 Task: Look for space in Cesano Maderno, Italy from 24th August, 2023 to 10th September, 2023 for 8 adults in price range Rs.12000 to Rs.15000. Place can be entire place or shared room with 4 bedrooms having 8 beds and 4 bathrooms. Property type can be house, flat, guest house. Amenities needed are: wifi, TV, free parkinig on premises, gym, breakfast. Booking option can be shelf check-in. Required host language is English.
Action: Mouse moved to (604, 128)
Screenshot: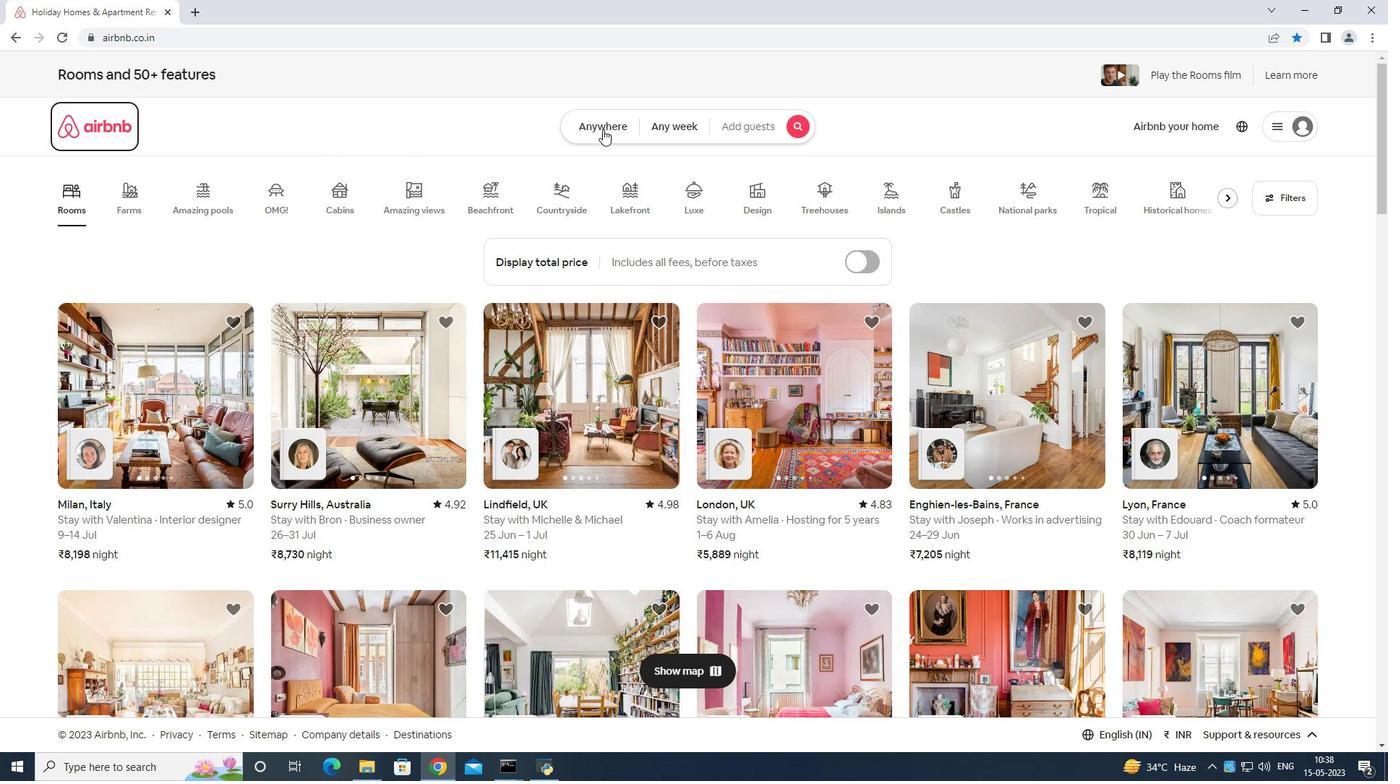 
Action: Mouse pressed left at (603, 128)
Screenshot: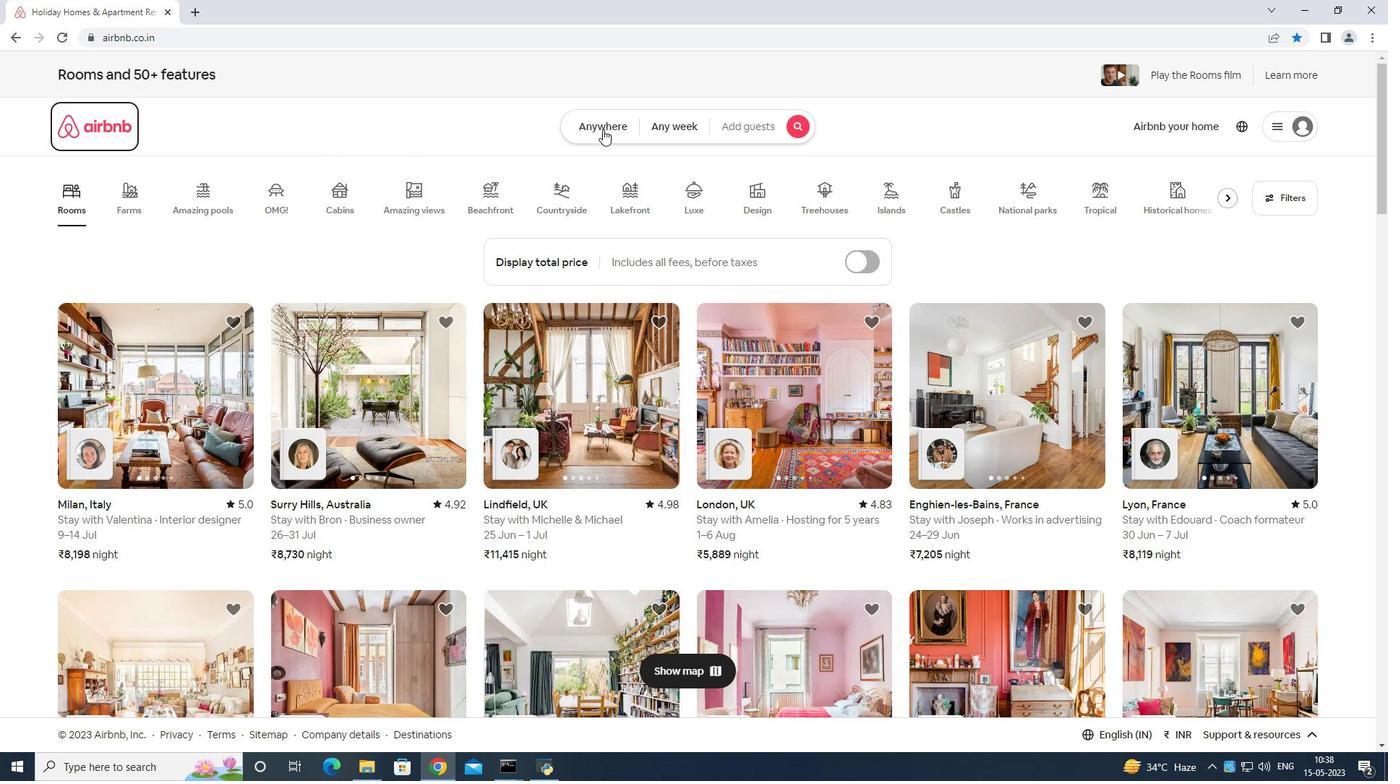 
Action: Mouse moved to (559, 177)
Screenshot: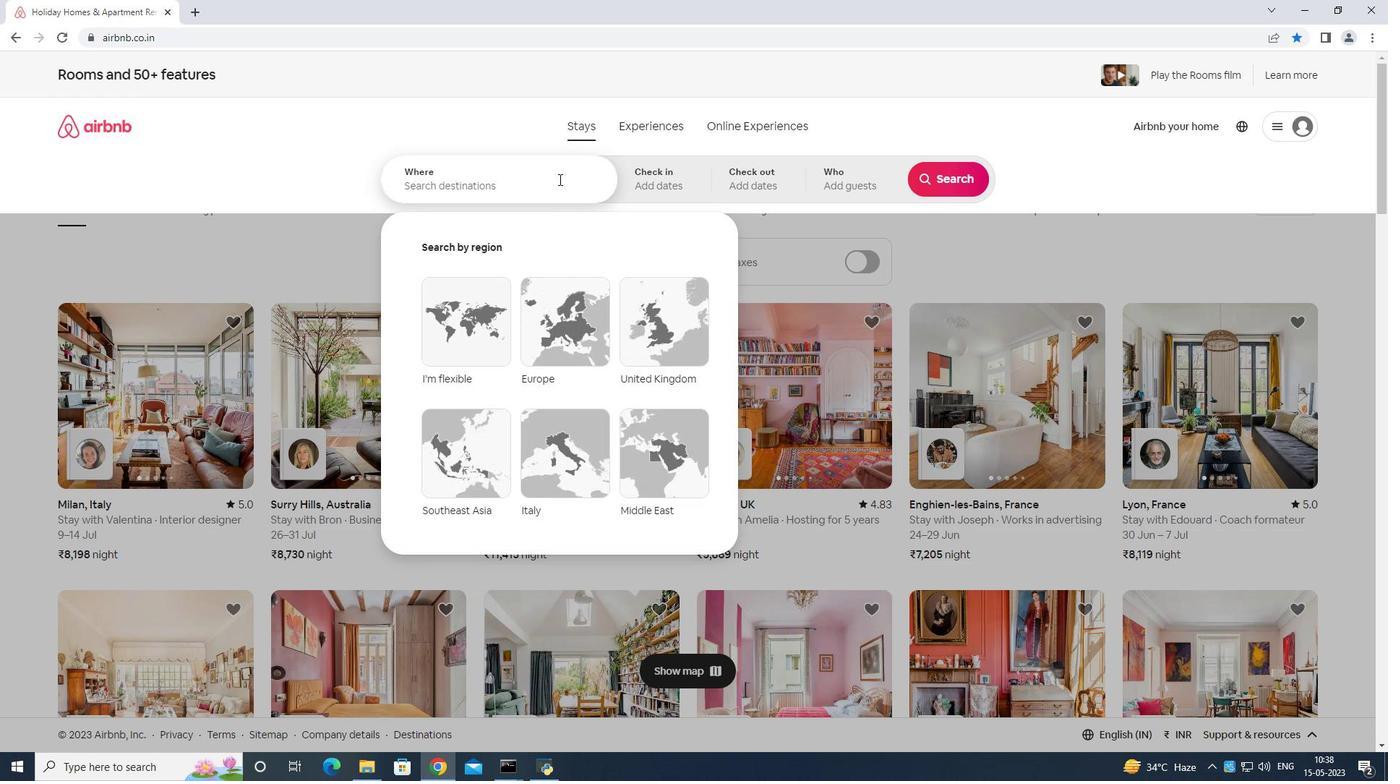 
Action: Mouse pressed left at (559, 177)
Screenshot: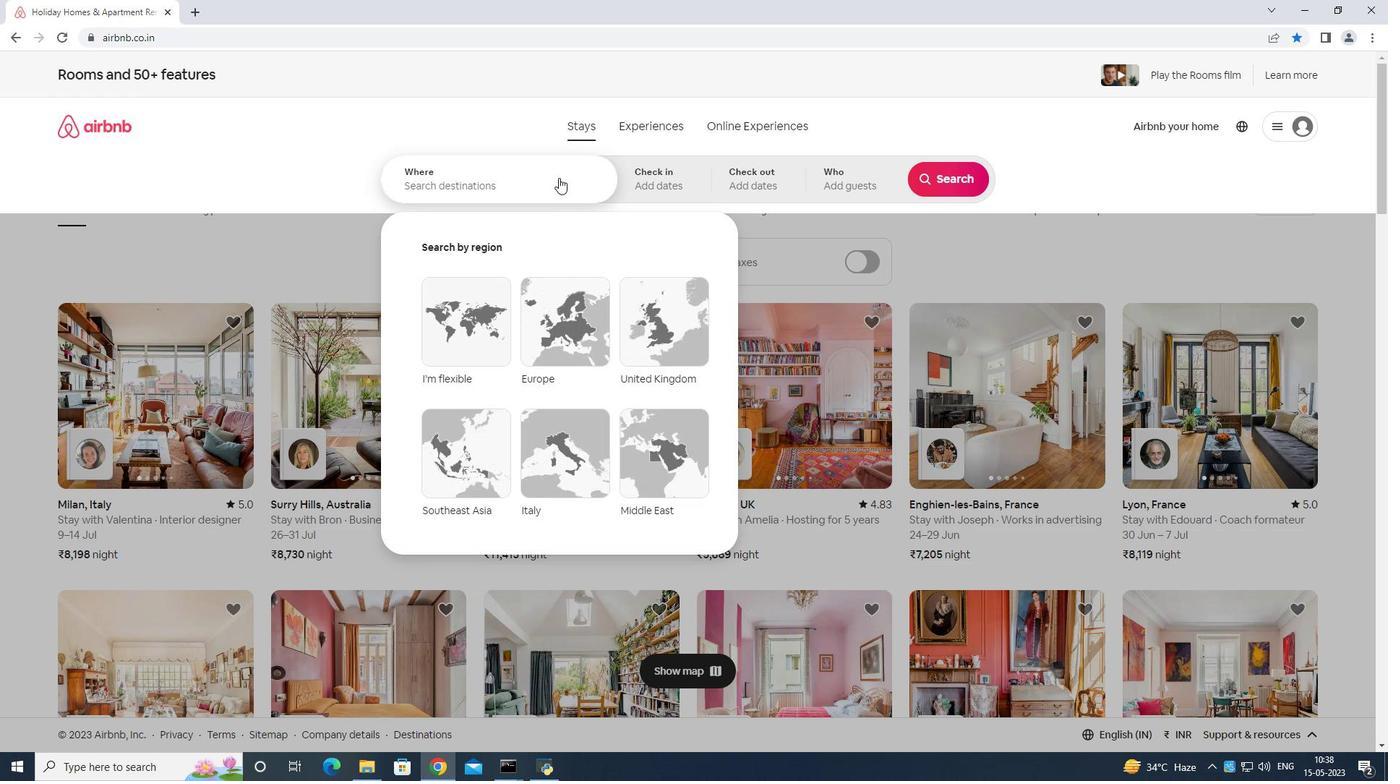 
Action: Mouse moved to (571, 162)
Screenshot: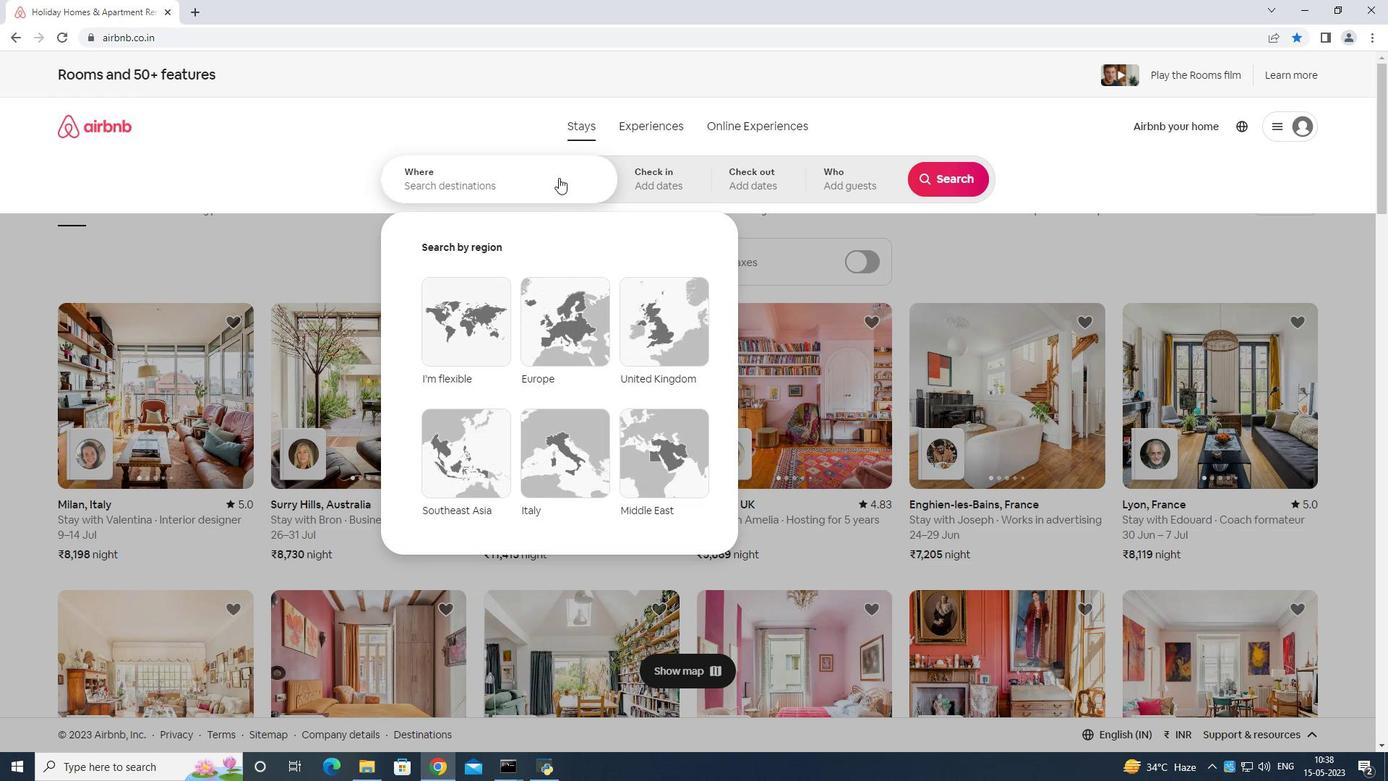 
Action: Key pressed <Key.shift>C
Screenshot: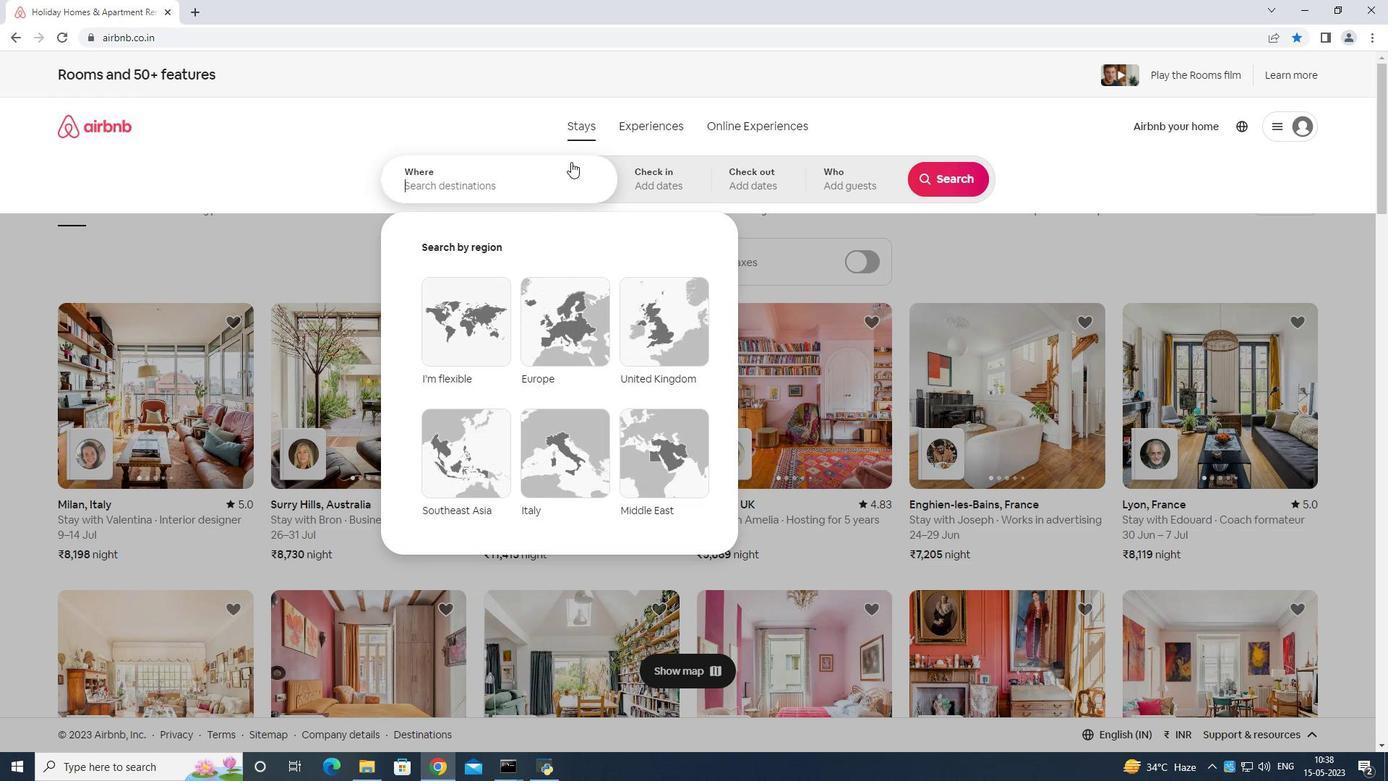 
Action: Mouse moved to (571, 162)
Screenshot: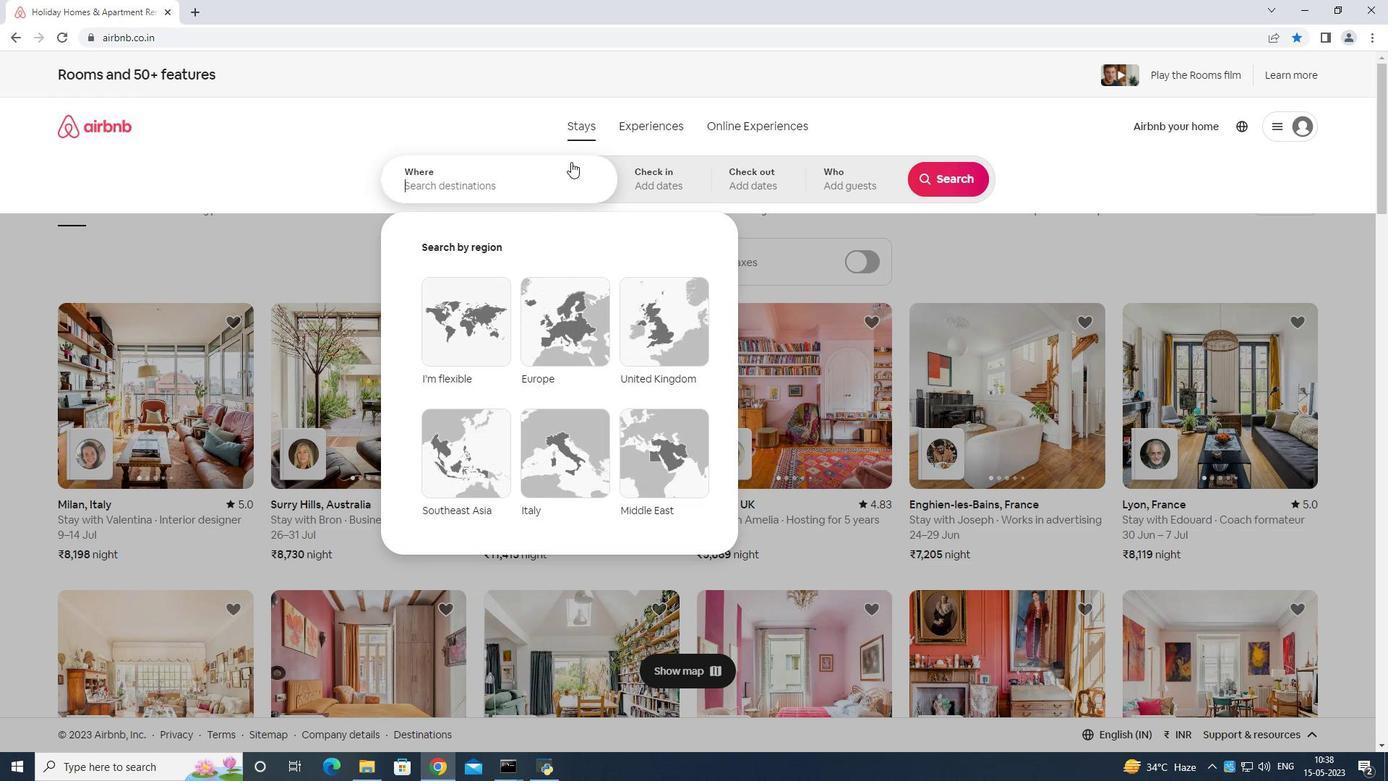 
Action: Key pressed esano<Key.space>maderno<Key.space><Key.shift>Italy<Key.enter>
Screenshot: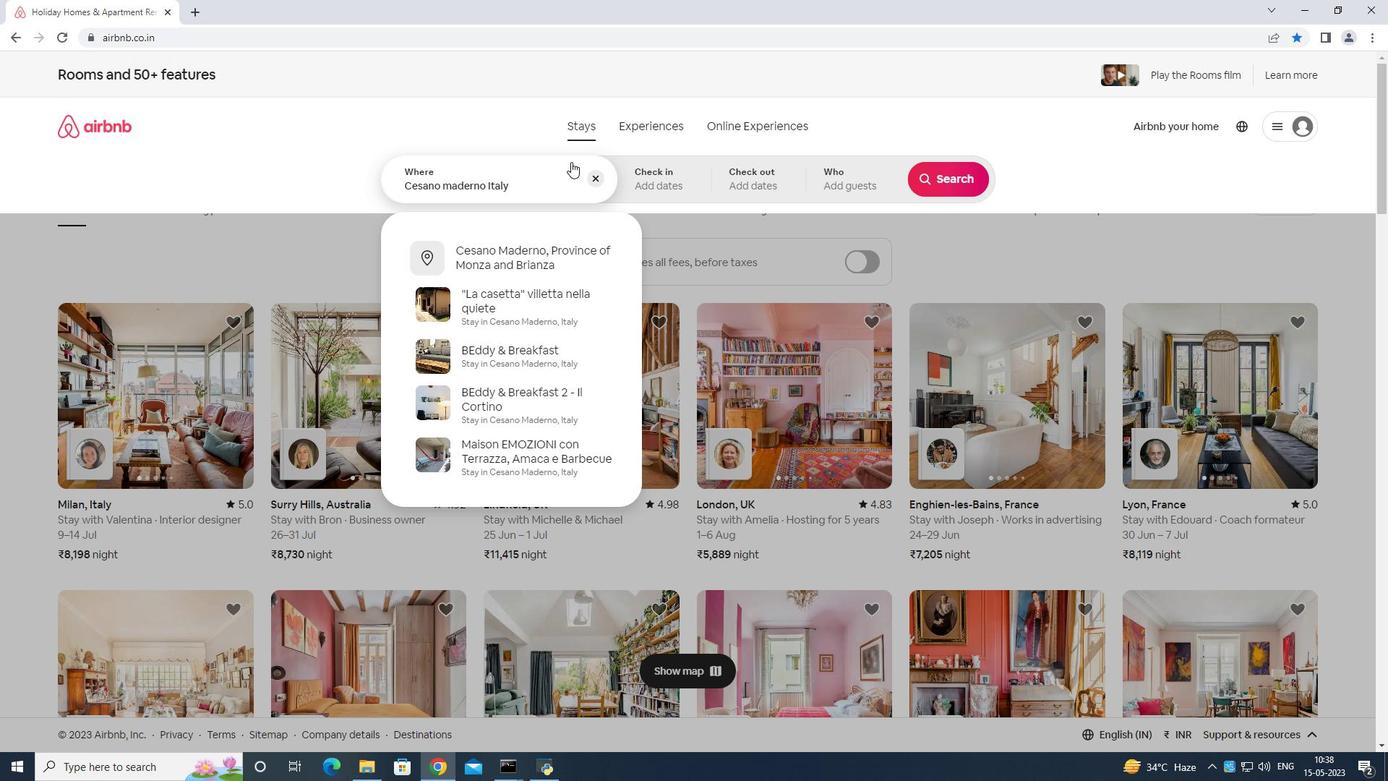 
Action: Mouse moved to (930, 296)
Screenshot: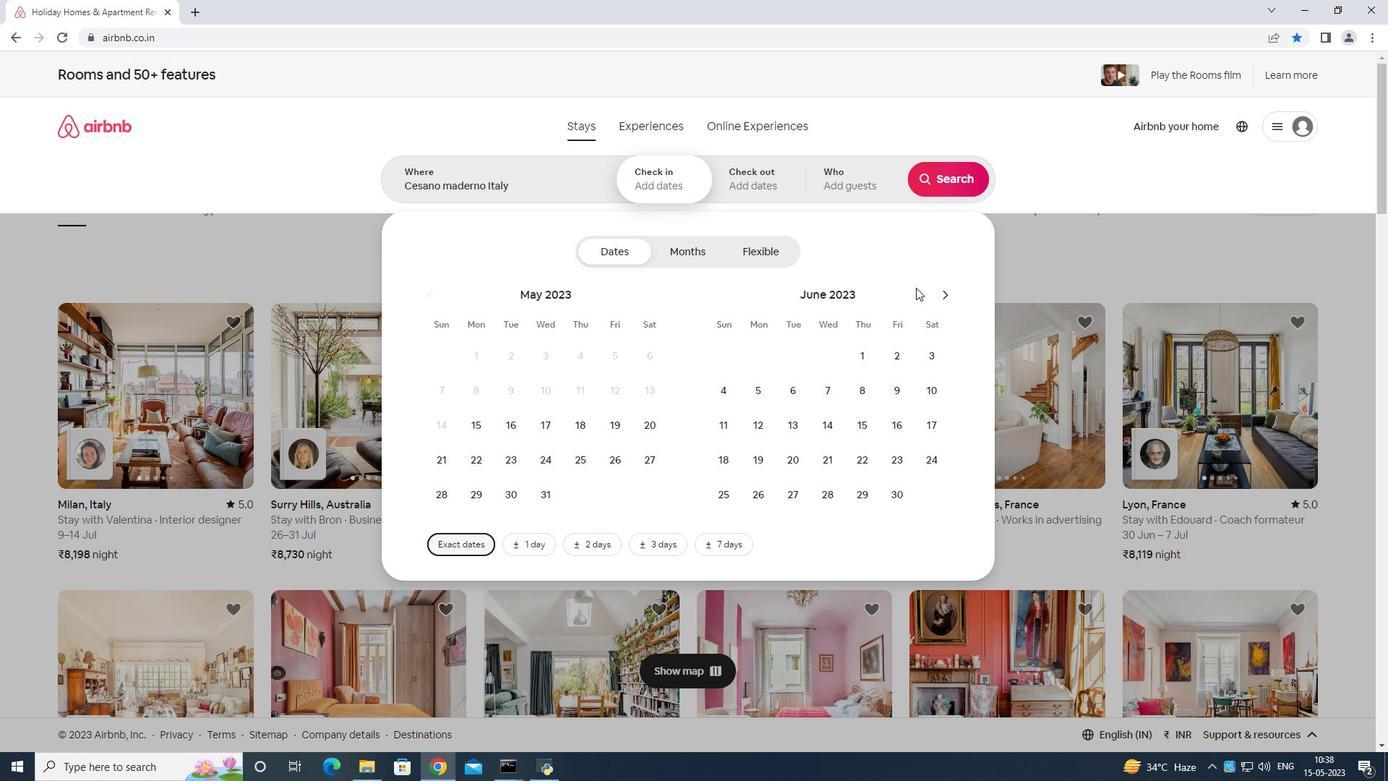 
Action: Mouse pressed left at (930, 296)
Screenshot: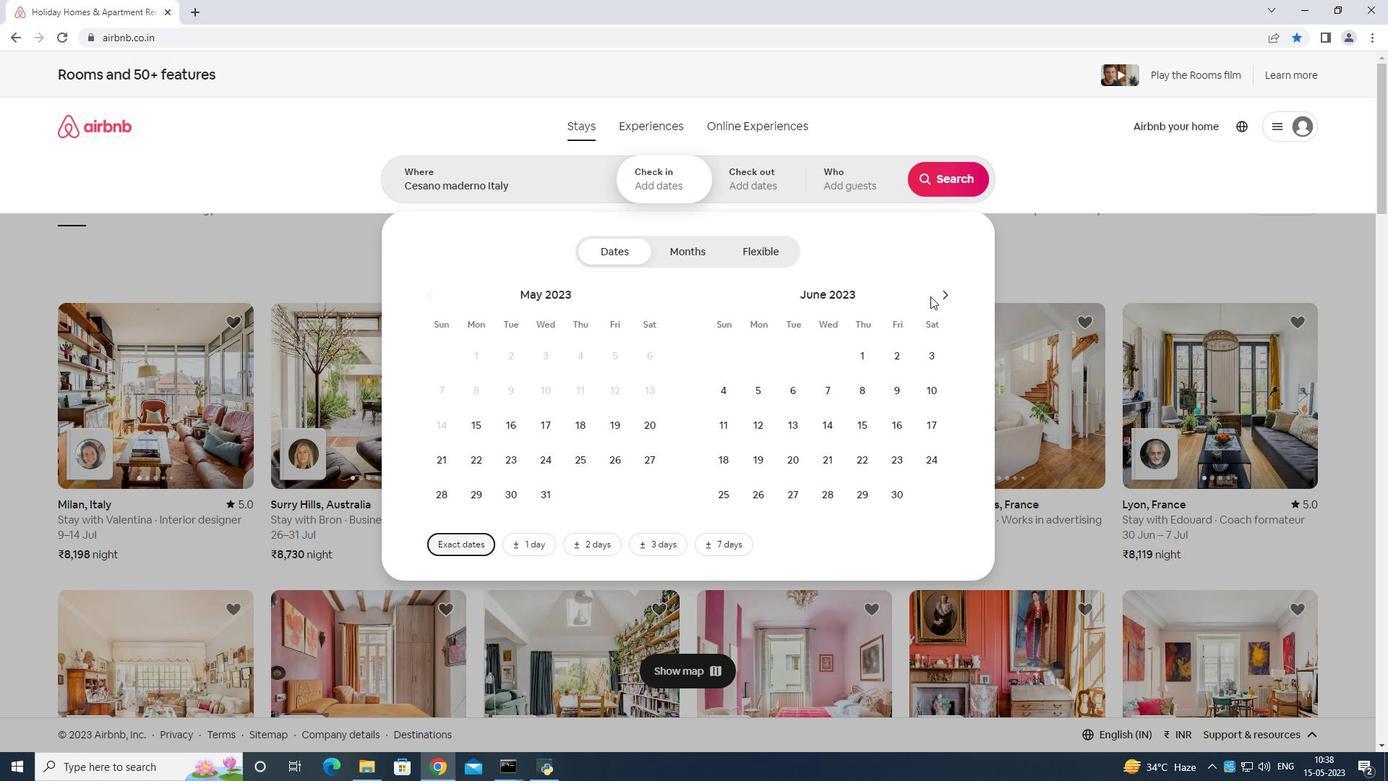
Action: Mouse pressed left at (930, 296)
Screenshot: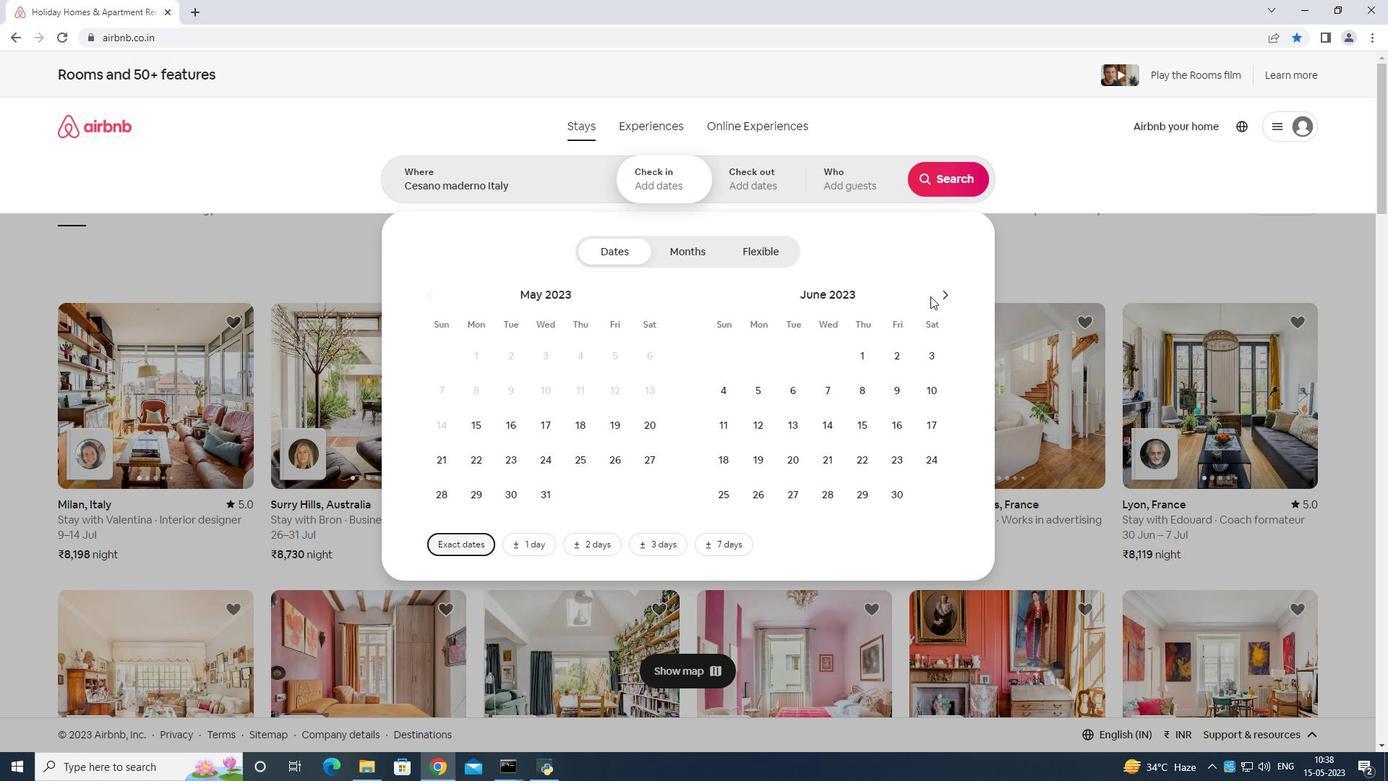 
Action: Mouse moved to (945, 297)
Screenshot: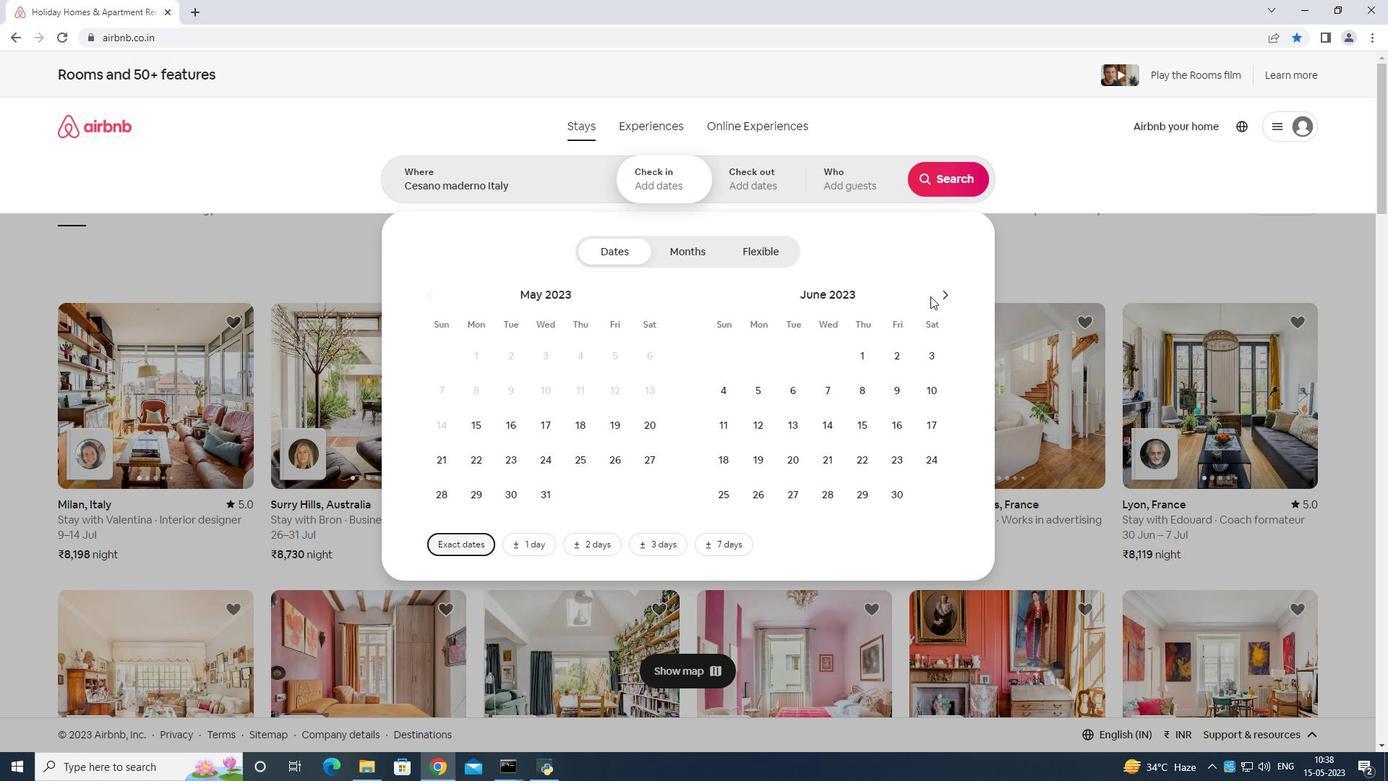 
Action: Mouse pressed left at (945, 297)
Screenshot: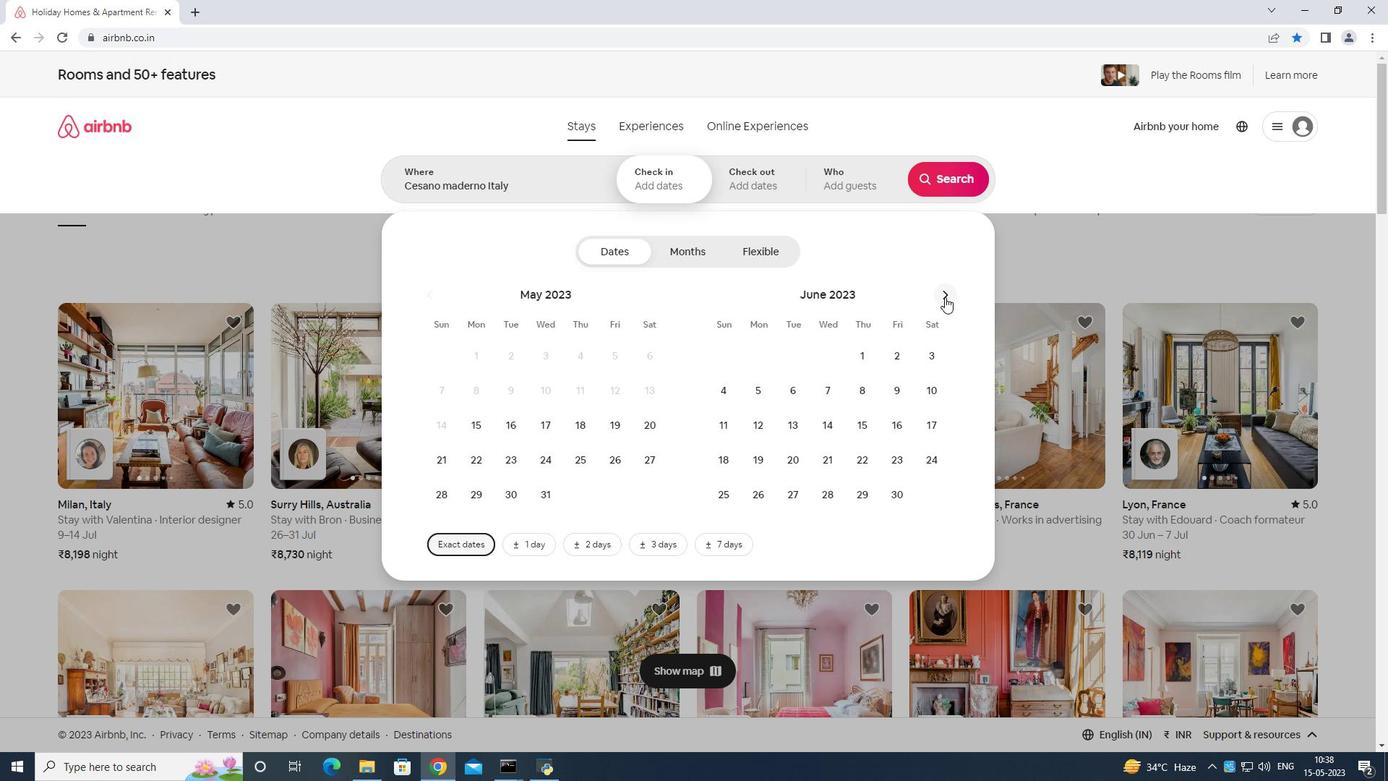 
Action: Mouse moved to (946, 297)
Screenshot: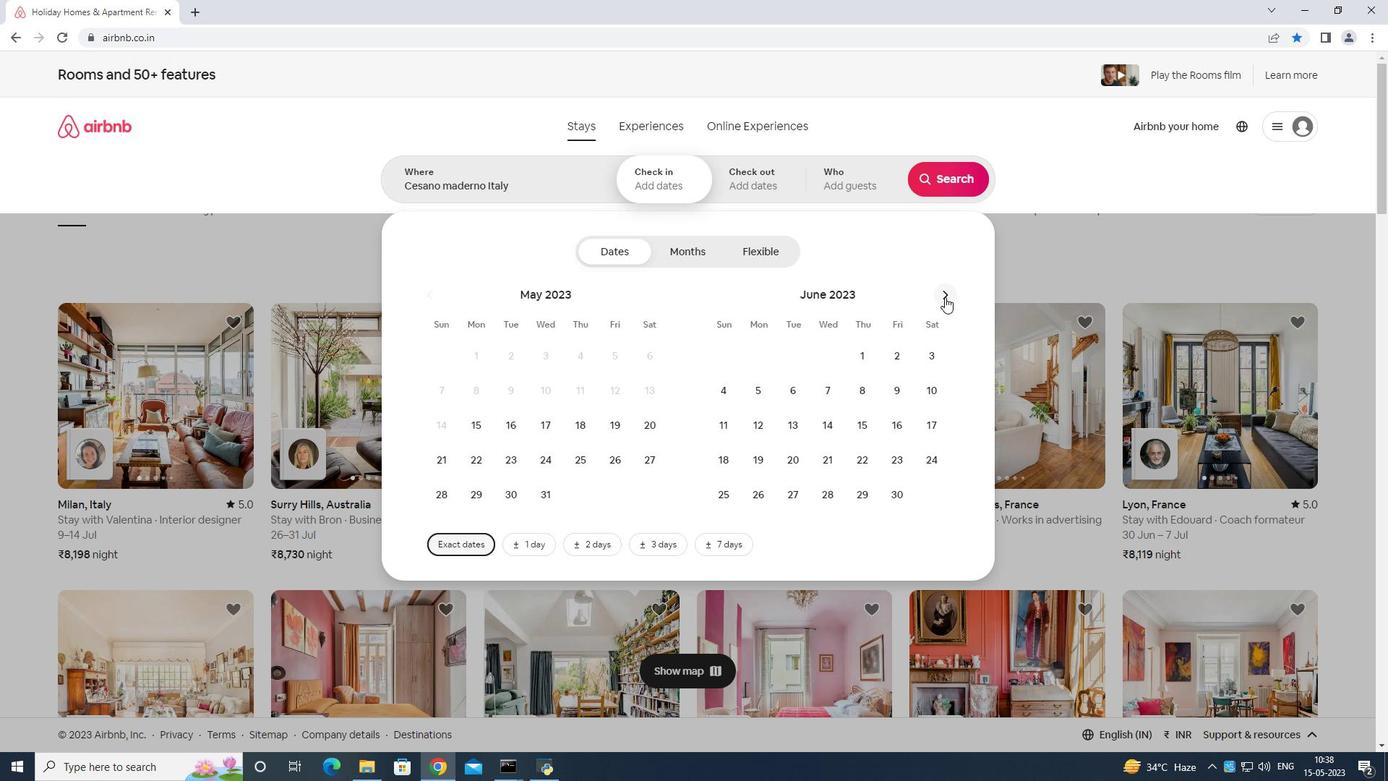 
Action: Mouse pressed left at (946, 297)
Screenshot: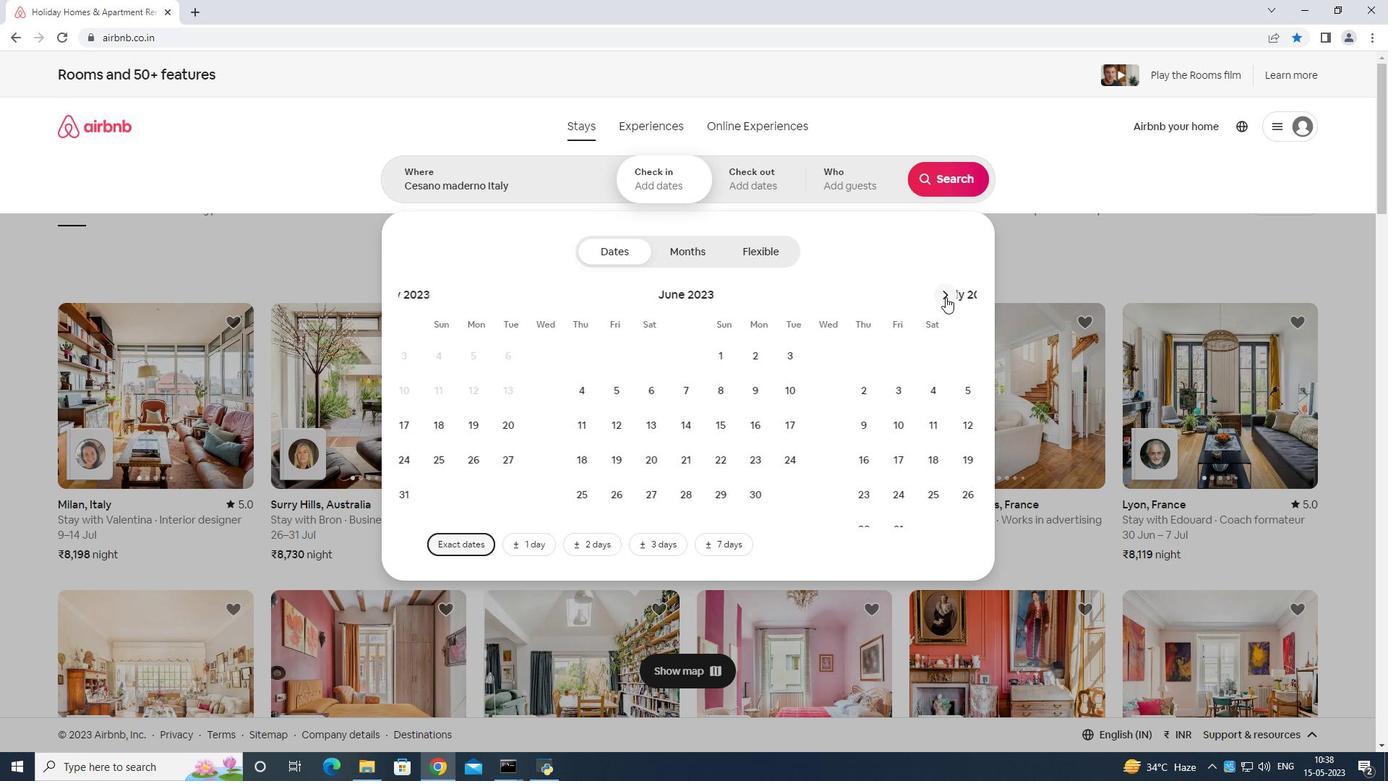 
Action: Mouse moved to (862, 457)
Screenshot: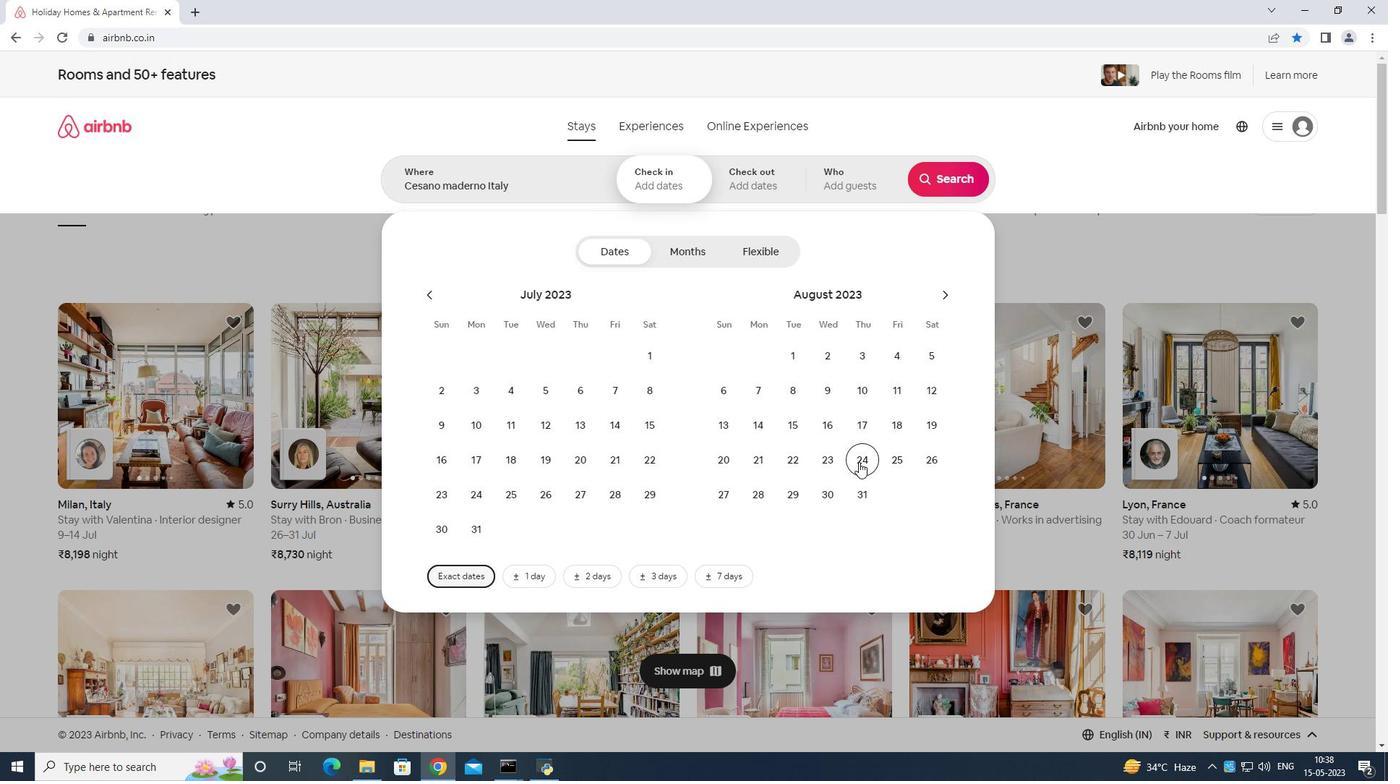
Action: Mouse pressed left at (862, 457)
Screenshot: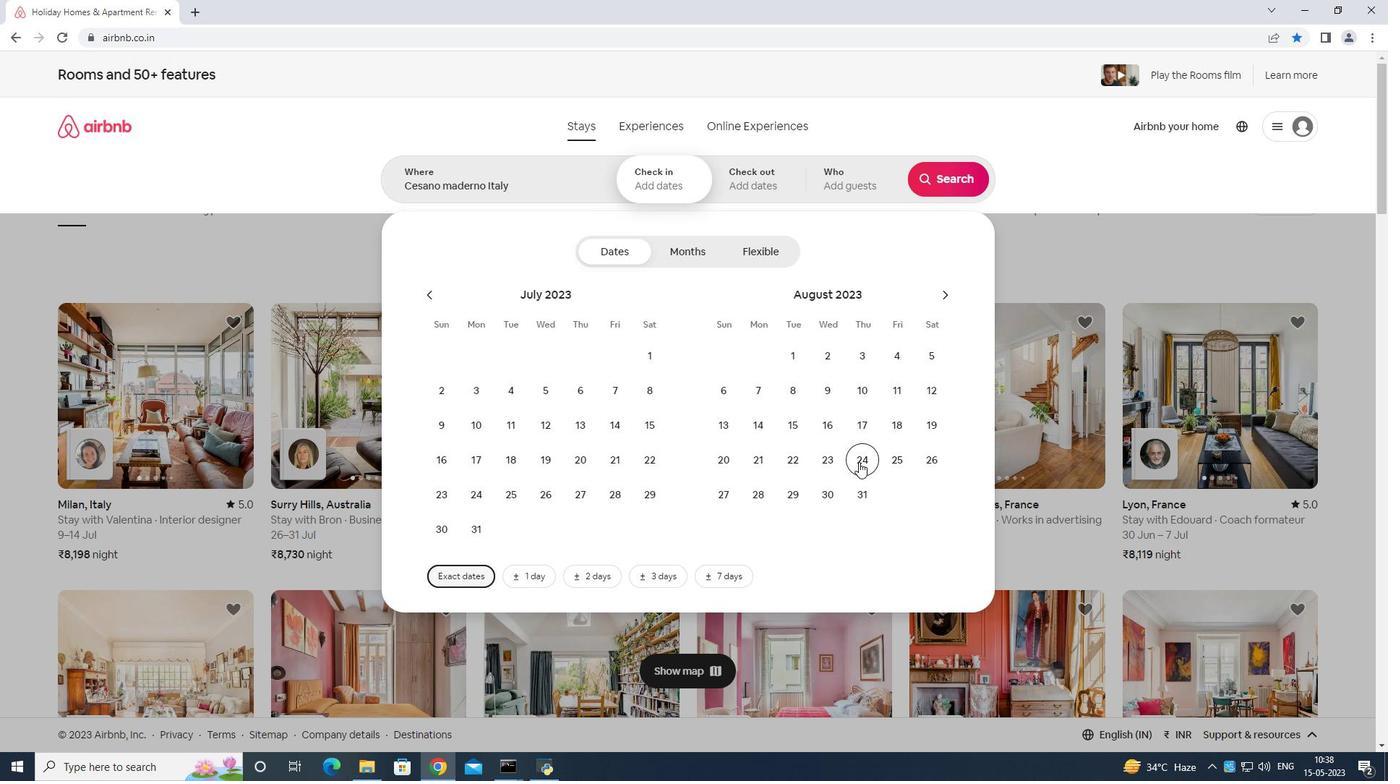 
Action: Mouse moved to (939, 290)
Screenshot: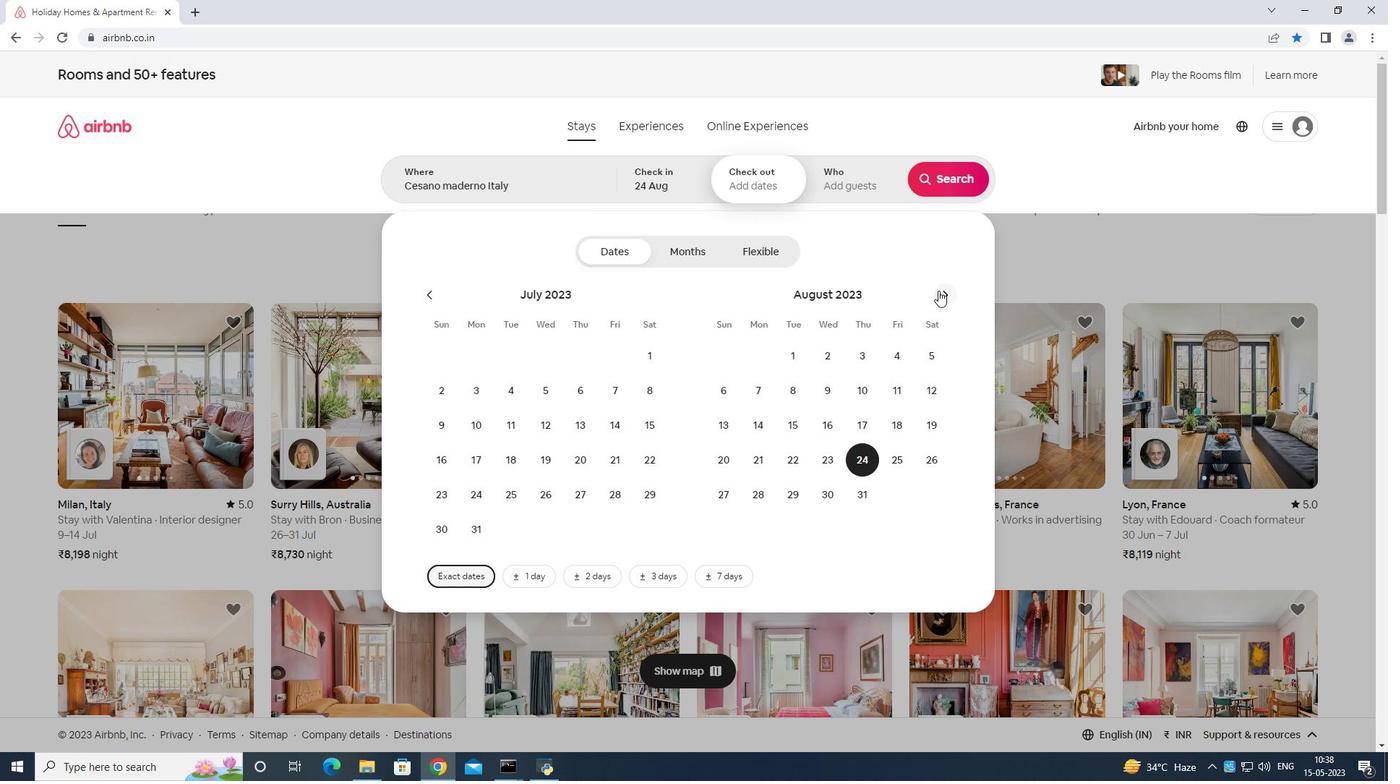 
Action: Mouse pressed left at (939, 290)
Screenshot: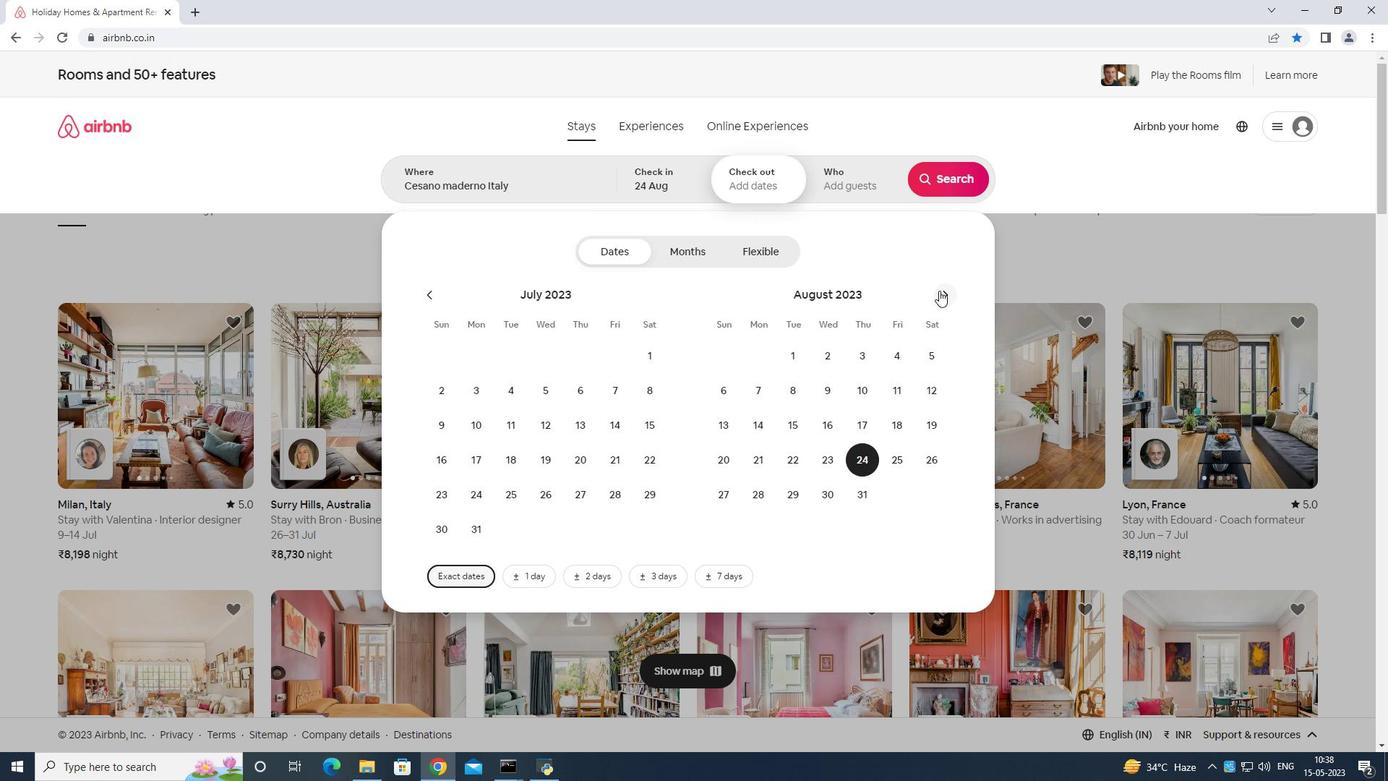 
Action: Mouse moved to (725, 421)
Screenshot: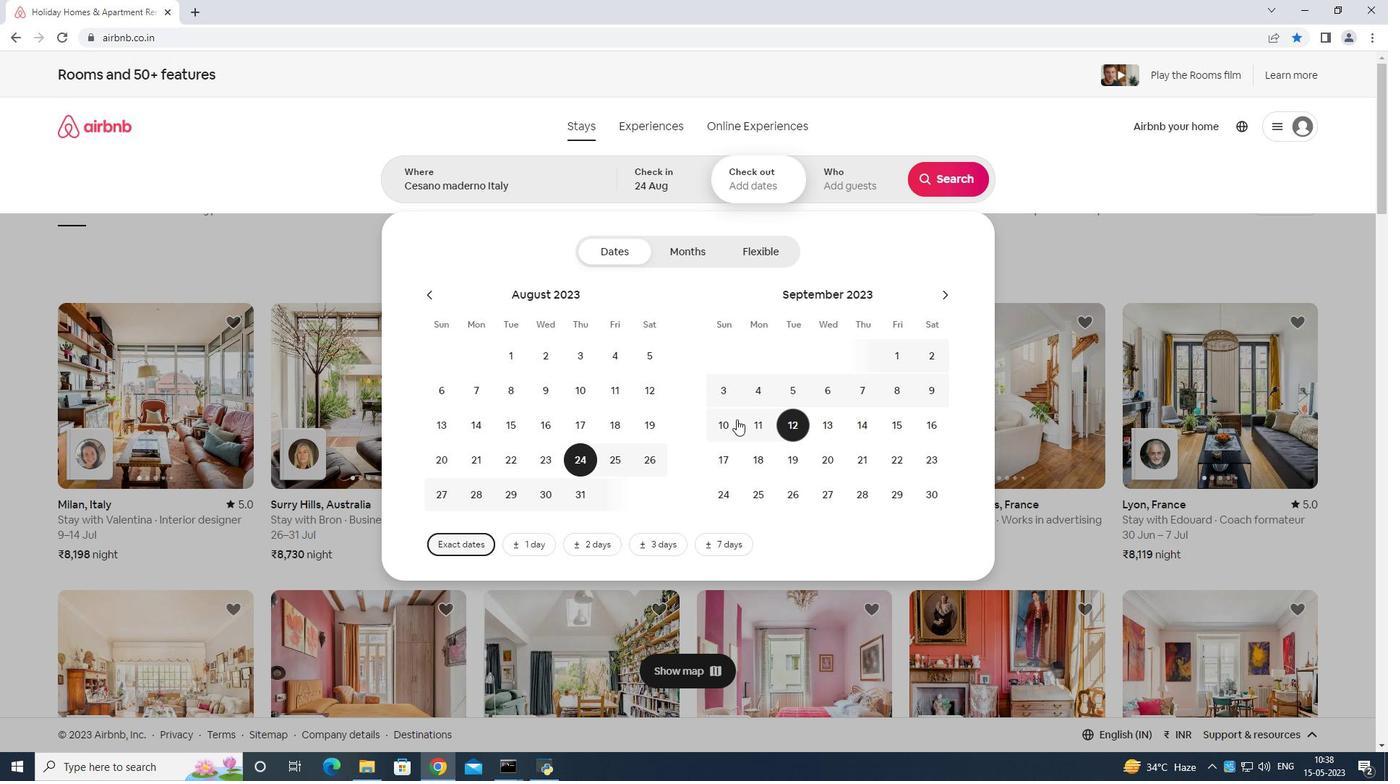 
Action: Mouse pressed left at (725, 421)
Screenshot: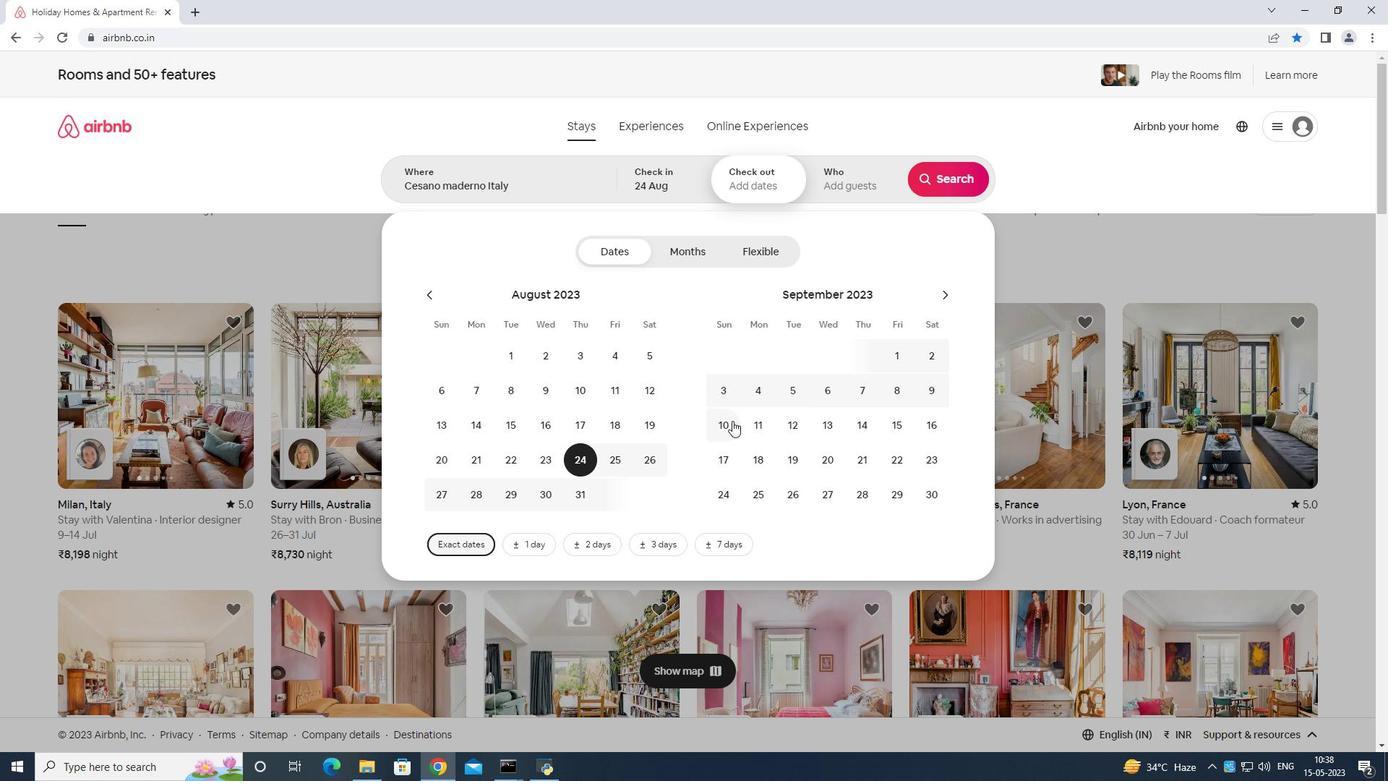 
Action: Mouse moved to (854, 175)
Screenshot: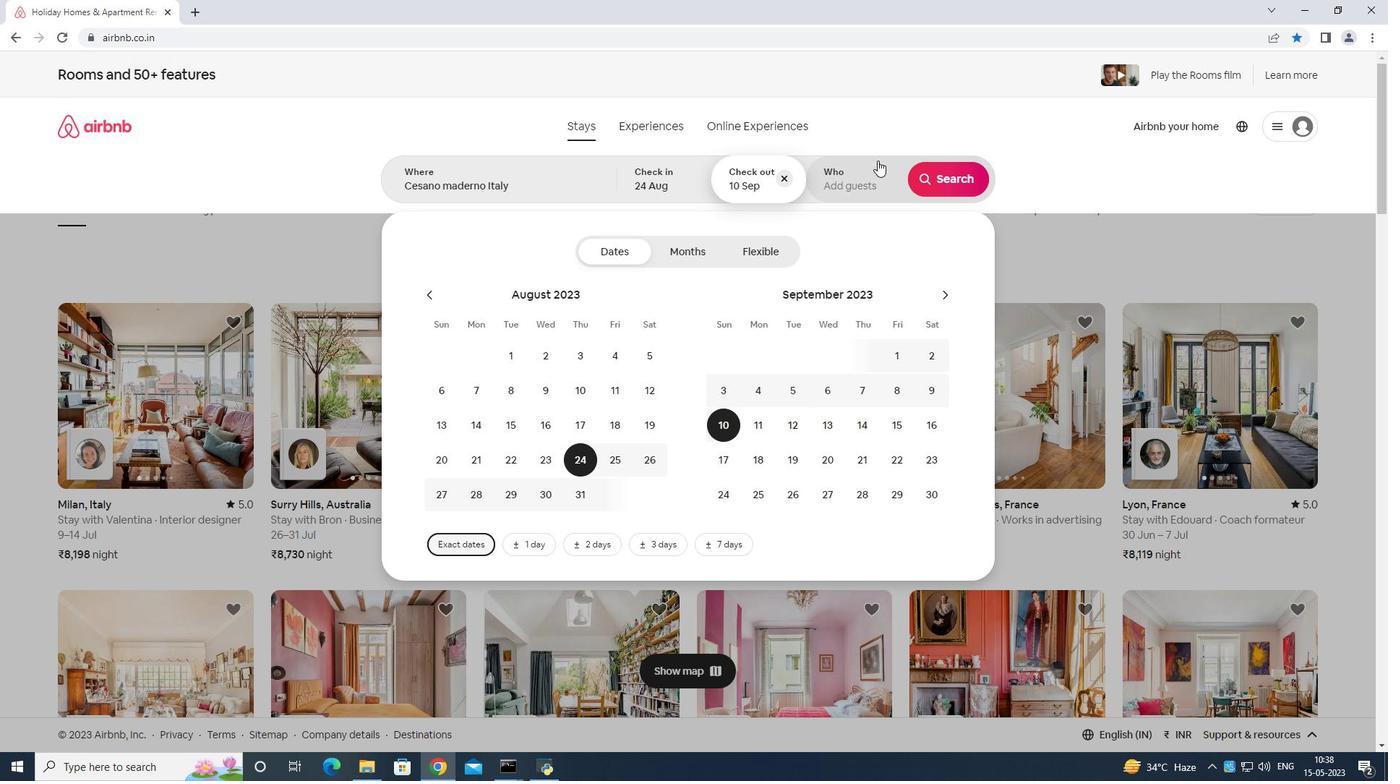
Action: Mouse pressed left at (854, 175)
Screenshot: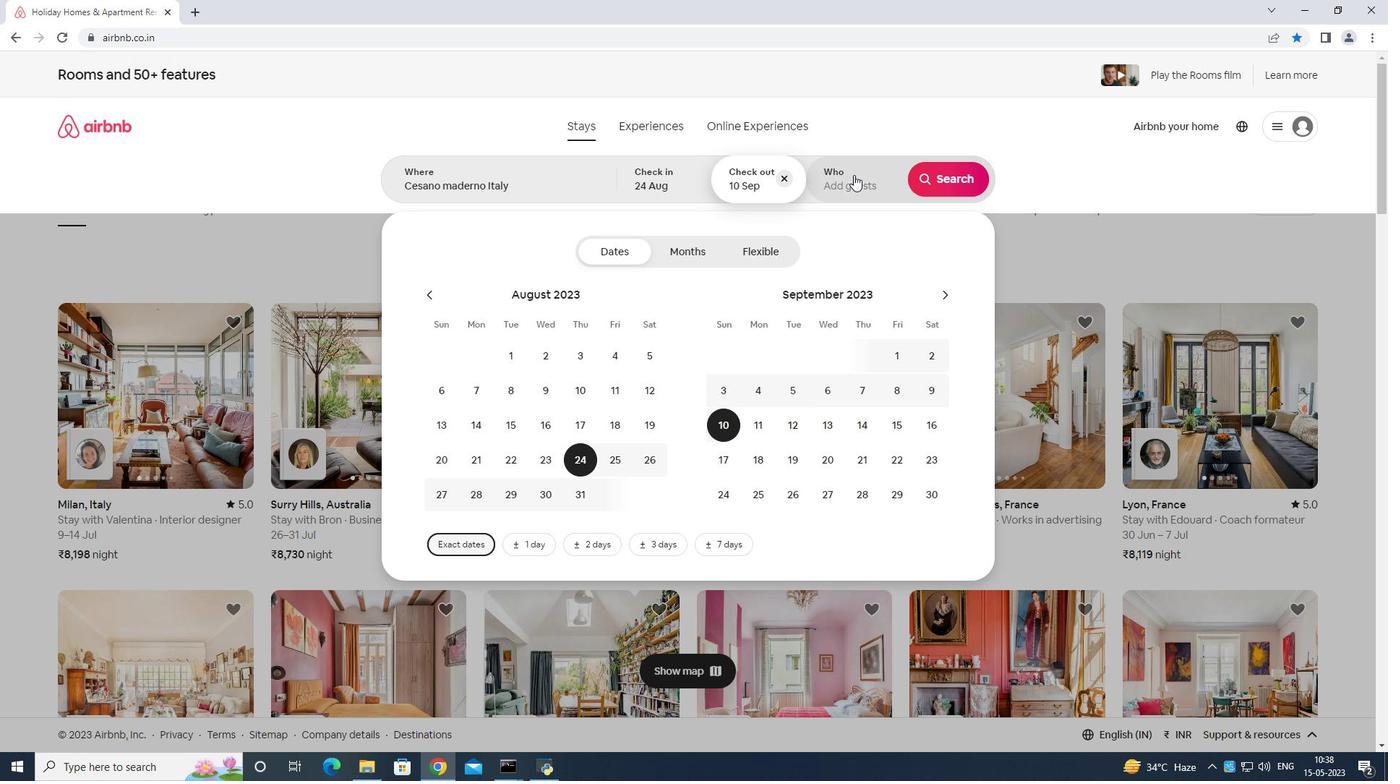 
Action: Mouse moved to (949, 253)
Screenshot: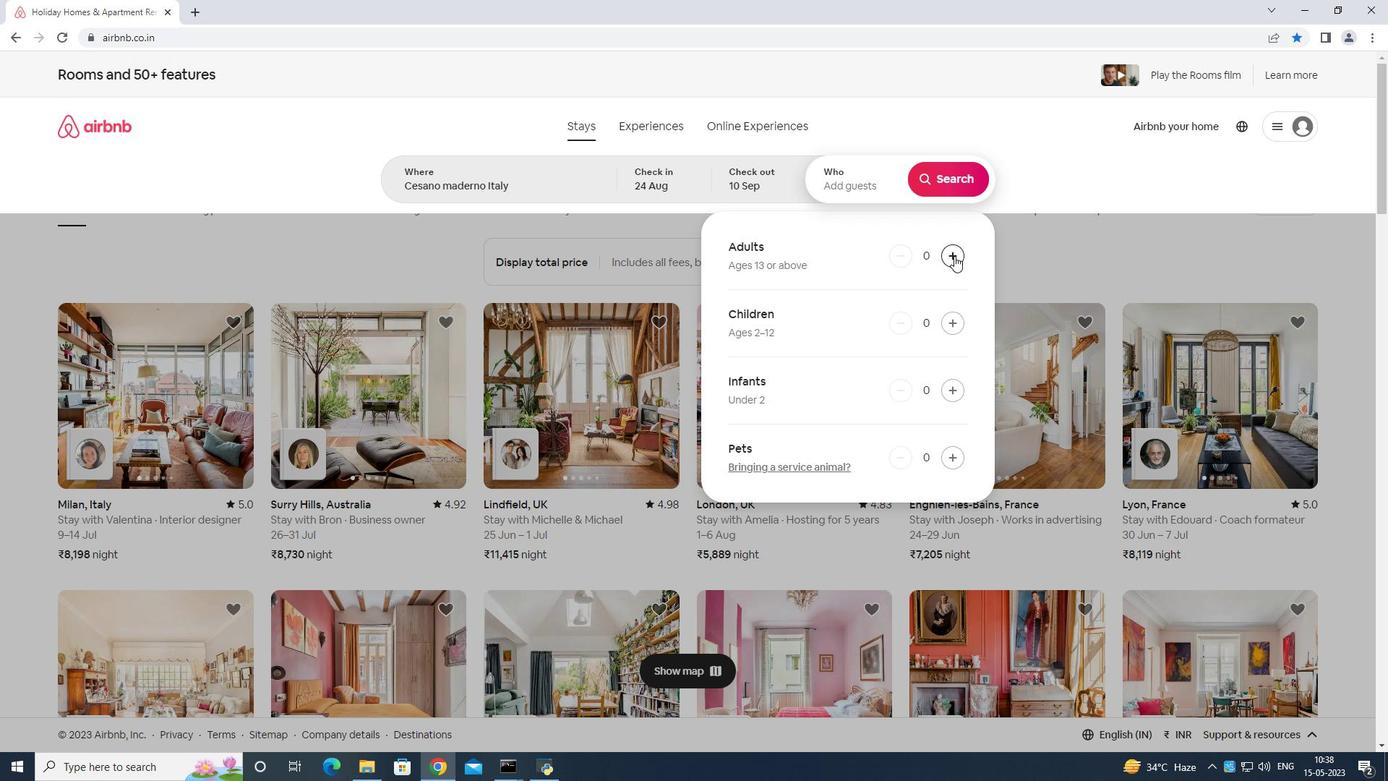 
Action: Mouse pressed left at (949, 253)
Screenshot: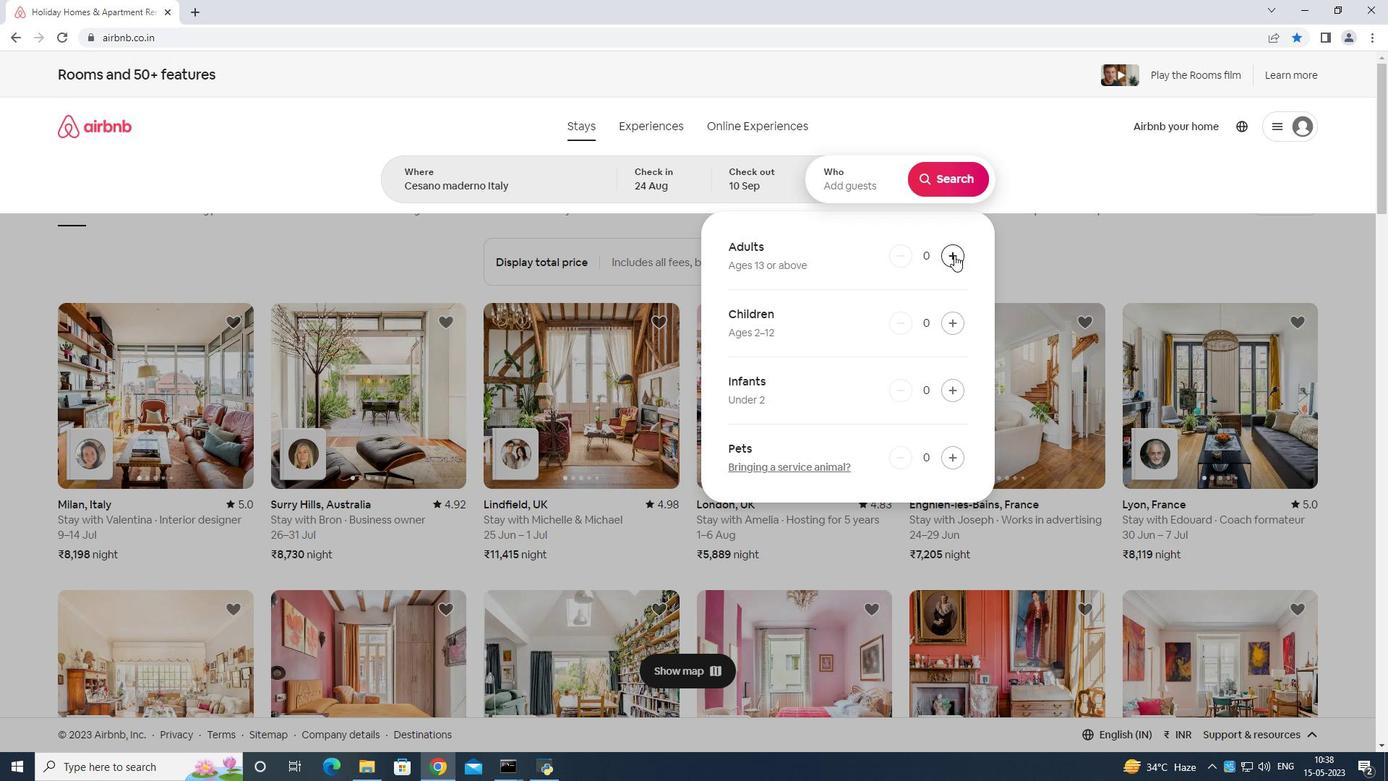 
Action: Mouse pressed left at (949, 253)
Screenshot: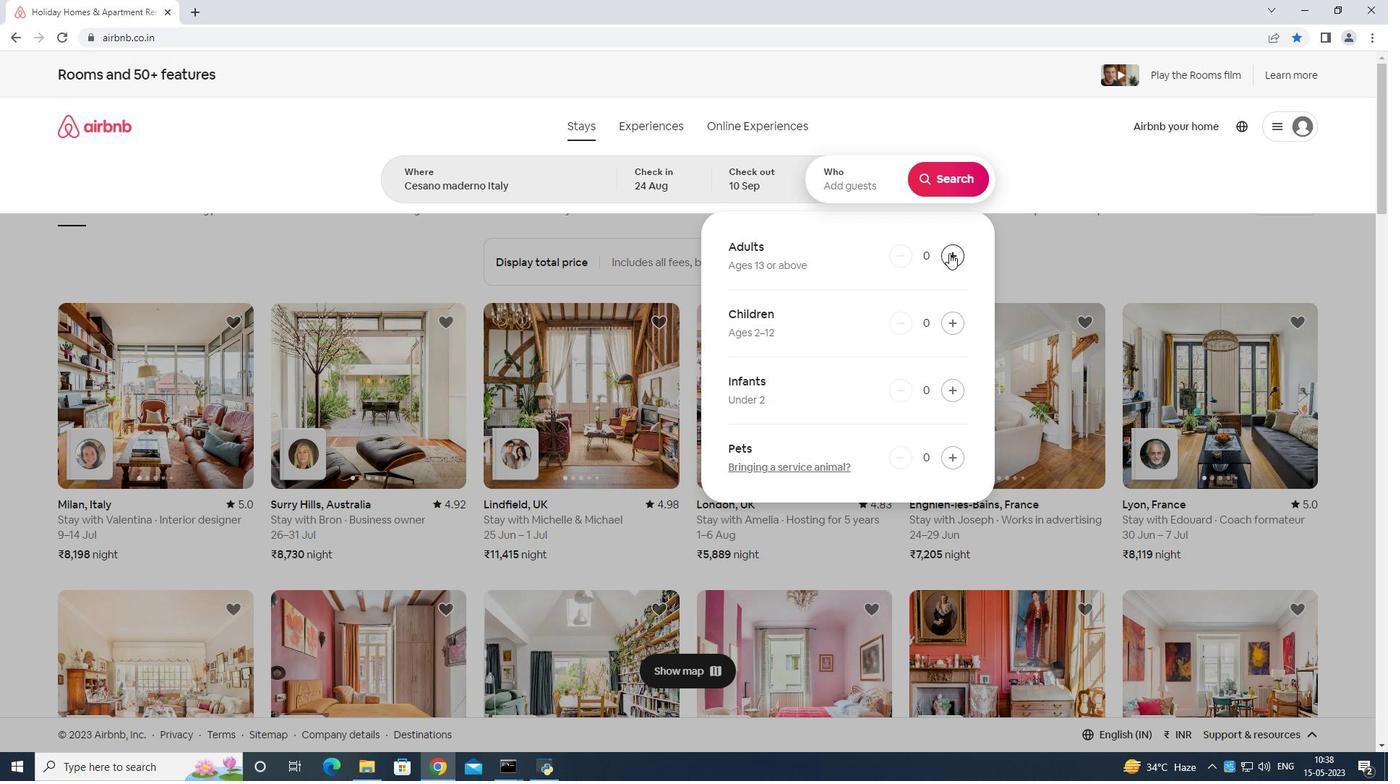 
Action: Mouse pressed left at (949, 253)
Screenshot: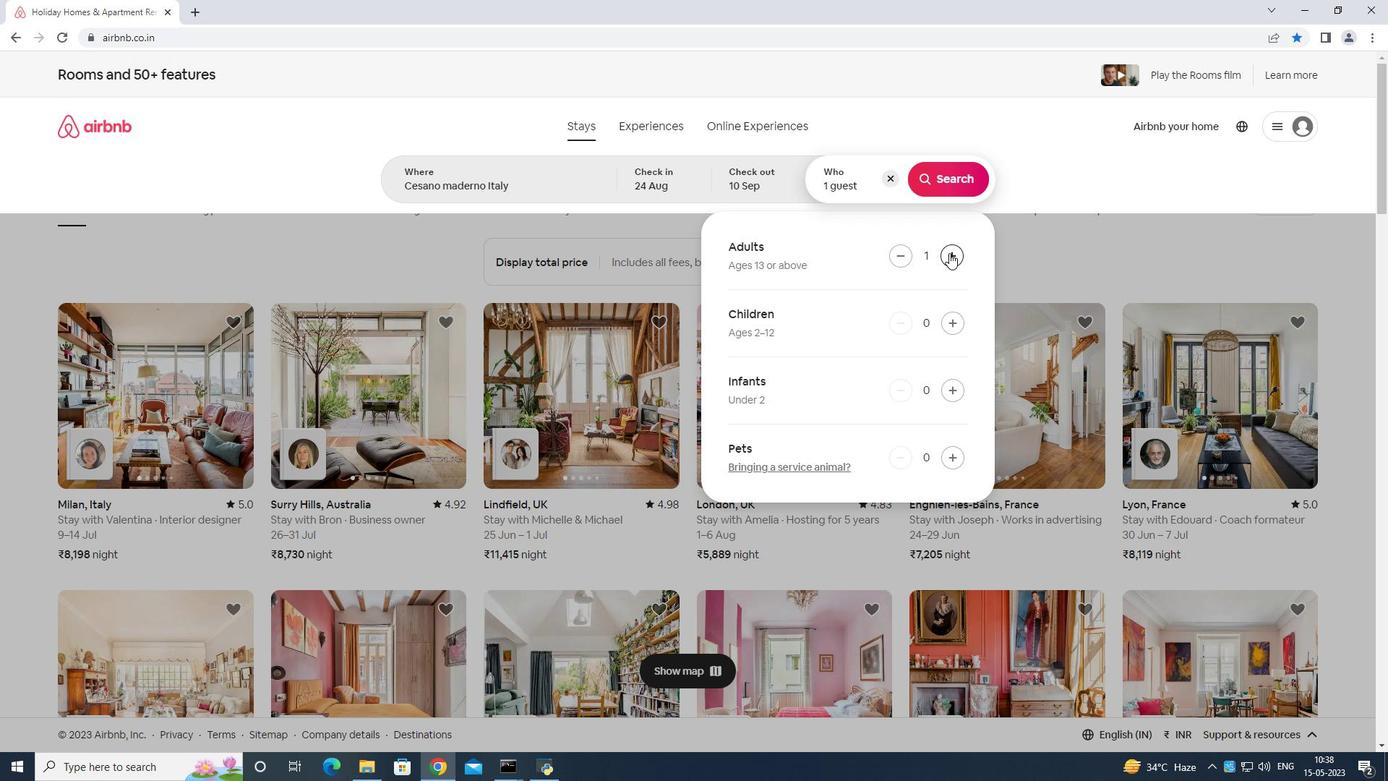 
Action: Mouse pressed left at (949, 253)
Screenshot: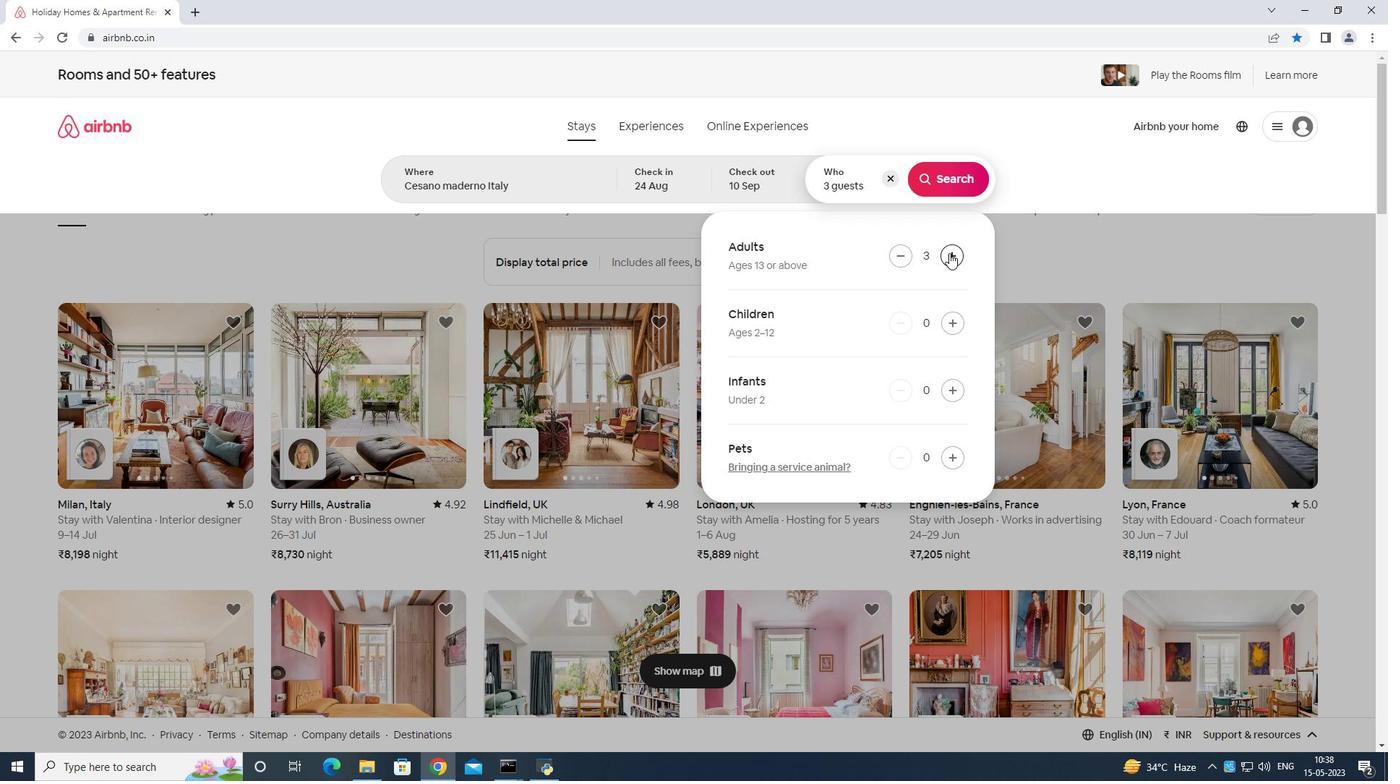 
Action: Mouse pressed left at (949, 253)
Screenshot: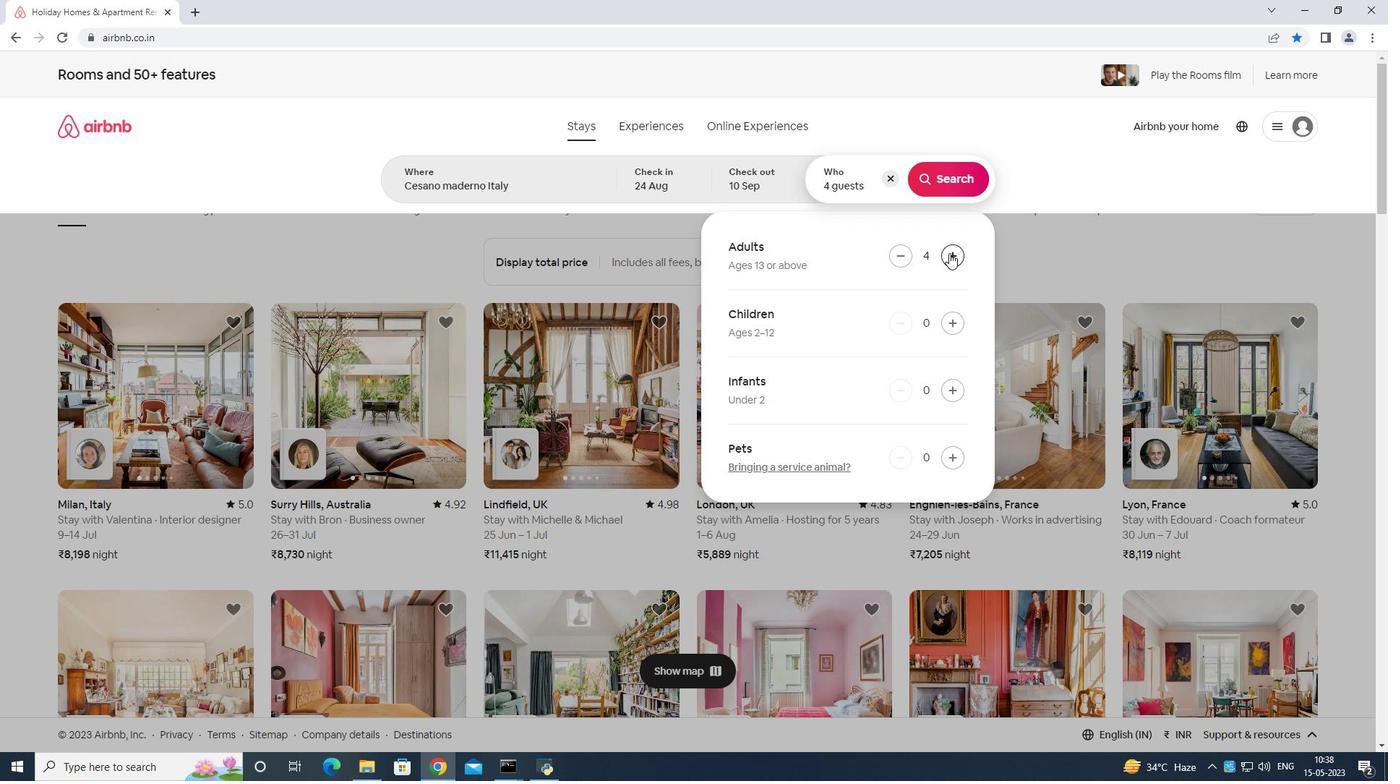 
Action: Mouse pressed left at (949, 253)
Screenshot: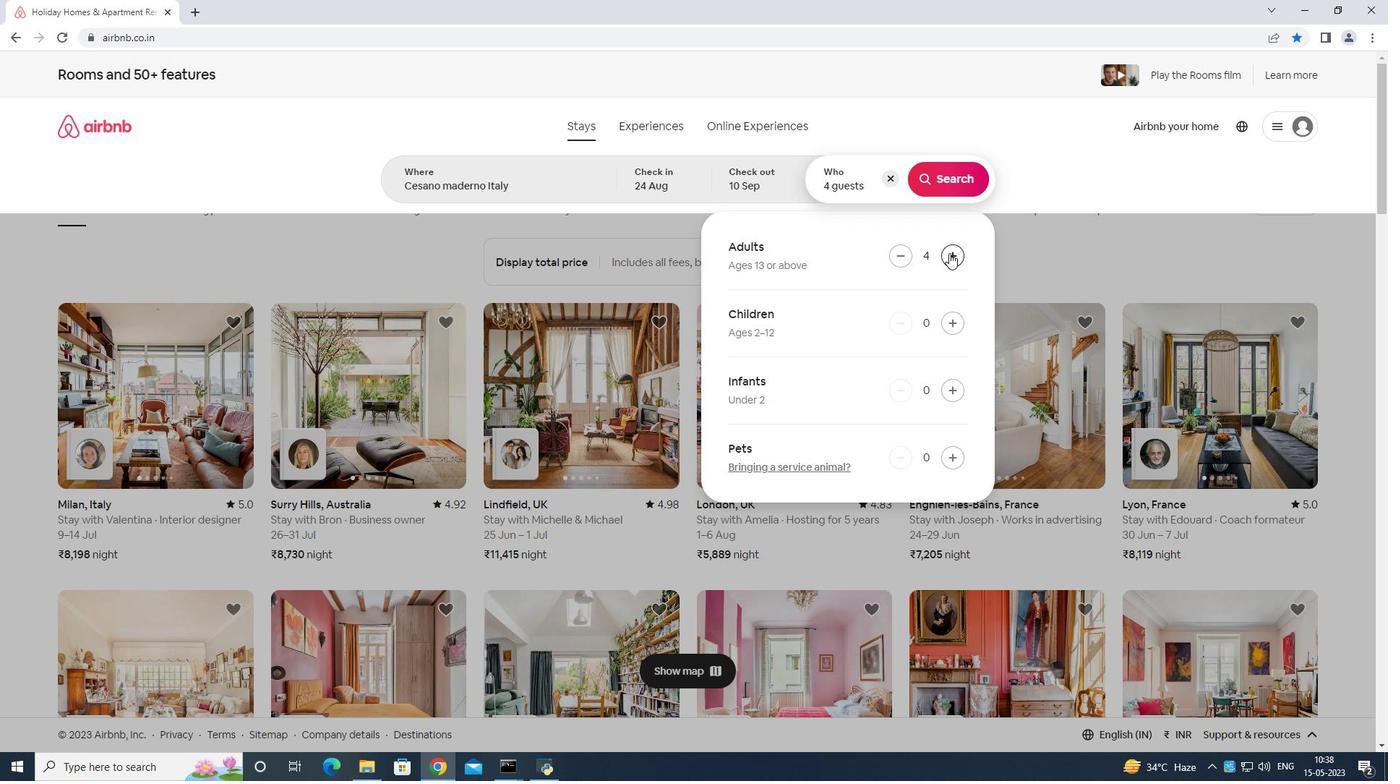 
Action: Mouse pressed left at (949, 253)
Screenshot: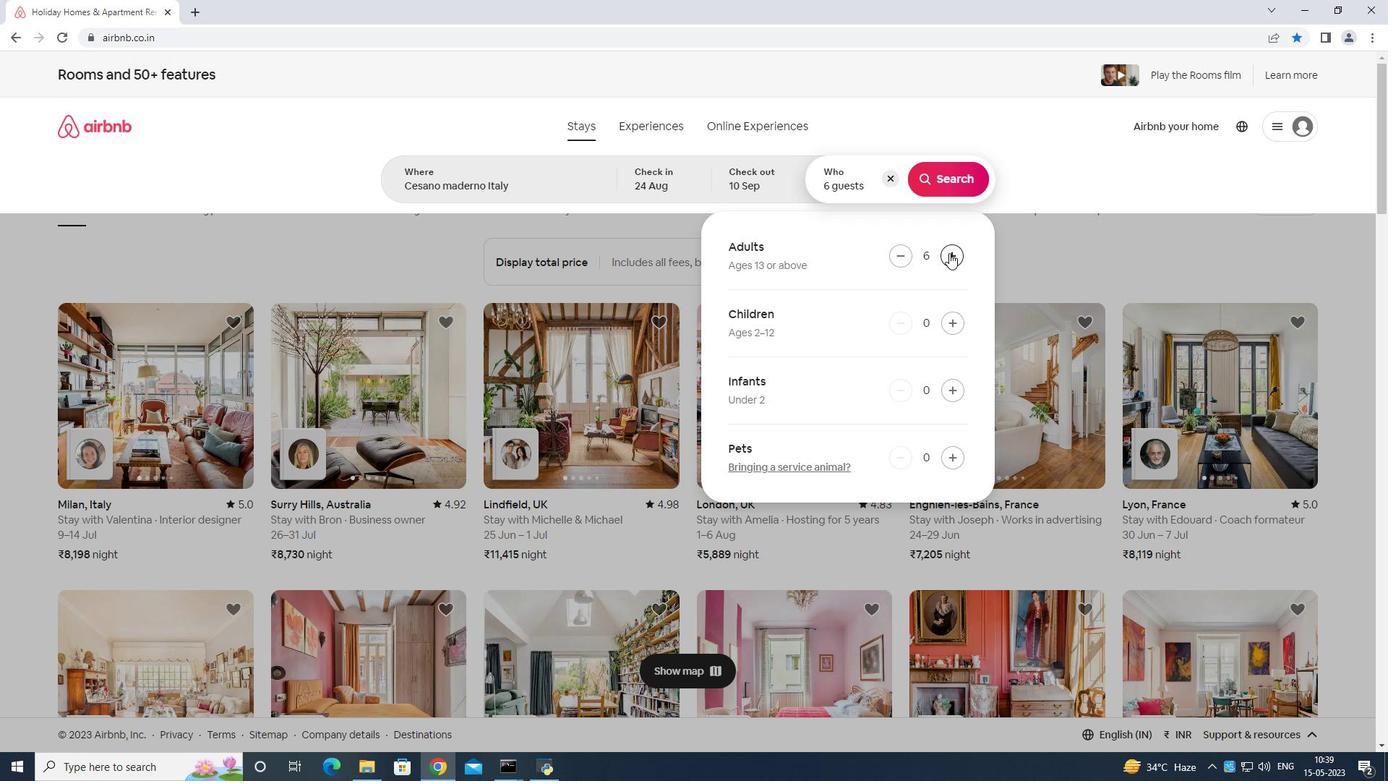 
Action: Mouse pressed left at (949, 253)
Screenshot: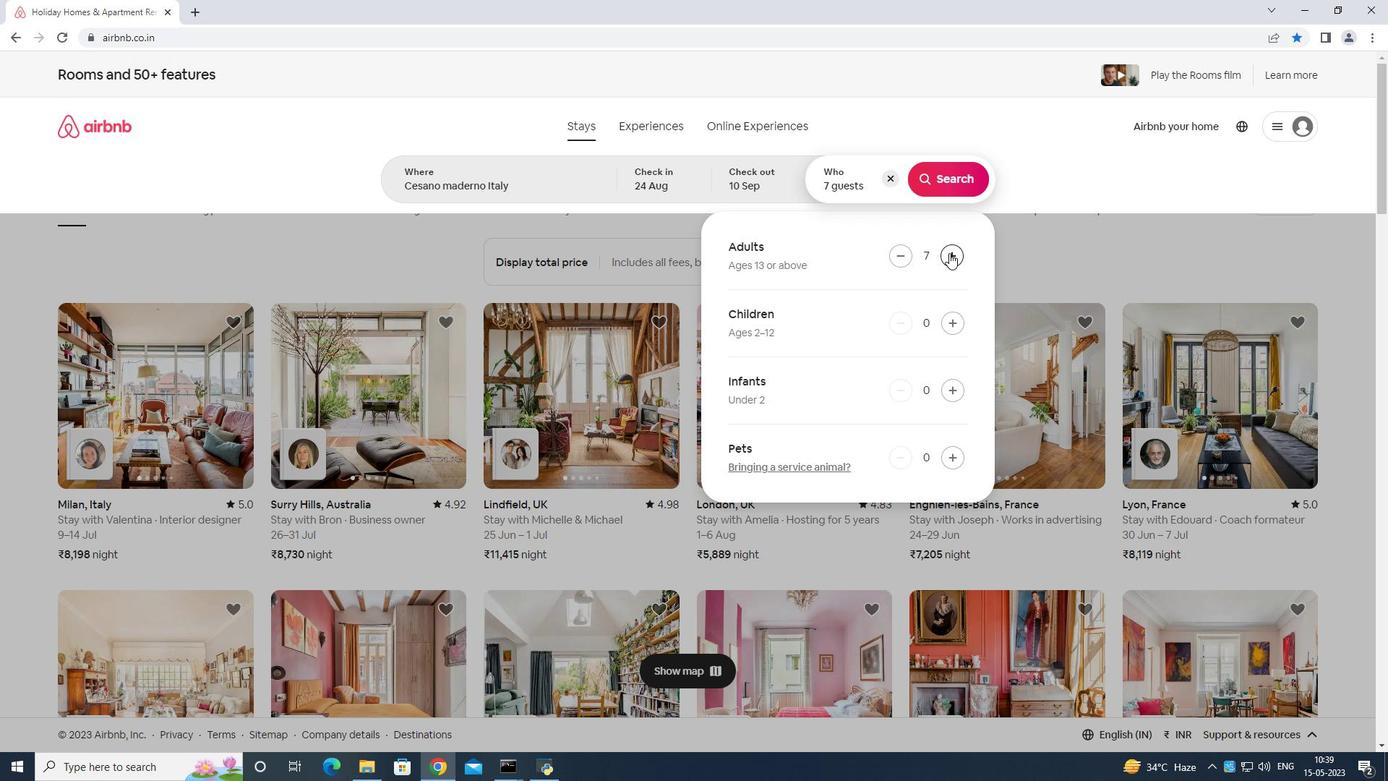 
Action: Mouse moved to (960, 177)
Screenshot: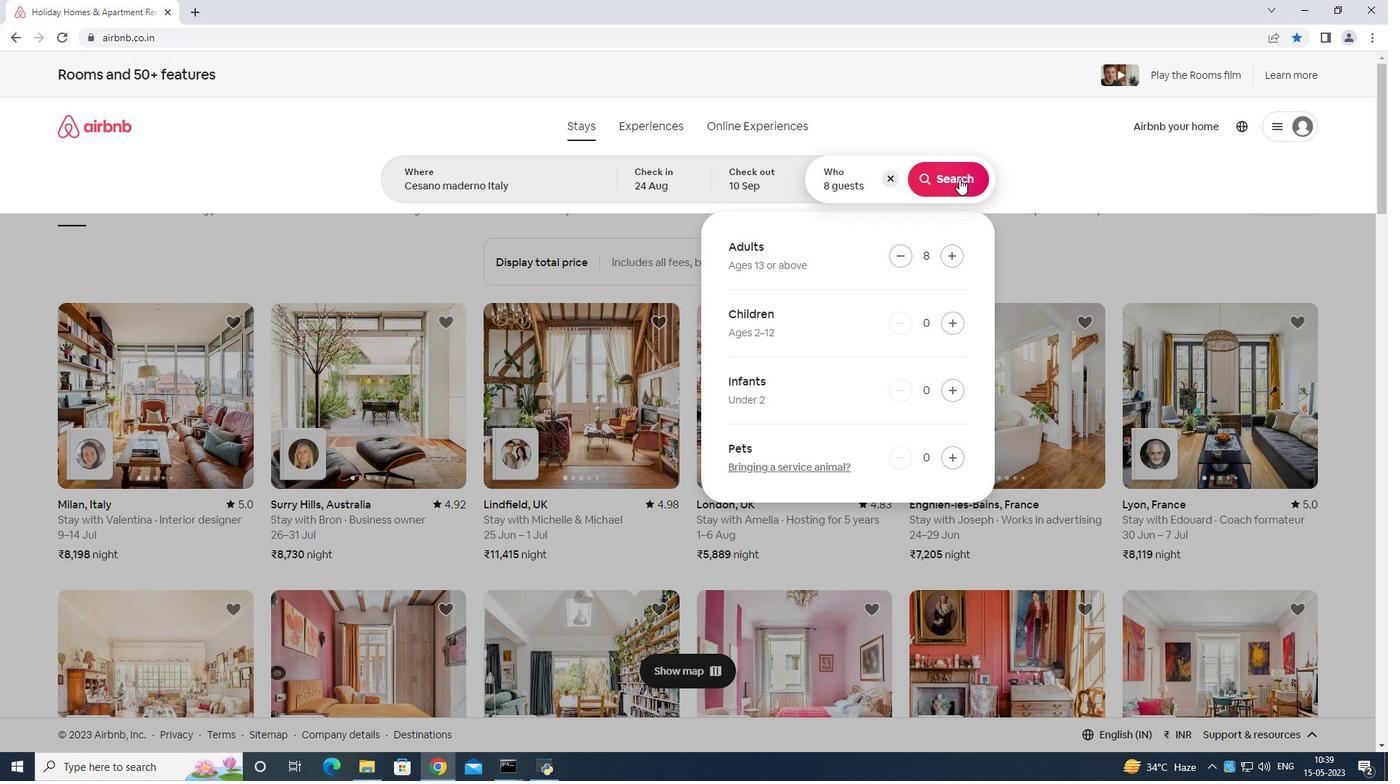 
Action: Mouse pressed left at (960, 177)
Screenshot: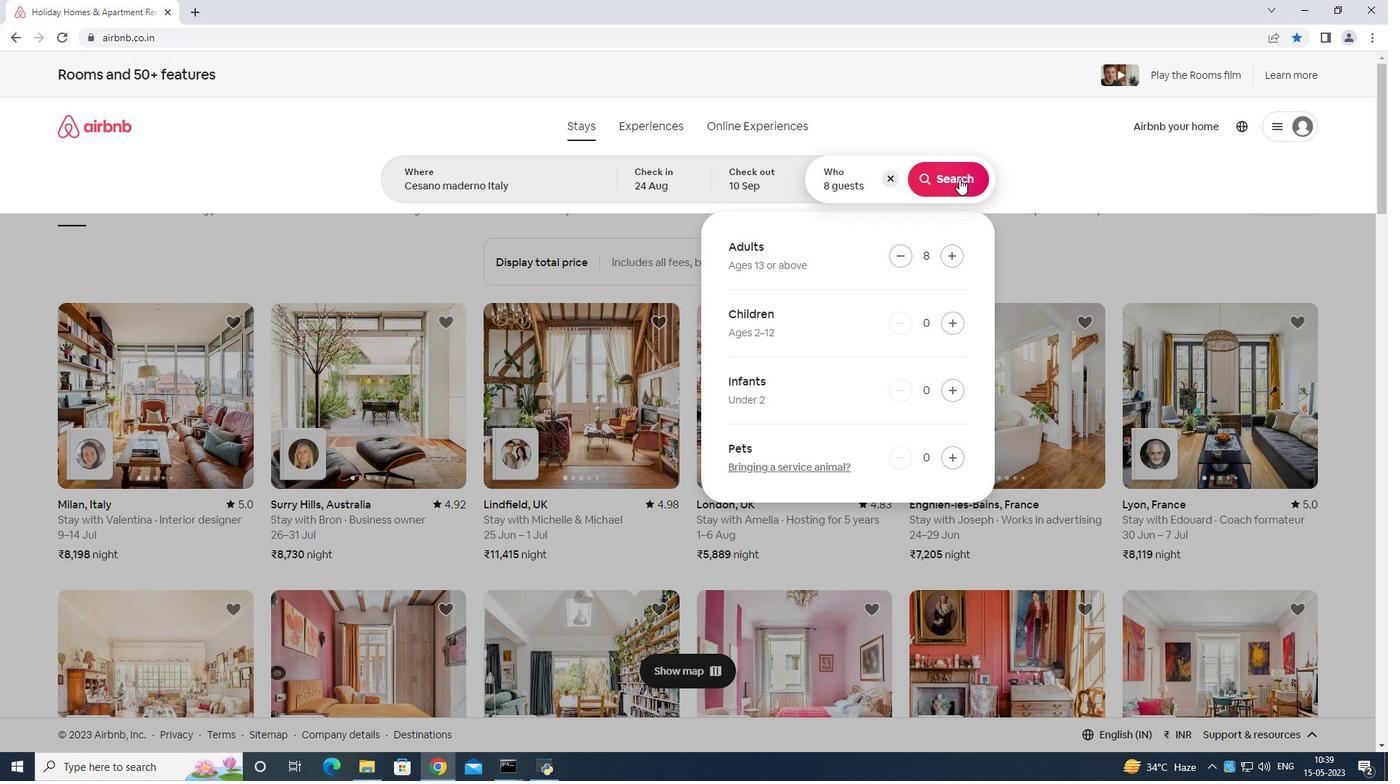 
Action: Mouse moved to (1328, 134)
Screenshot: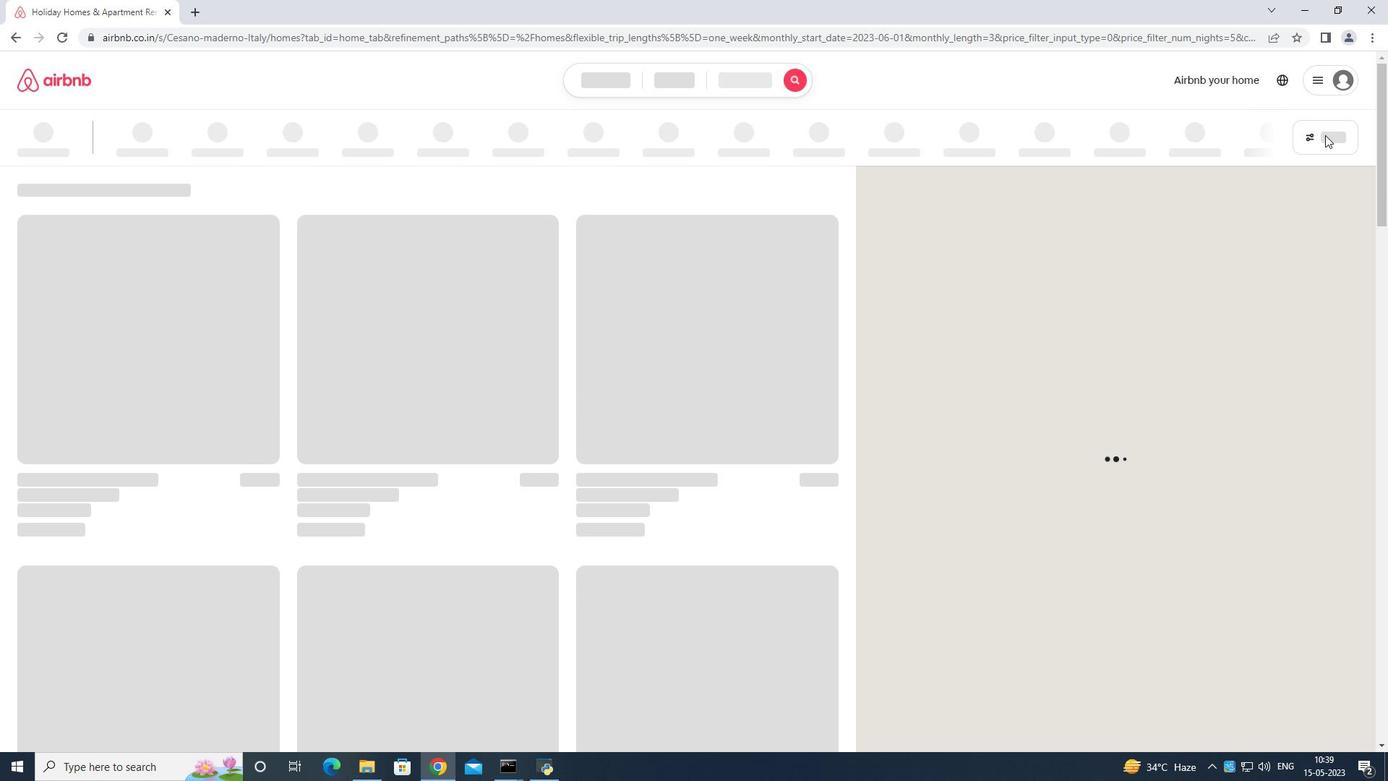 
Action: Mouse pressed left at (1328, 134)
Screenshot: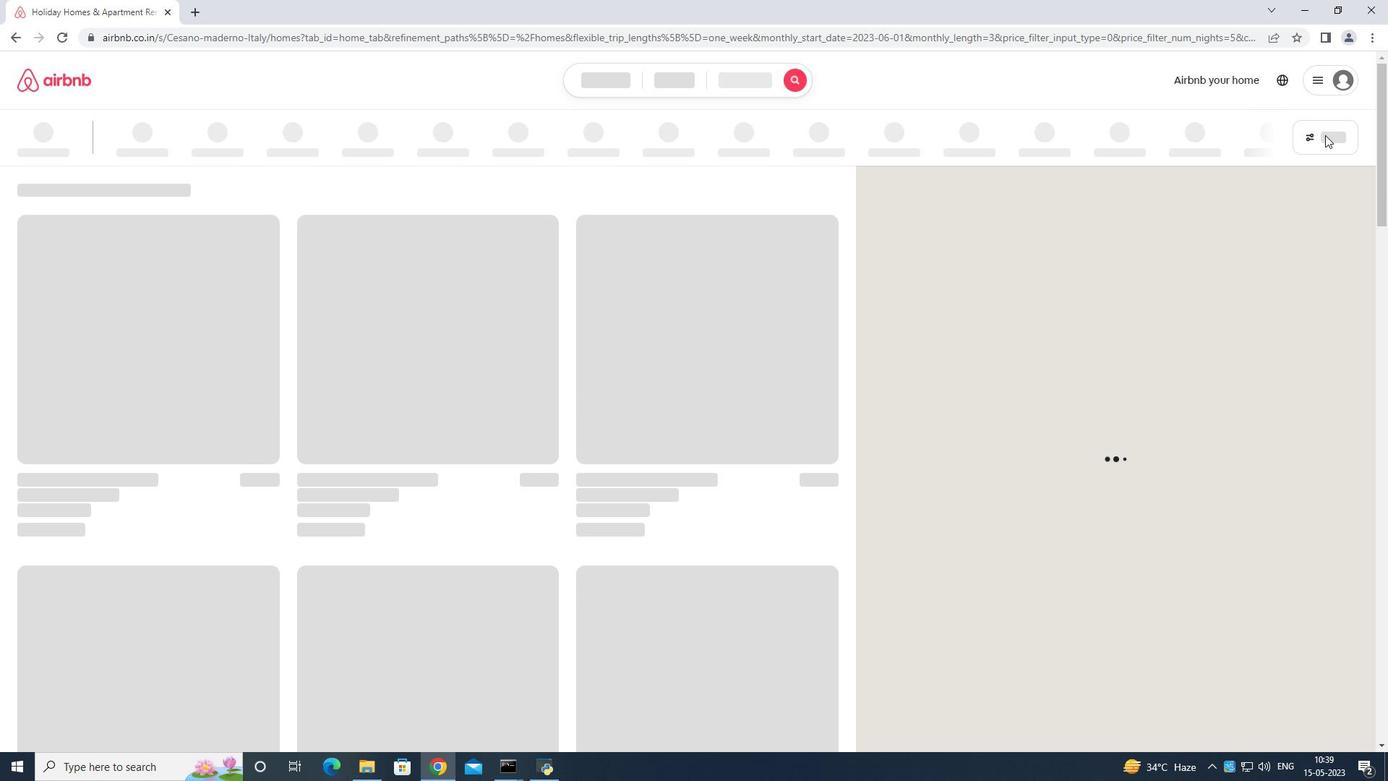 
Action: Mouse moved to (603, 481)
Screenshot: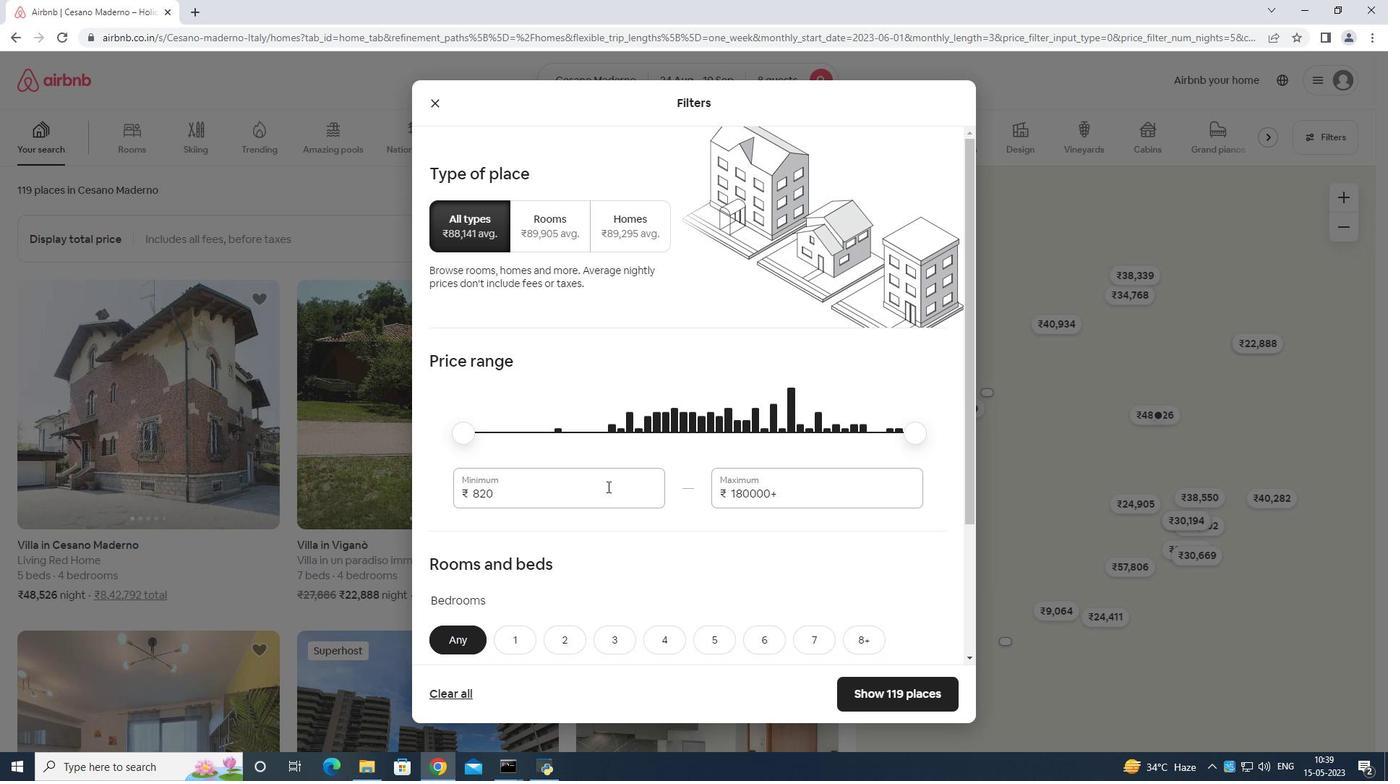 
Action: Mouse pressed left at (603, 481)
Screenshot: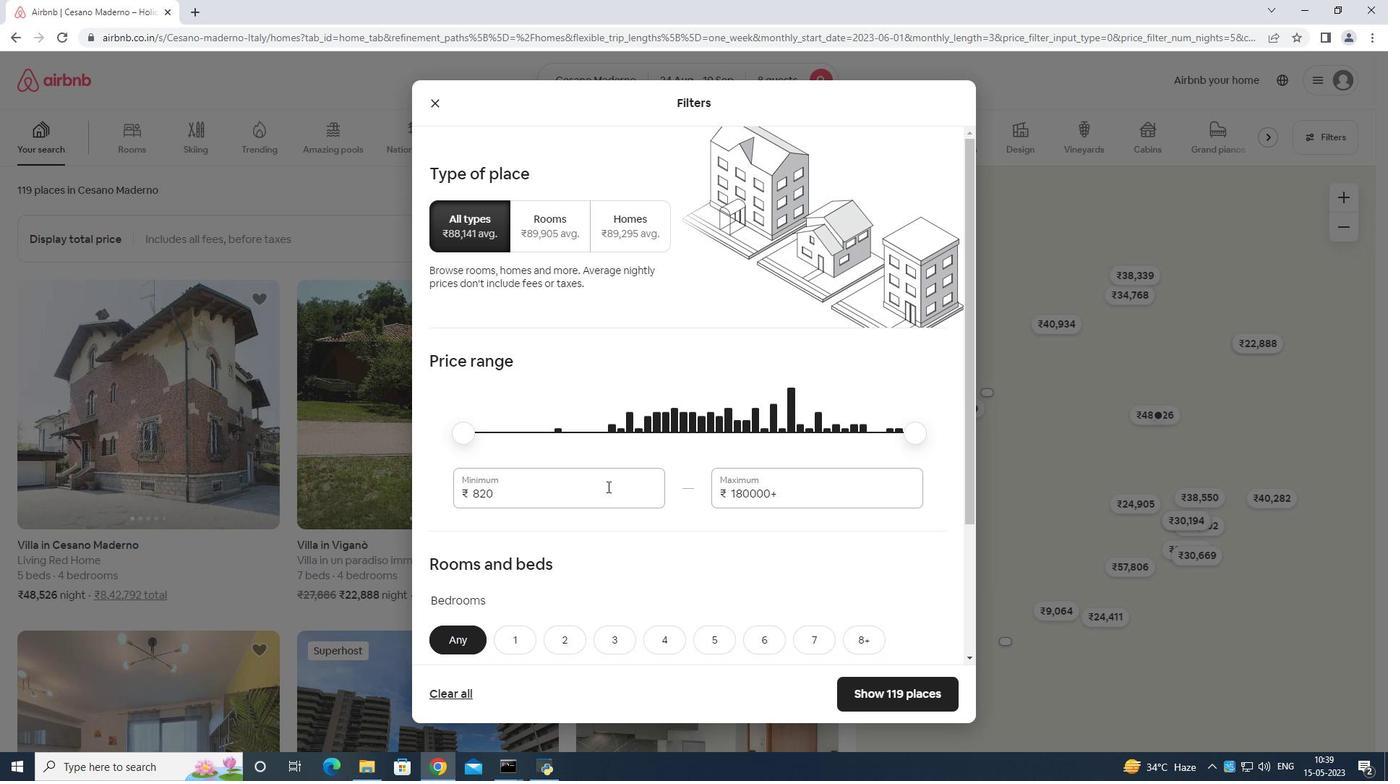 
Action: Mouse moved to (598, 469)
Screenshot: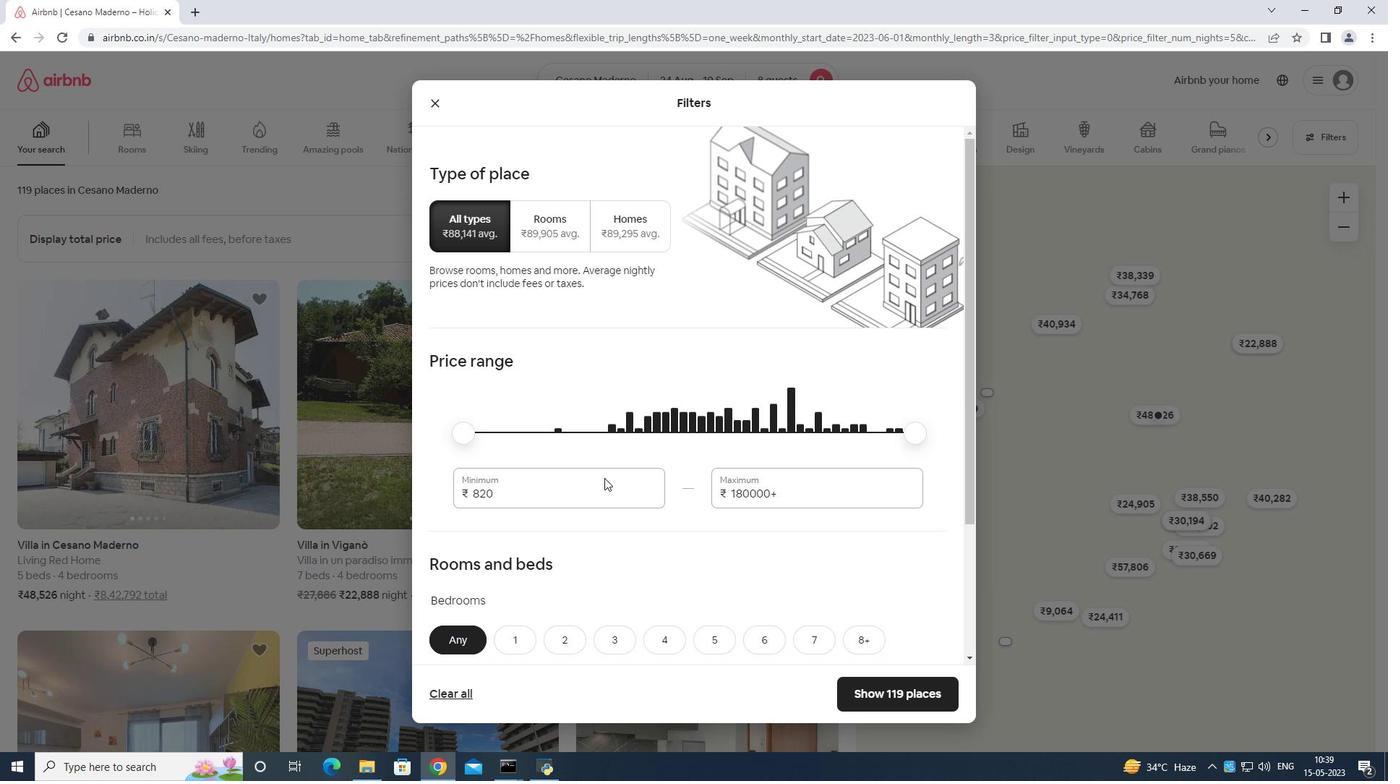 
Action: Key pressed <Key.backspace>
Screenshot: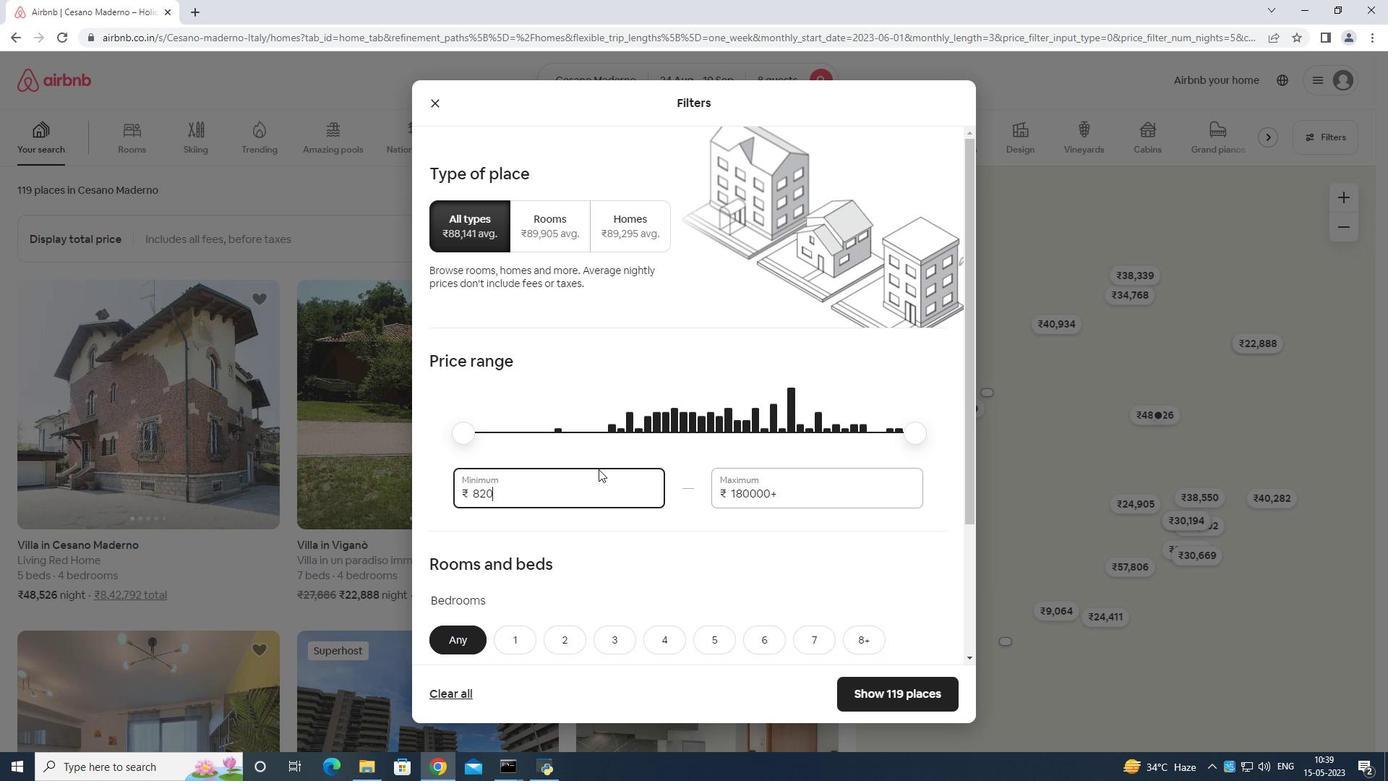 
Action: Mouse moved to (598, 462)
Screenshot: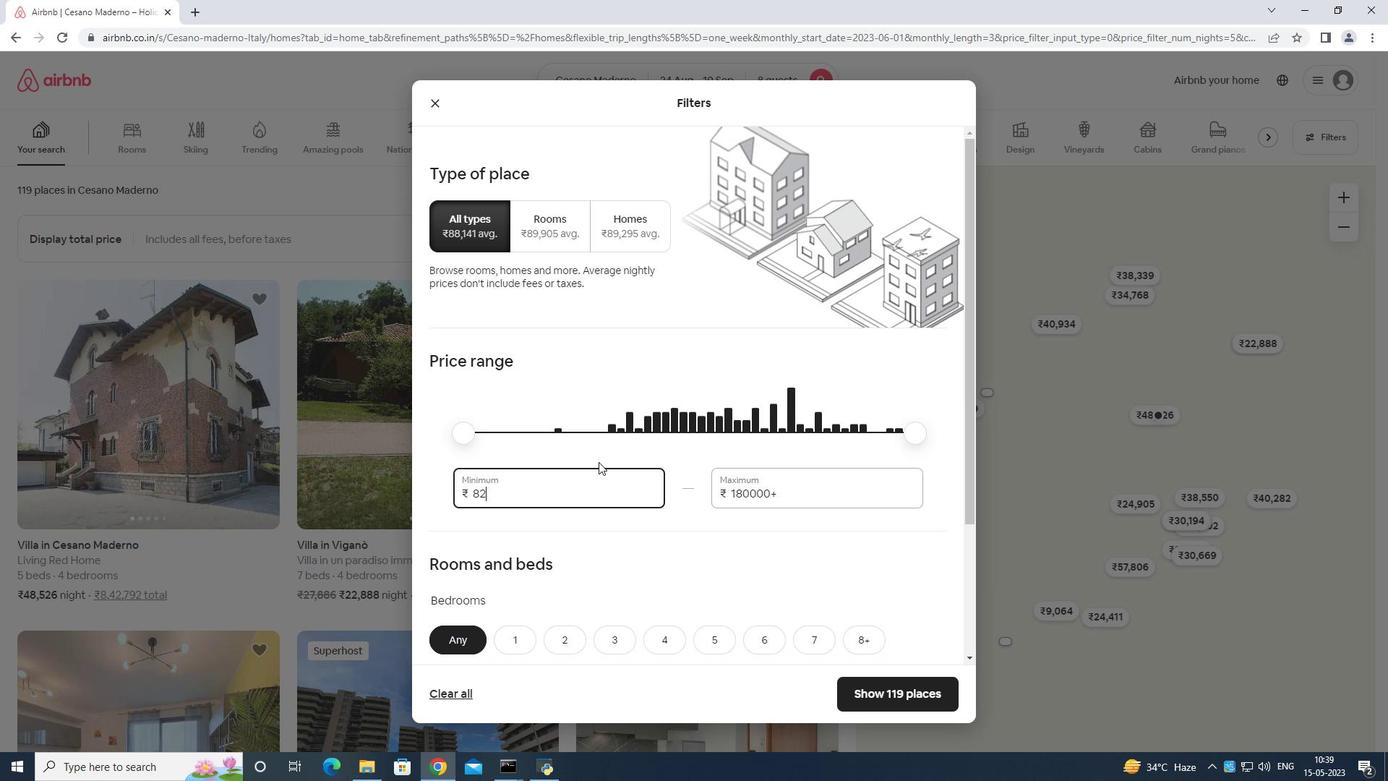 
Action: Key pressed <Key.backspace><Key.backspace>
Screenshot: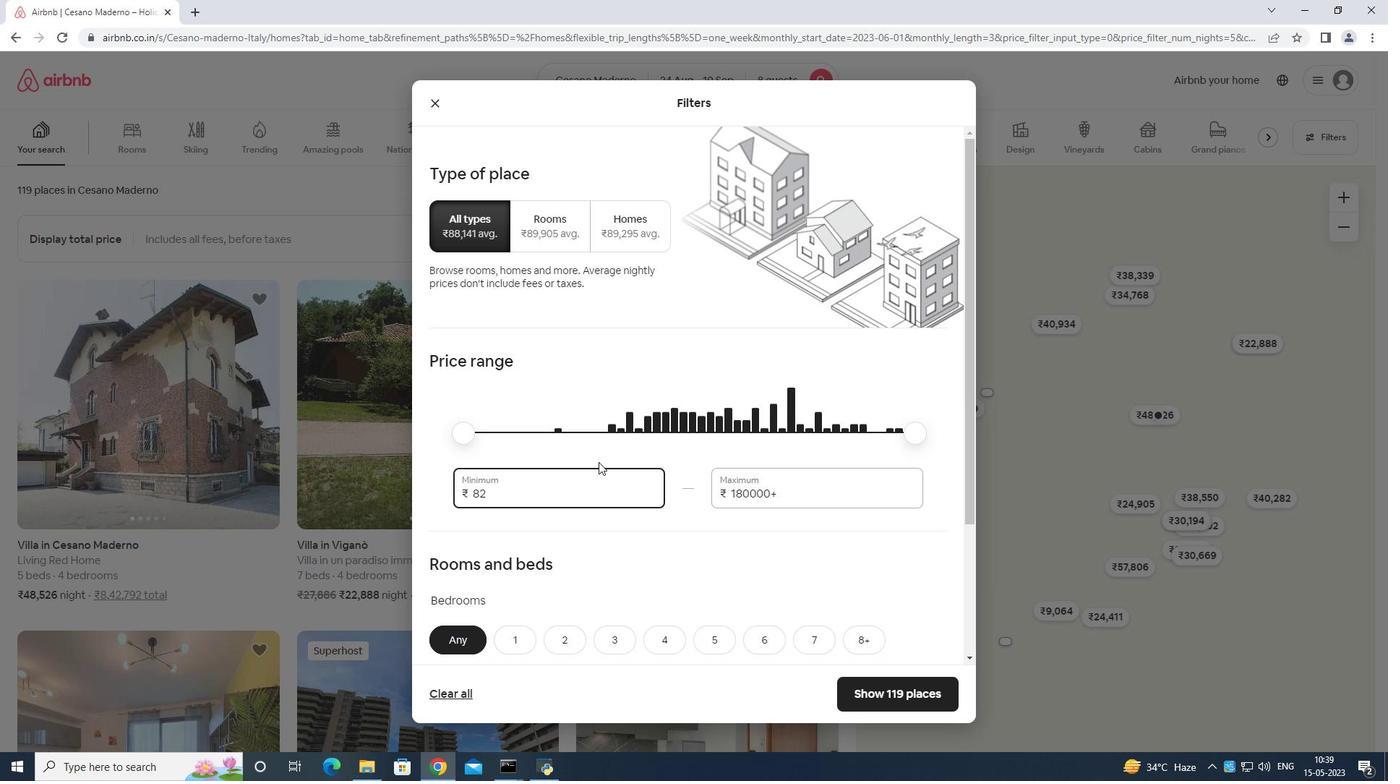 
Action: Mouse moved to (598, 461)
Screenshot: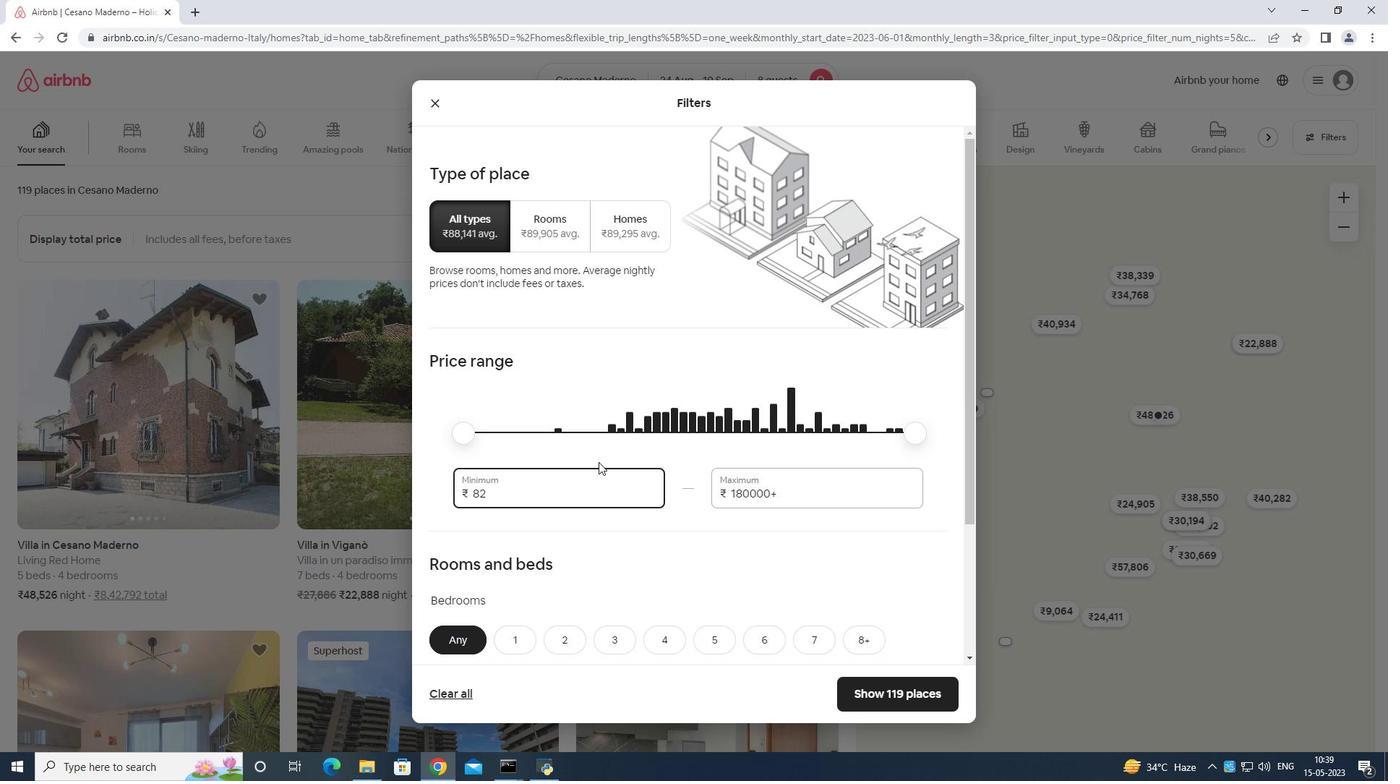 
Action: Key pressed <Key.backspace>
Screenshot: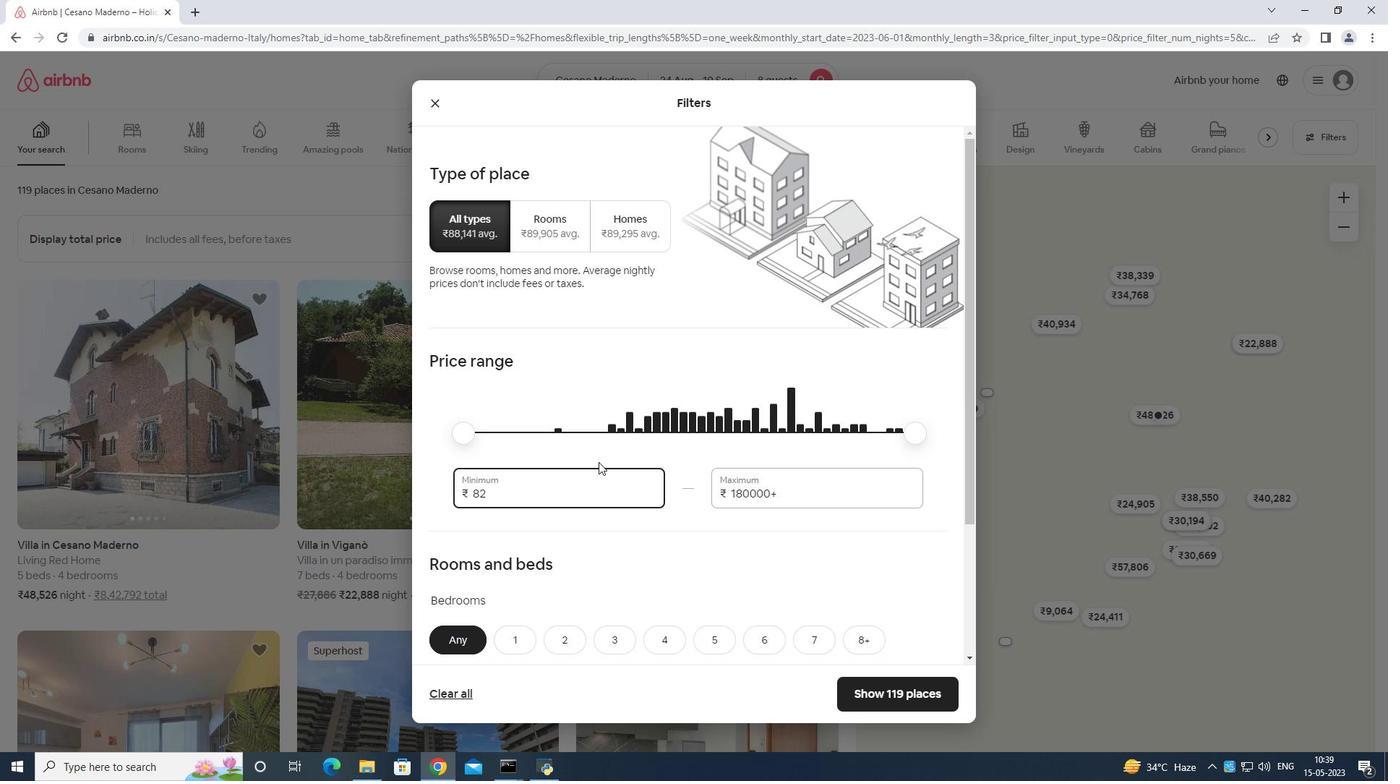 
Action: Mouse moved to (598, 460)
Screenshot: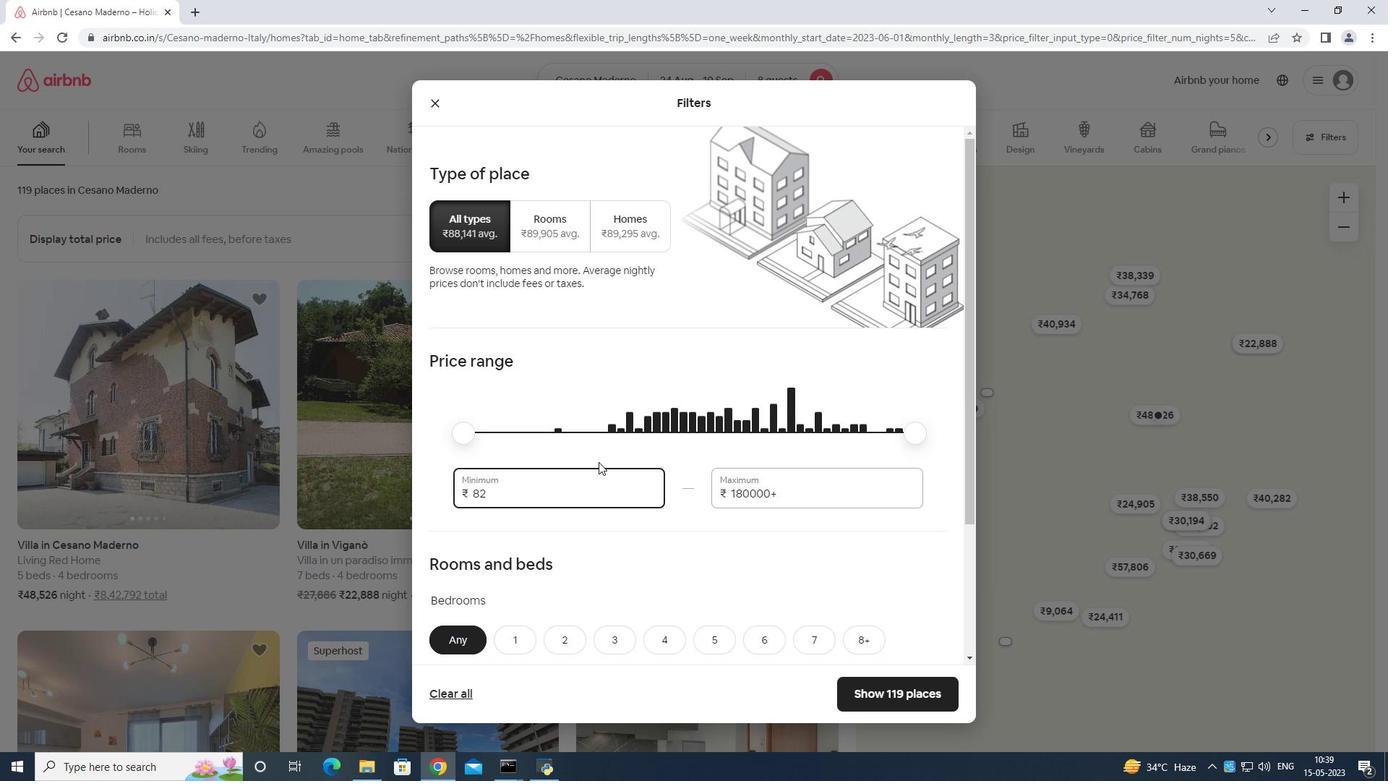 
Action: Key pressed <Key.backspace>
Screenshot: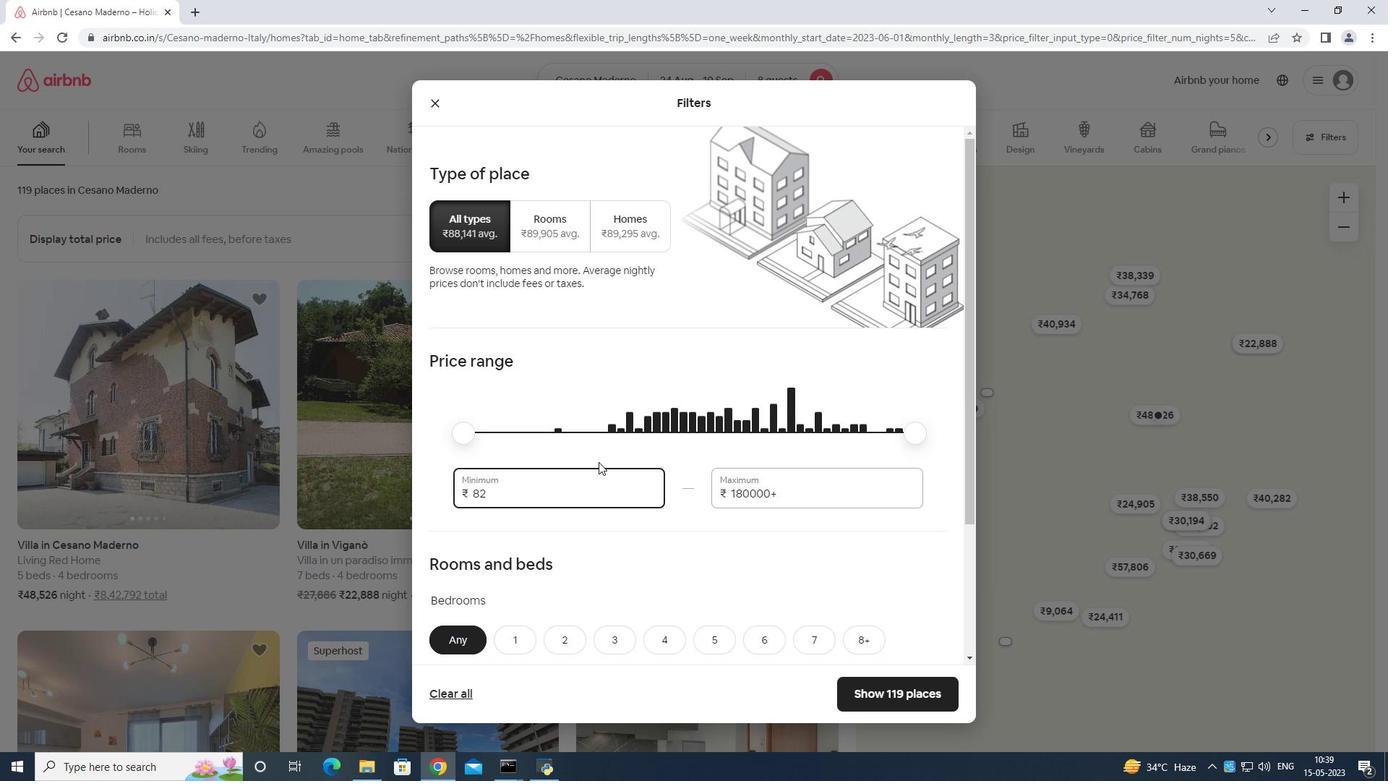 
Action: Mouse moved to (598, 457)
Screenshot: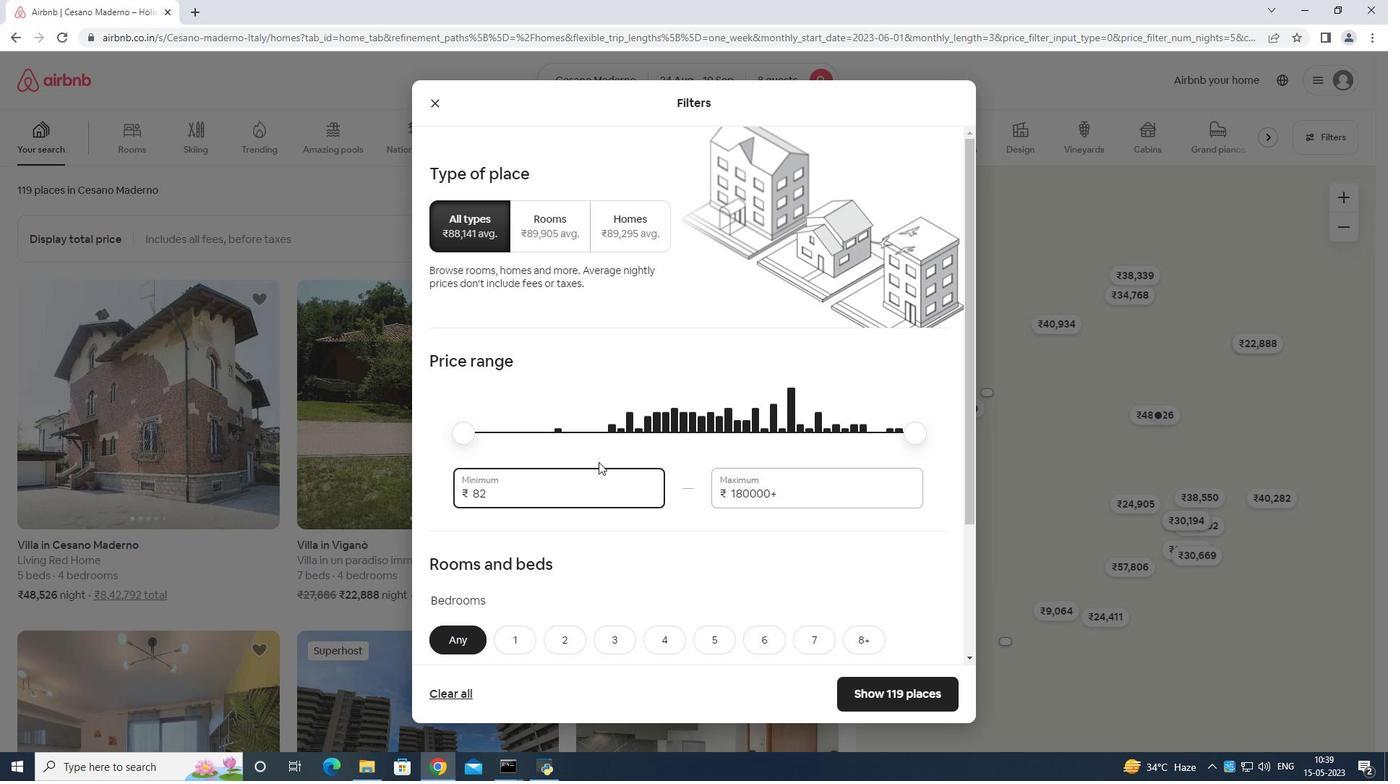 
Action: Key pressed <Key.backspace>
Screenshot: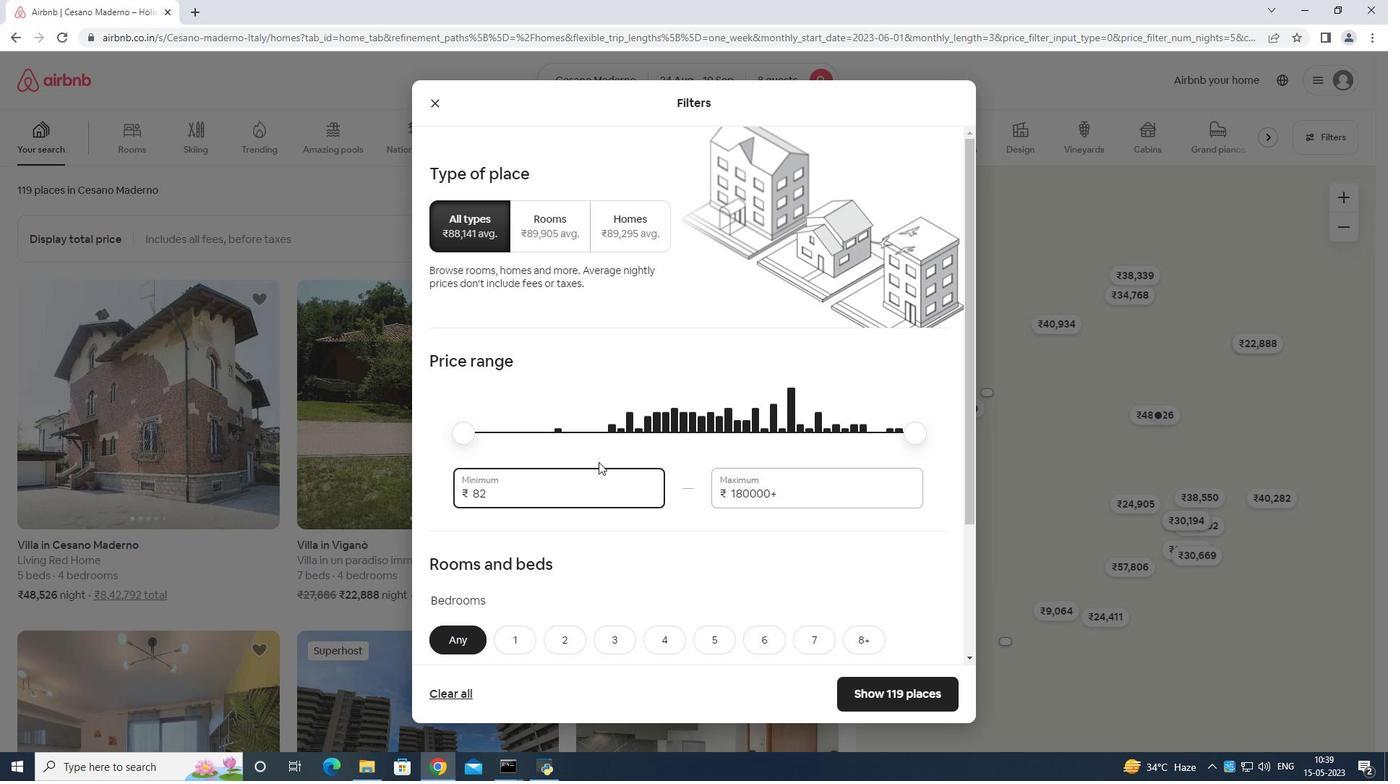 
Action: Mouse moved to (602, 454)
Screenshot: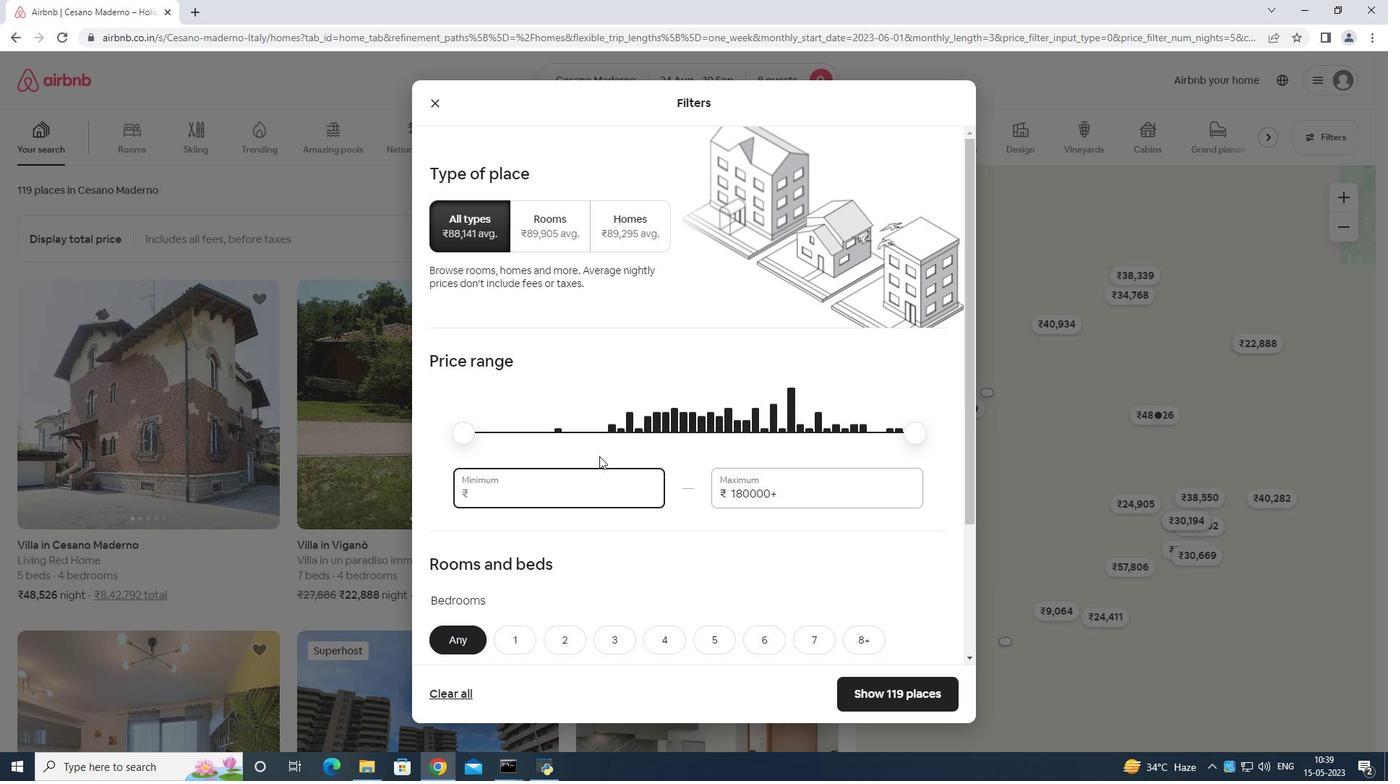 
Action: Key pressed 1
Screenshot: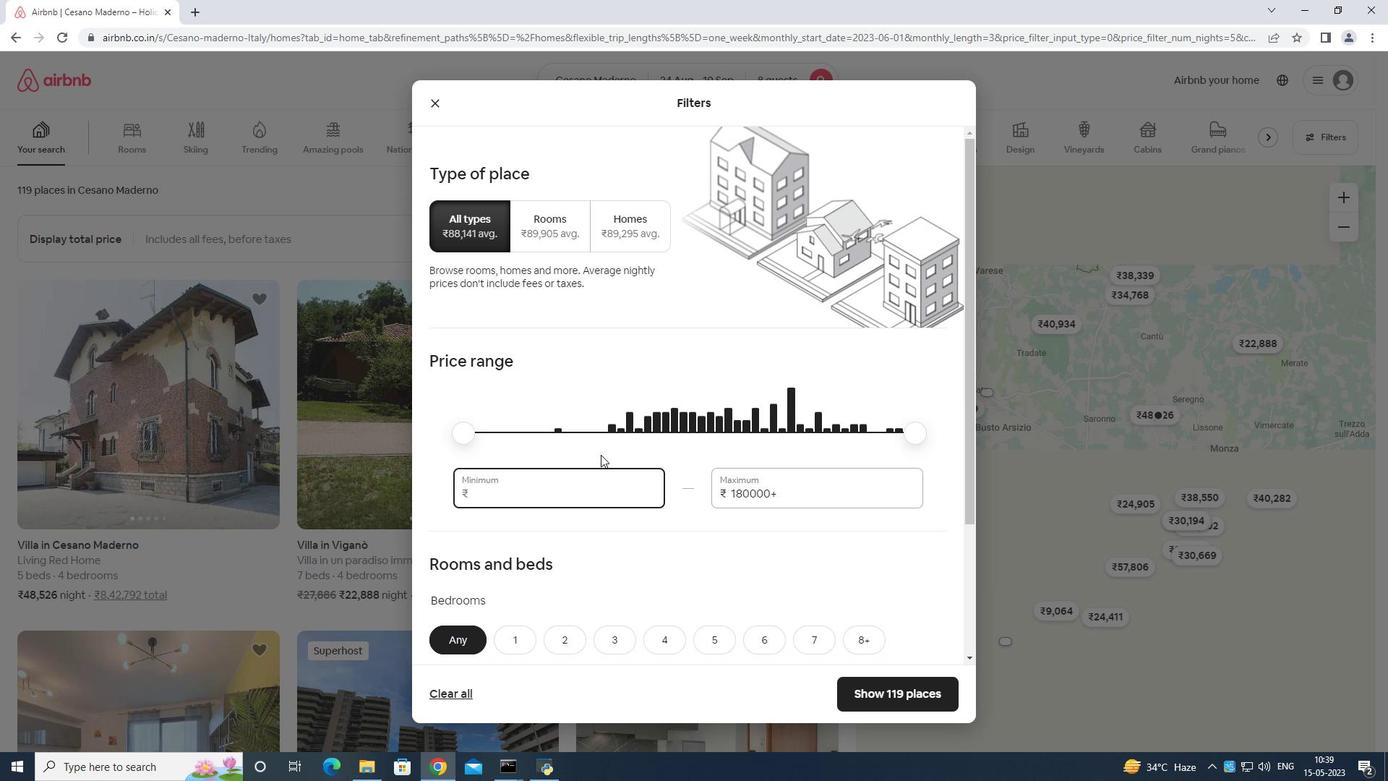 
Action: Mouse moved to (605, 452)
Screenshot: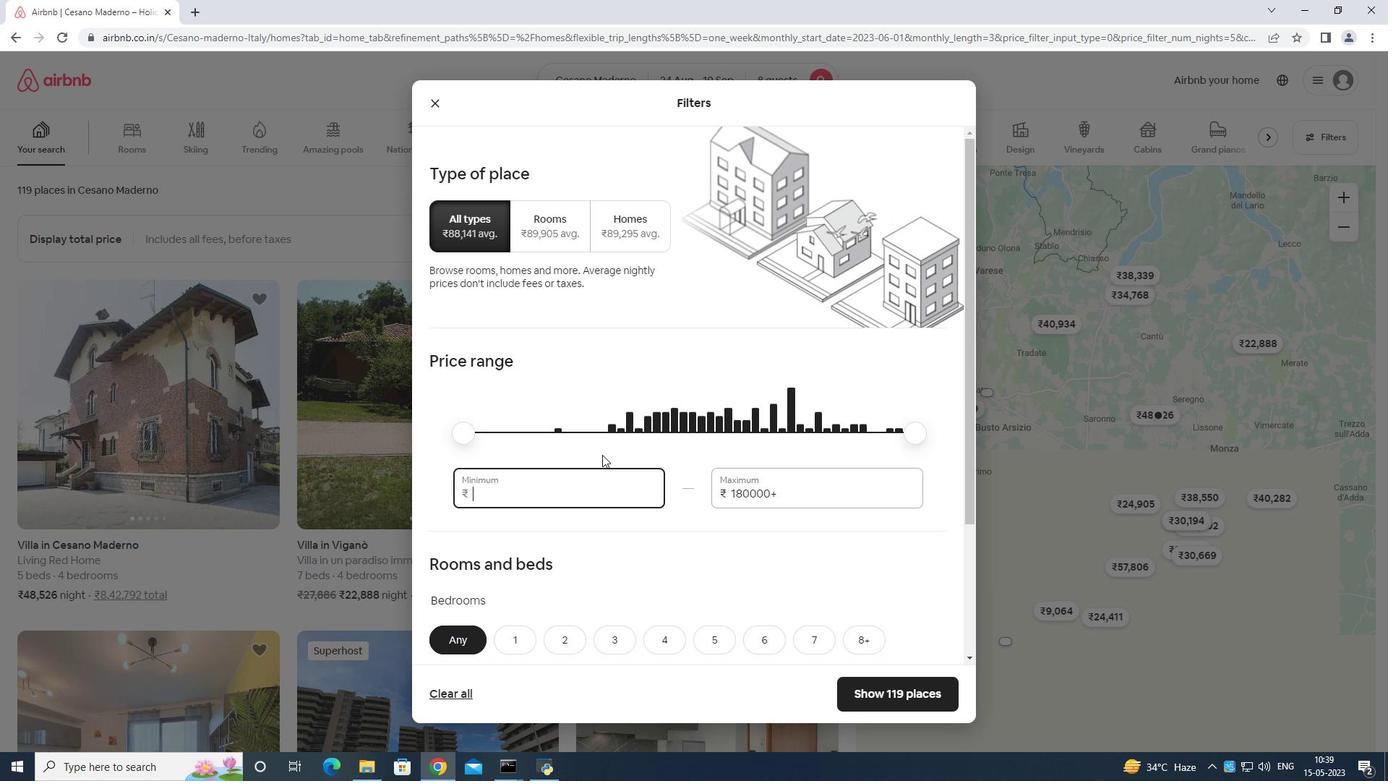 
Action: Key pressed 2
Screenshot: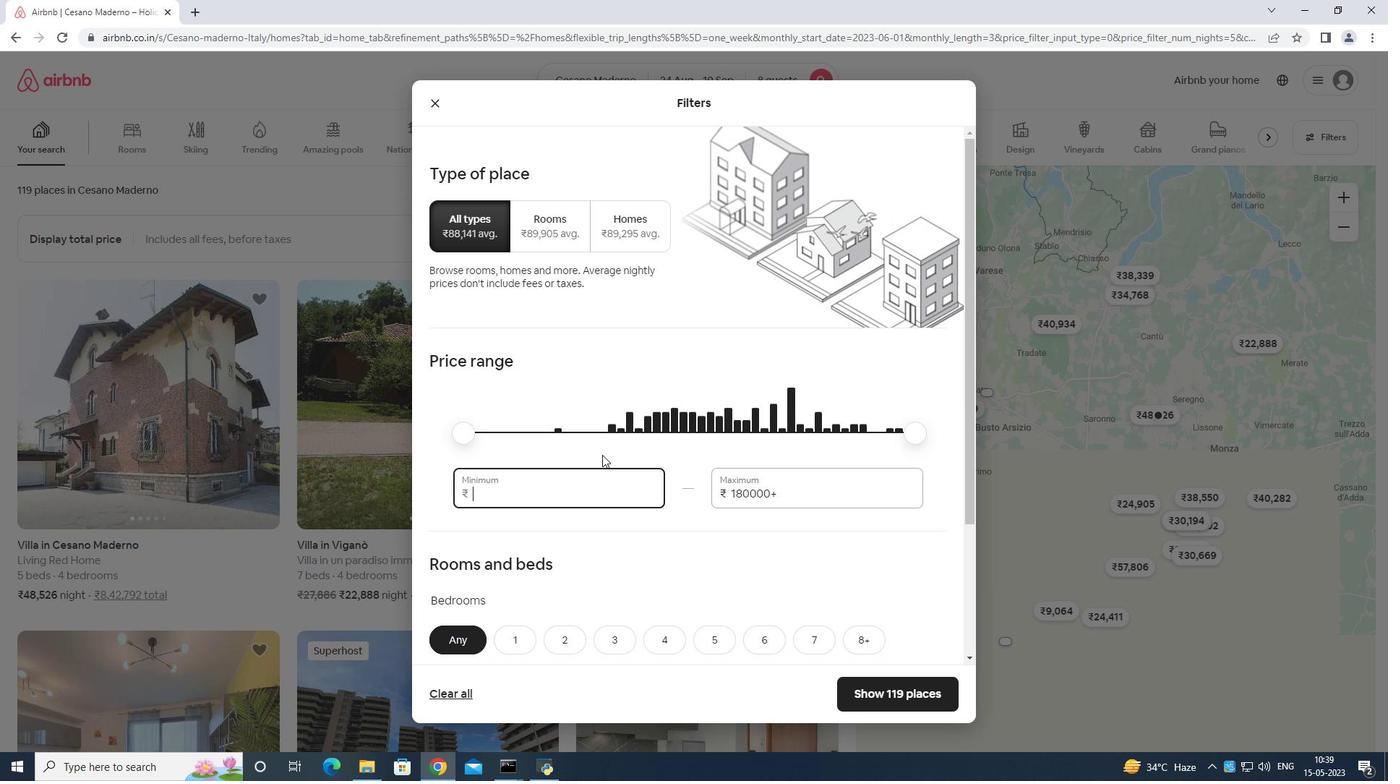 
Action: Mouse moved to (606, 452)
Screenshot: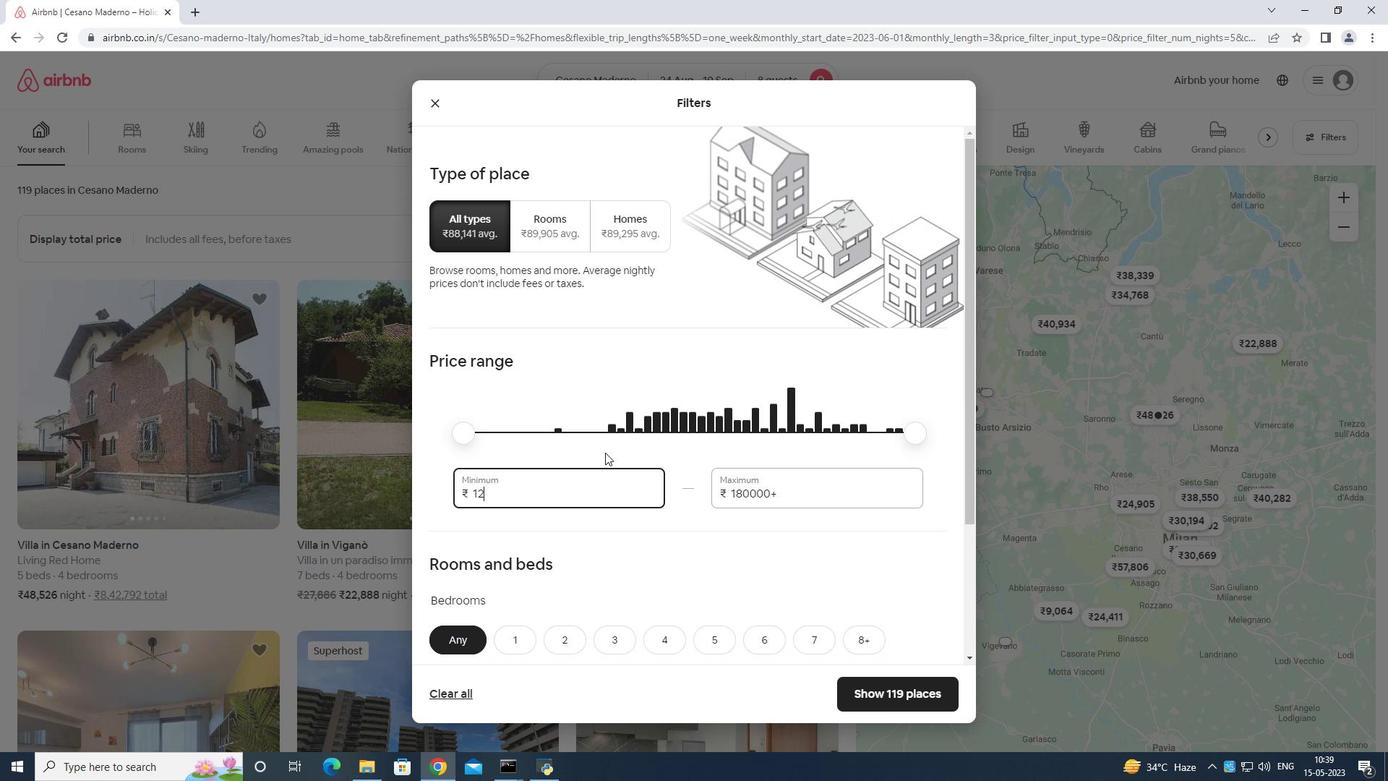 
Action: Key pressed 0
Screenshot: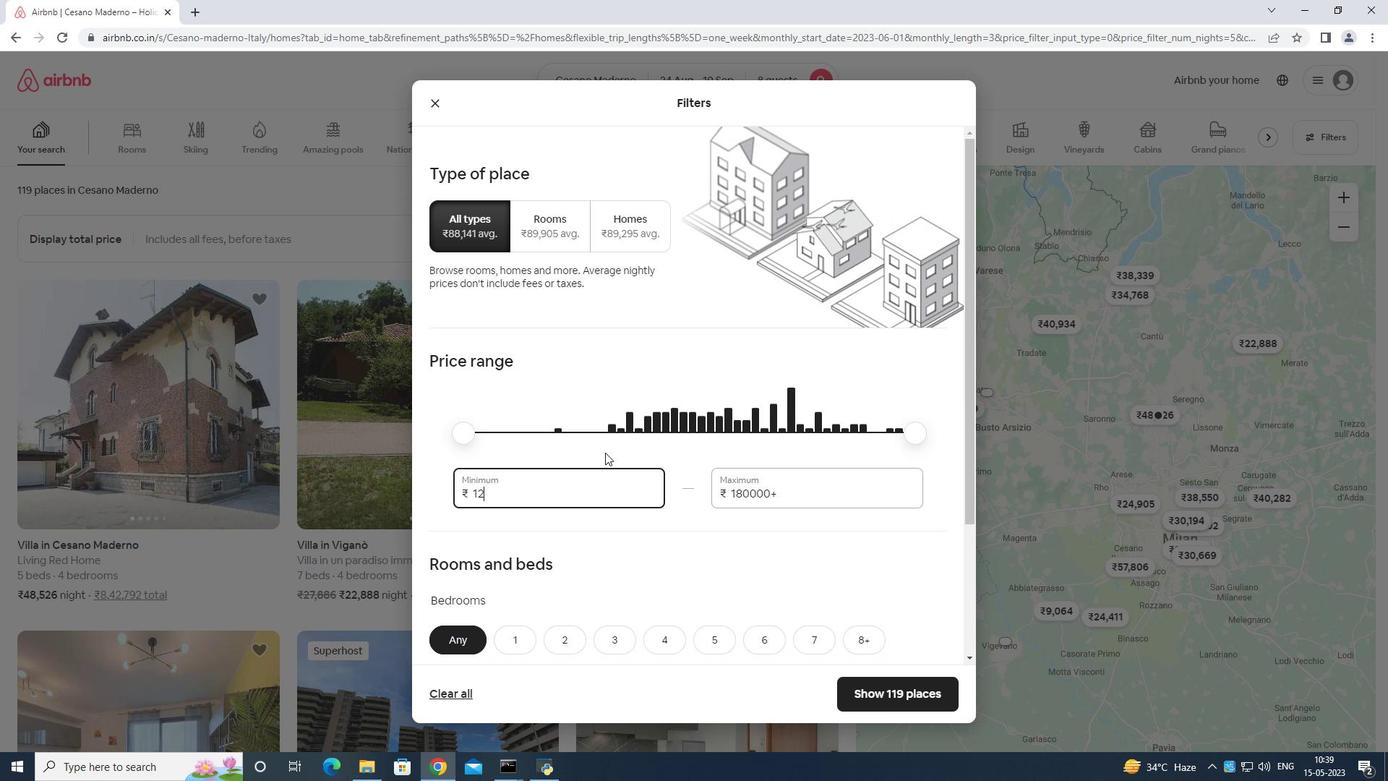 
Action: Mouse moved to (606, 452)
Screenshot: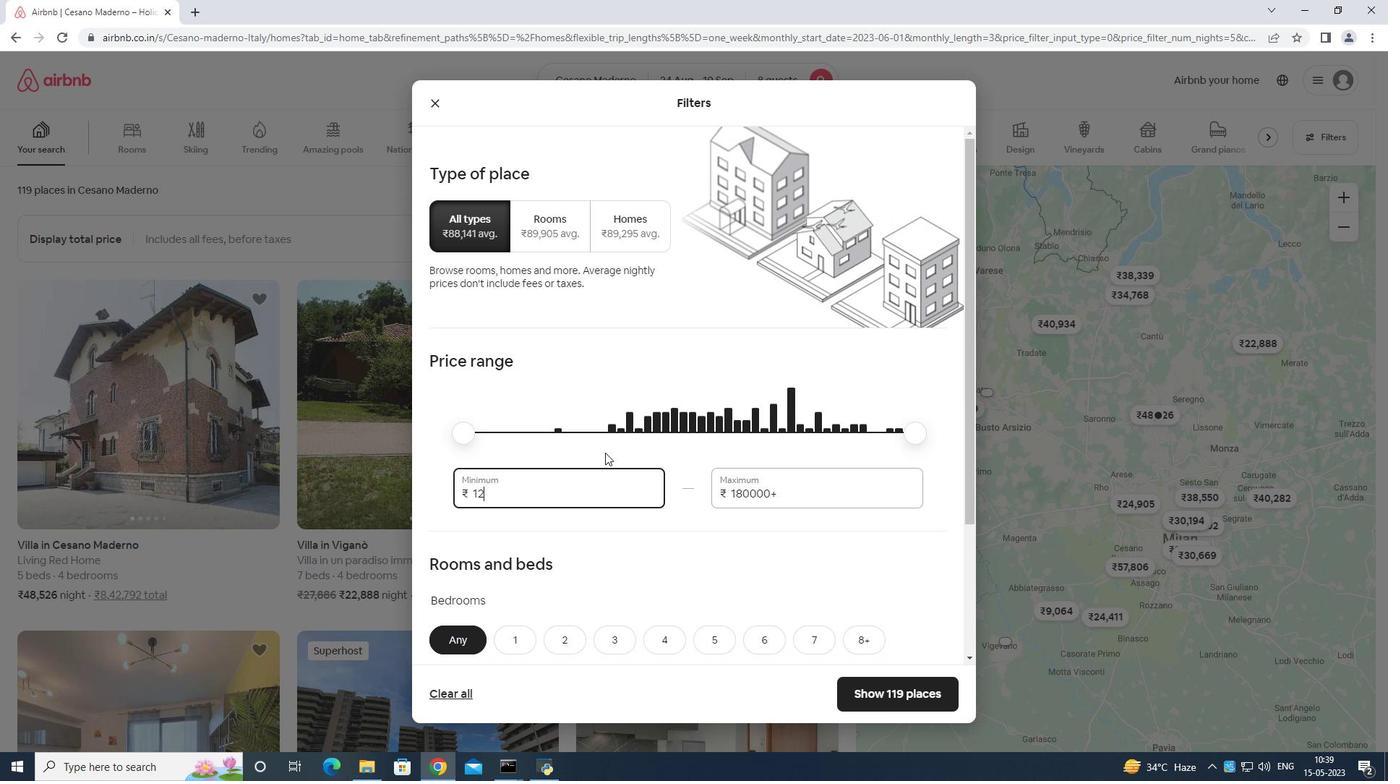 
Action: Key pressed 0
Screenshot: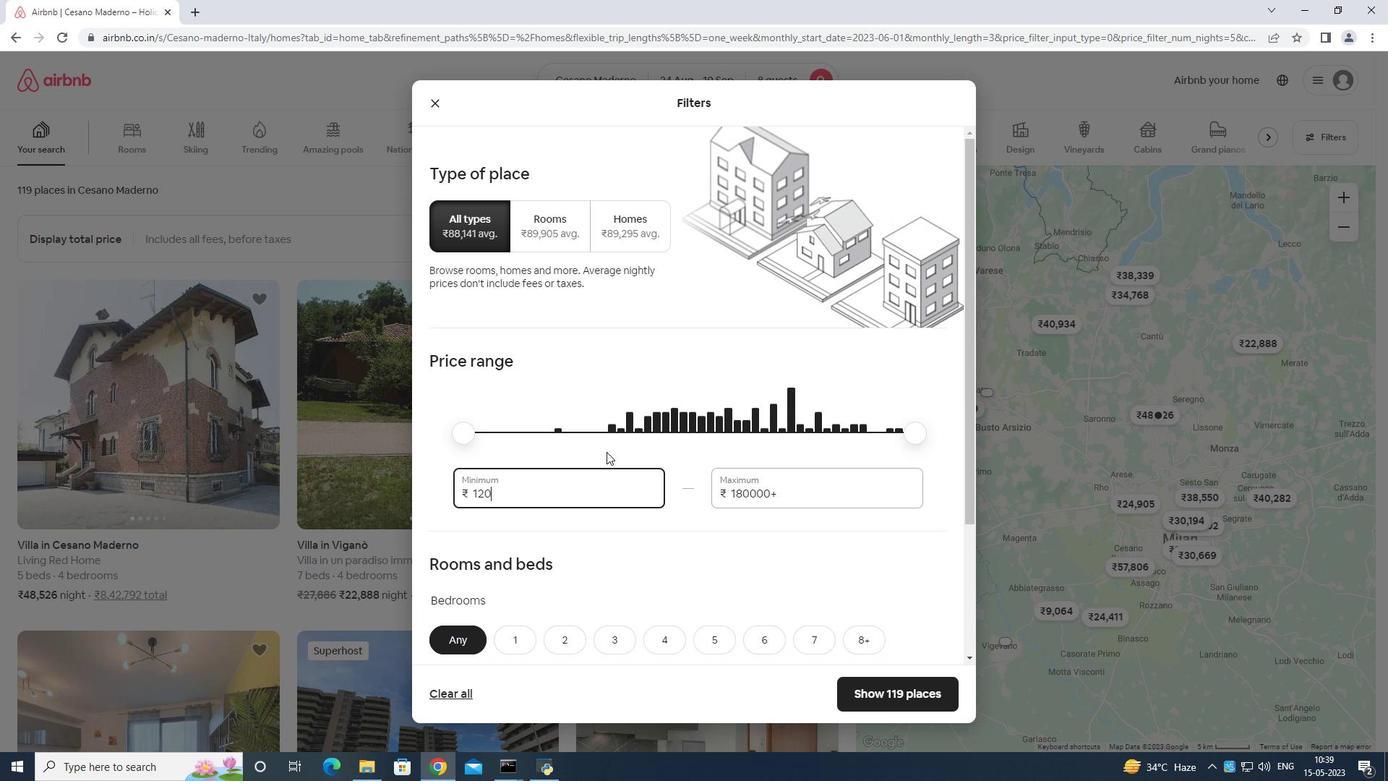 
Action: Mouse moved to (609, 451)
Screenshot: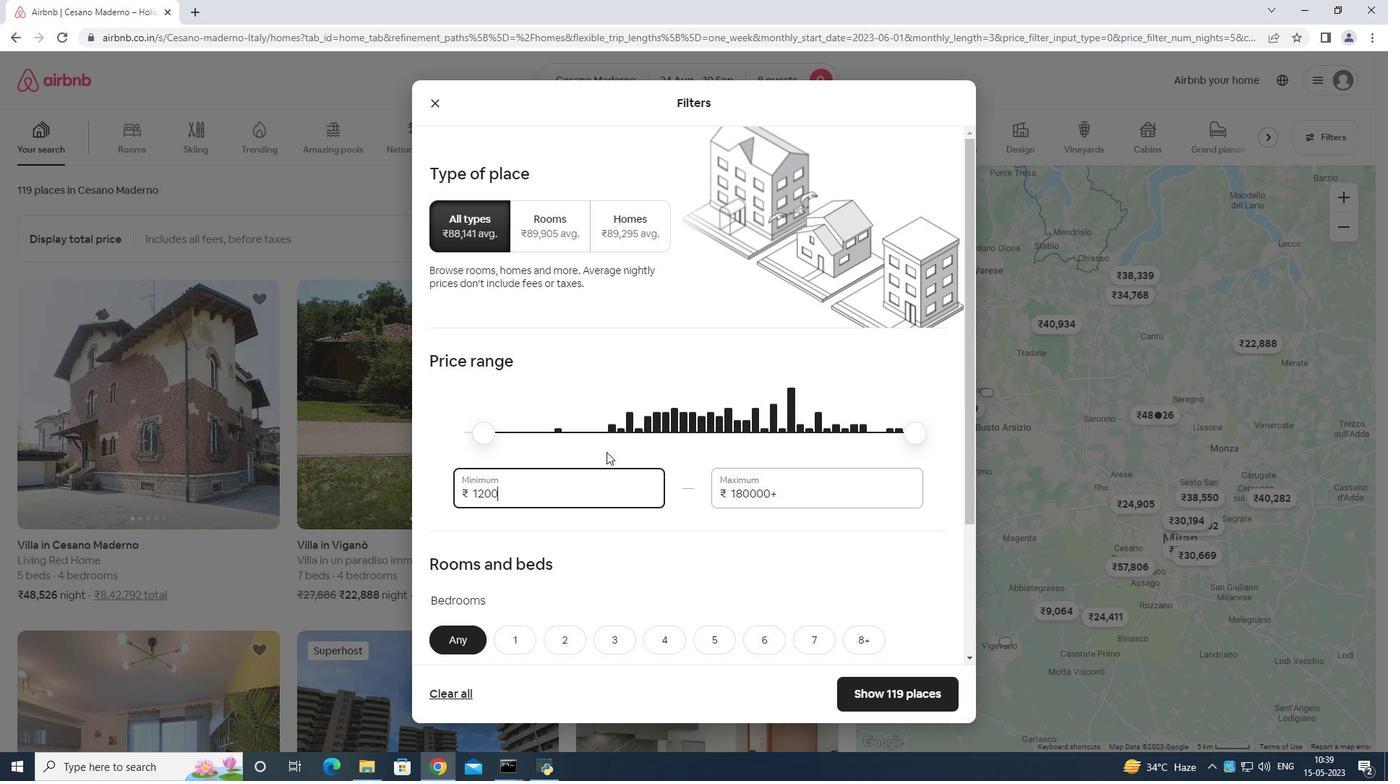 
Action: Key pressed 0
Screenshot: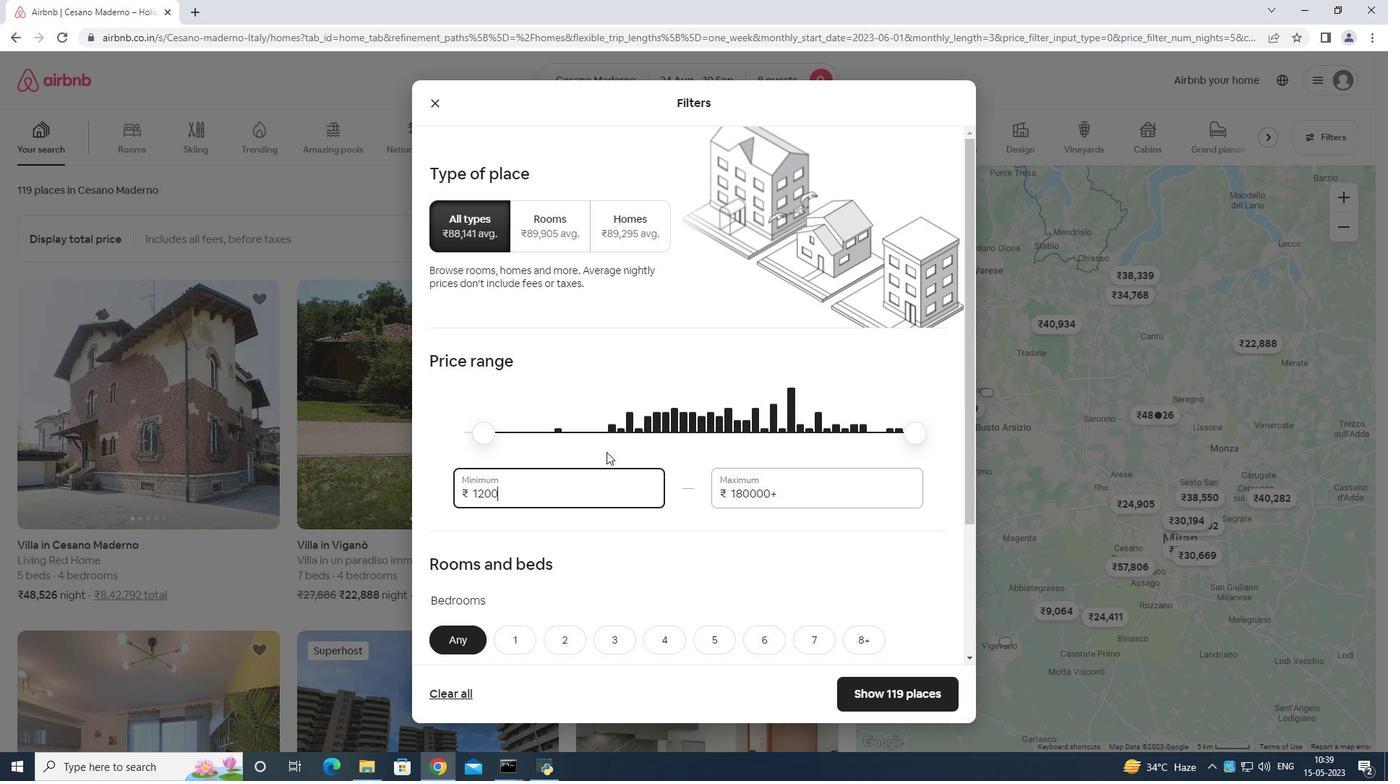 
Action: Mouse moved to (800, 478)
Screenshot: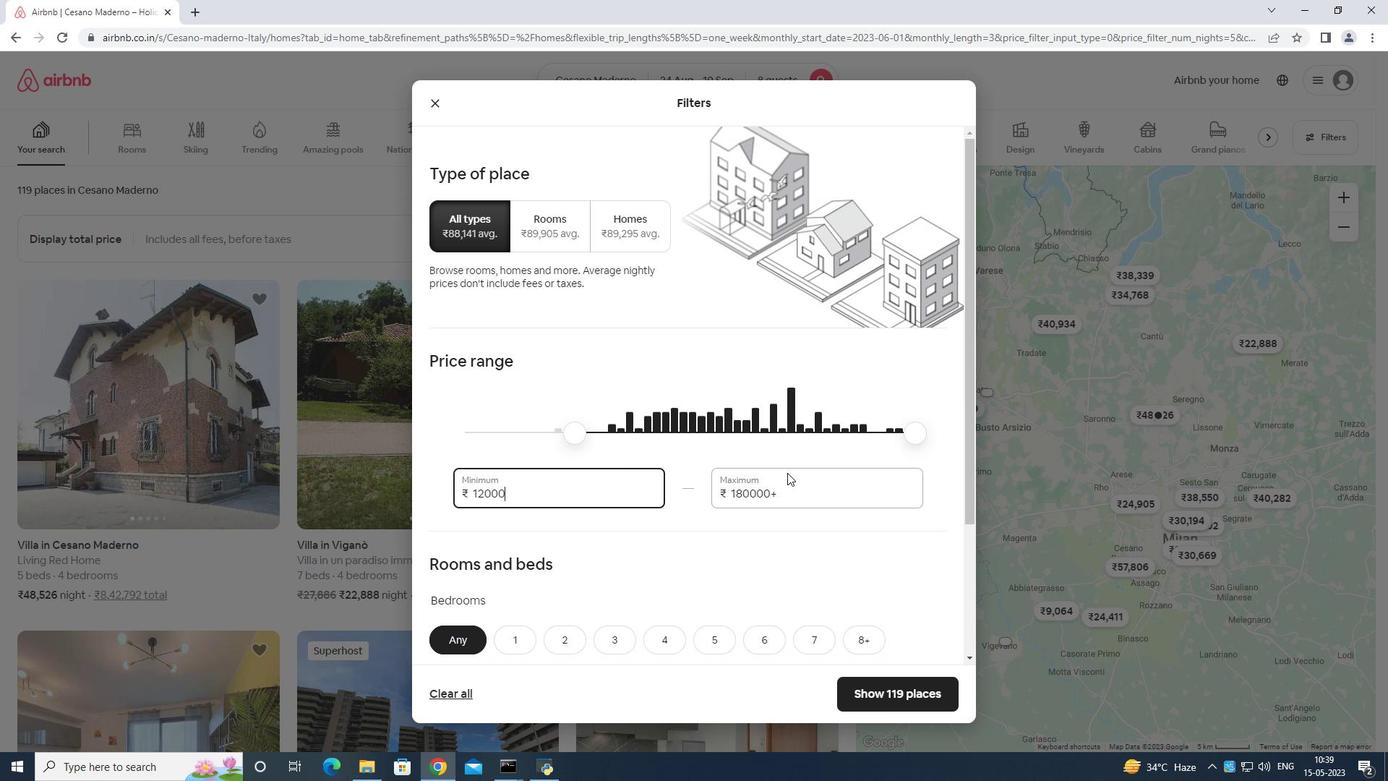 
Action: Mouse pressed left at (800, 478)
Screenshot: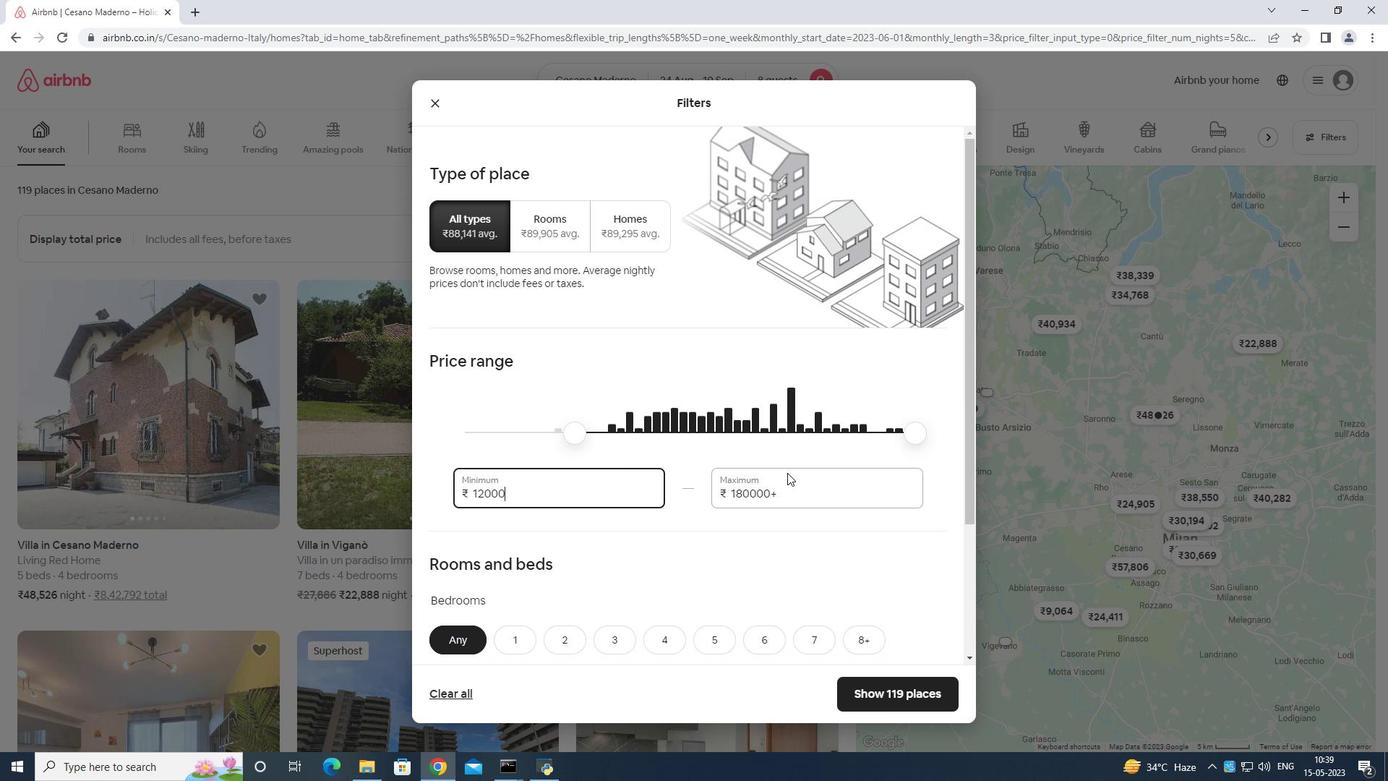 
Action: Mouse moved to (806, 477)
Screenshot: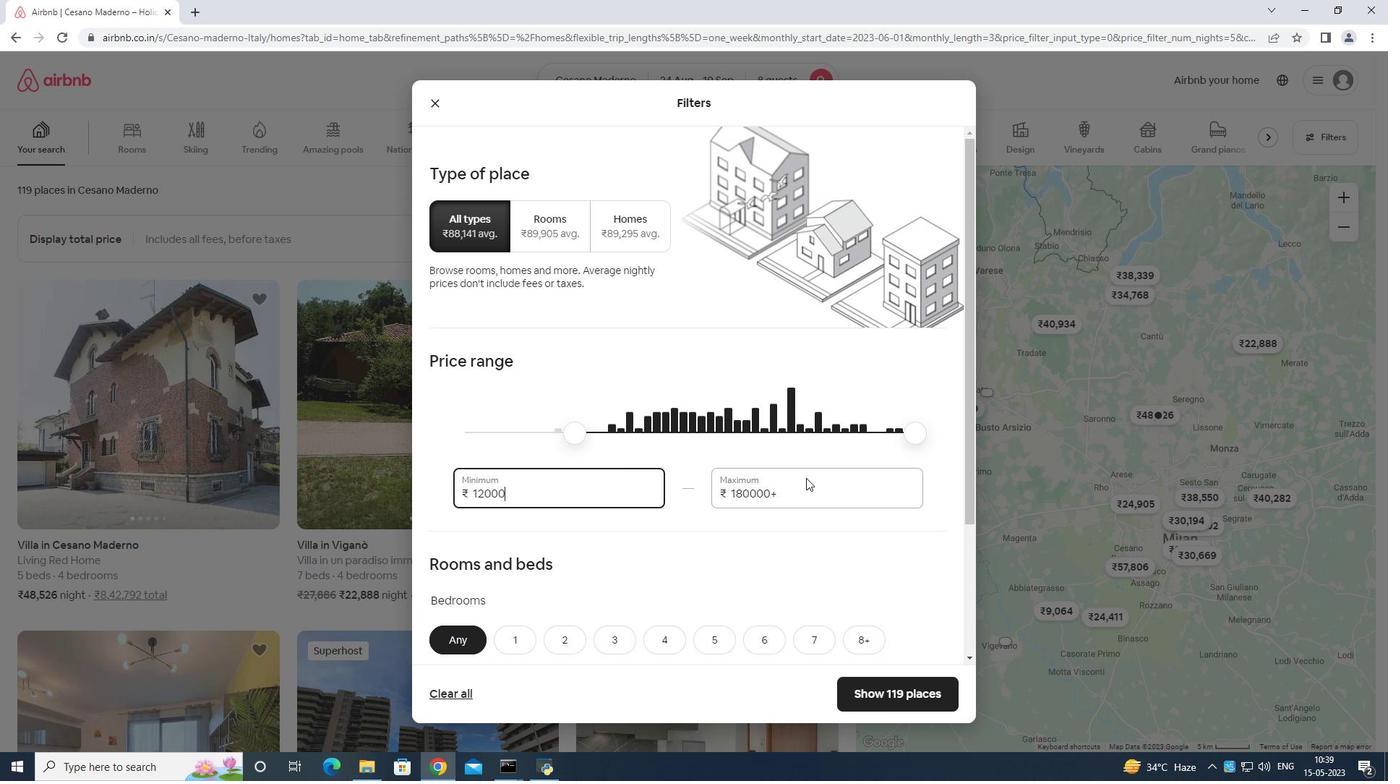 
Action: Key pressed <Key.backspace>
Screenshot: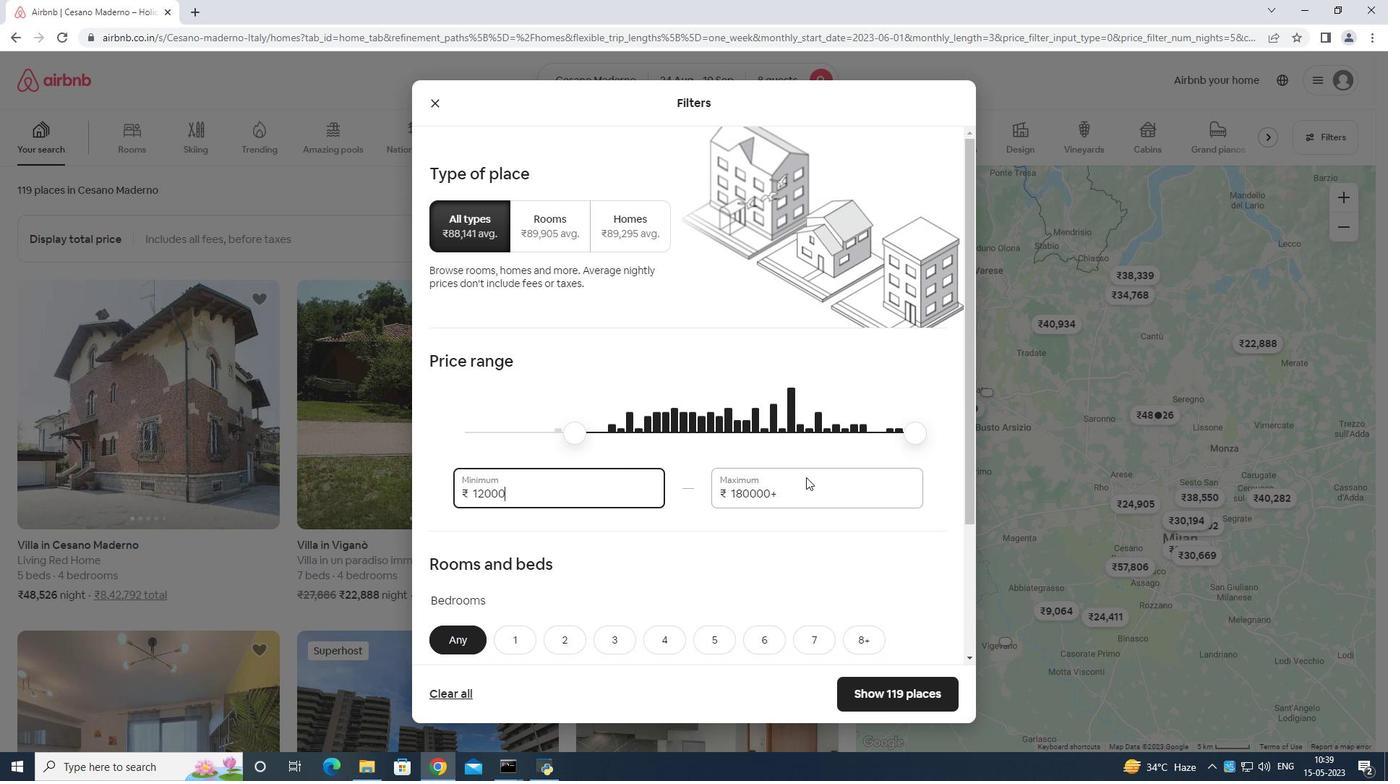 
Action: Mouse moved to (803, 477)
Screenshot: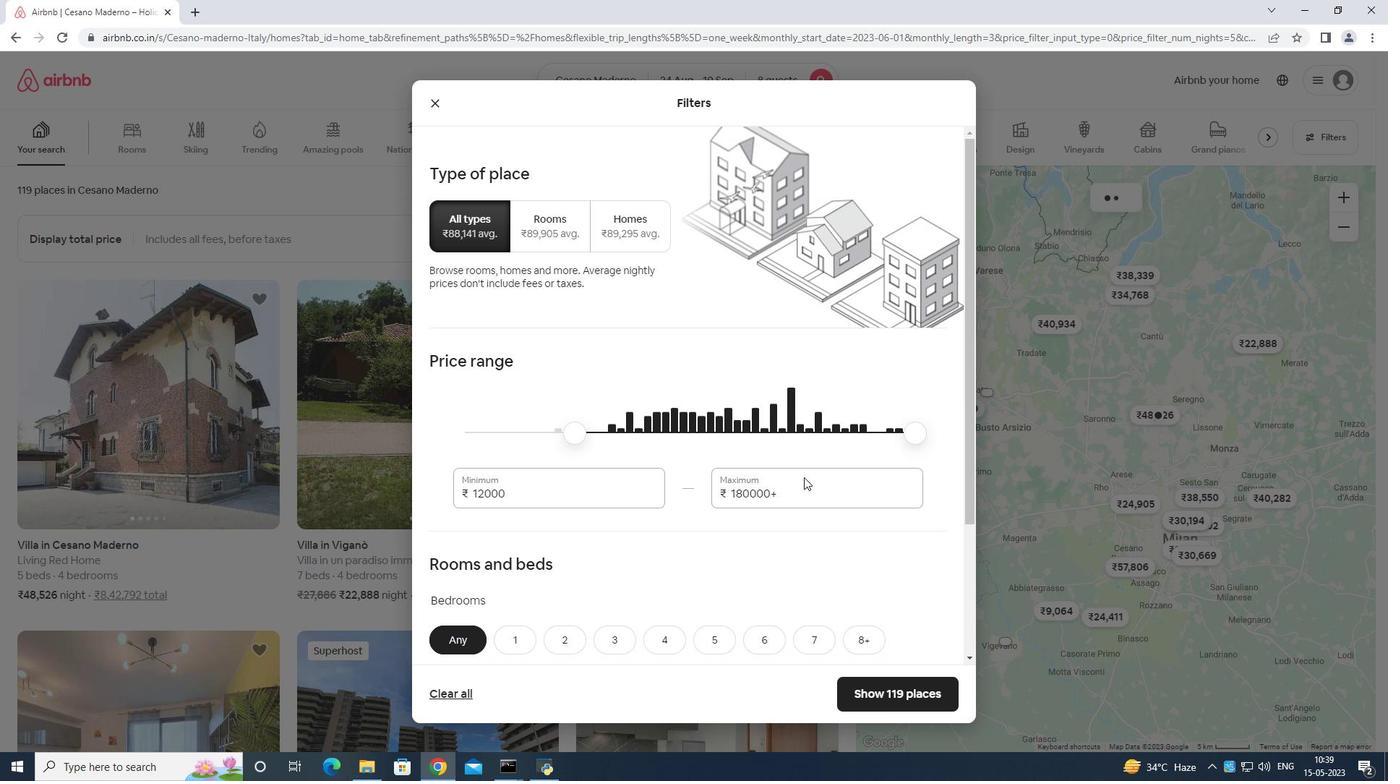 
Action: Key pressed <Key.backspace><Key.backspace><Key.backspace><Key.backspace><Key.backspace><Key.backspace><Key.backspace><Key.backspace><Key.backspace><Key.backspace><Key.backspace><Key.backspace><Key.backspace><Key.backspace><Key.backspace>15000
Screenshot: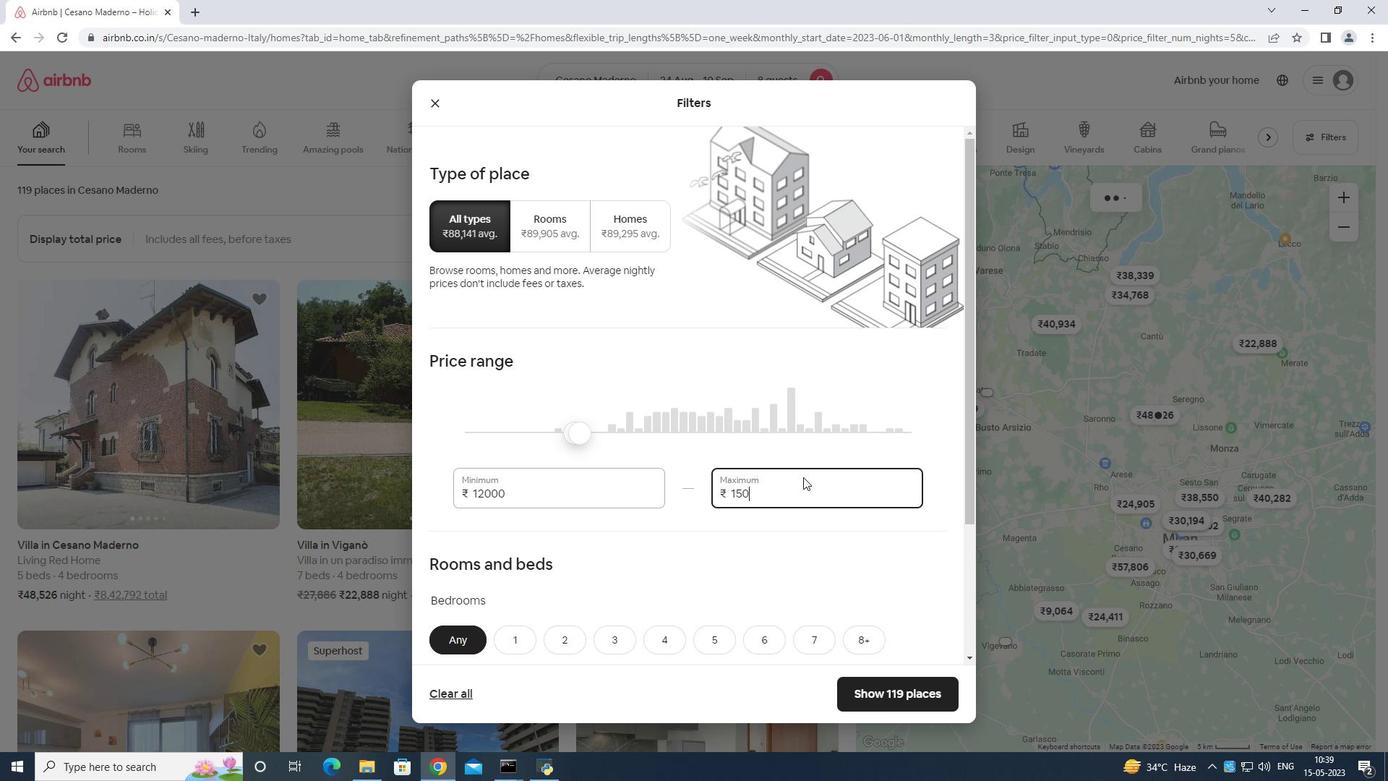 
Action: Mouse moved to (802, 475)
Screenshot: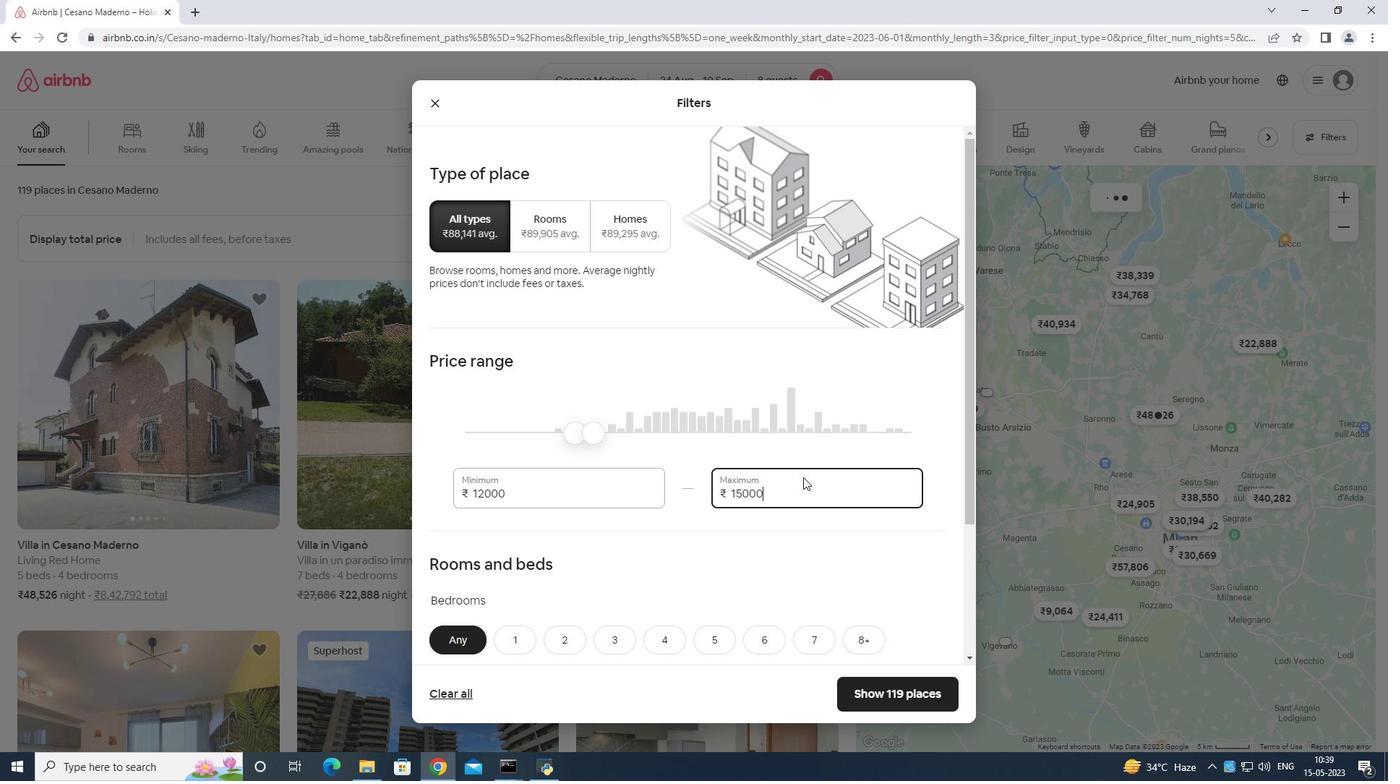 
Action: Mouse scrolled (802, 475) with delta (0, 0)
Screenshot: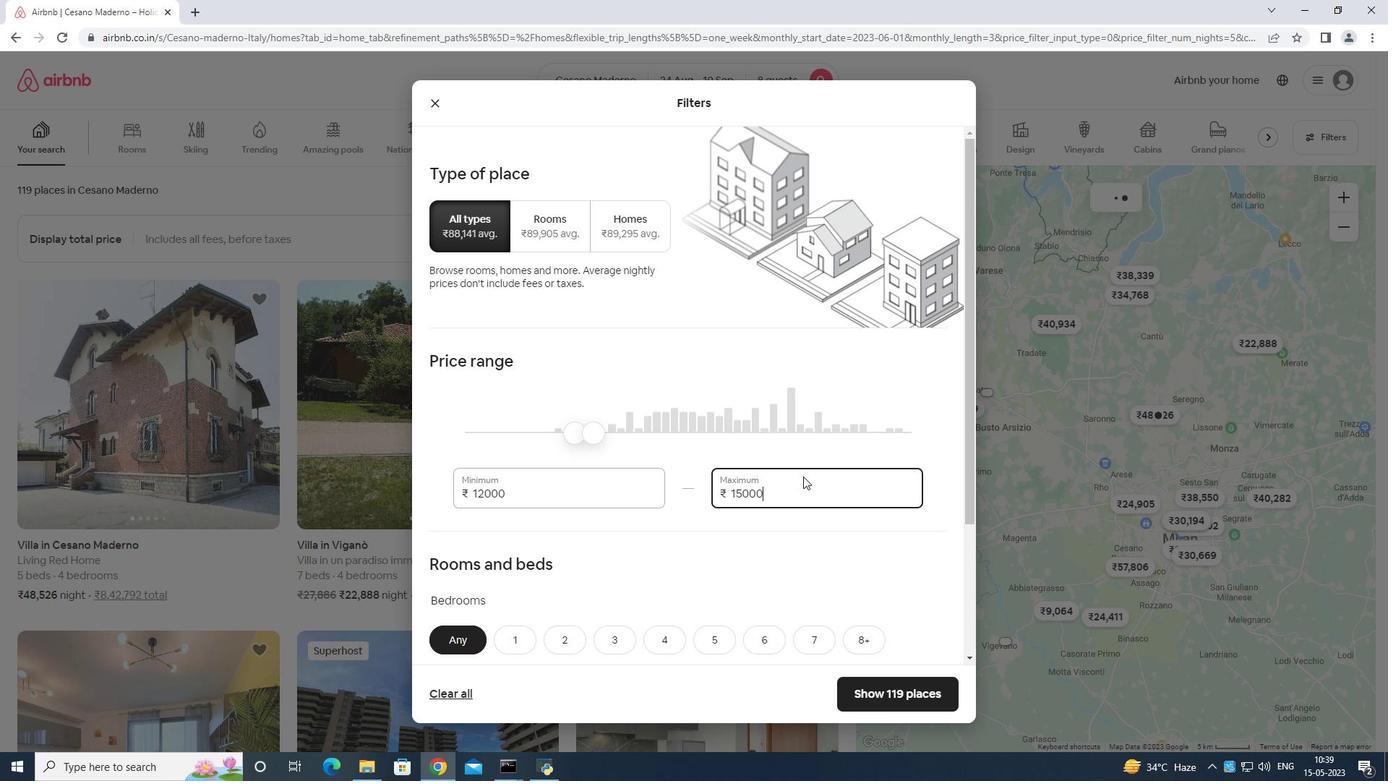 
Action: Mouse moved to (784, 478)
Screenshot: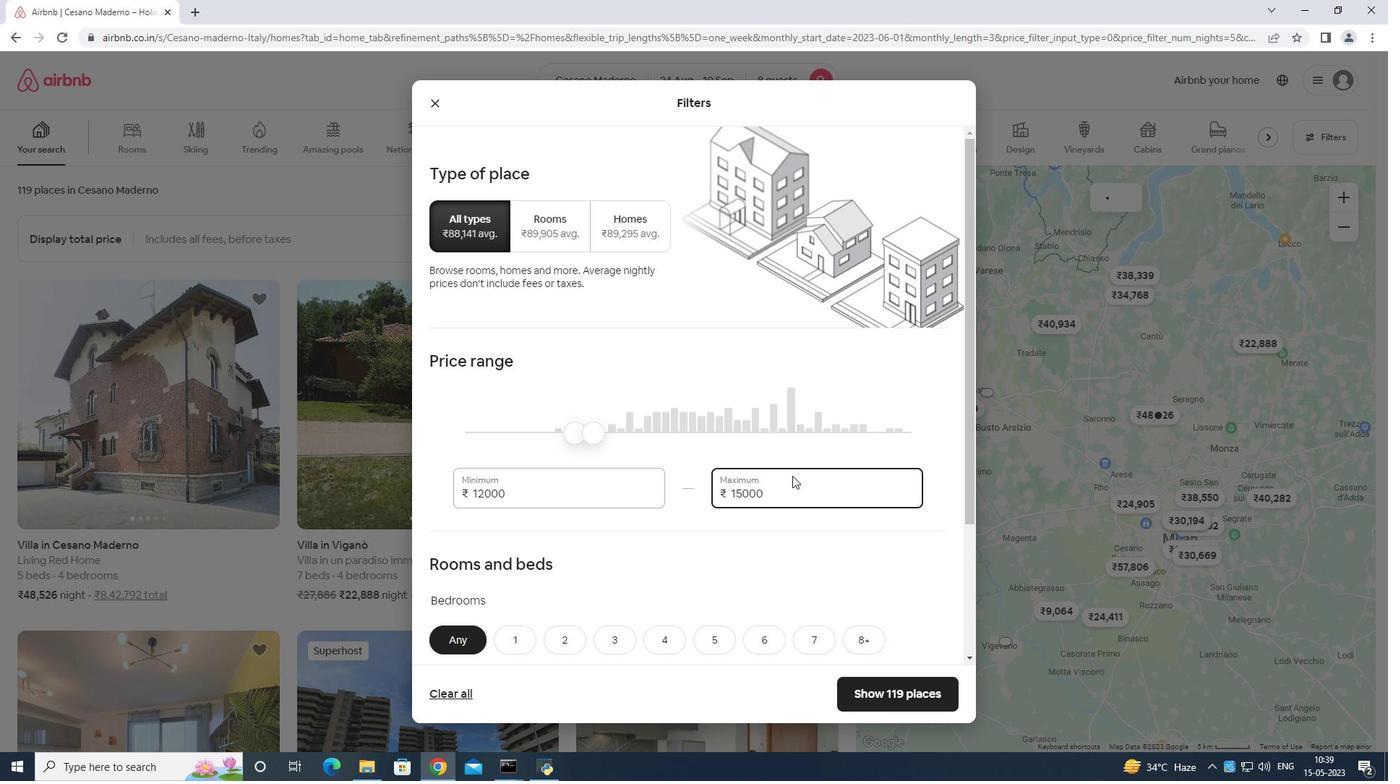 
Action: Mouse scrolled (784, 478) with delta (0, 0)
Screenshot: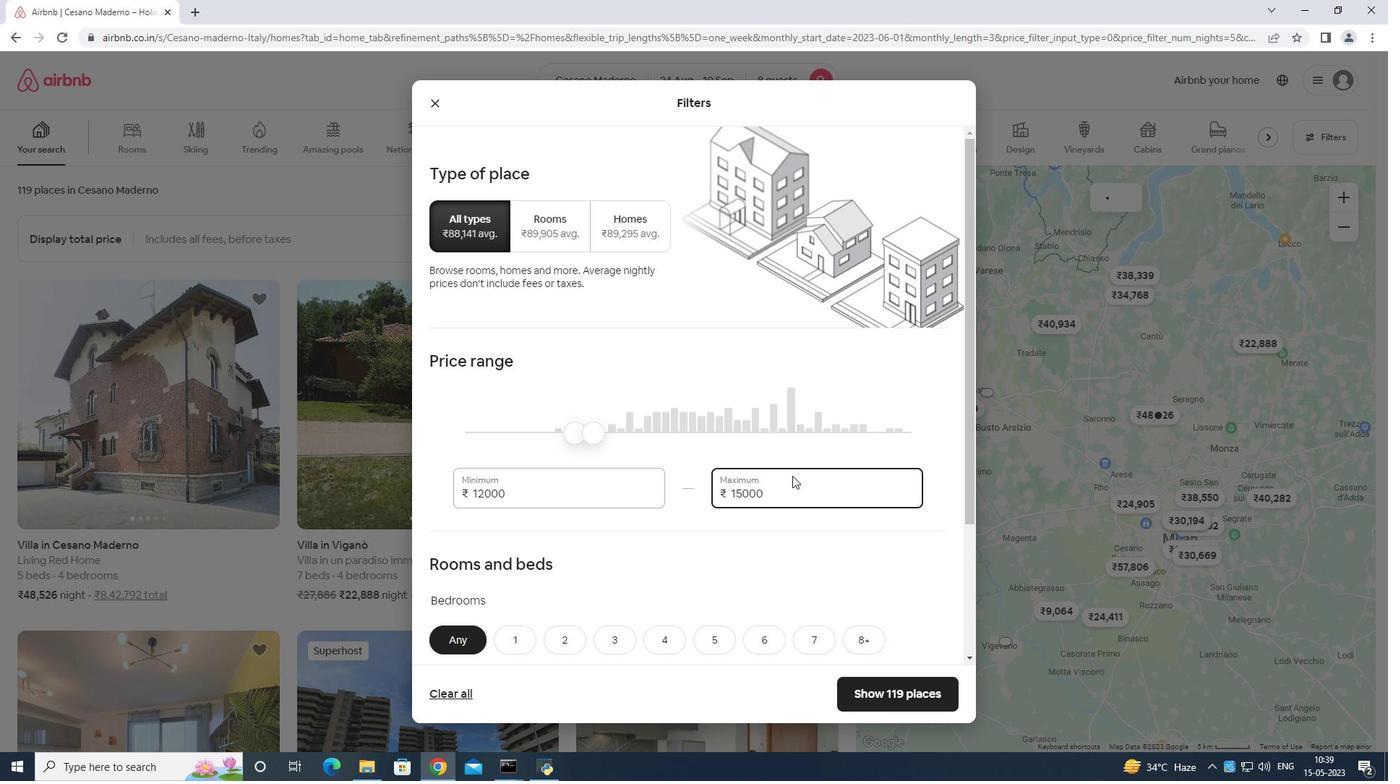 
Action: Mouse moved to (784, 478)
Screenshot: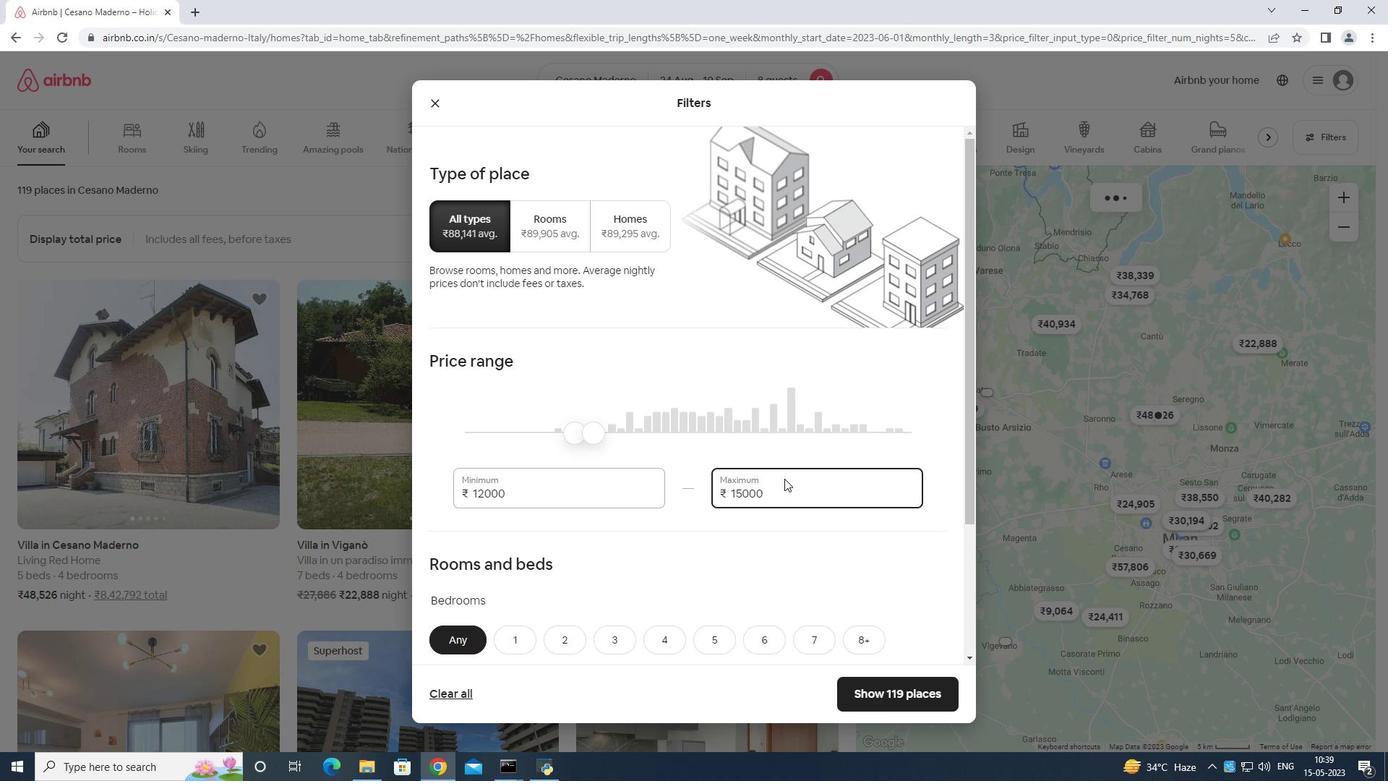 
Action: Mouse scrolled (784, 478) with delta (0, 0)
Screenshot: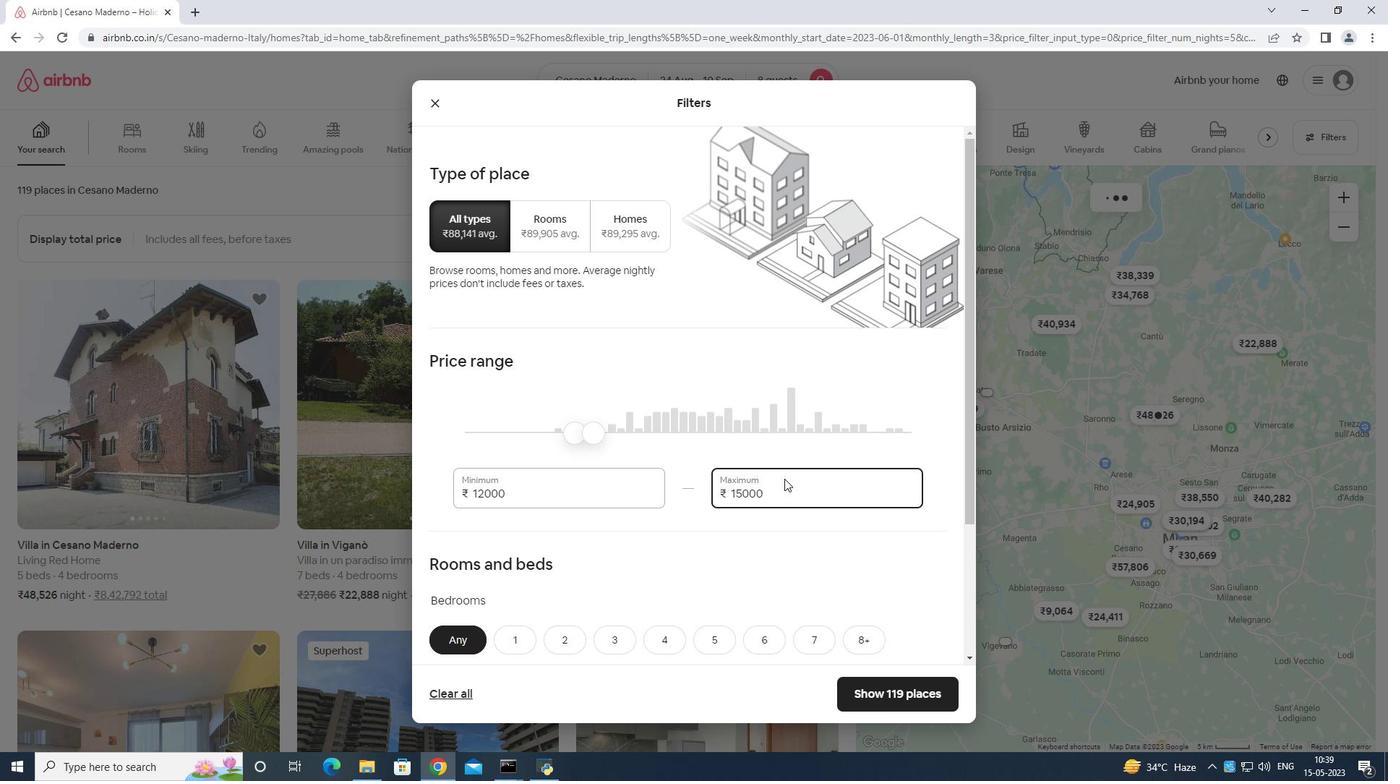
Action: Mouse moved to (721, 452)
Screenshot: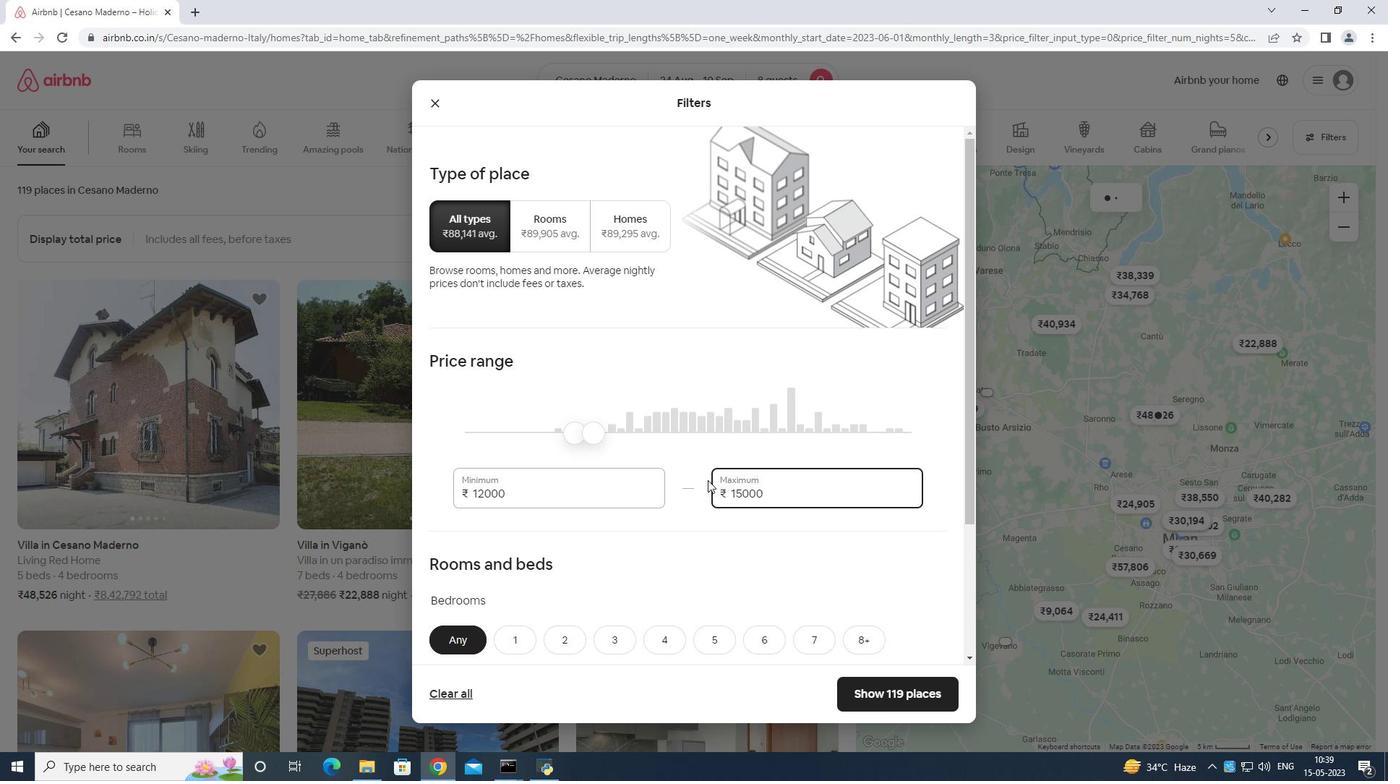 
Action: Mouse scrolled (721, 451) with delta (0, 0)
Screenshot: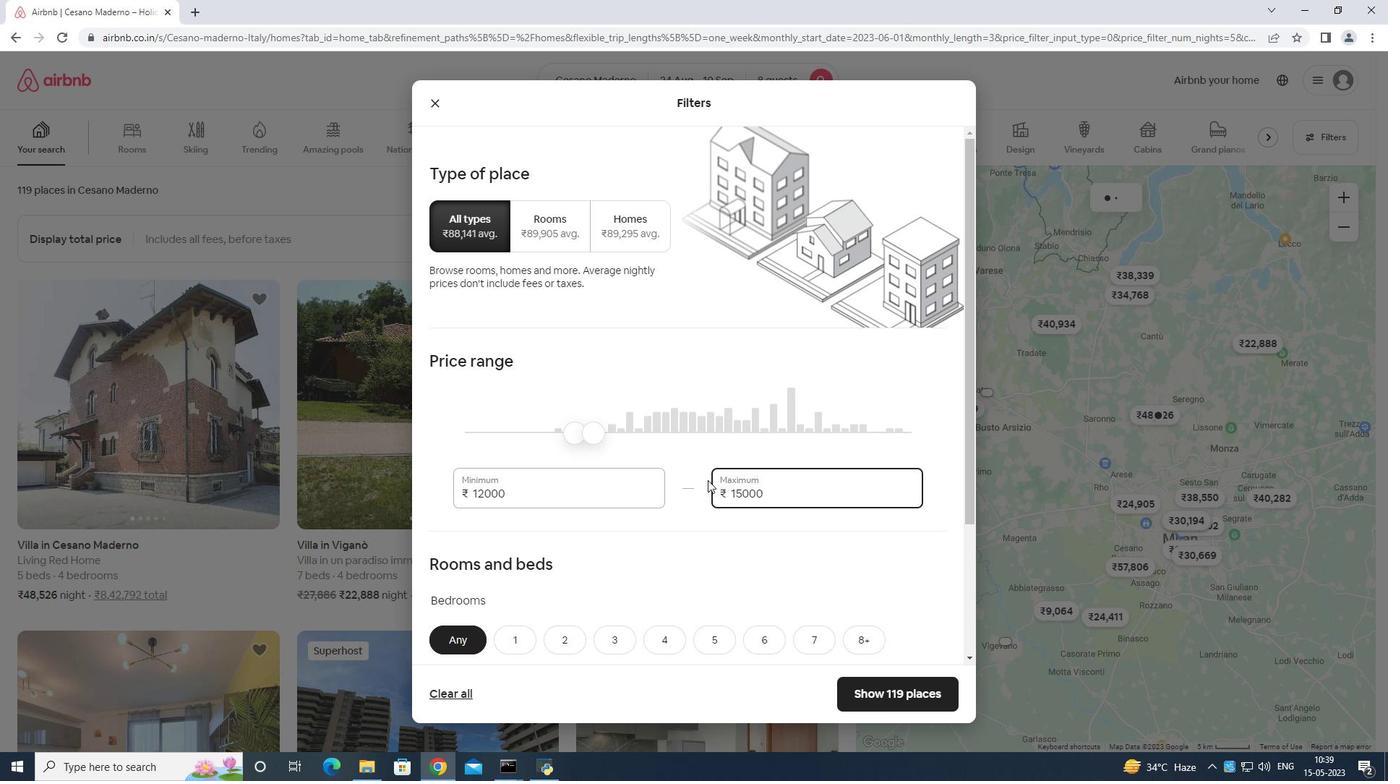 
Action: Mouse scrolled (721, 451) with delta (0, 0)
Screenshot: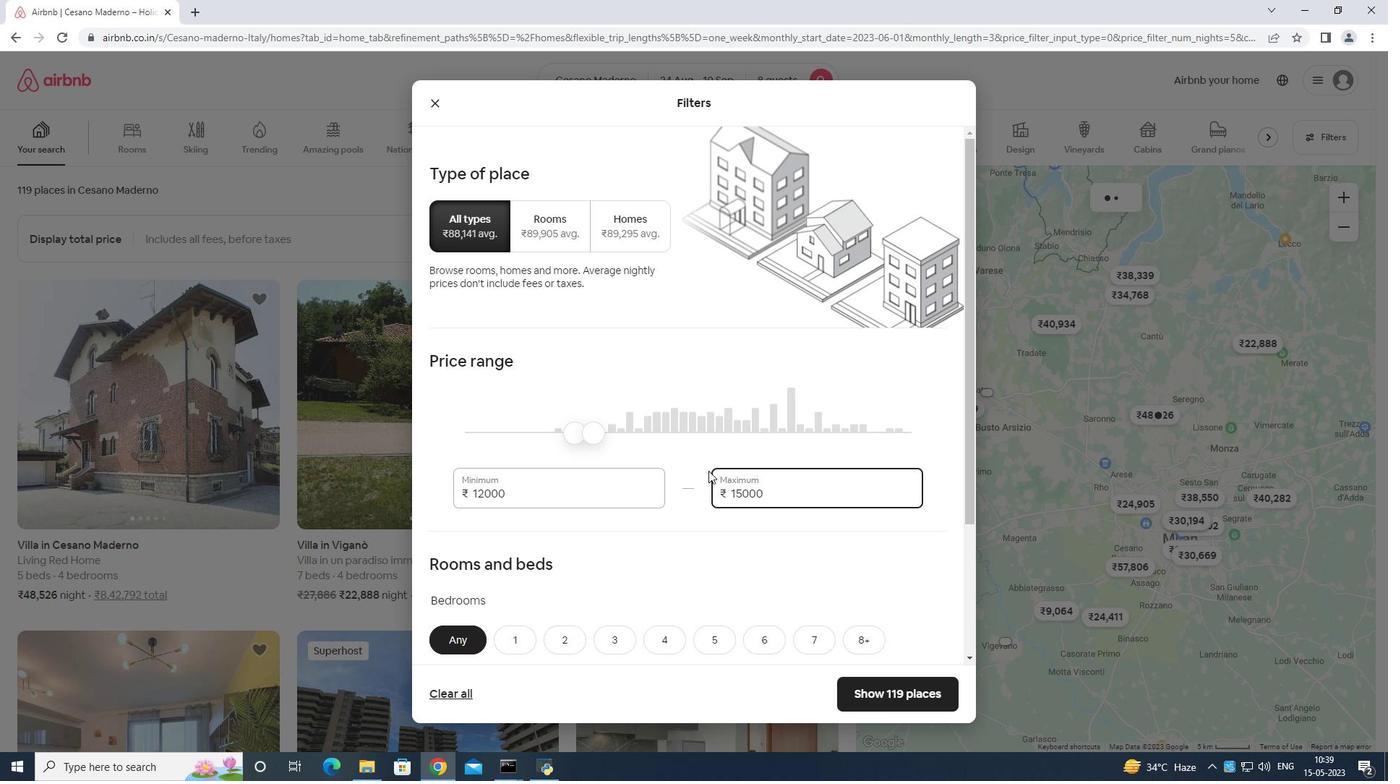 
Action: Mouse scrolled (721, 451) with delta (0, 0)
Screenshot: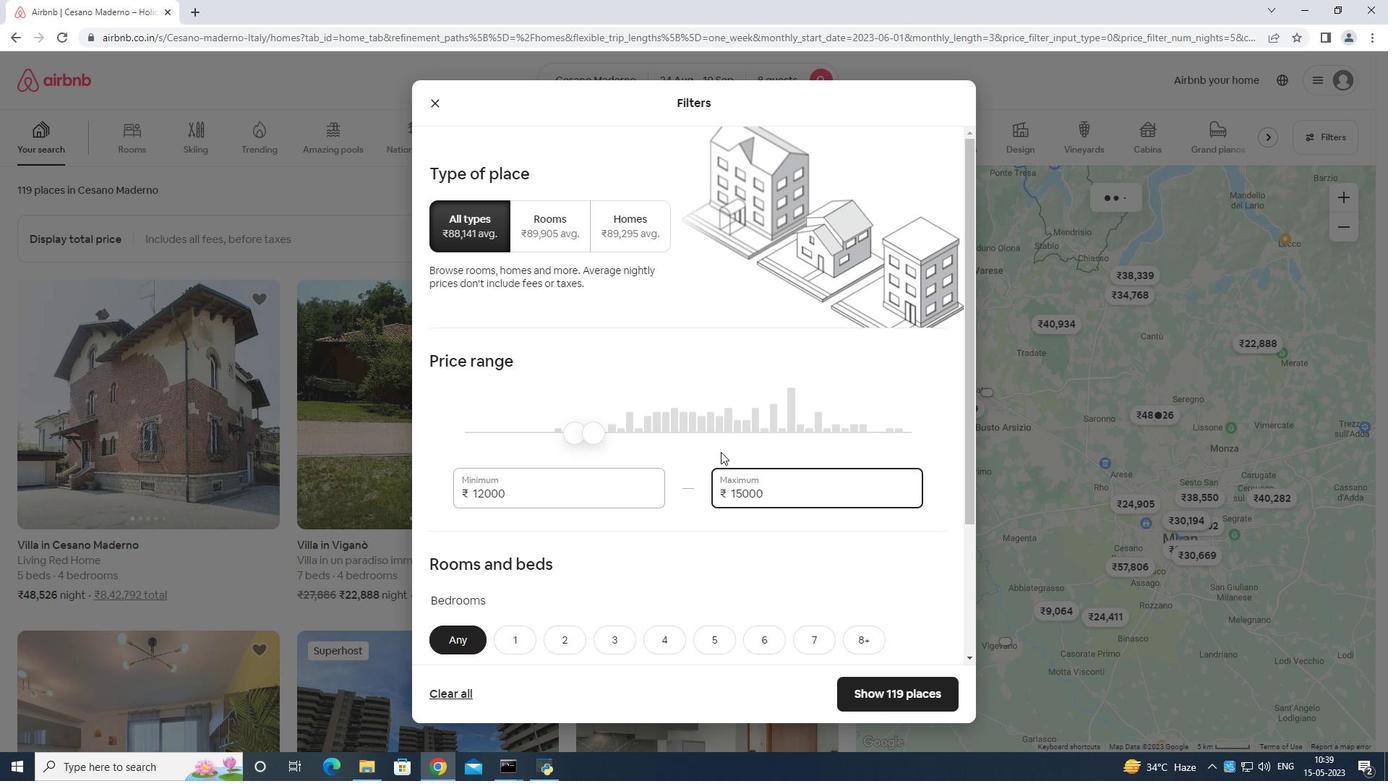 
Action: Mouse moved to (722, 438)
Screenshot: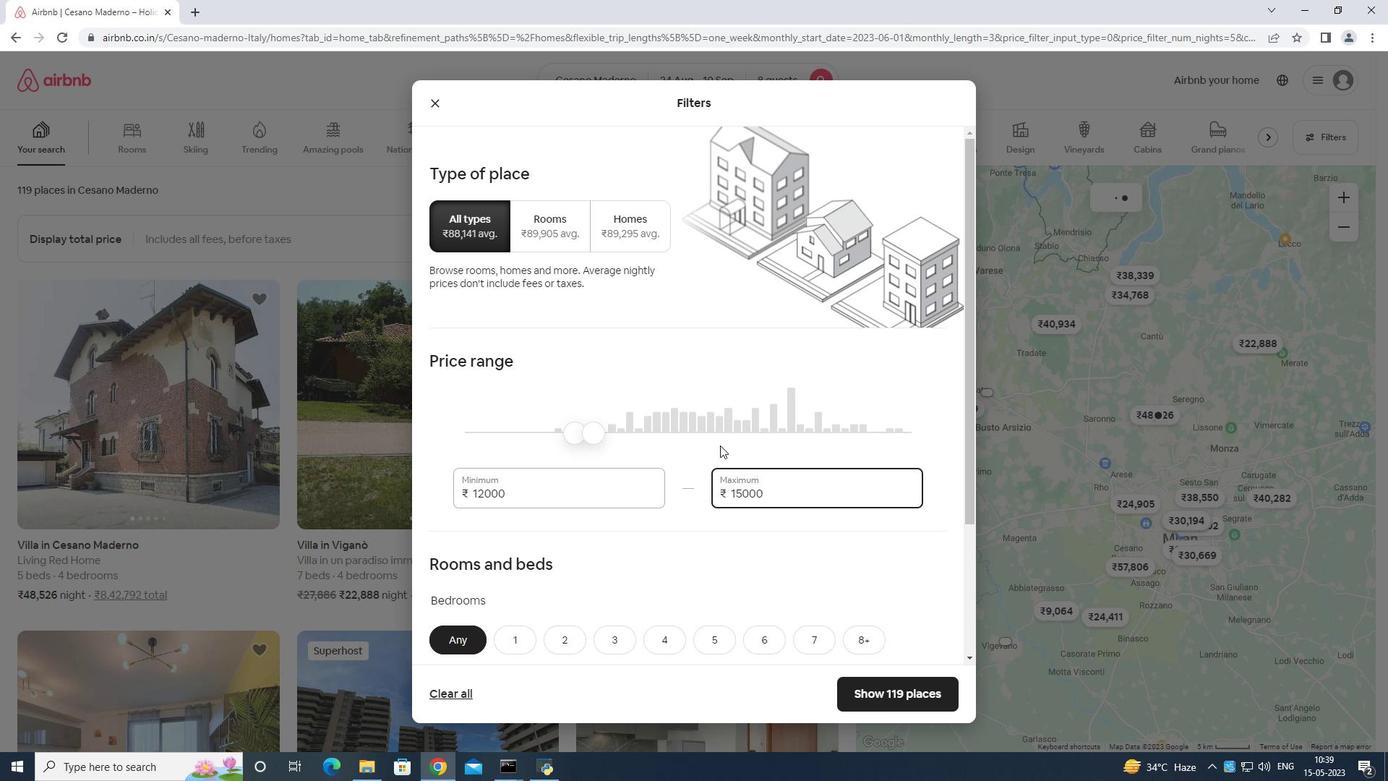 
Action: Mouse scrolled (722, 437) with delta (0, 0)
Screenshot: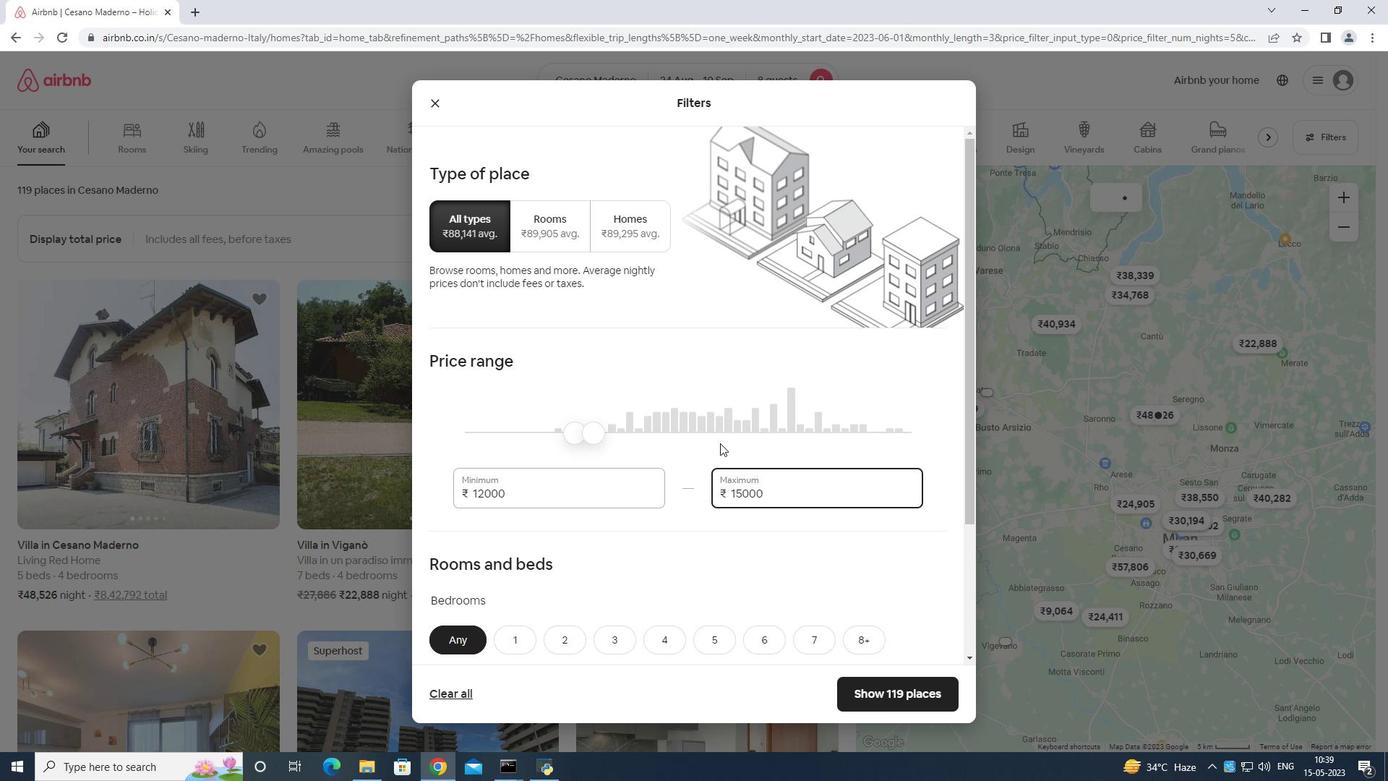 
Action: Mouse moved to (722, 439)
Screenshot: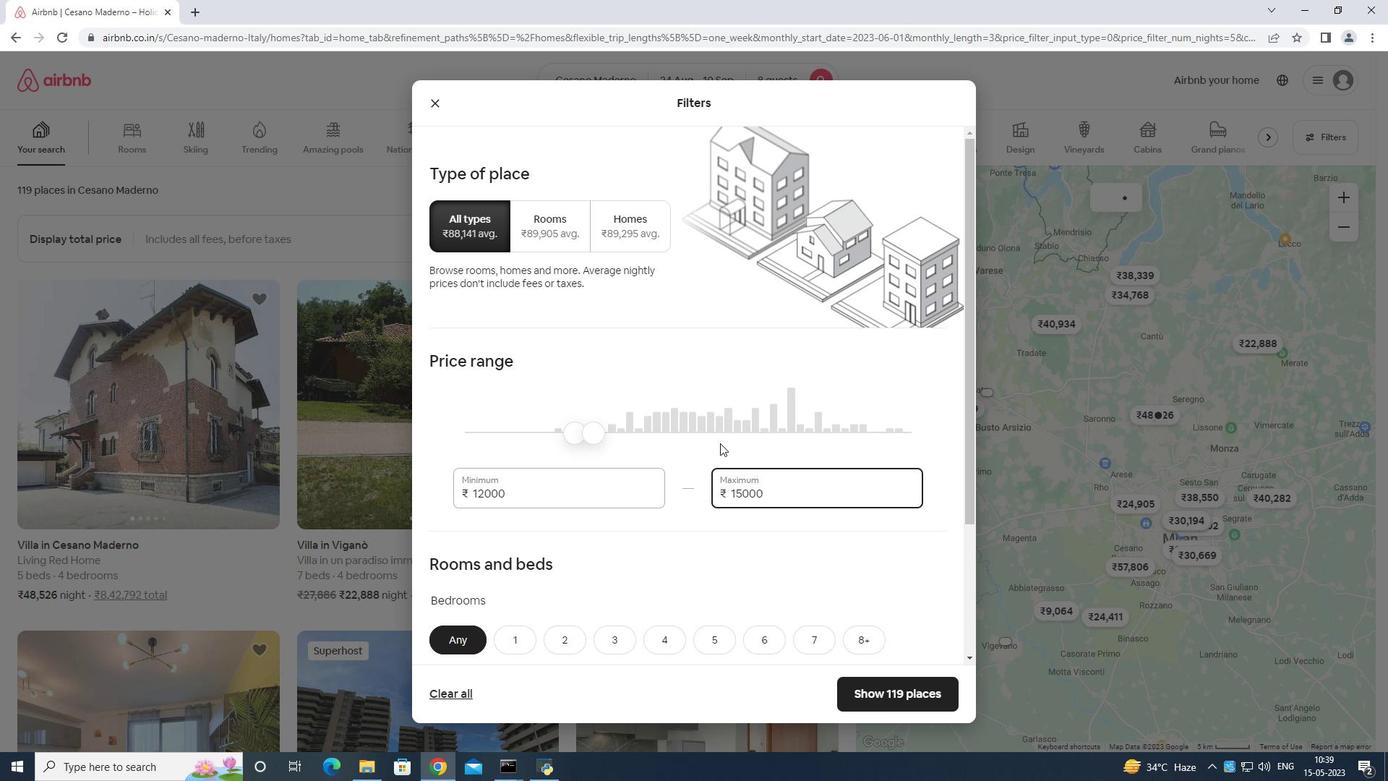 
Action: Mouse scrolled (722, 438) with delta (0, 0)
Screenshot: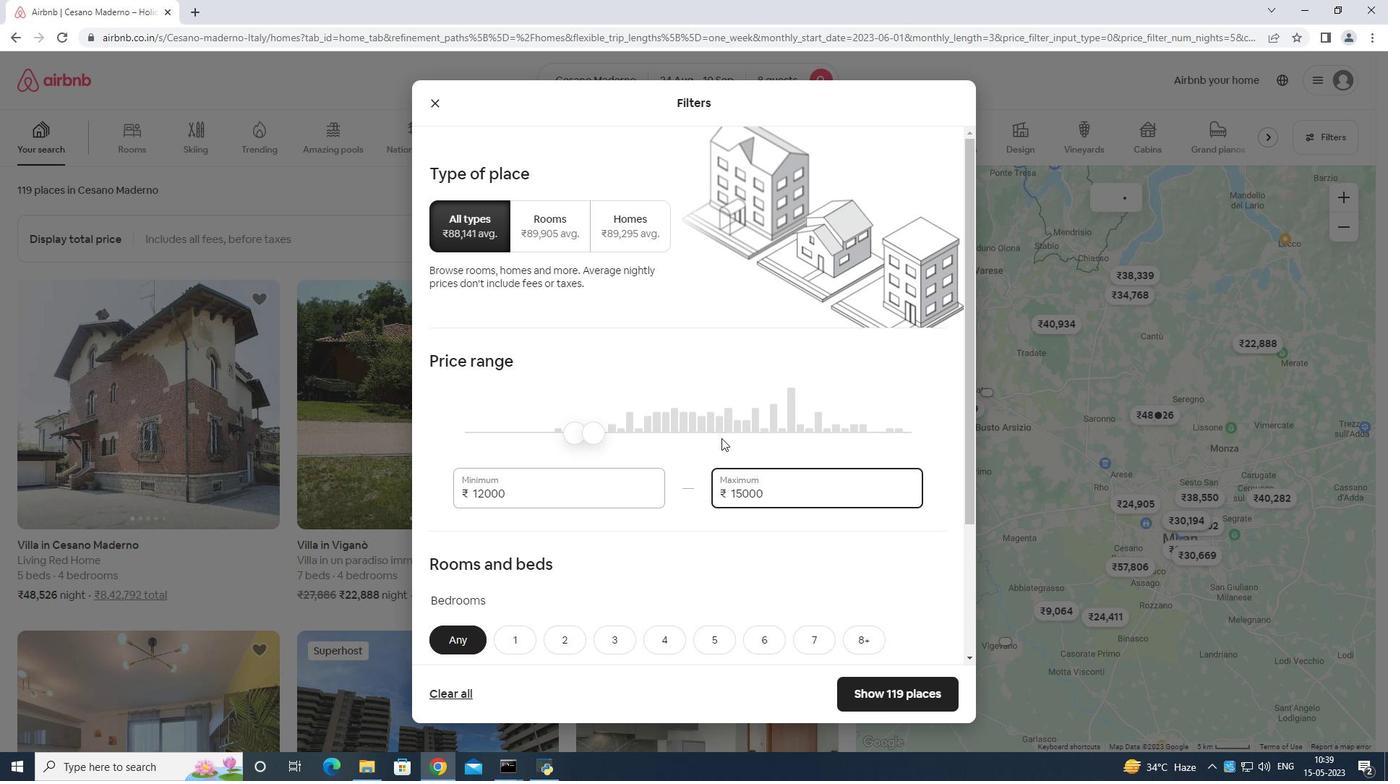 
Action: Mouse moved to (722, 441)
Screenshot: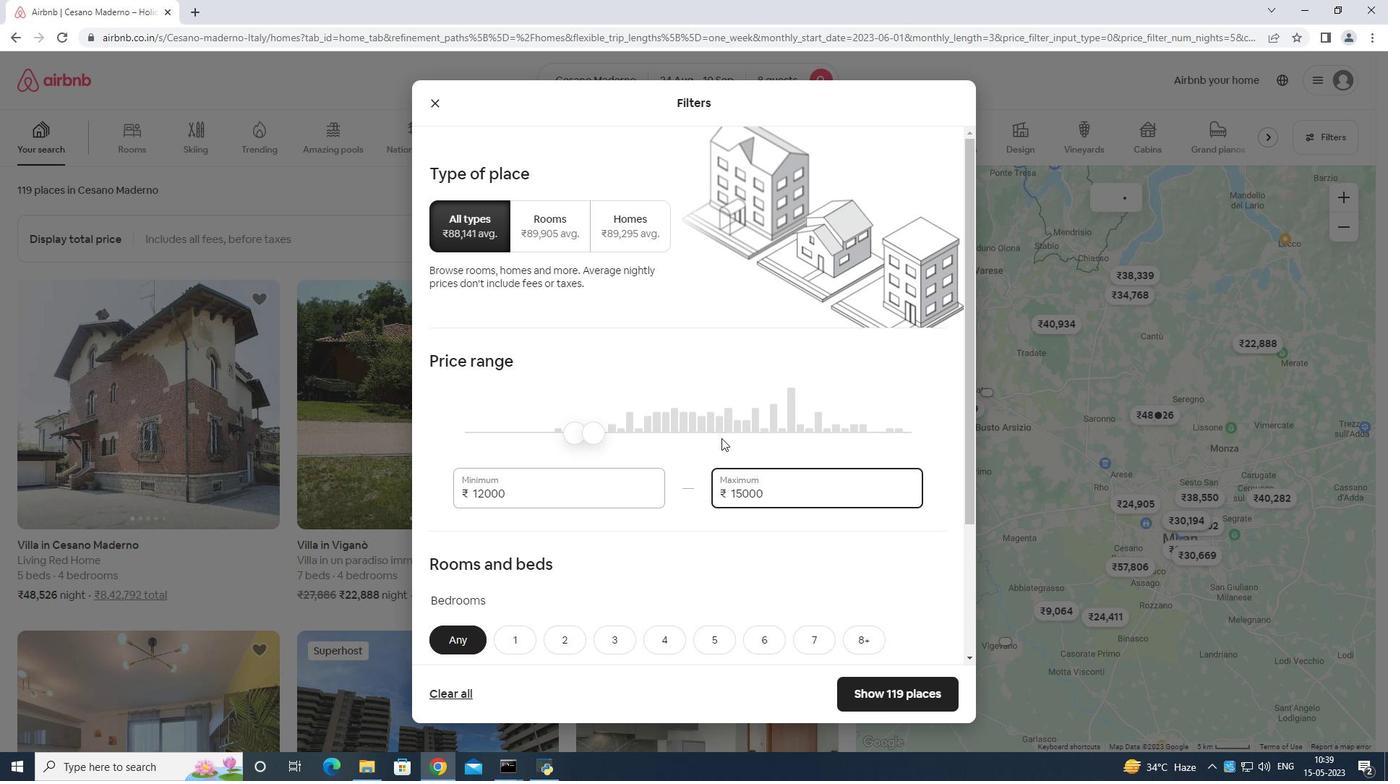 
Action: Mouse scrolled (722, 441) with delta (0, 0)
Screenshot: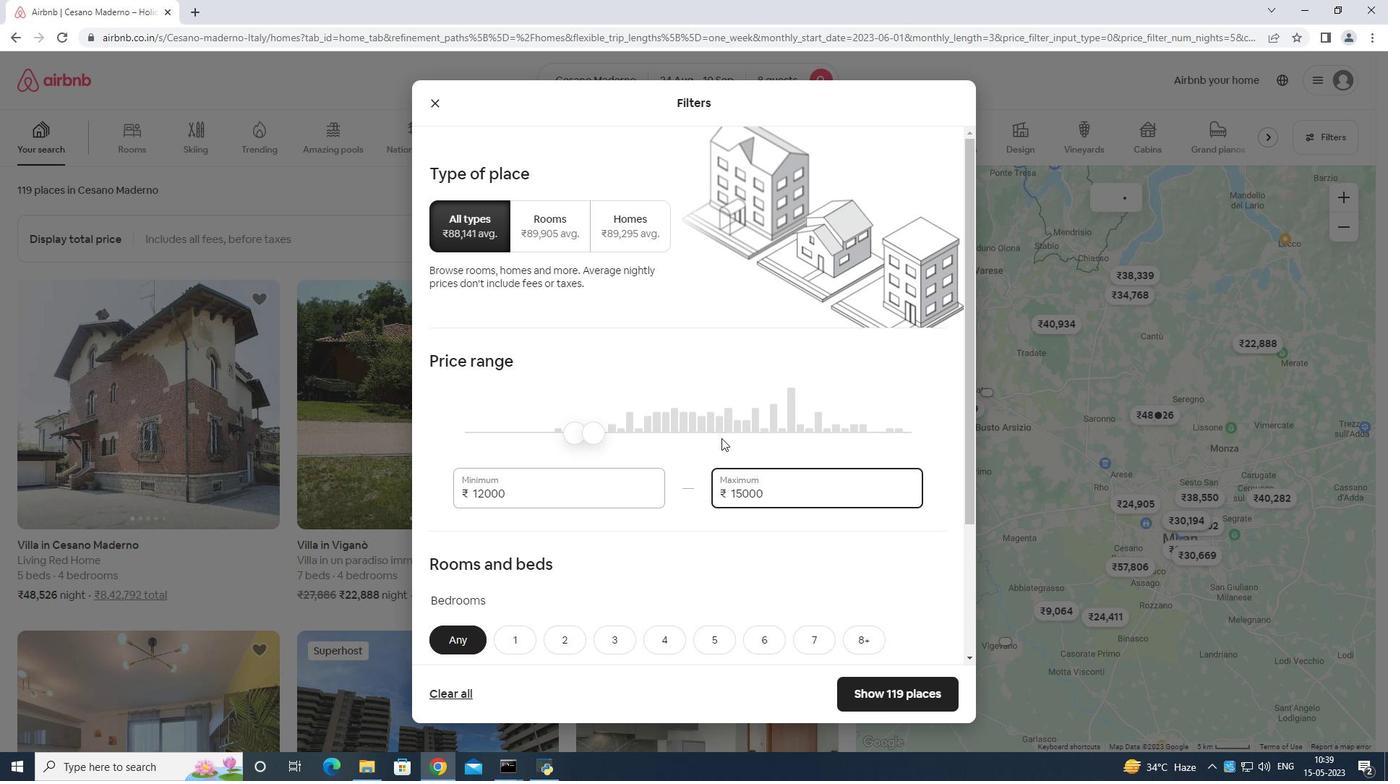 
Action: Mouse moved to (722, 444)
Screenshot: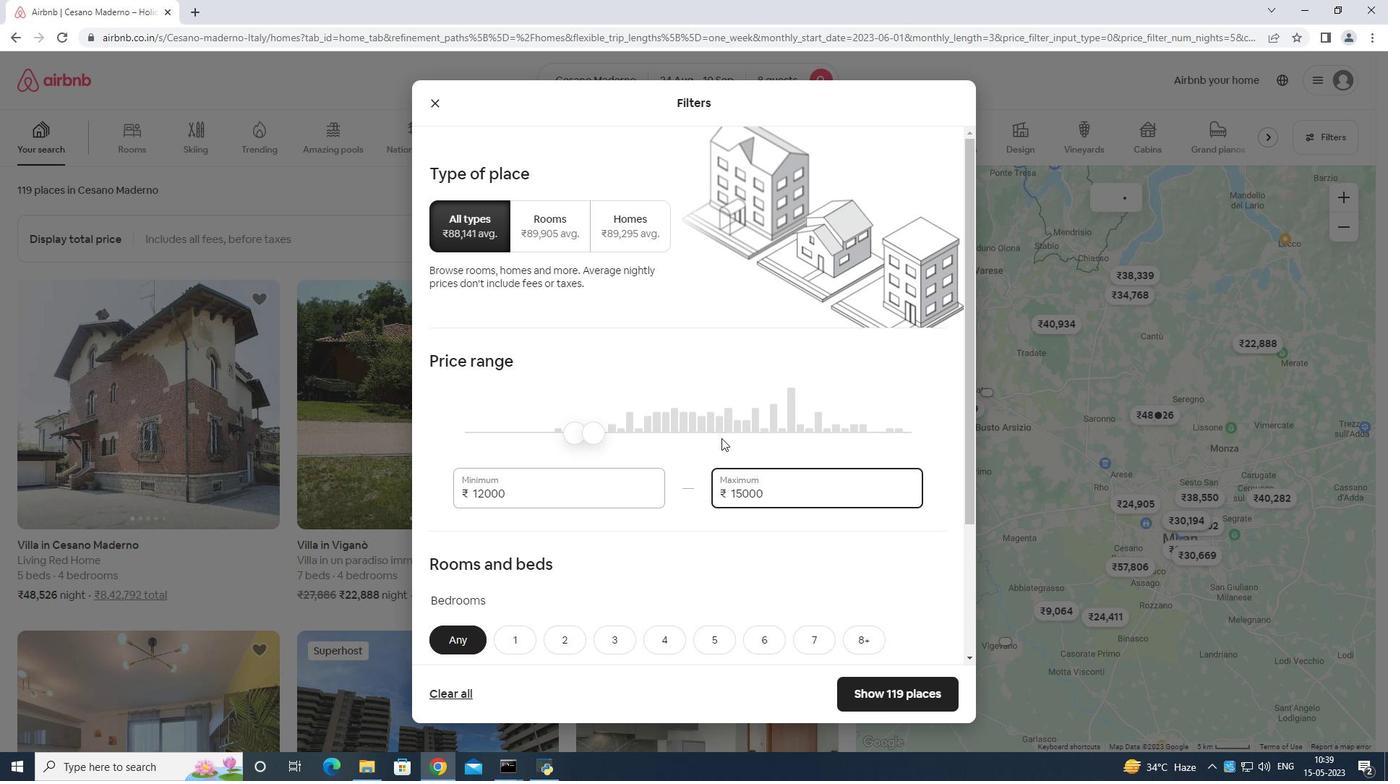 
Action: Mouse scrolled (722, 443) with delta (0, 0)
Screenshot: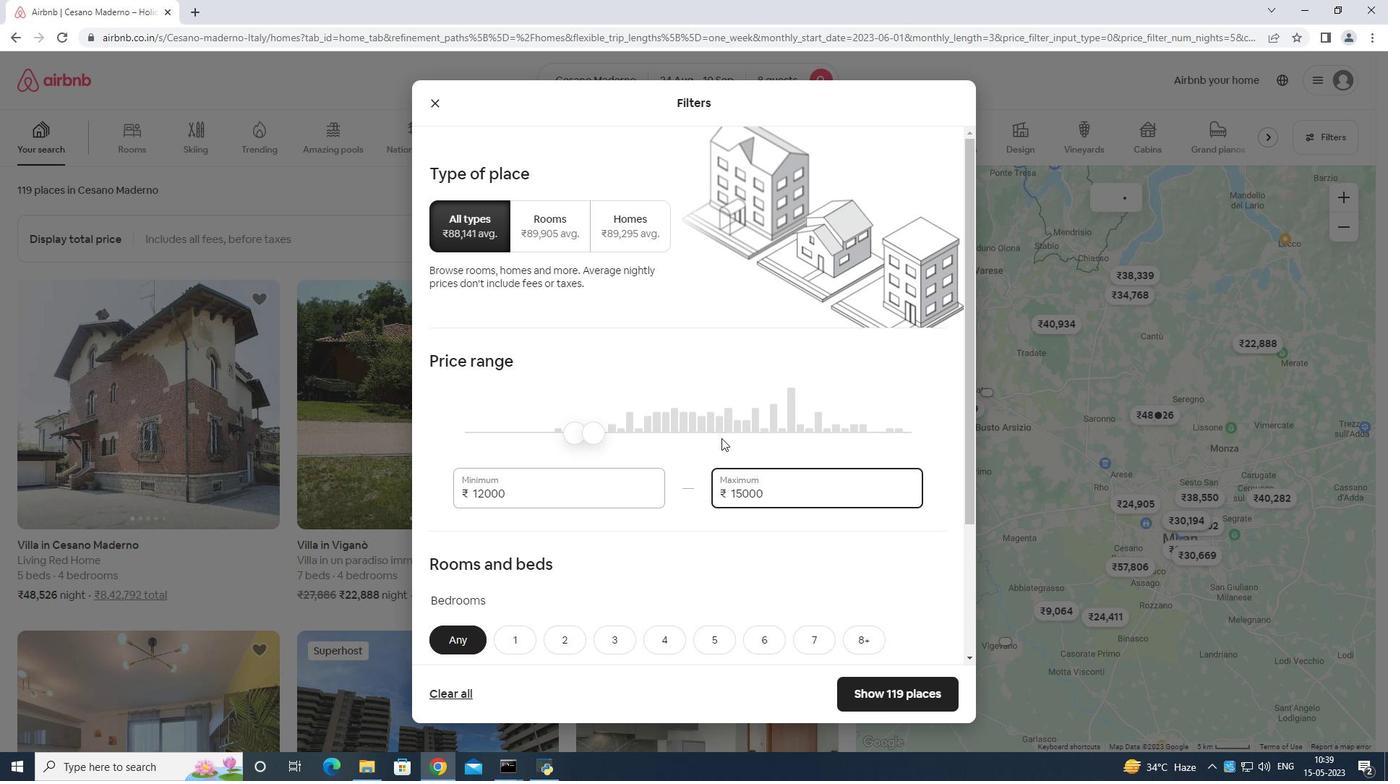 
Action: Mouse moved to (722, 445)
Screenshot: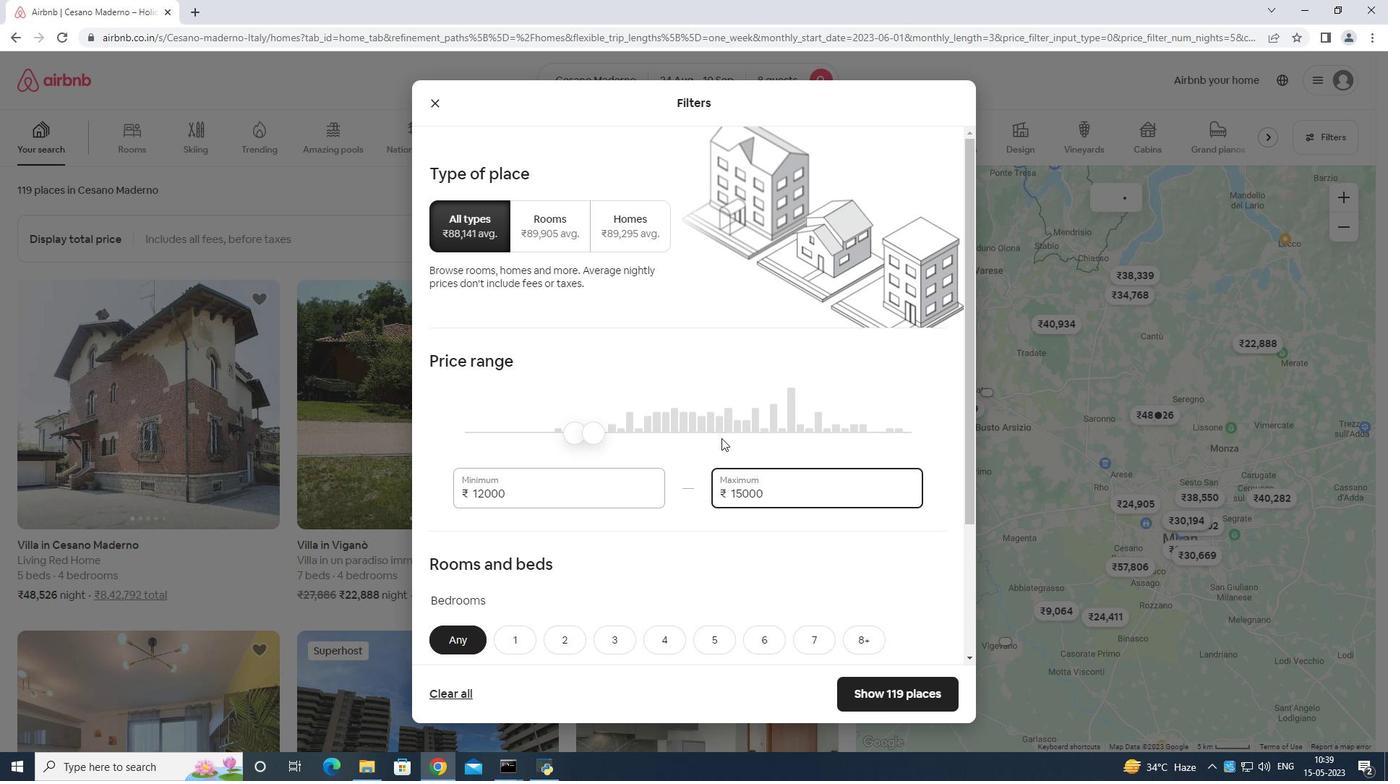 
Action: Mouse scrolled (722, 444) with delta (0, 0)
Screenshot: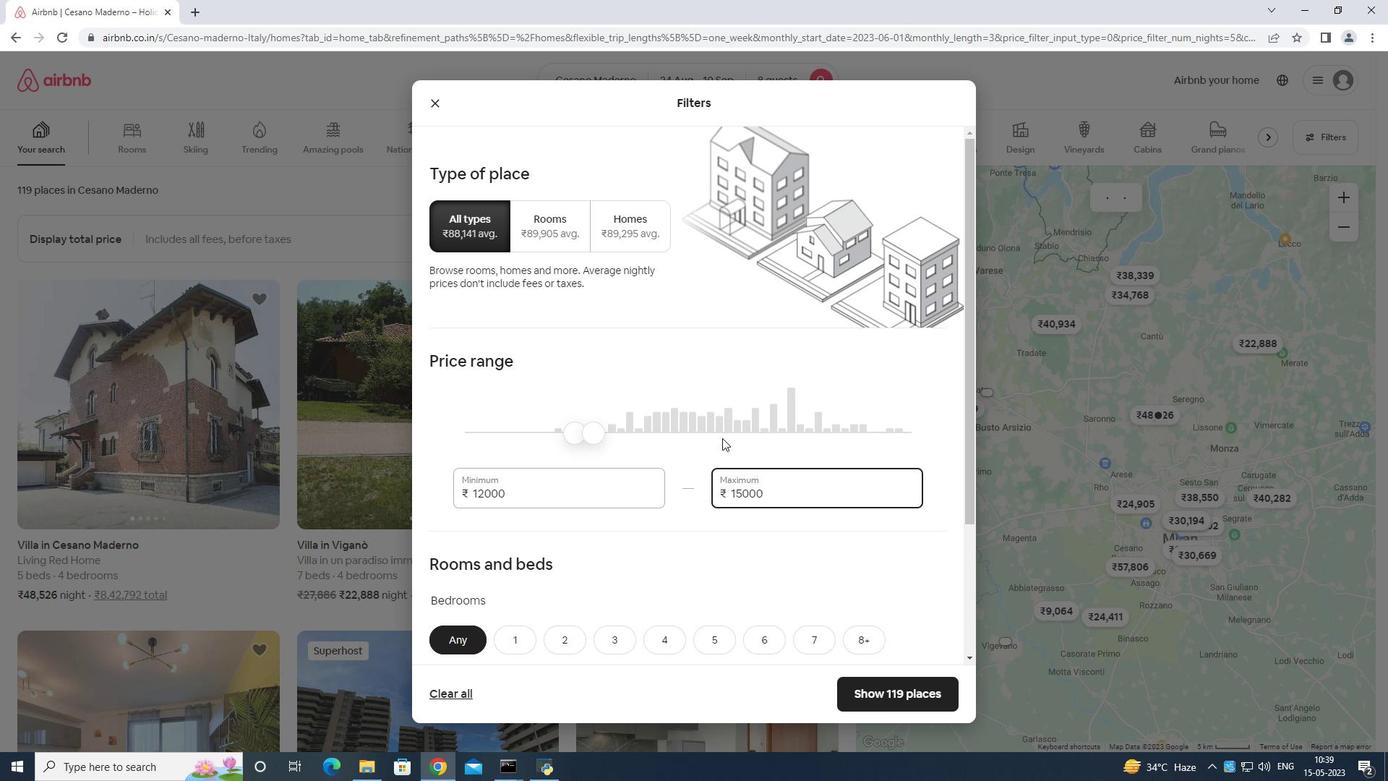 
Action: Mouse moved to (726, 442)
Screenshot: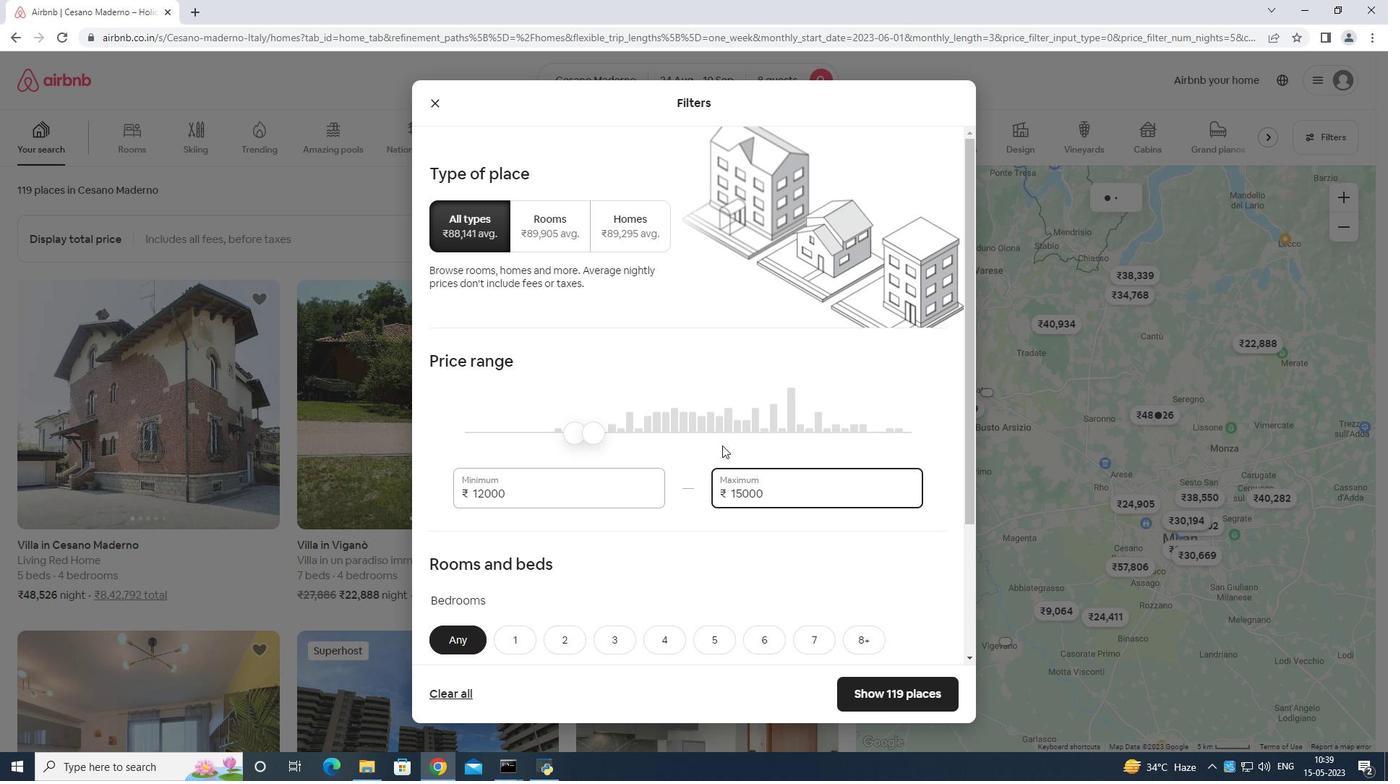 
Action: Mouse scrolled (726, 441) with delta (0, 0)
Screenshot: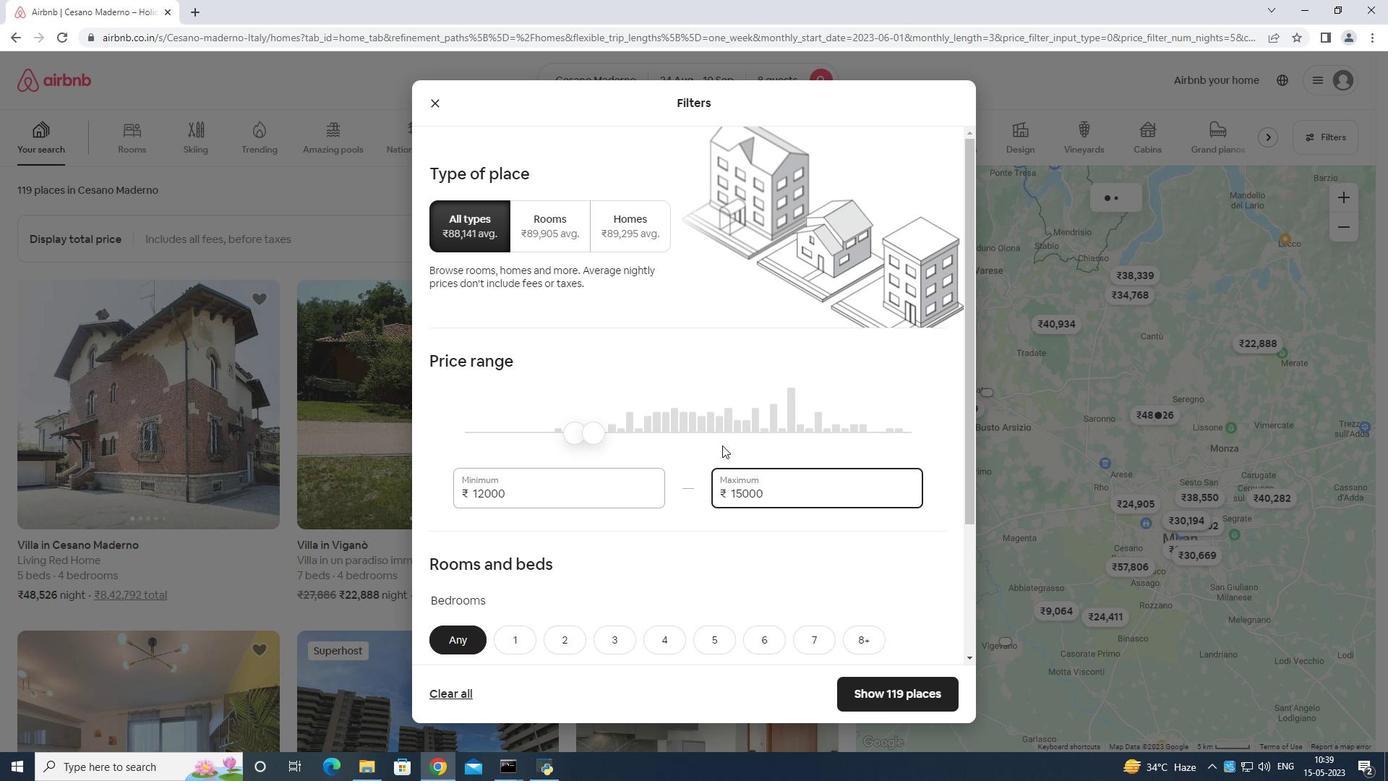 
Action: Mouse moved to (727, 448)
Screenshot: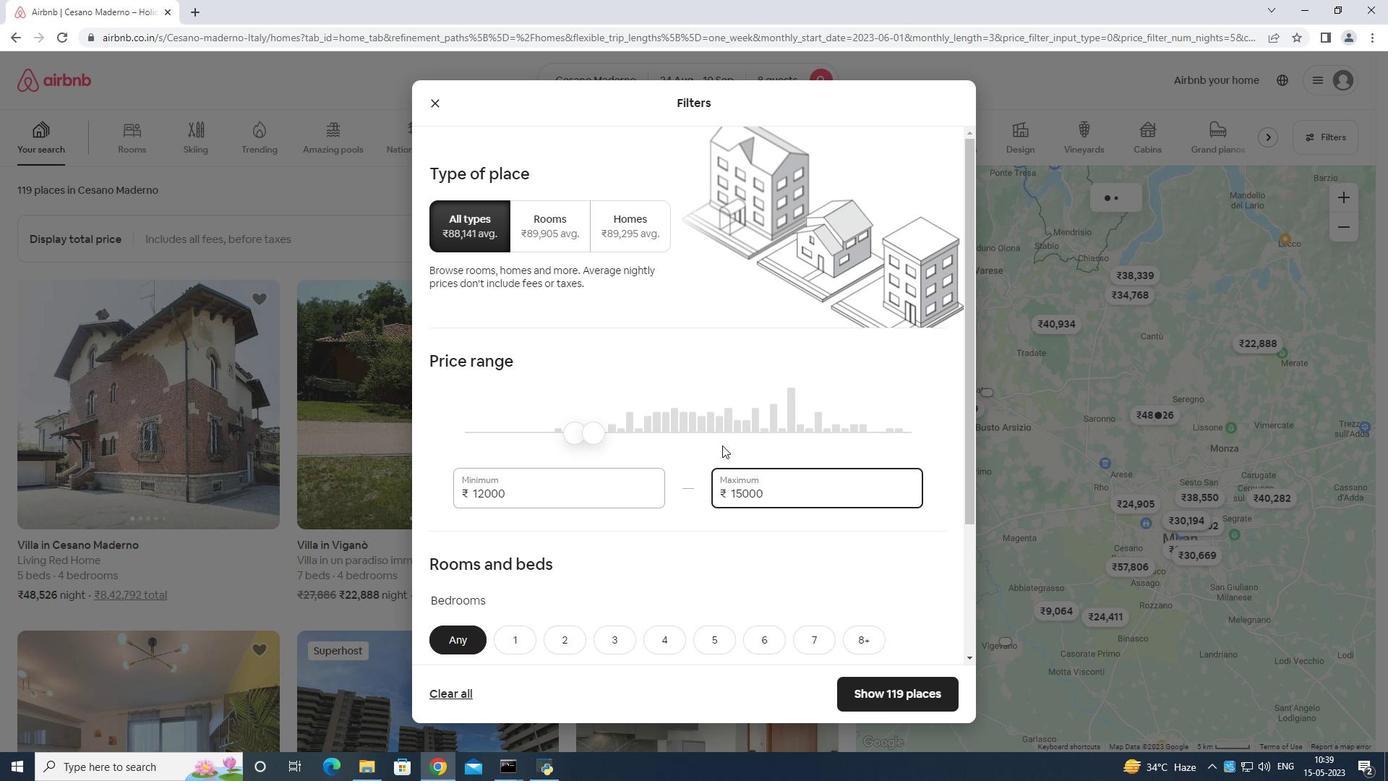 
Action: Mouse scrolled (727, 447) with delta (0, 0)
Screenshot: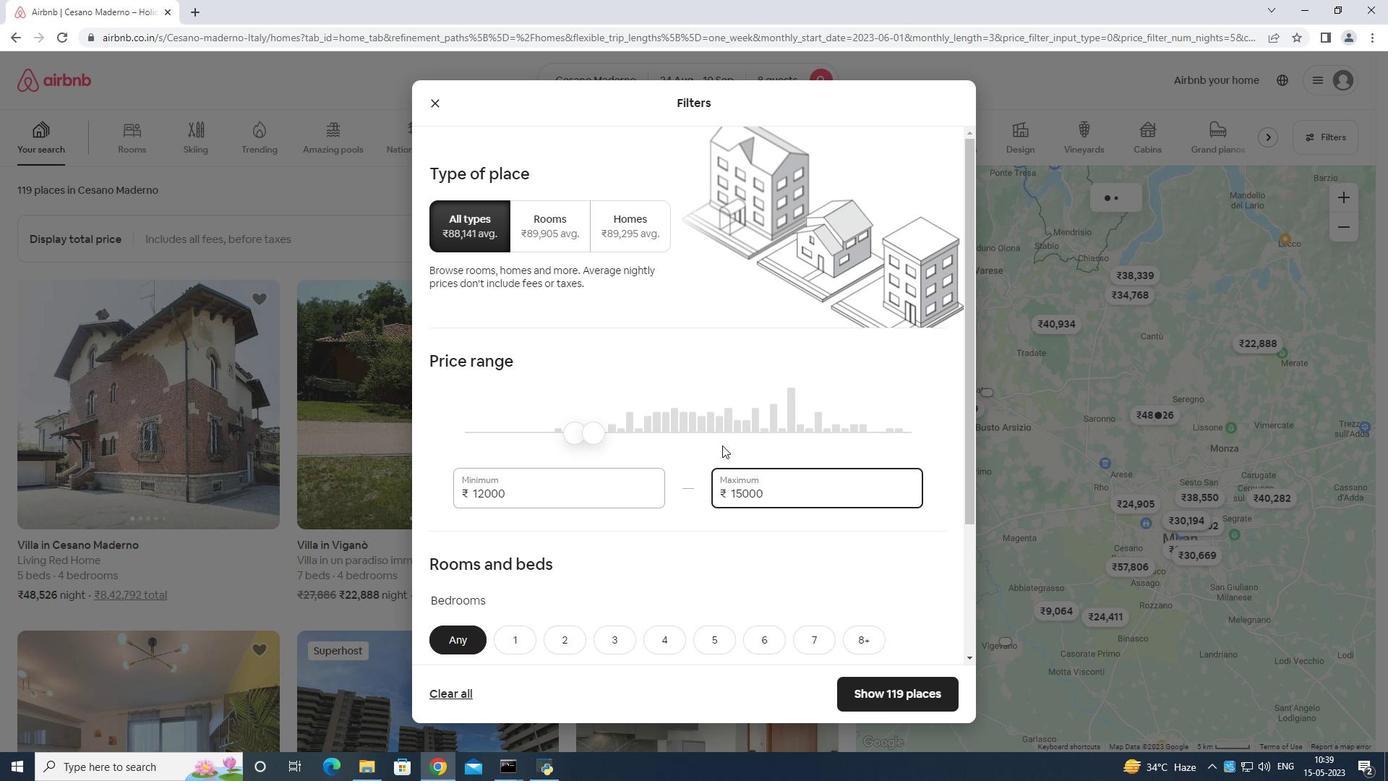 
Action: Mouse moved to (727, 451)
Screenshot: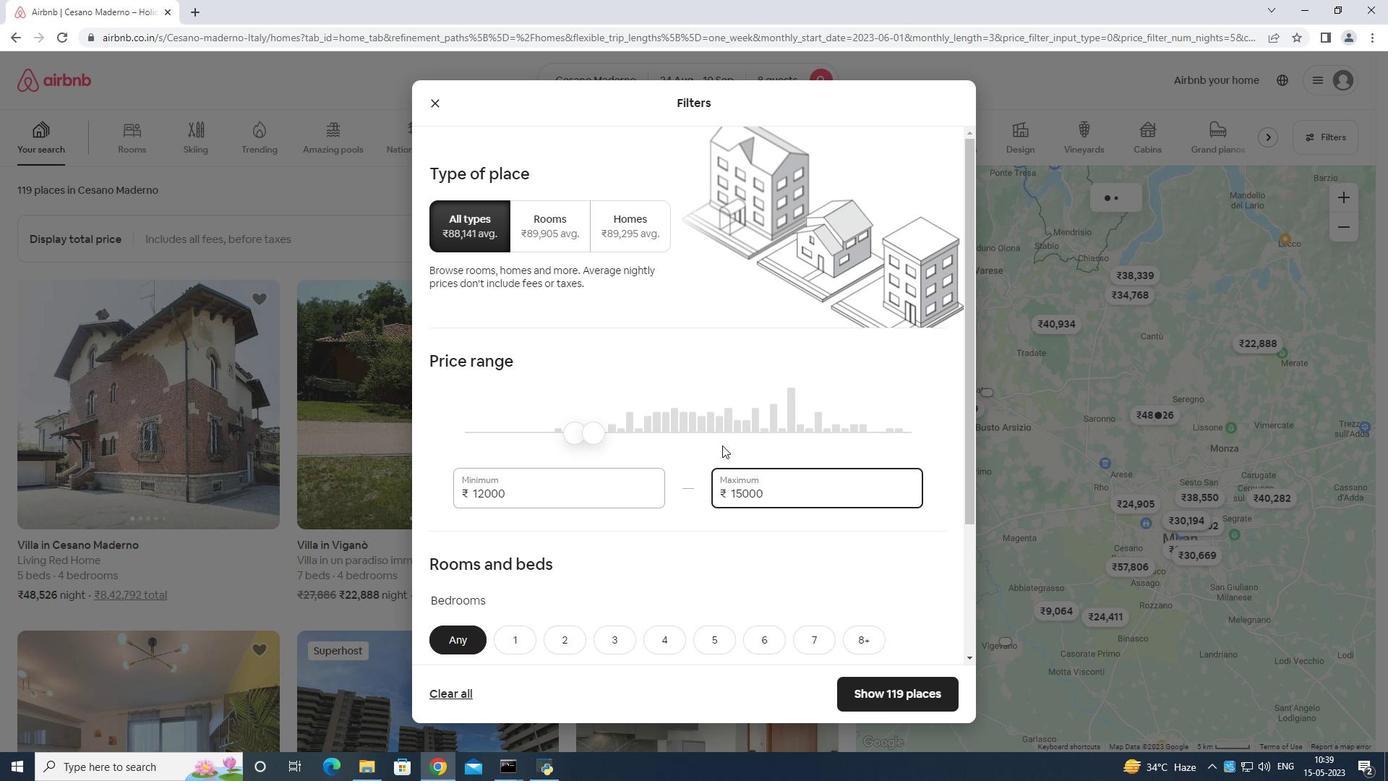 
Action: Mouse scrolled (727, 450) with delta (0, 0)
Screenshot: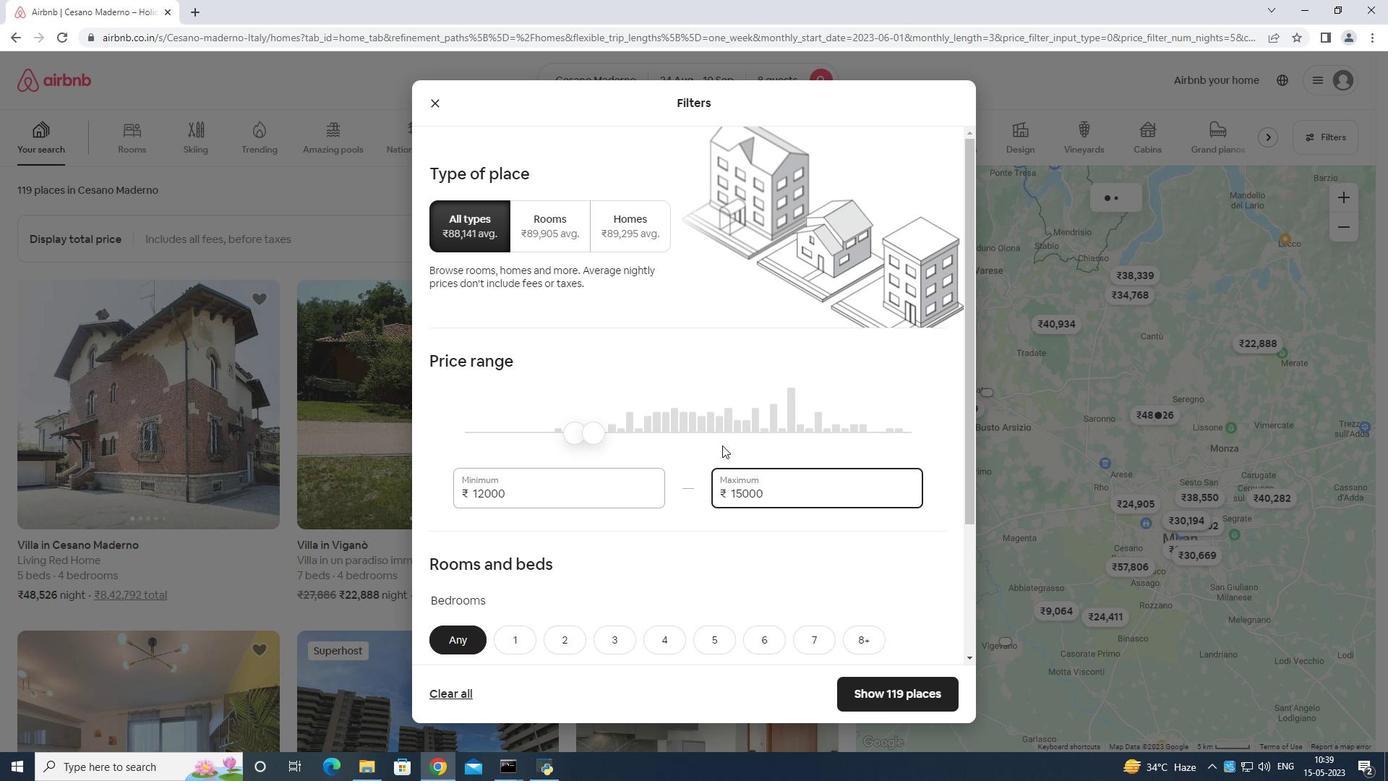 
Action: Mouse moved to (727, 454)
Screenshot: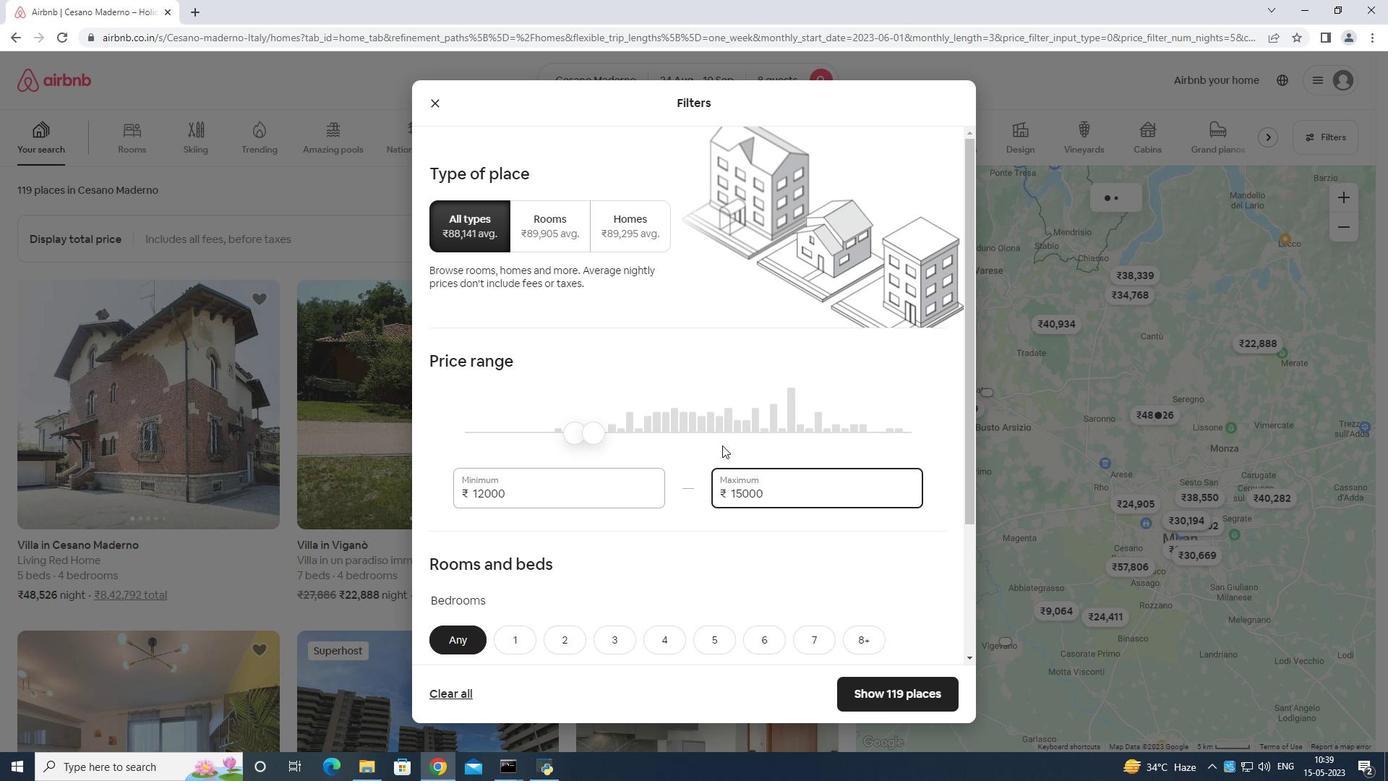 
Action: Mouse scrolled (727, 453) with delta (0, 0)
Screenshot: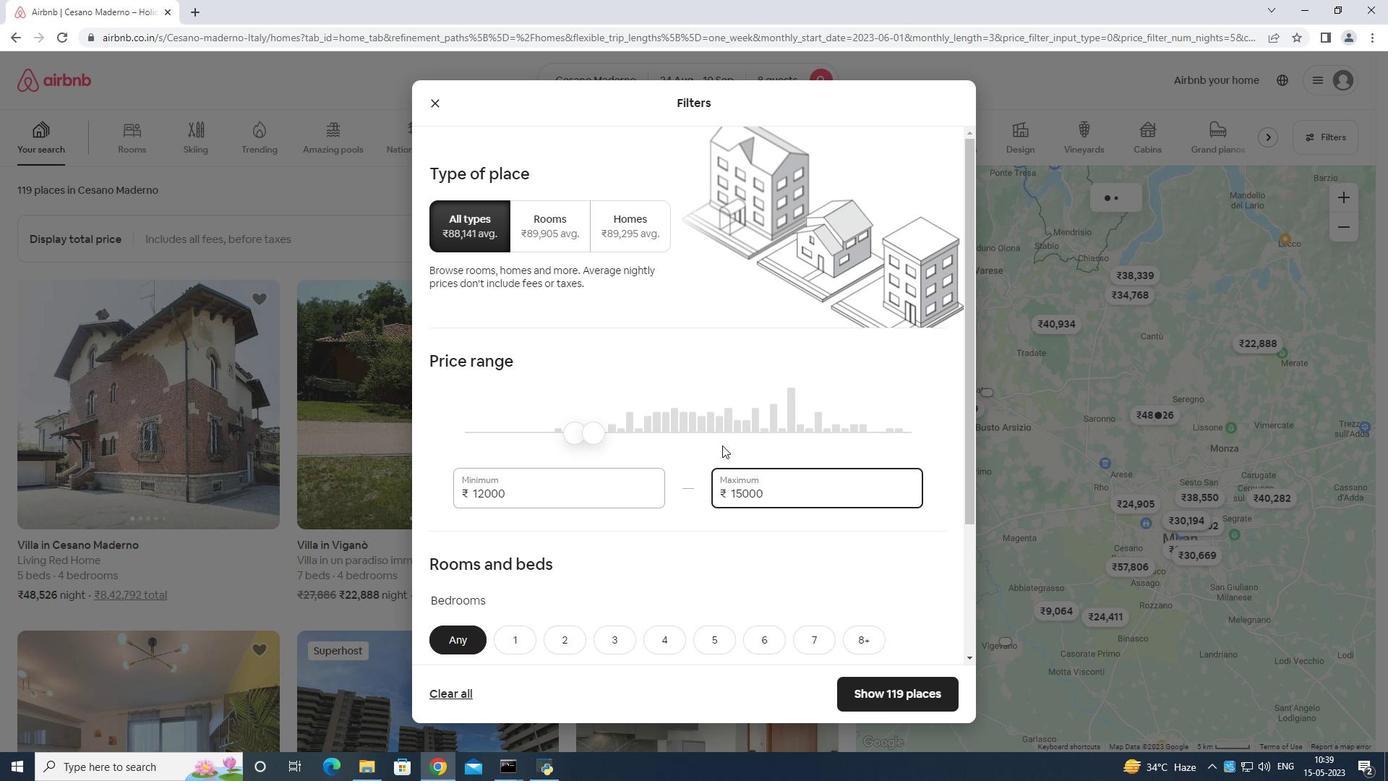 
Action: Mouse moved to (729, 456)
Screenshot: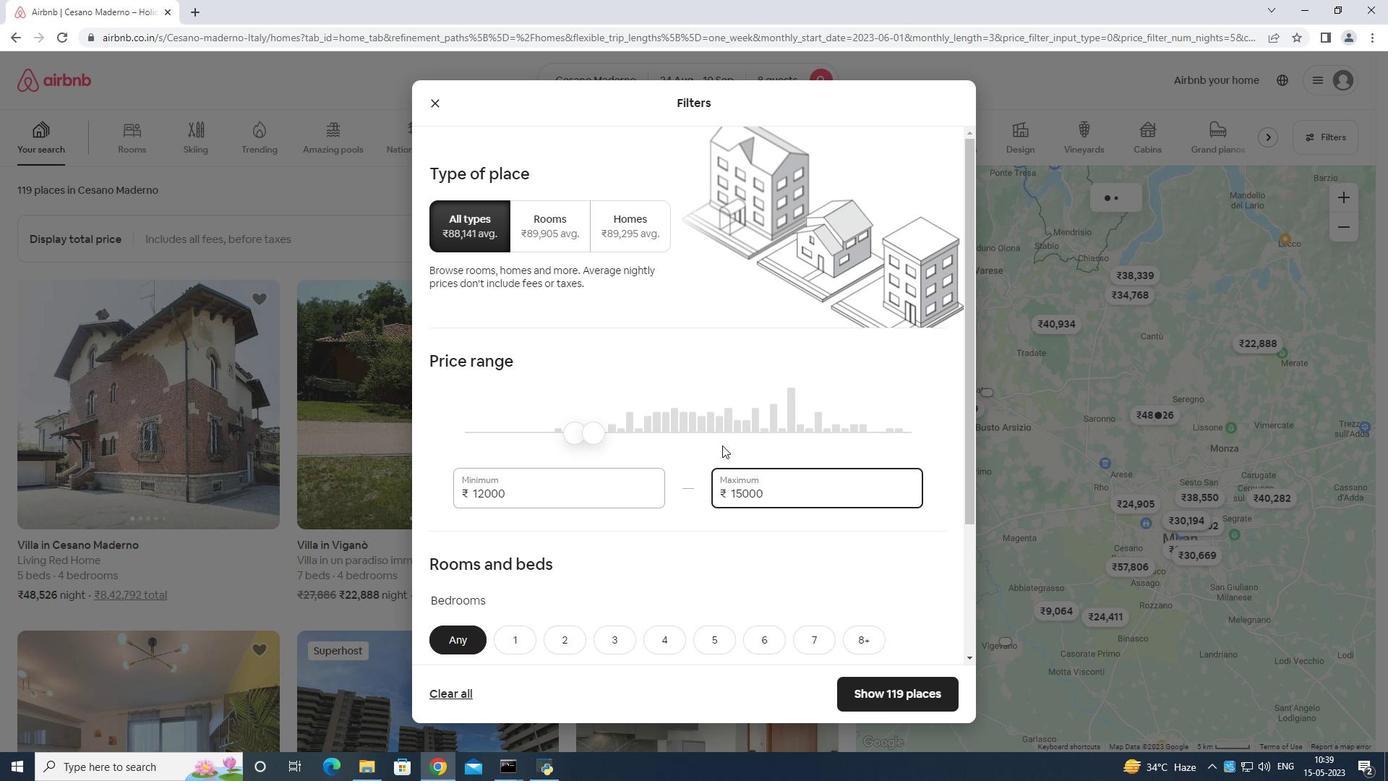 
Action: Mouse scrolled (729, 455) with delta (0, 0)
Screenshot: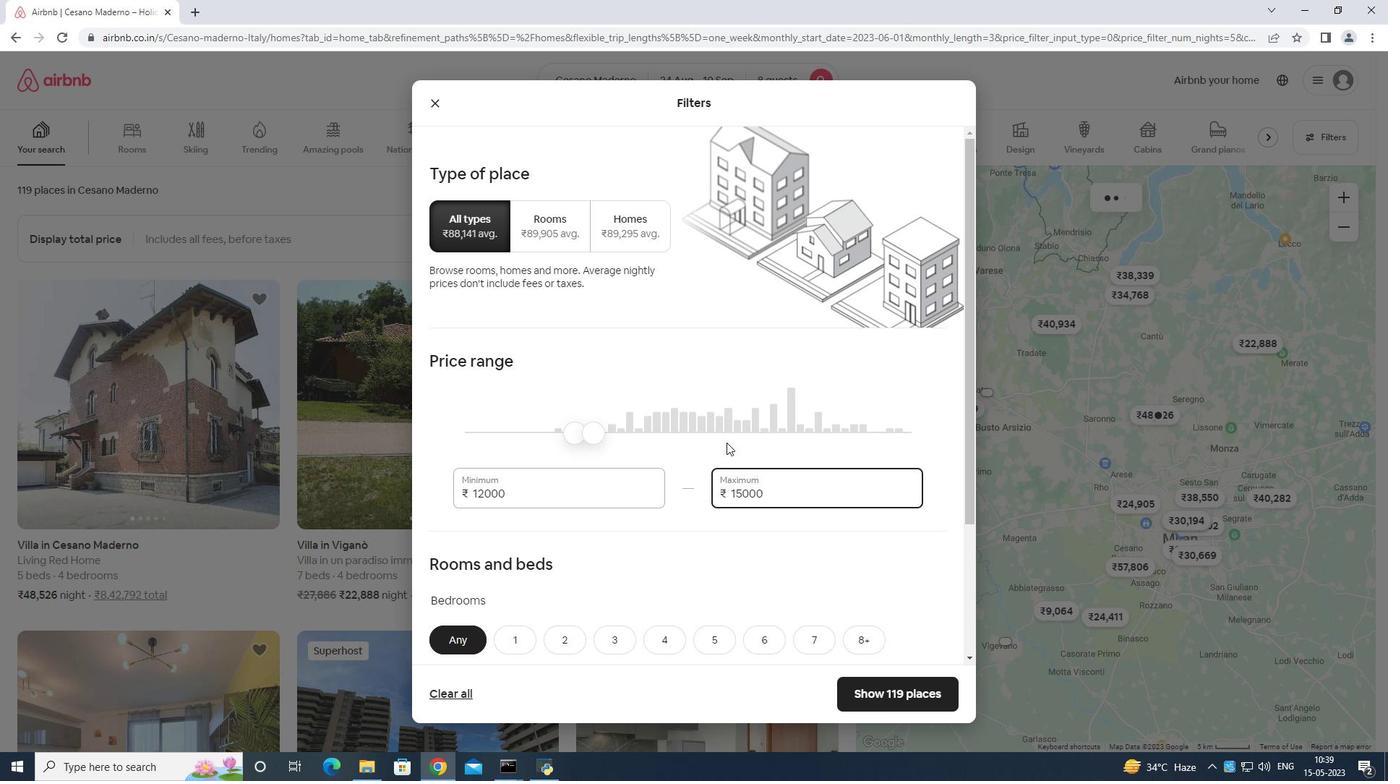 
Action: Mouse moved to (739, 465)
Screenshot: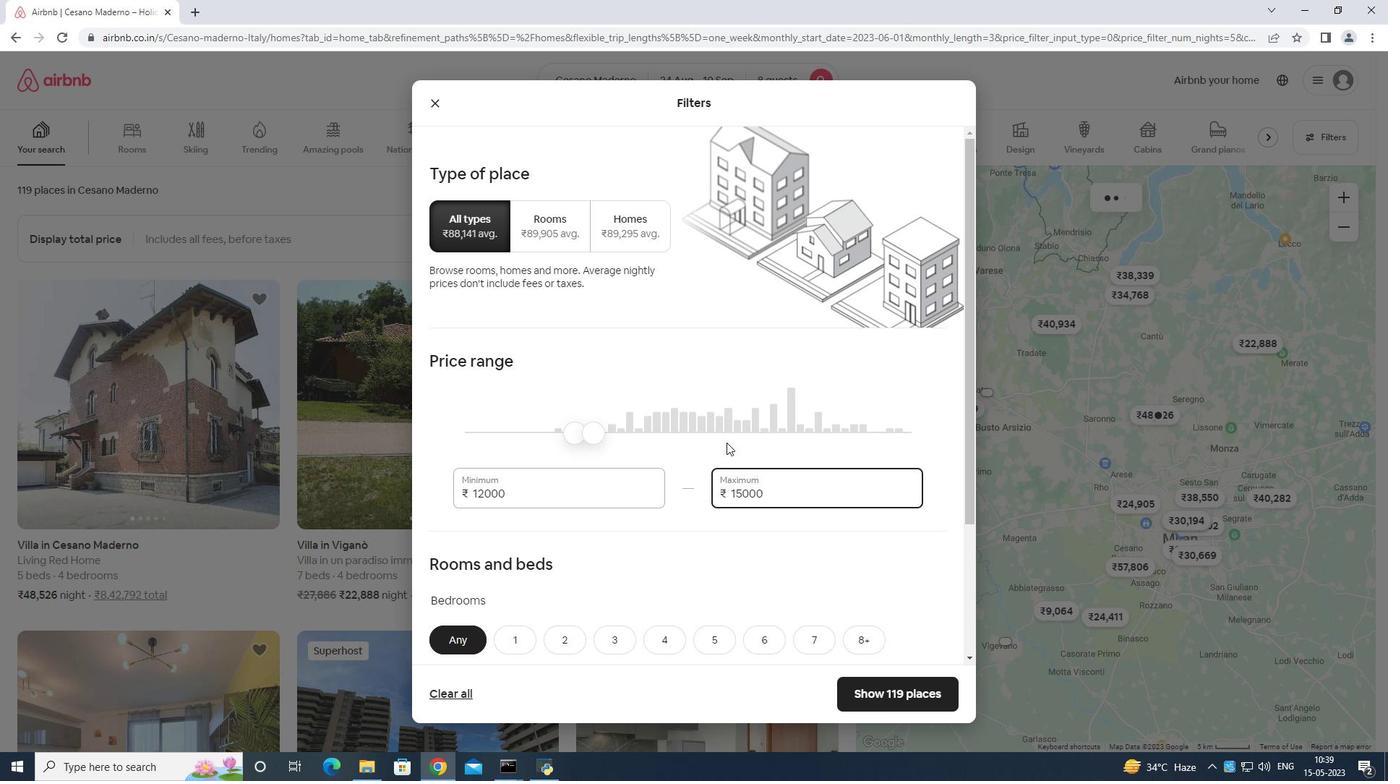 
Action: Mouse scrolled (739, 464) with delta (0, 0)
Screenshot: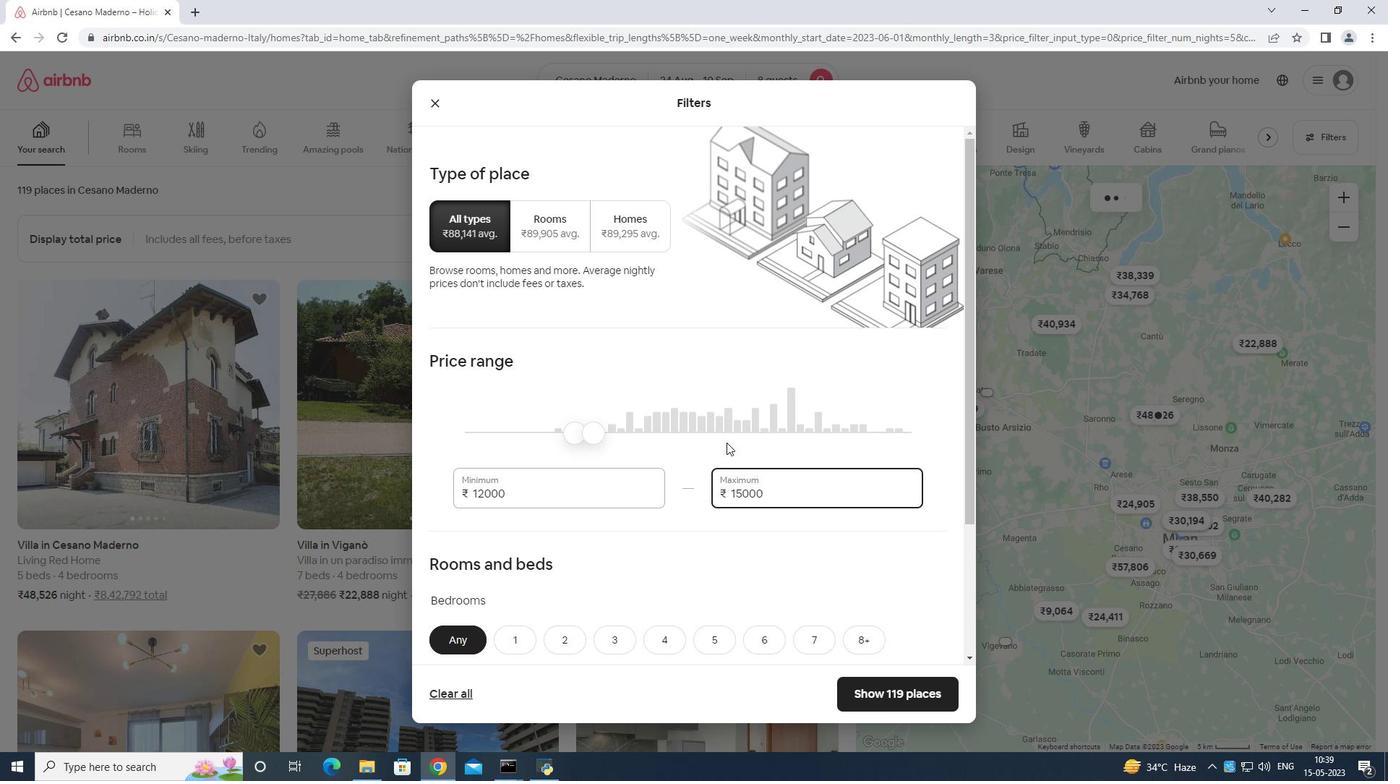 
Action: Mouse moved to (763, 444)
Screenshot: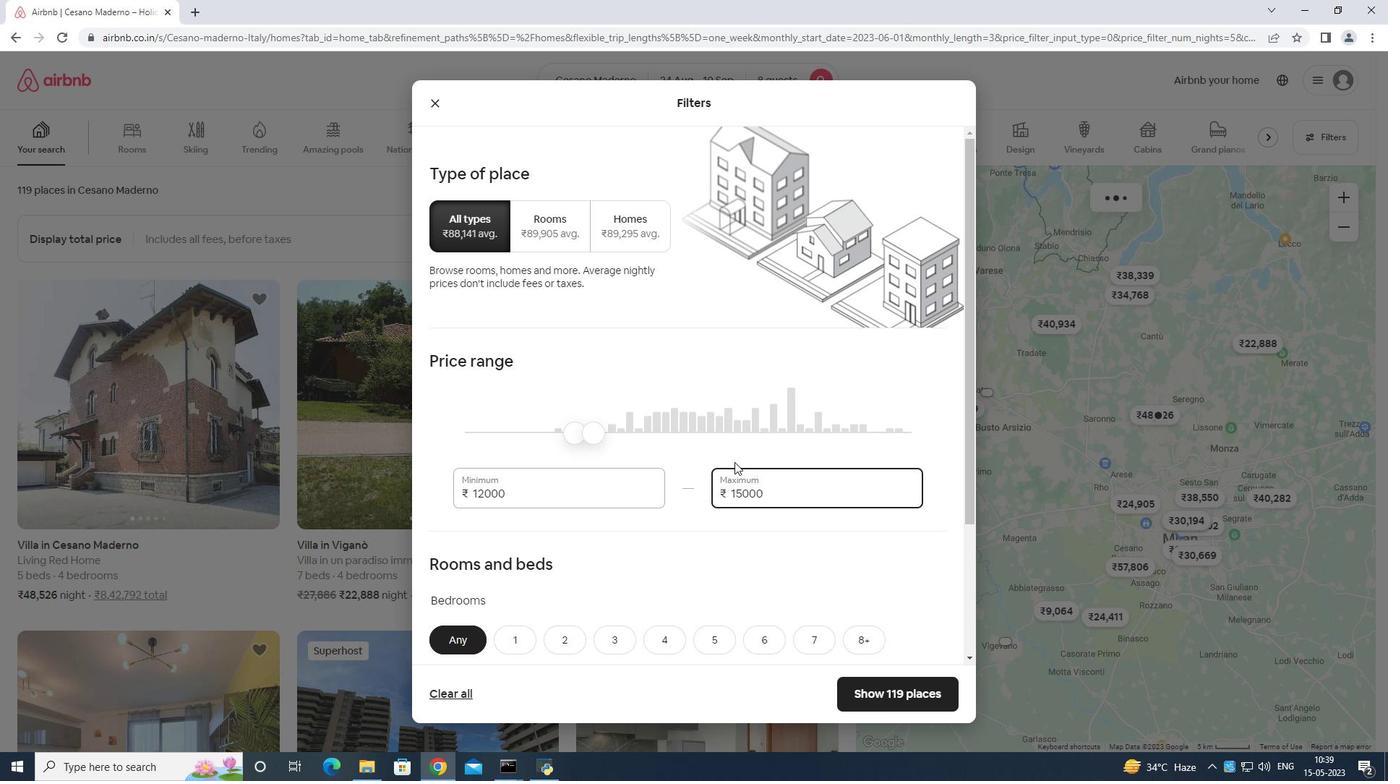 
Action: Mouse scrolled (763, 443) with delta (0, 0)
Screenshot: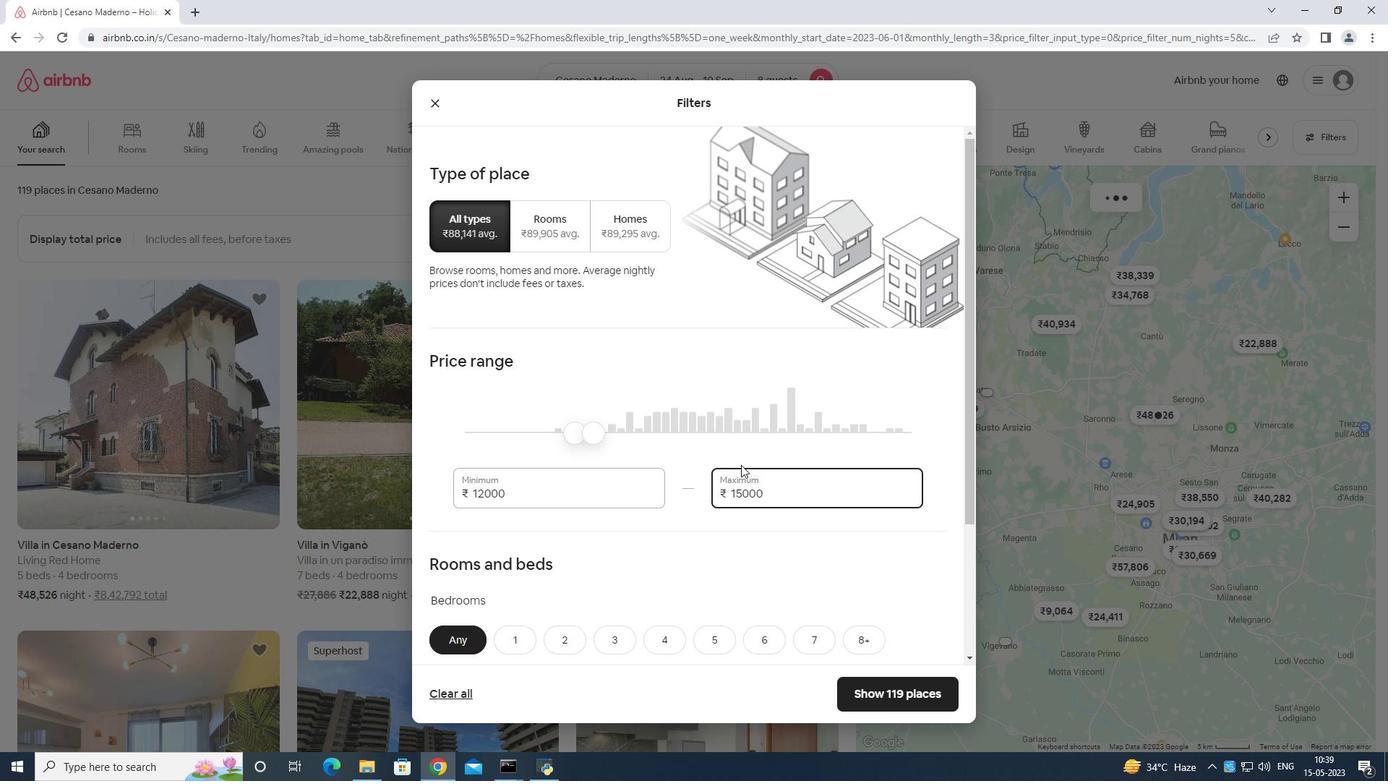 
Action: Mouse moved to (764, 444)
Screenshot: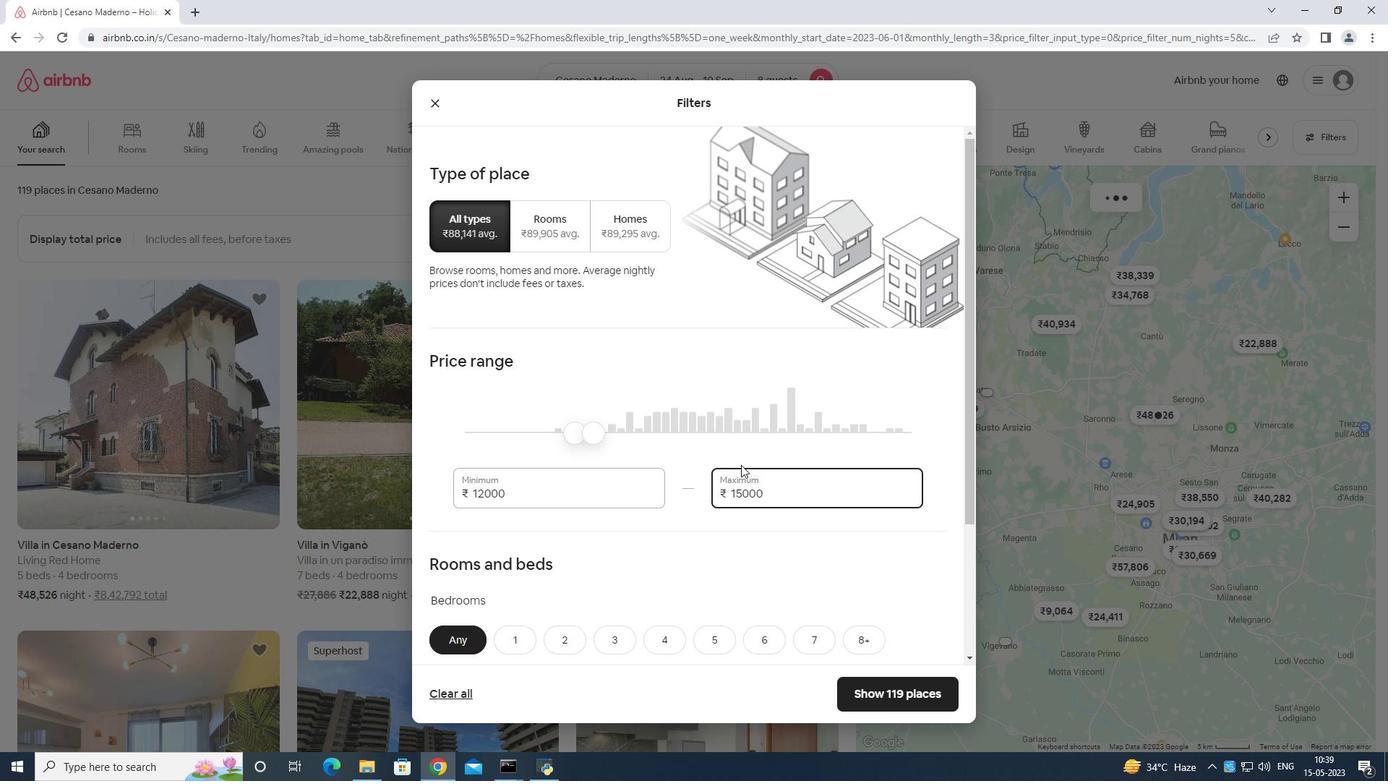
Action: Mouse scrolled (764, 443) with delta (0, 0)
Screenshot: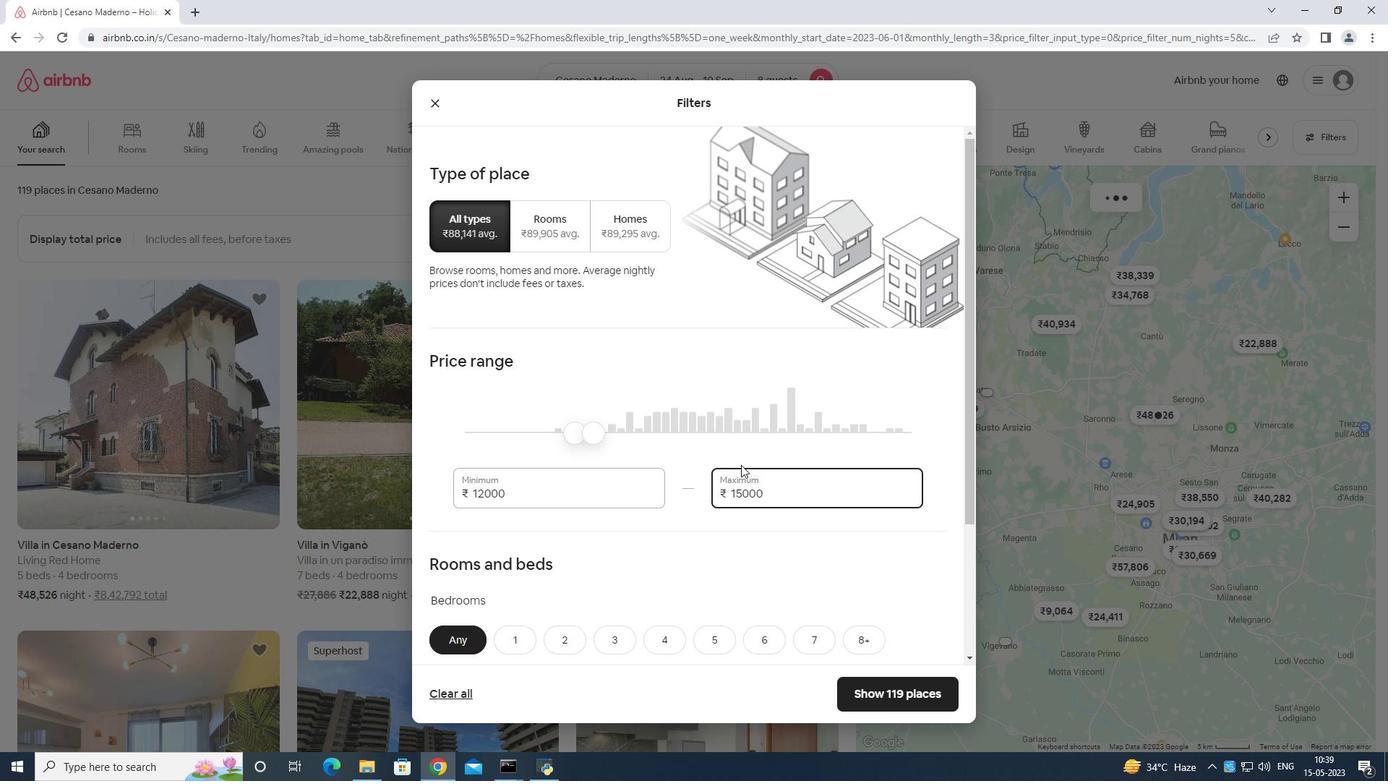 
Action: Mouse moved to (765, 447)
Screenshot: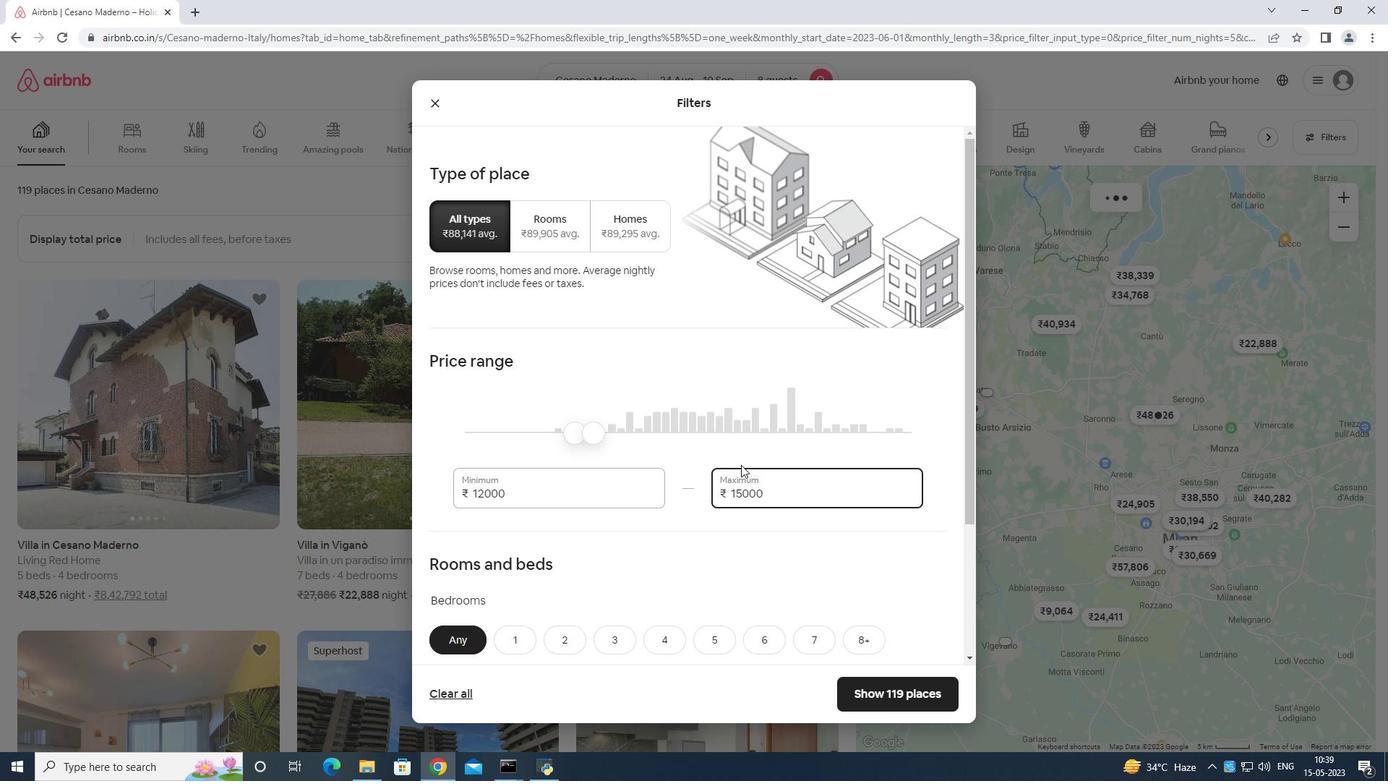 
Action: Mouse scrolled (765, 446) with delta (0, 0)
Screenshot: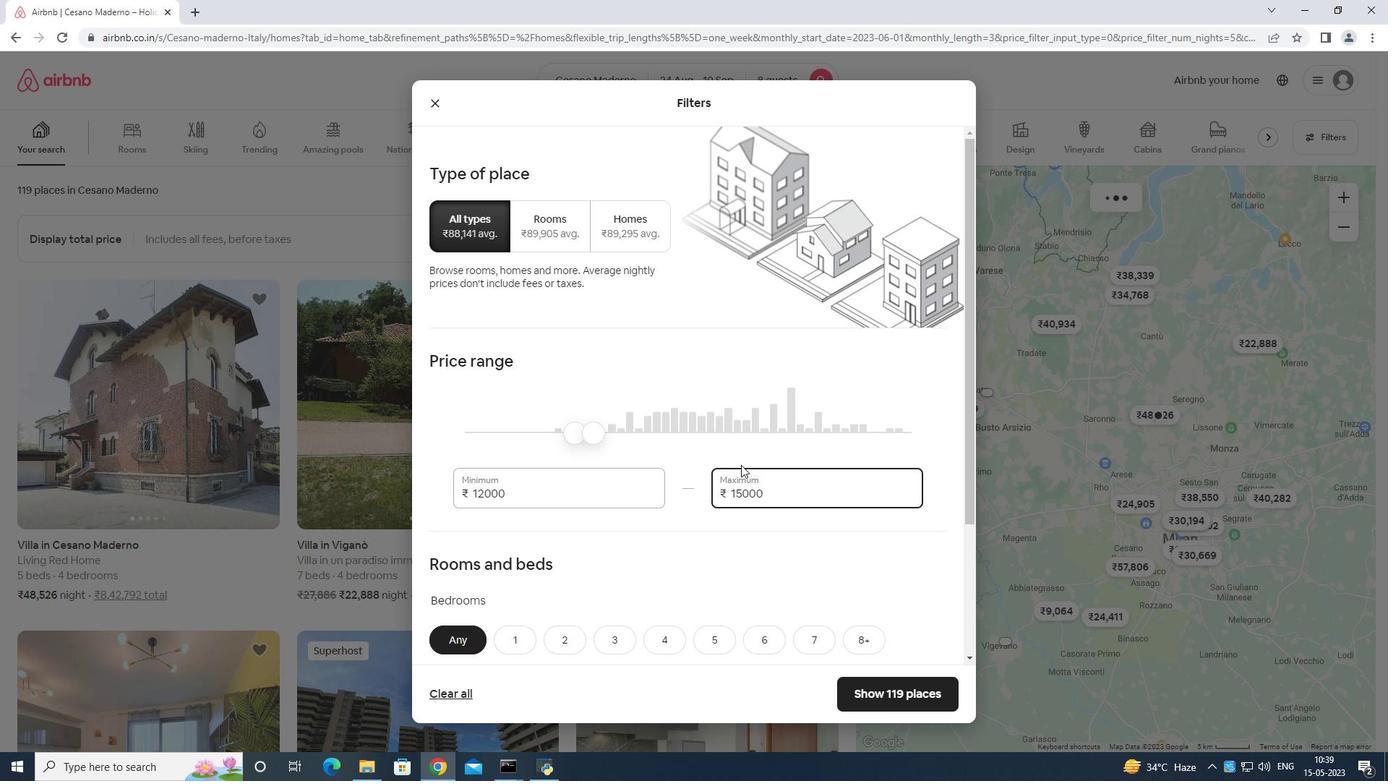 
Action: Mouse moved to (765, 448)
Screenshot: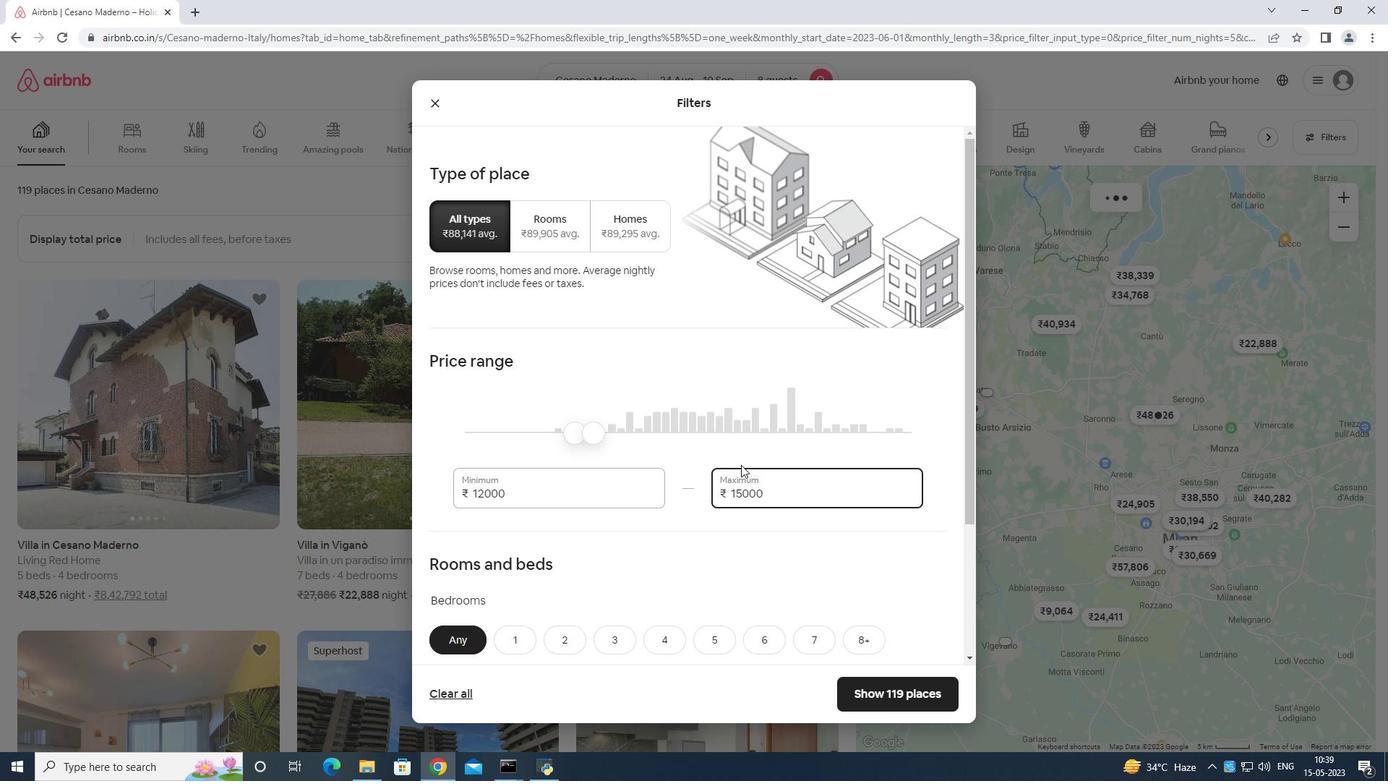 
Action: Mouse scrolled (765, 447) with delta (0, 0)
Screenshot: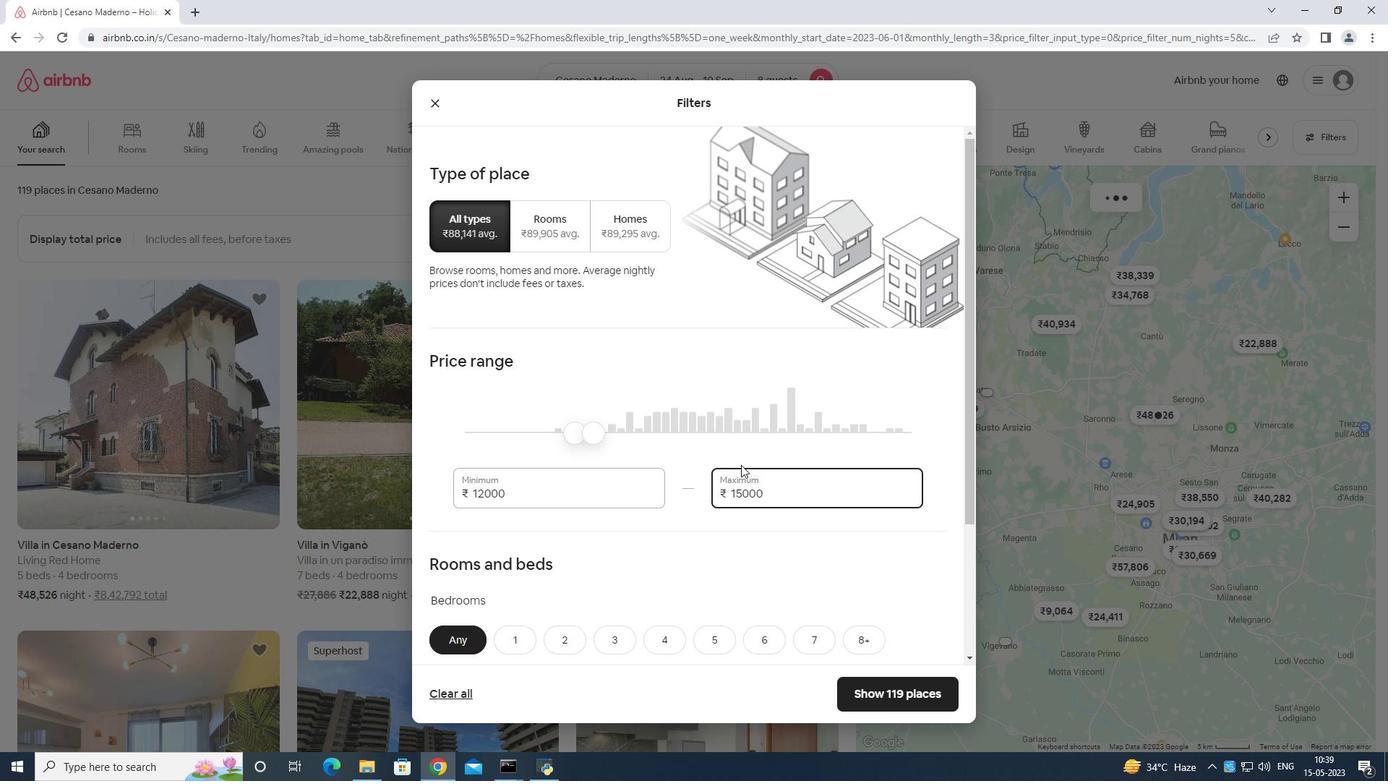 
Action: Mouse moved to (674, 456)
Screenshot: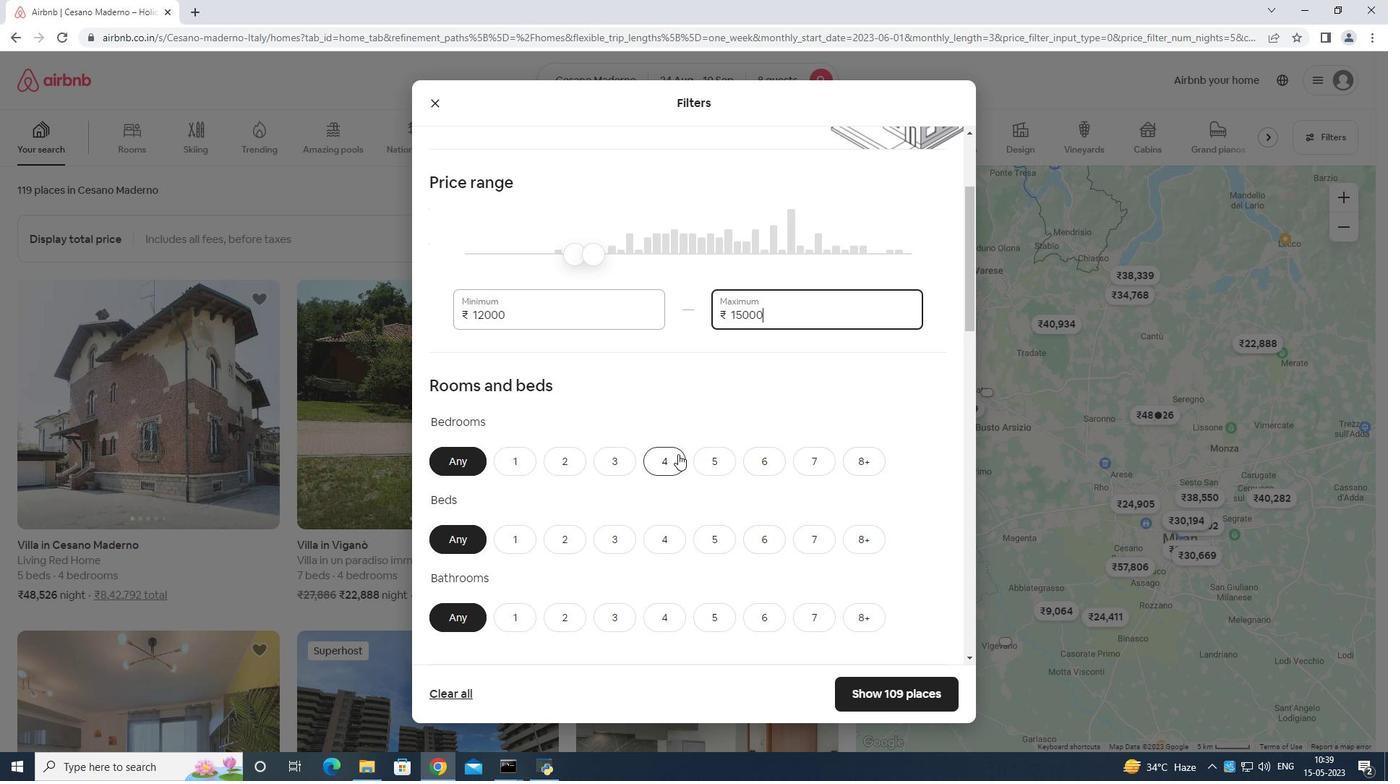 
Action: Mouse pressed left at (674, 456)
Screenshot: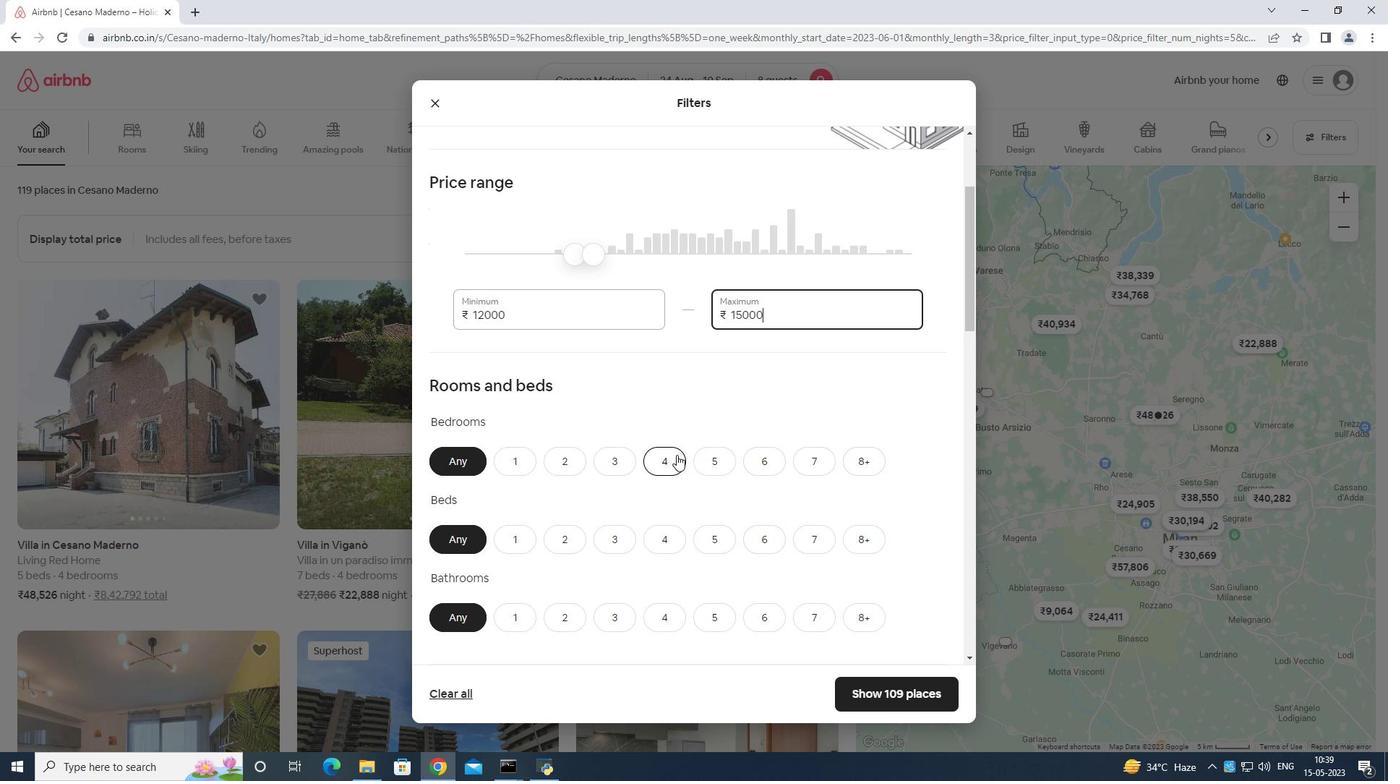 
Action: Mouse moved to (861, 535)
Screenshot: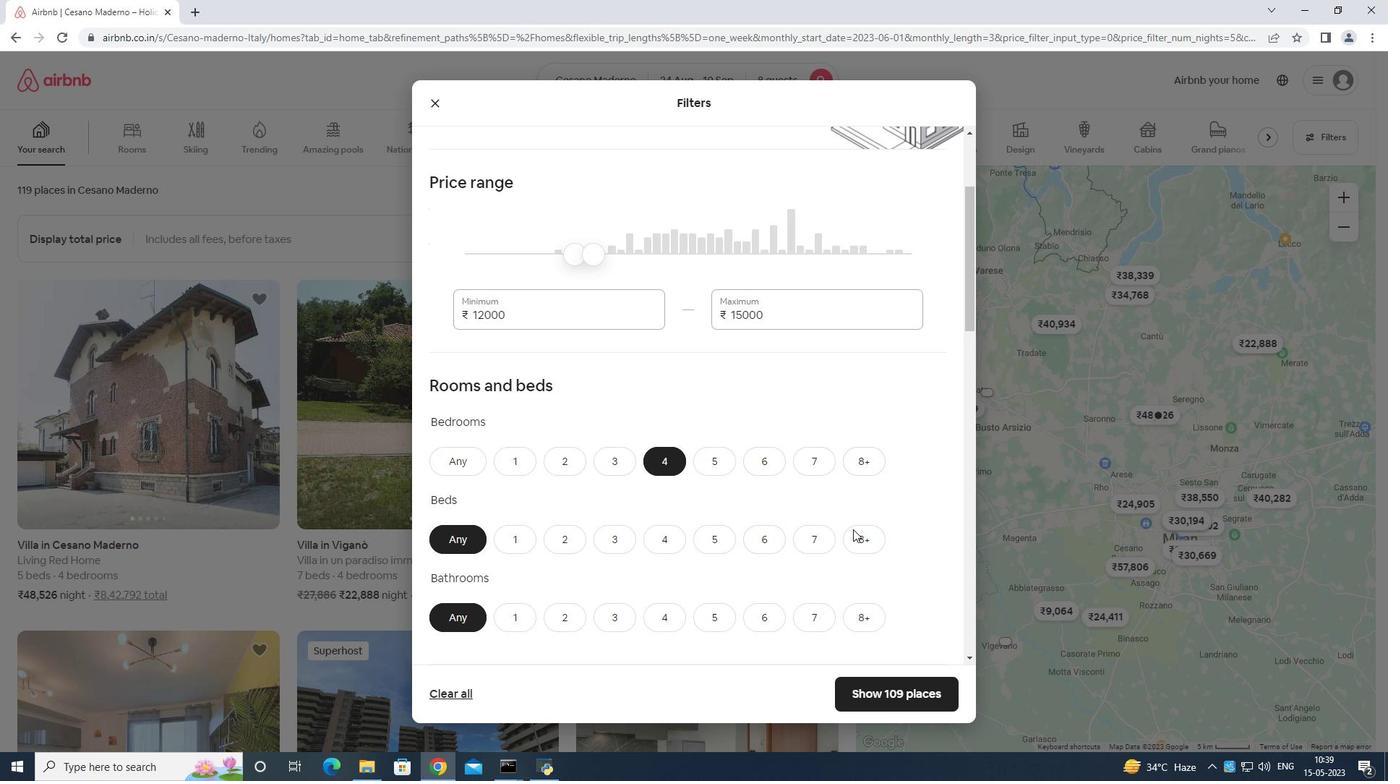 
Action: Mouse pressed left at (861, 535)
Screenshot: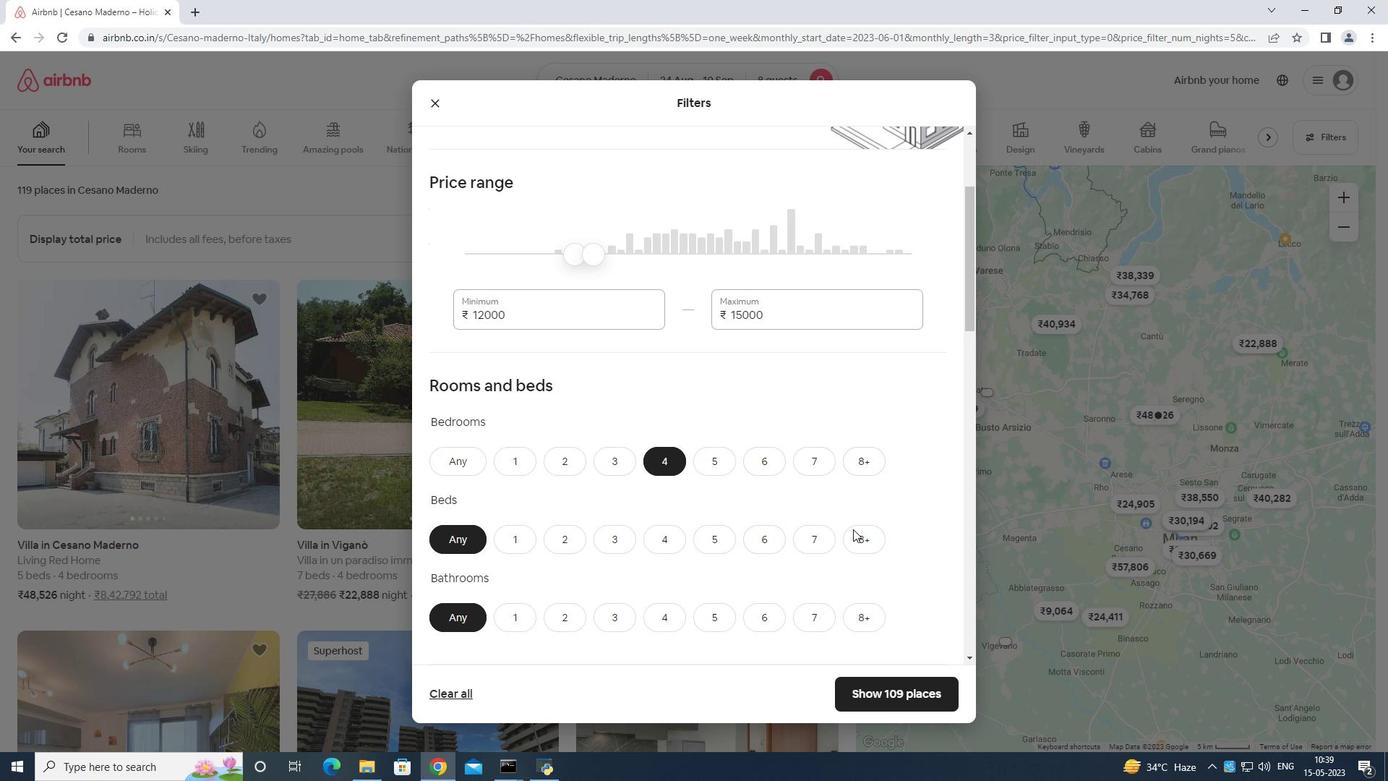 
Action: Mouse moved to (675, 616)
Screenshot: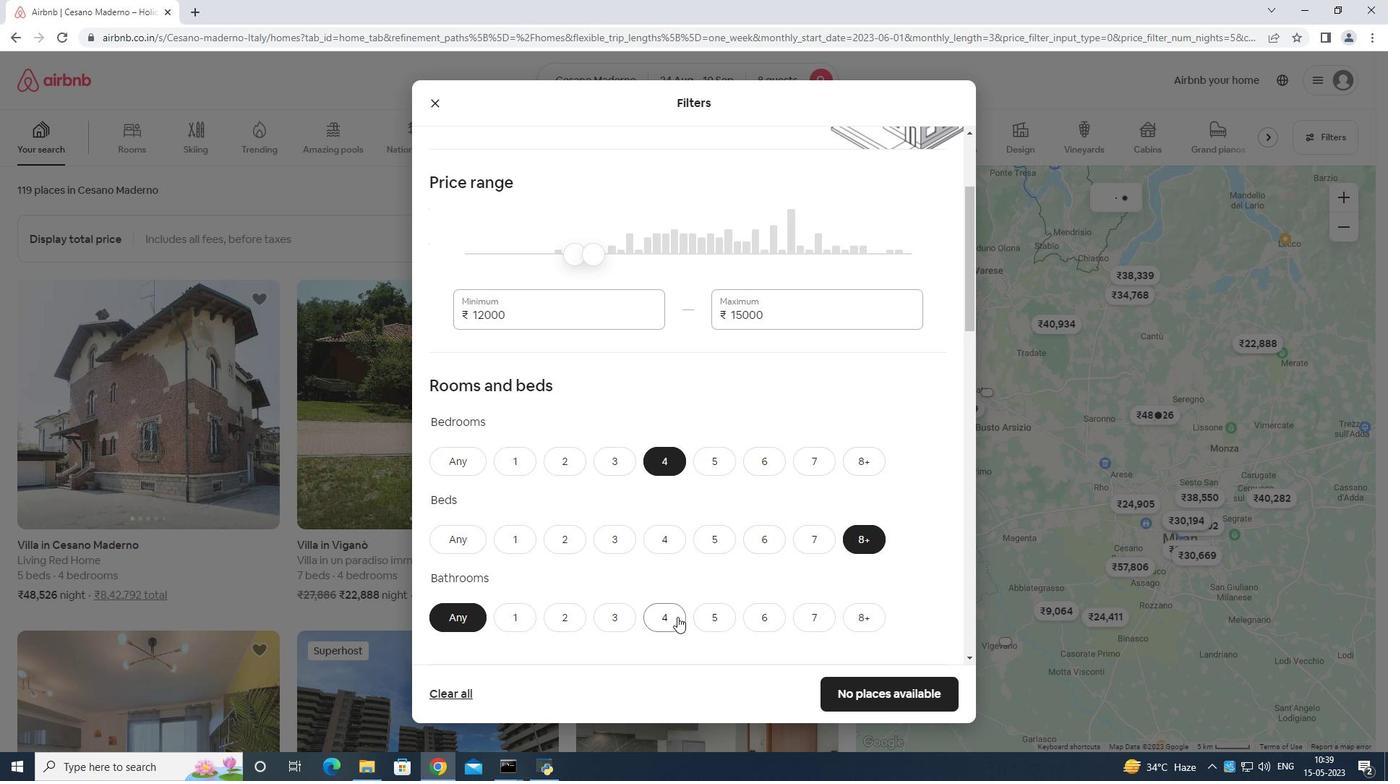 
Action: Mouse pressed left at (675, 616)
Screenshot: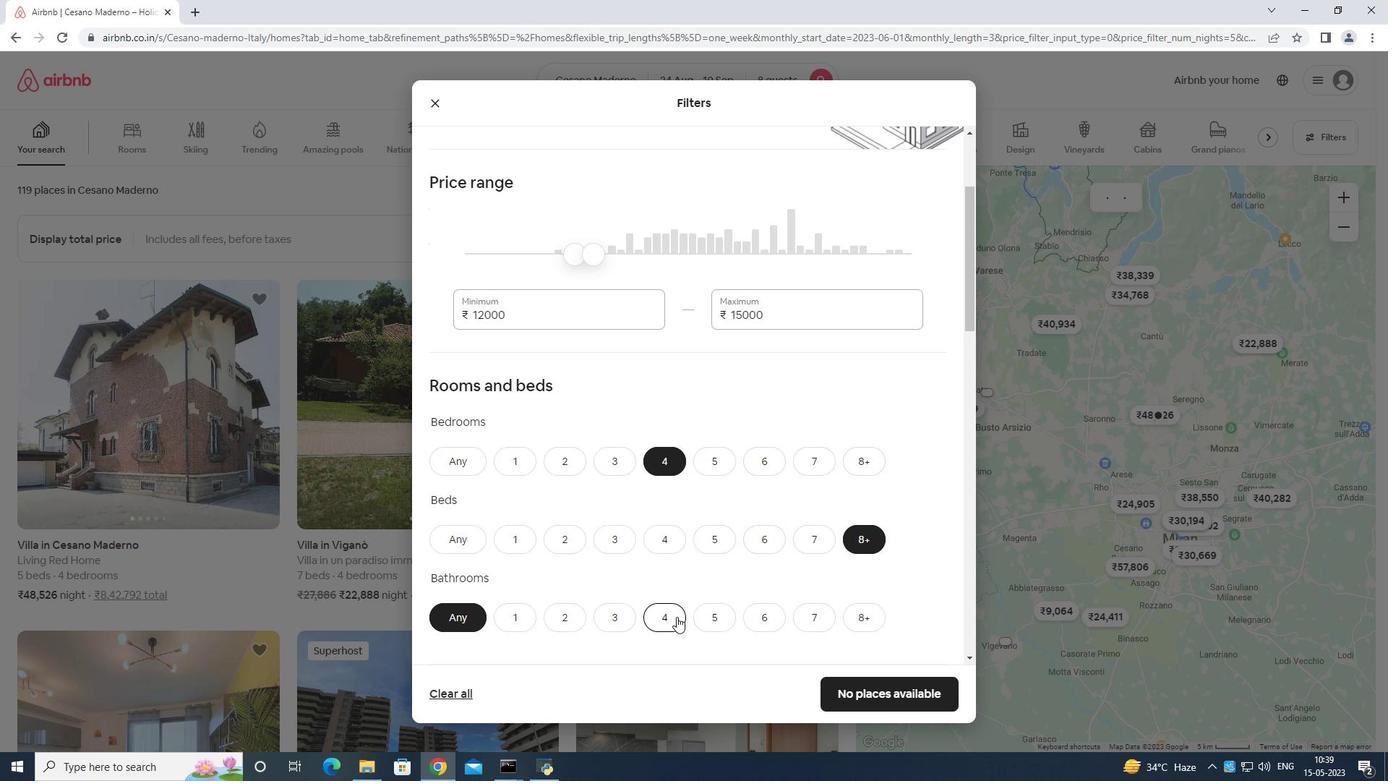 
Action: Mouse moved to (708, 494)
Screenshot: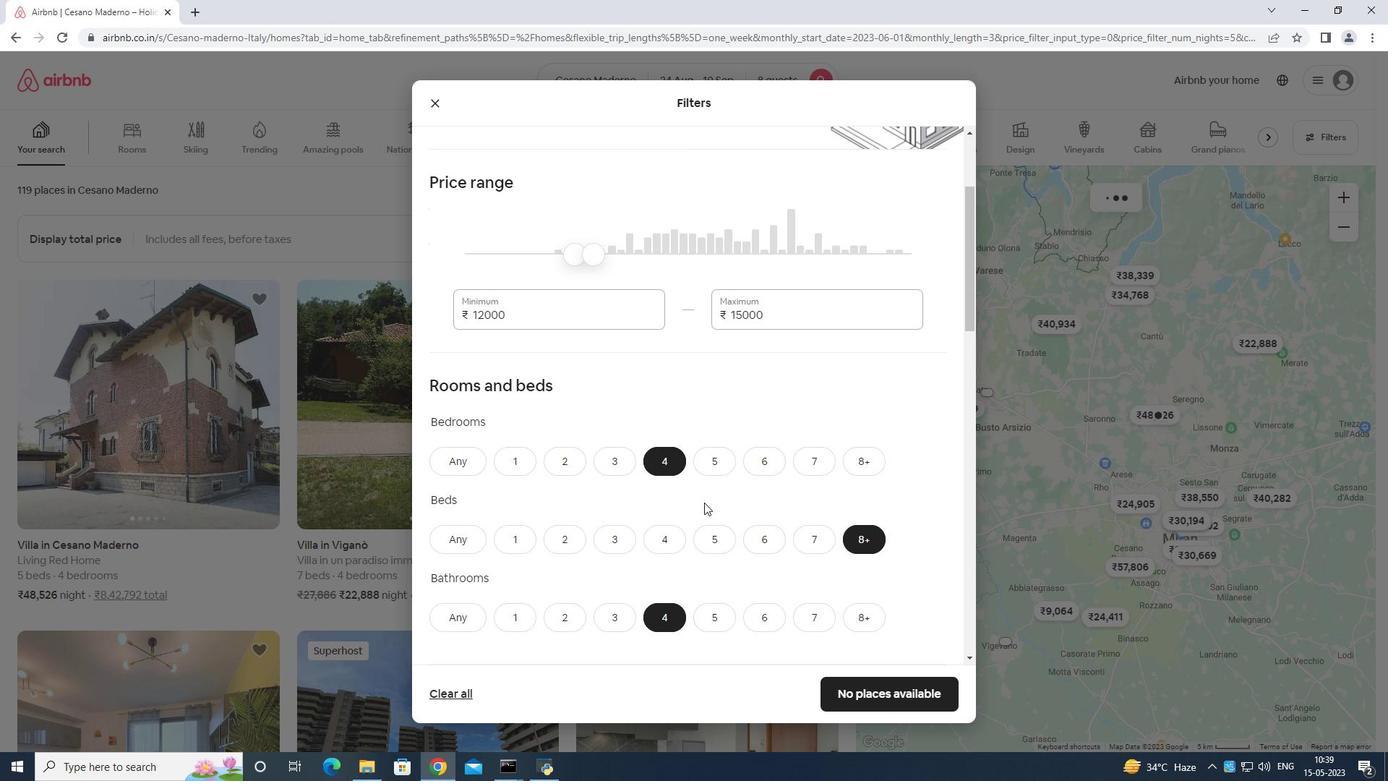 
Action: Mouse scrolled (708, 493) with delta (0, 0)
Screenshot: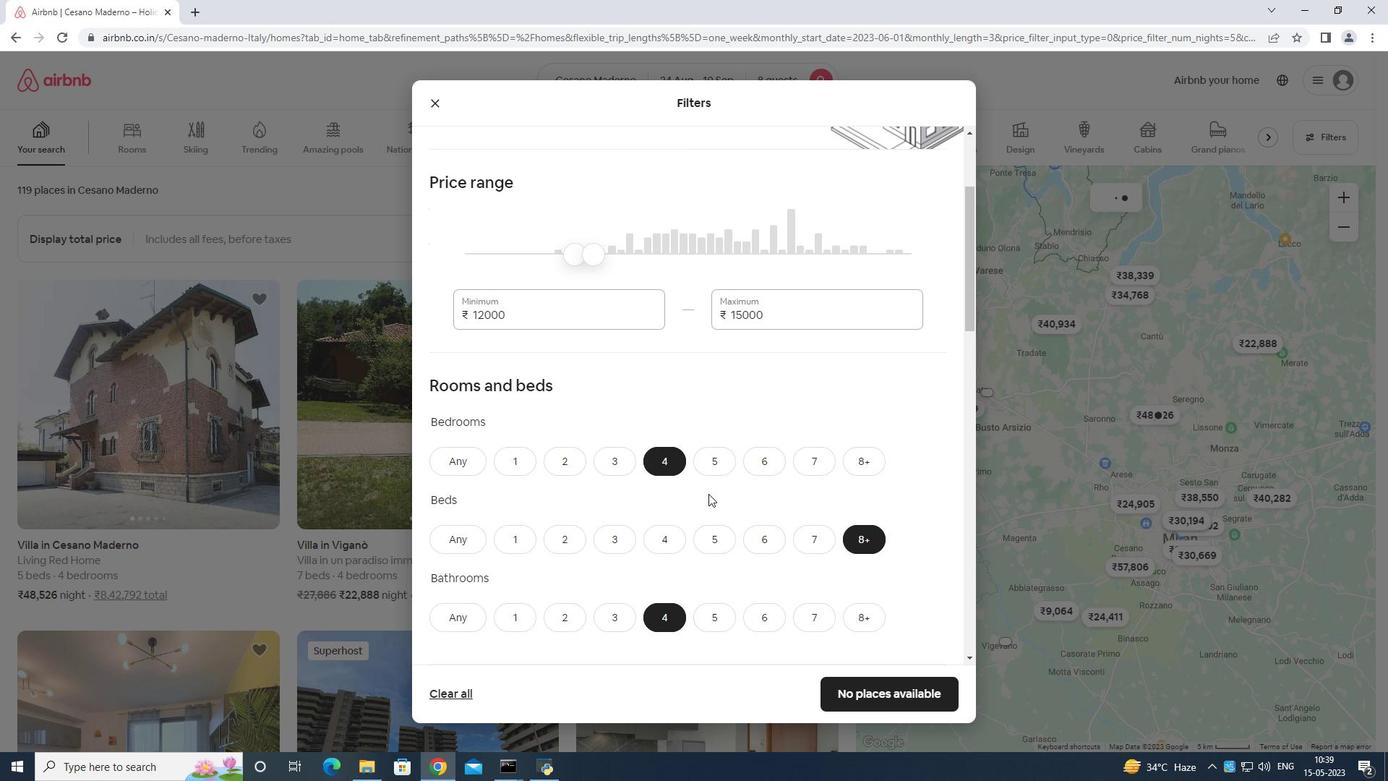 
Action: Mouse scrolled (708, 493) with delta (0, 0)
Screenshot: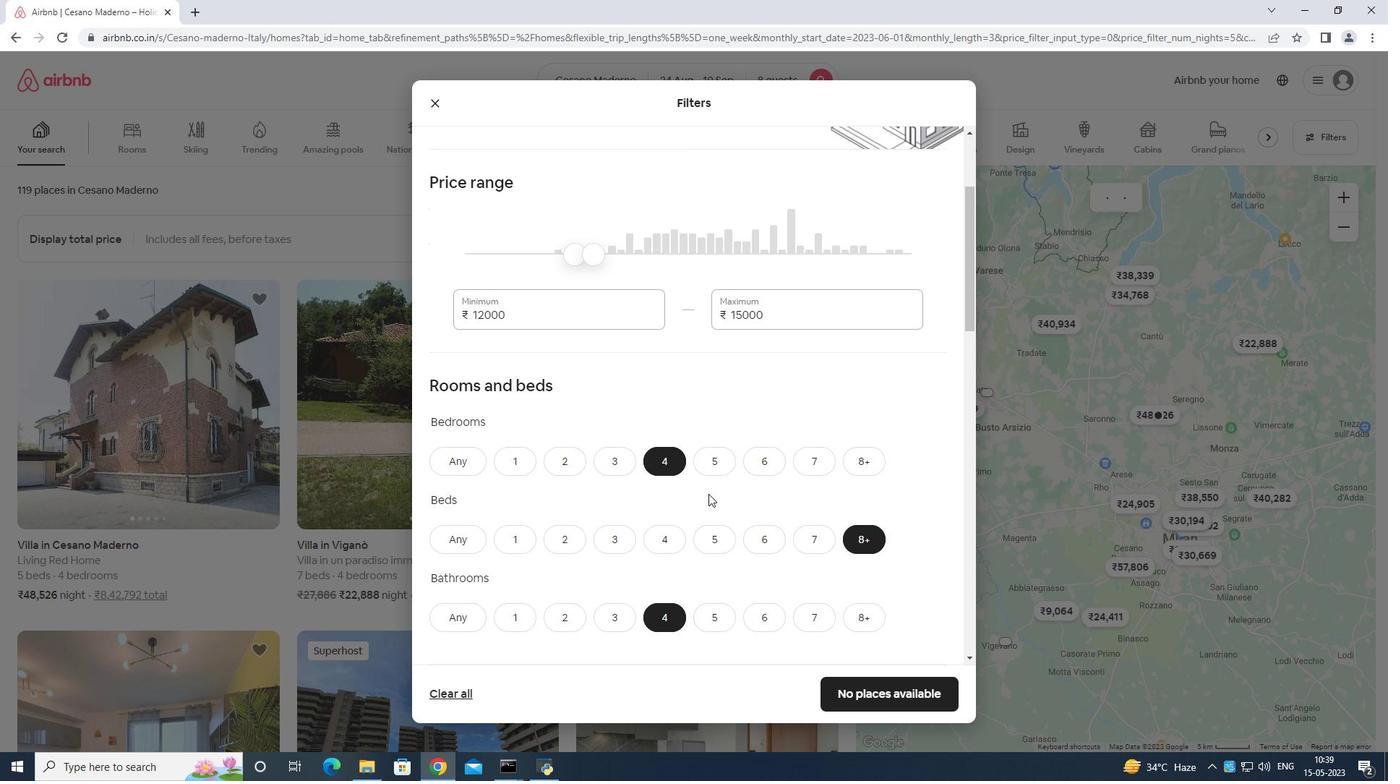 
Action: Mouse moved to (703, 496)
Screenshot: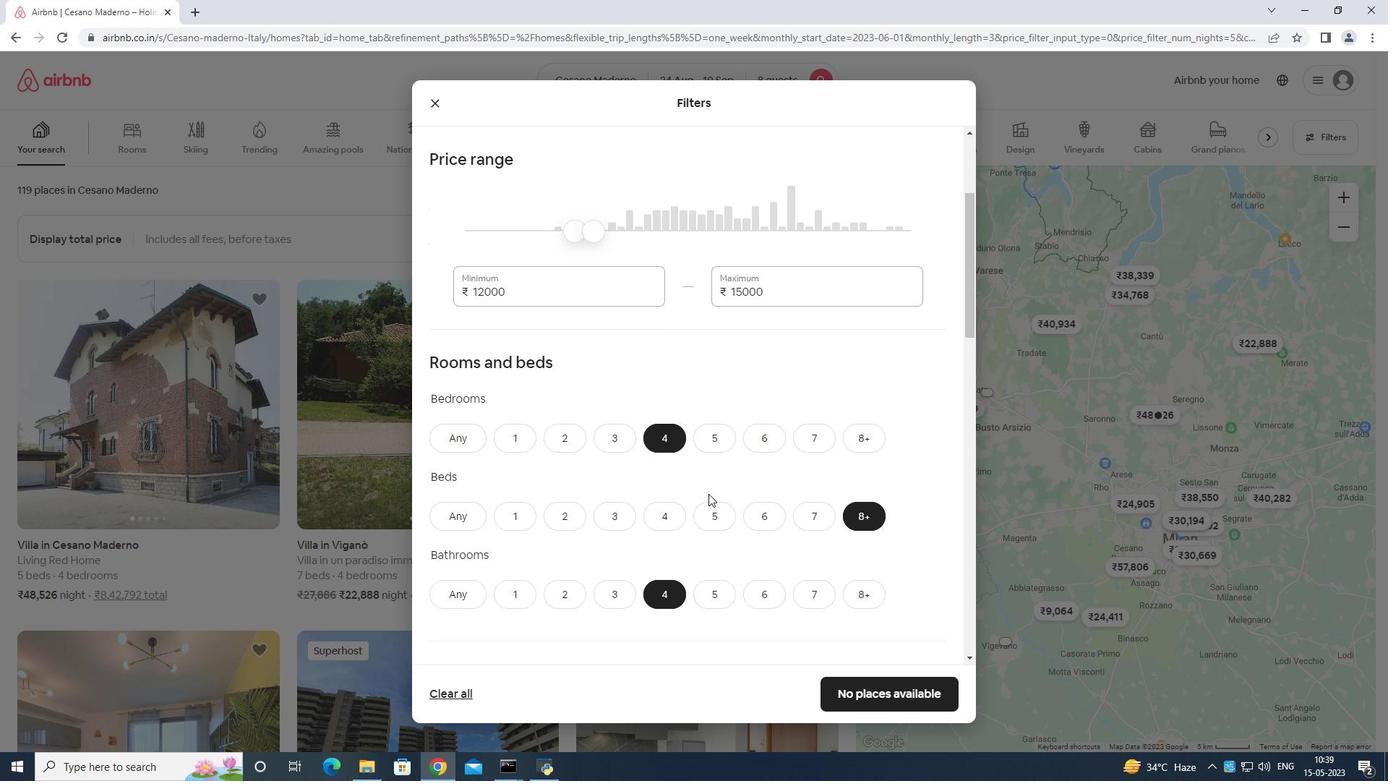 
Action: Mouse scrolled (703, 495) with delta (0, 0)
Screenshot: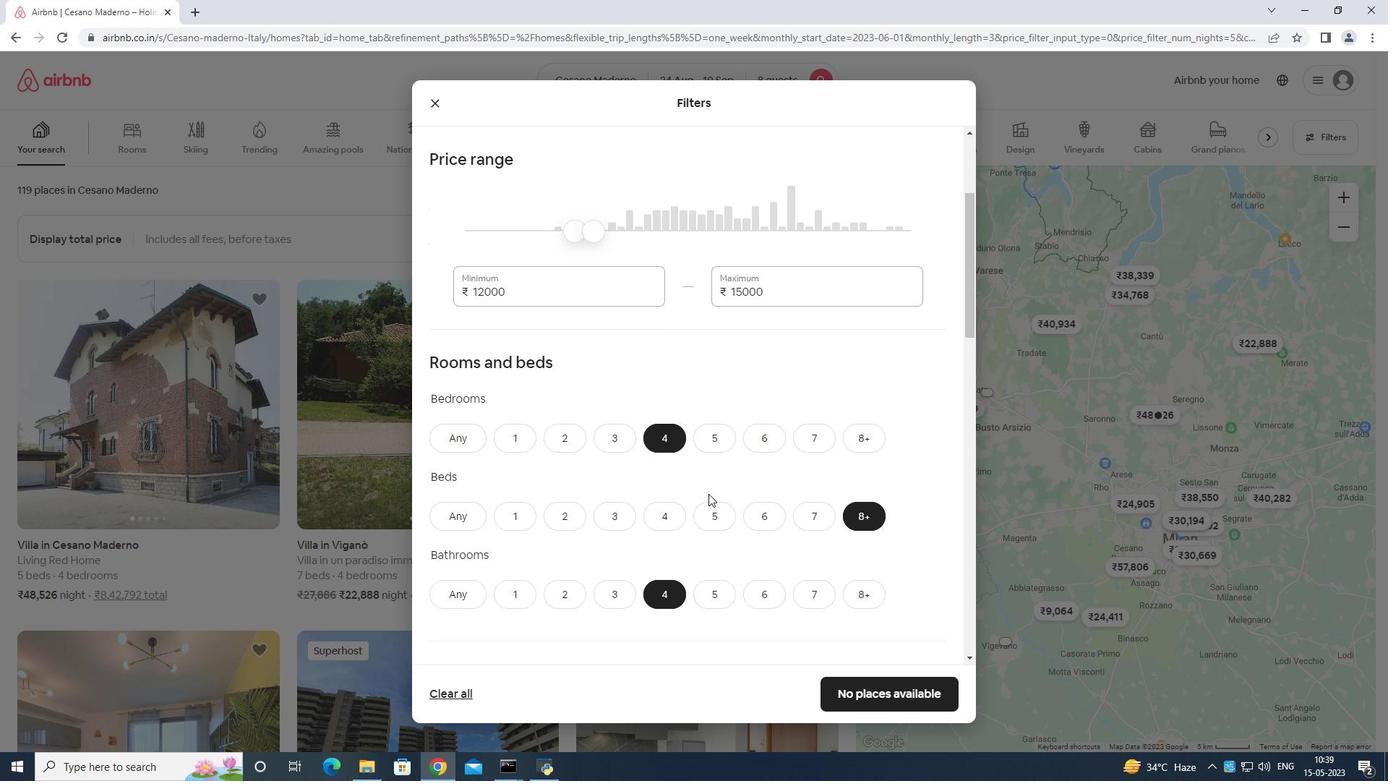 
Action: Mouse moved to (692, 496)
Screenshot: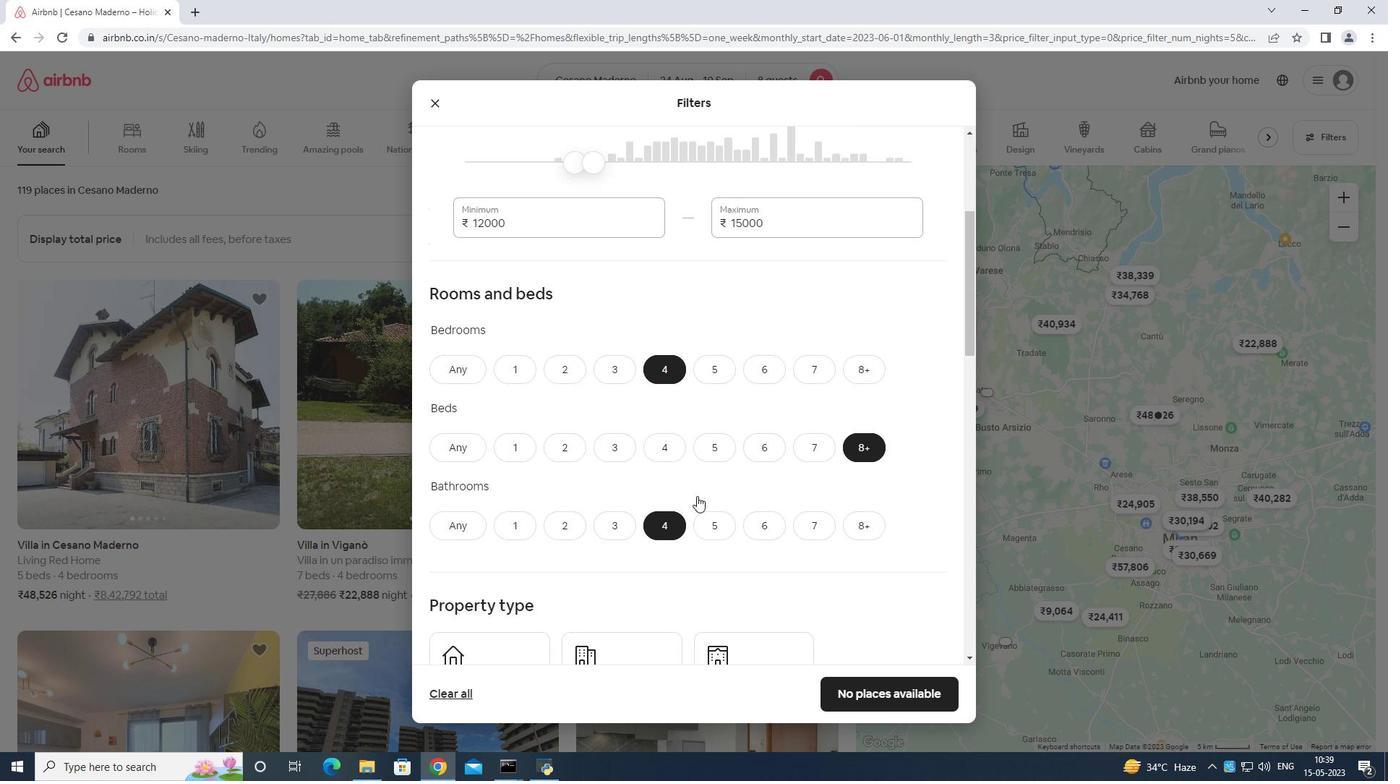 
Action: Mouse scrolled (692, 496) with delta (0, 0)
Screenshot: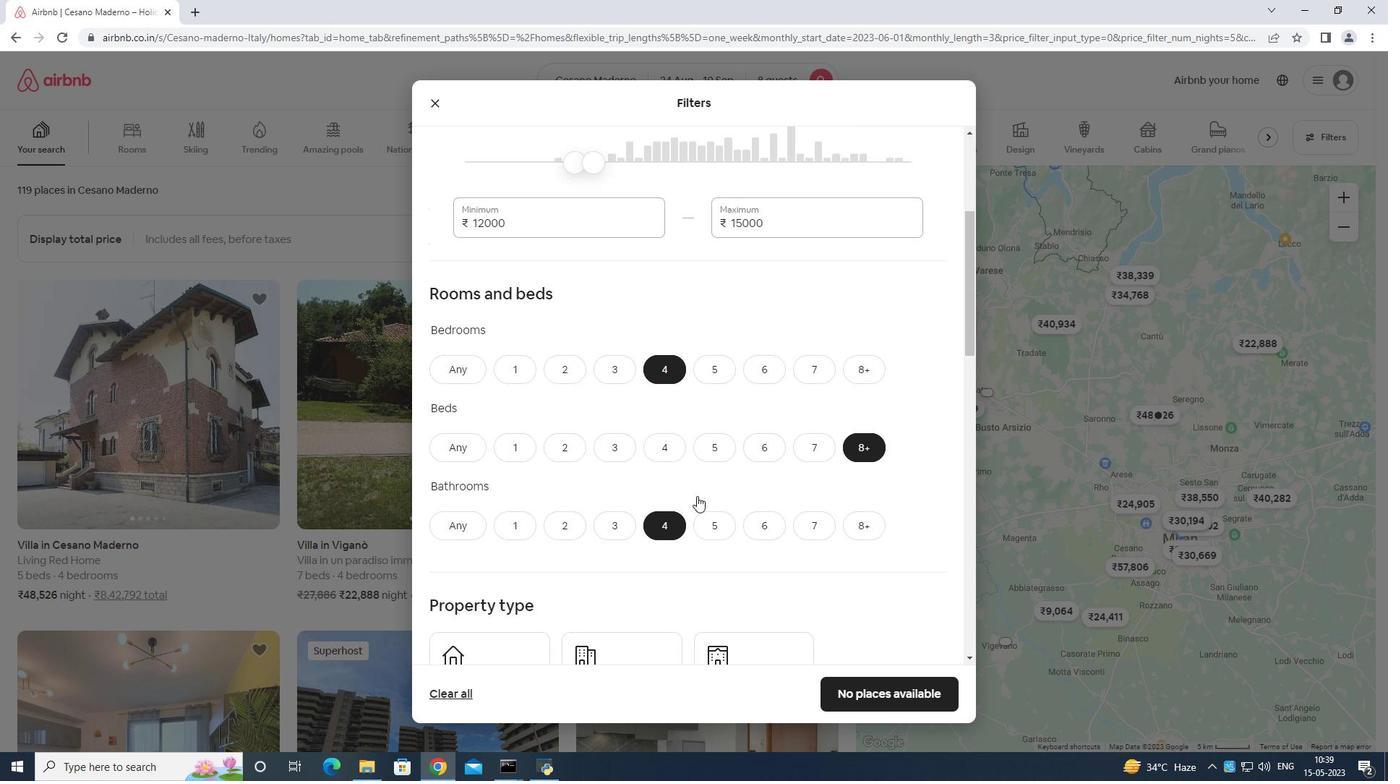 
Action: Mouse moved to (690, 494)
Screenshot: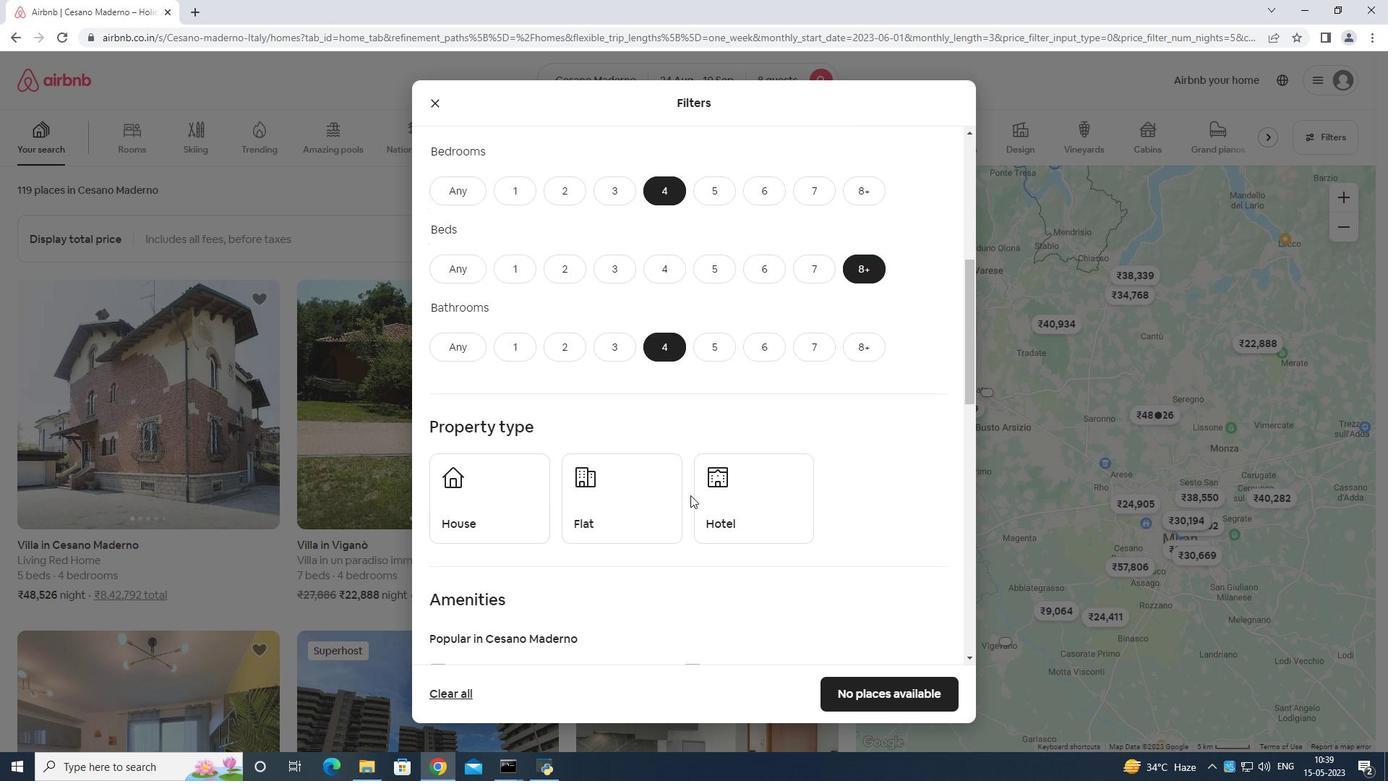 
Action: Mouse scrolled (690, 494) with delta (0, 0)
Screenshot: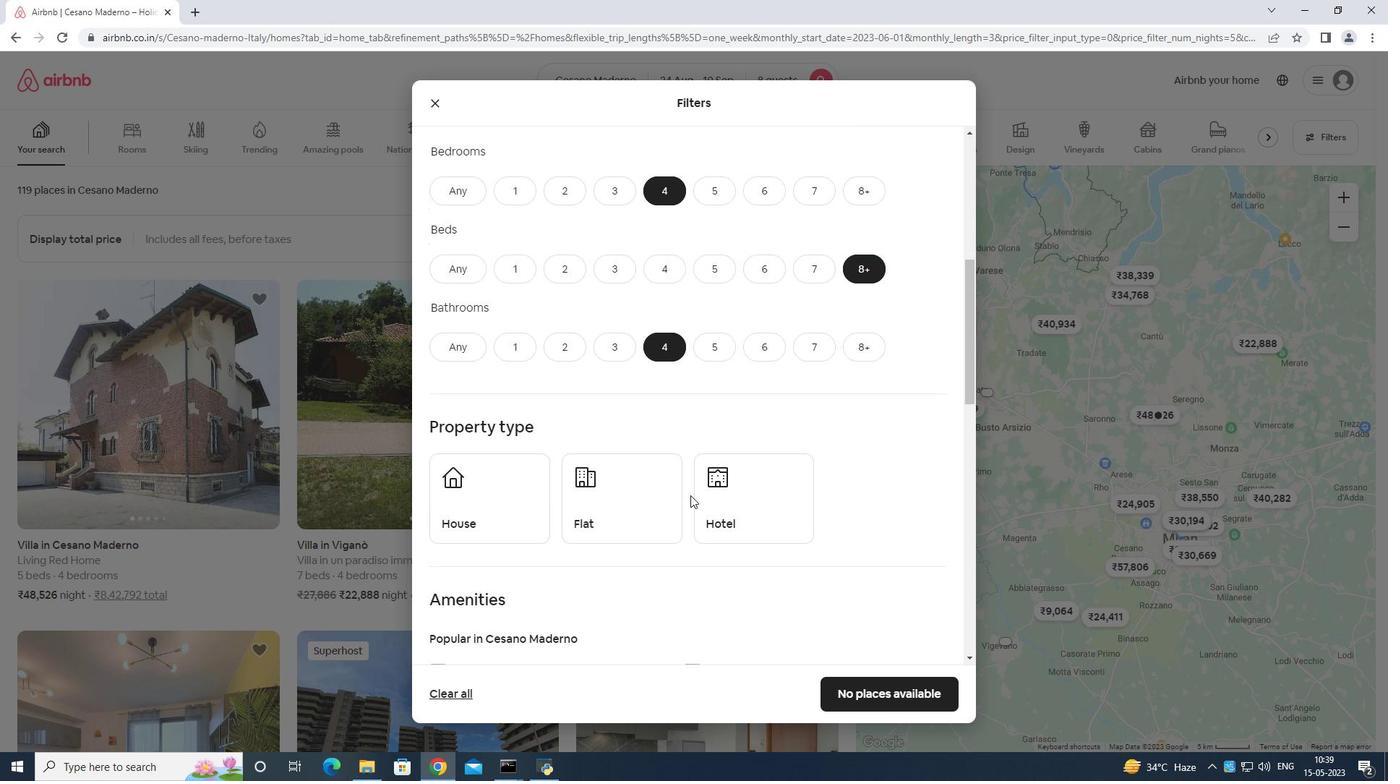 
Action: Mouse moved to (530, 402)
Screenshot: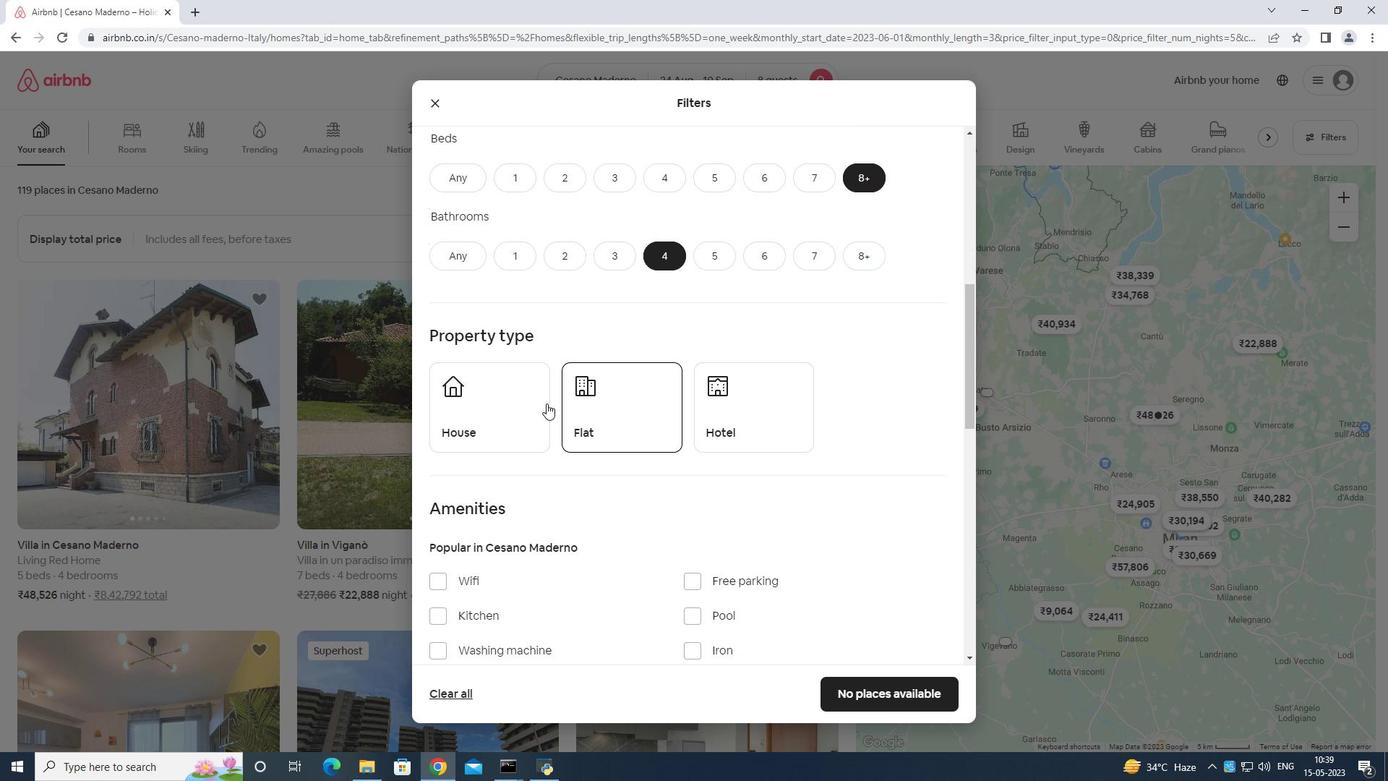 
Action: Mouse pressed left at (530, 402)
Screenshot: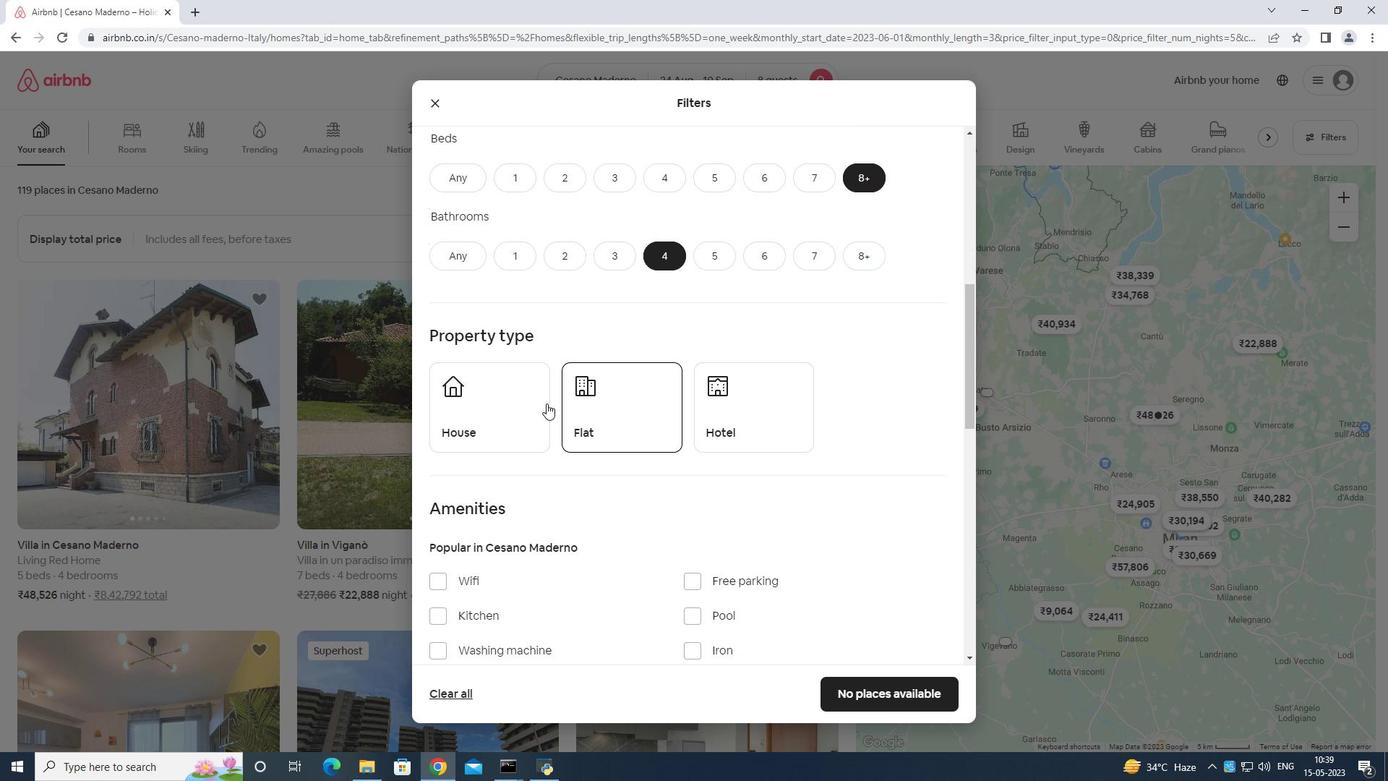 
Action: Mouse moved to (661, 407)
Screenshot: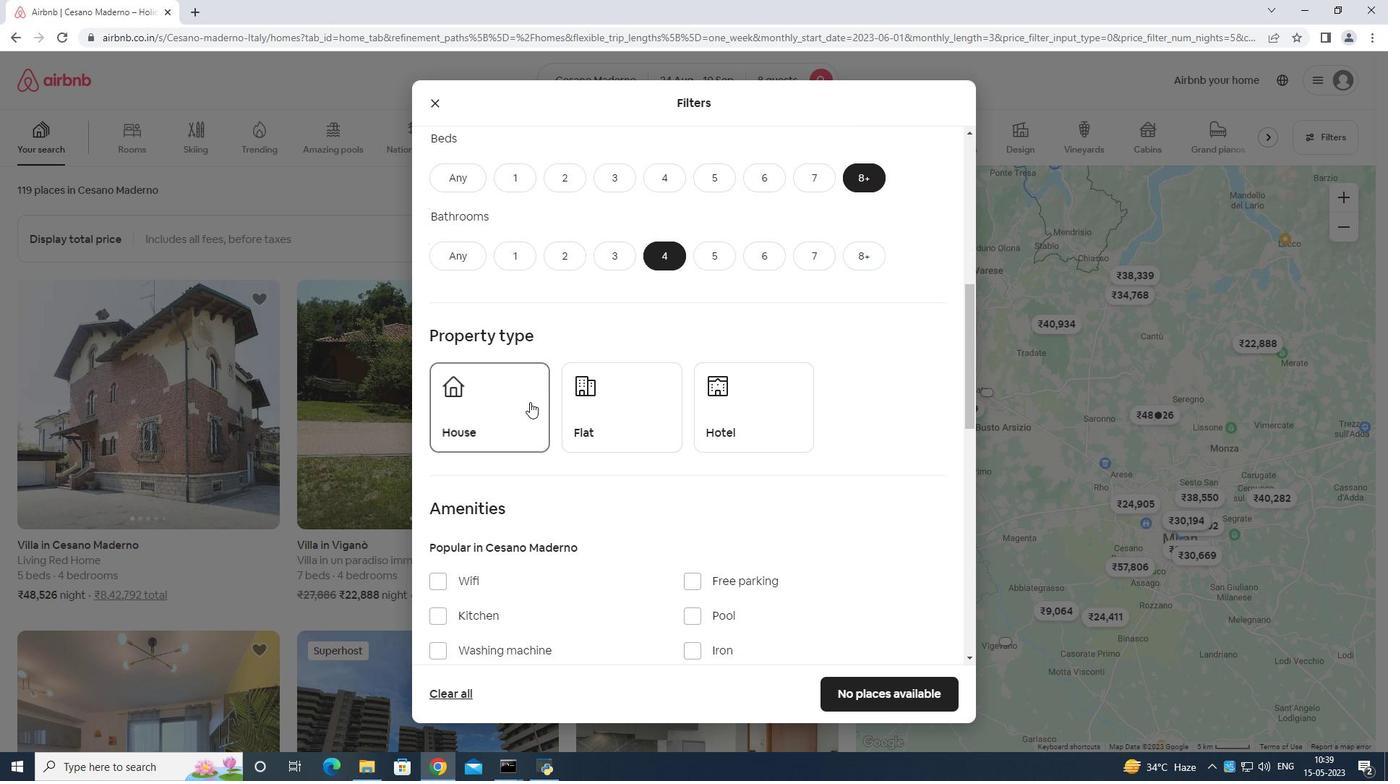 
Action: Mouse pressed left at (661, 407)
Screenshot: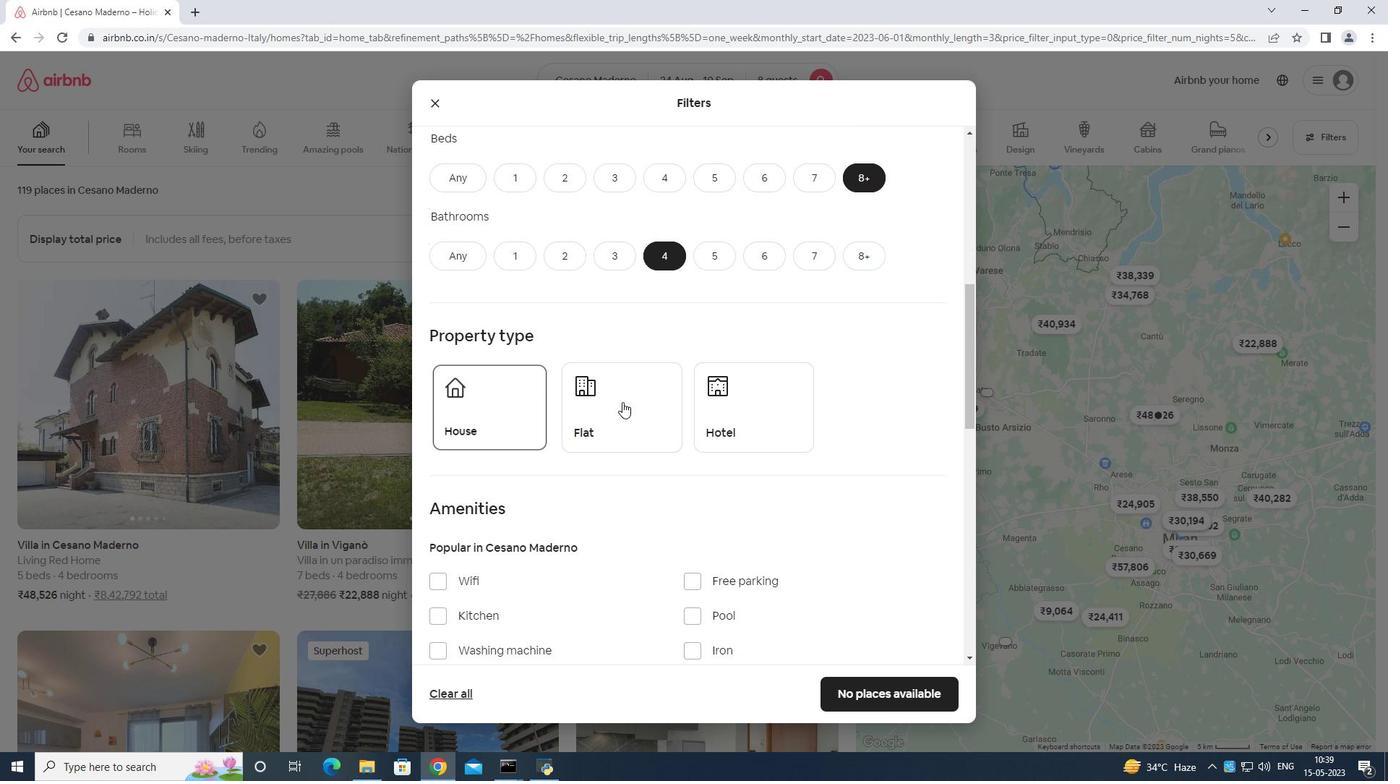 
Action: Mouse moved to (657, 392)
Screenshot: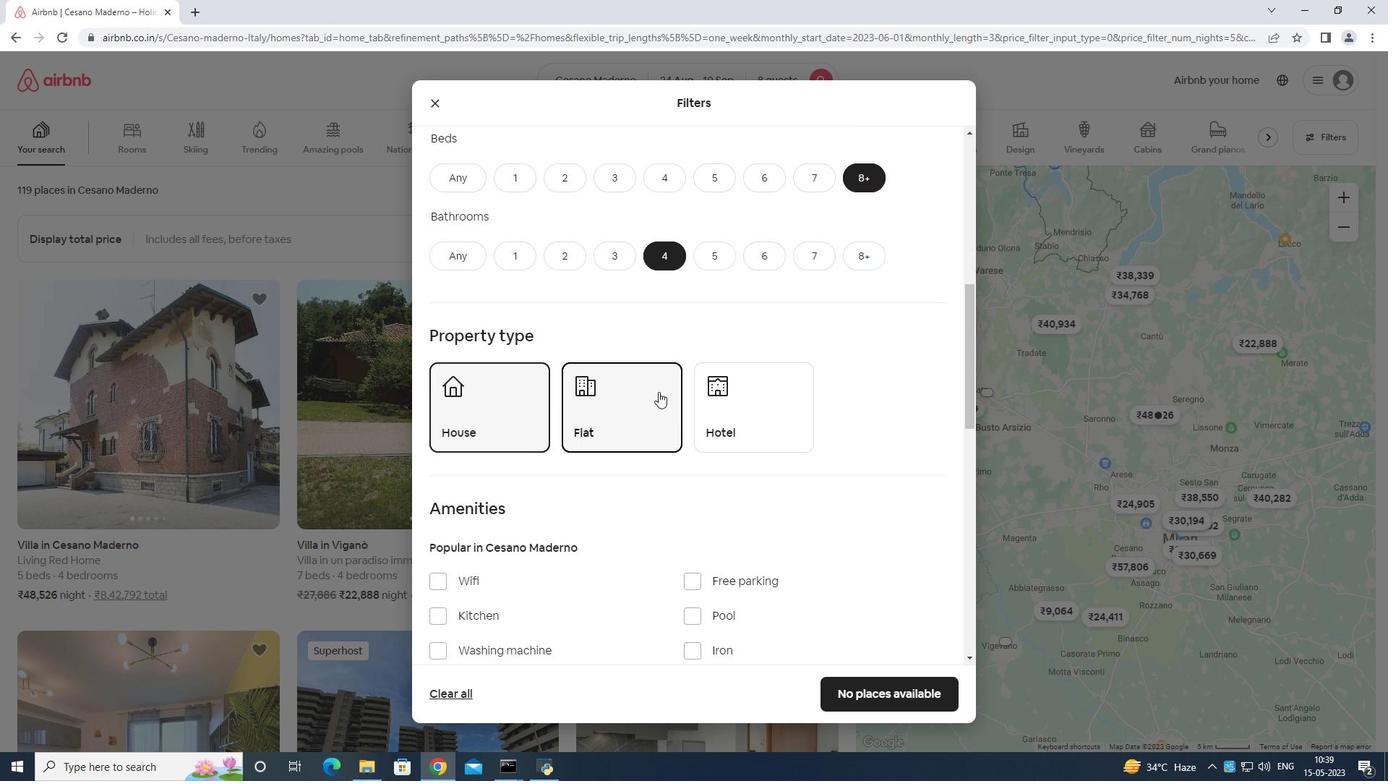 
Action: Mouse scrolled (657, 391) with delta (0, 0)
Screenshot: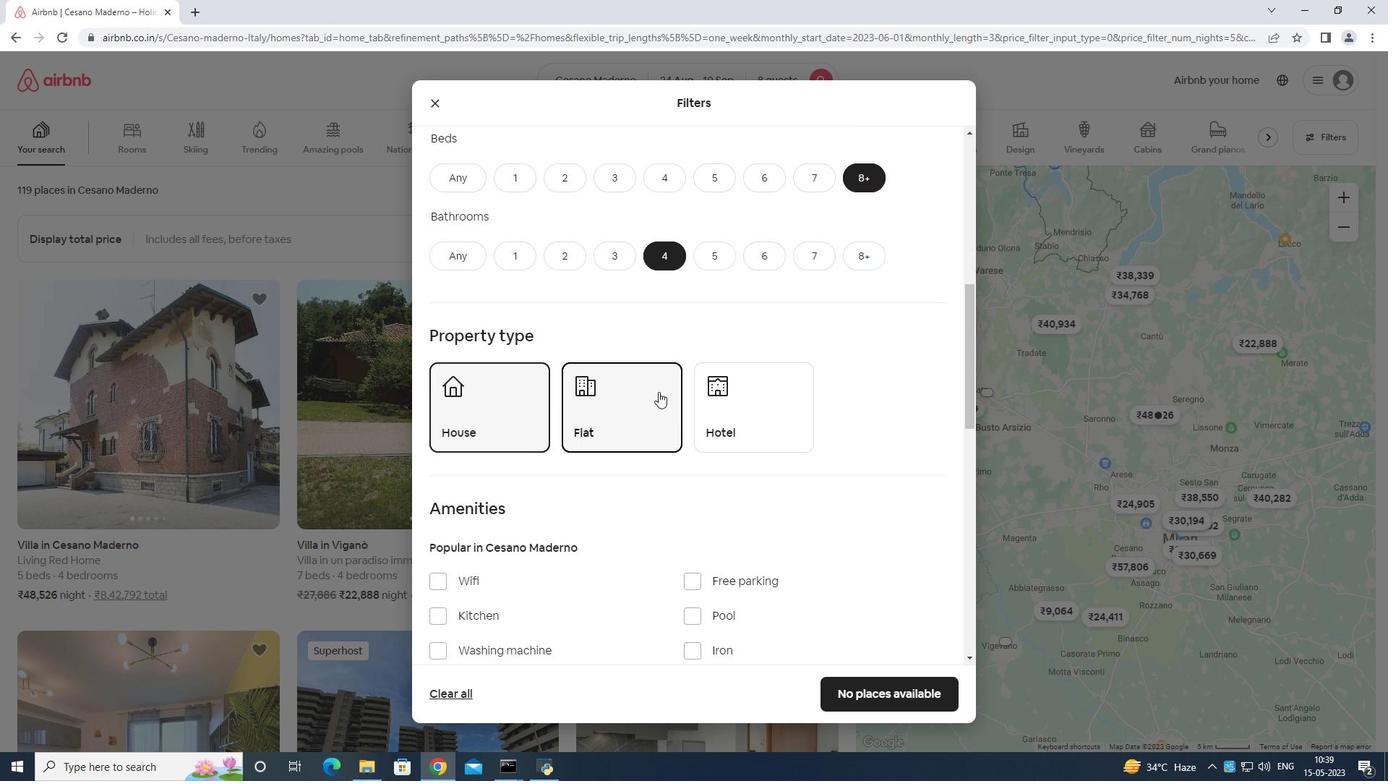 
Action: Mouse moved to (654, 398)
Screenshot: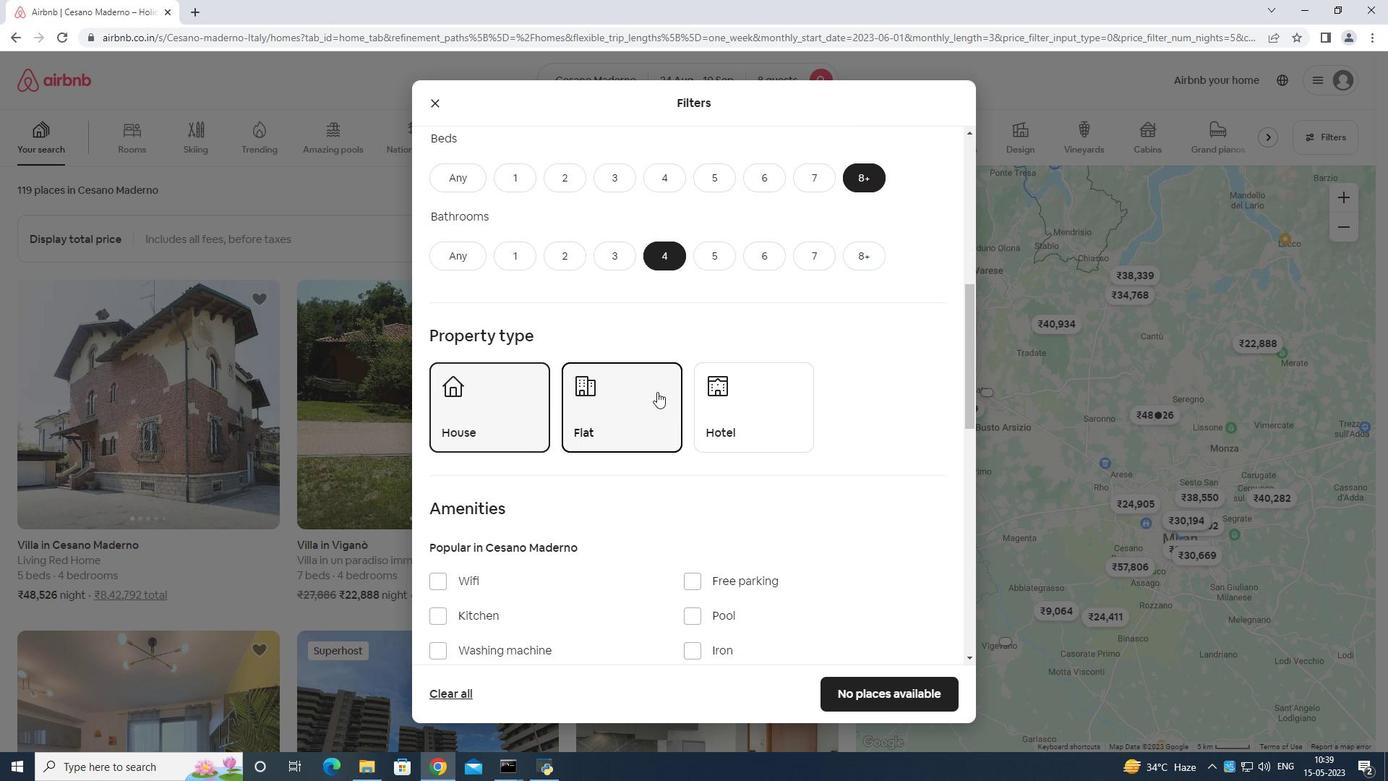 
Action: Mouse scrolled (654, 397) with delta (0, 0)
Screenshot: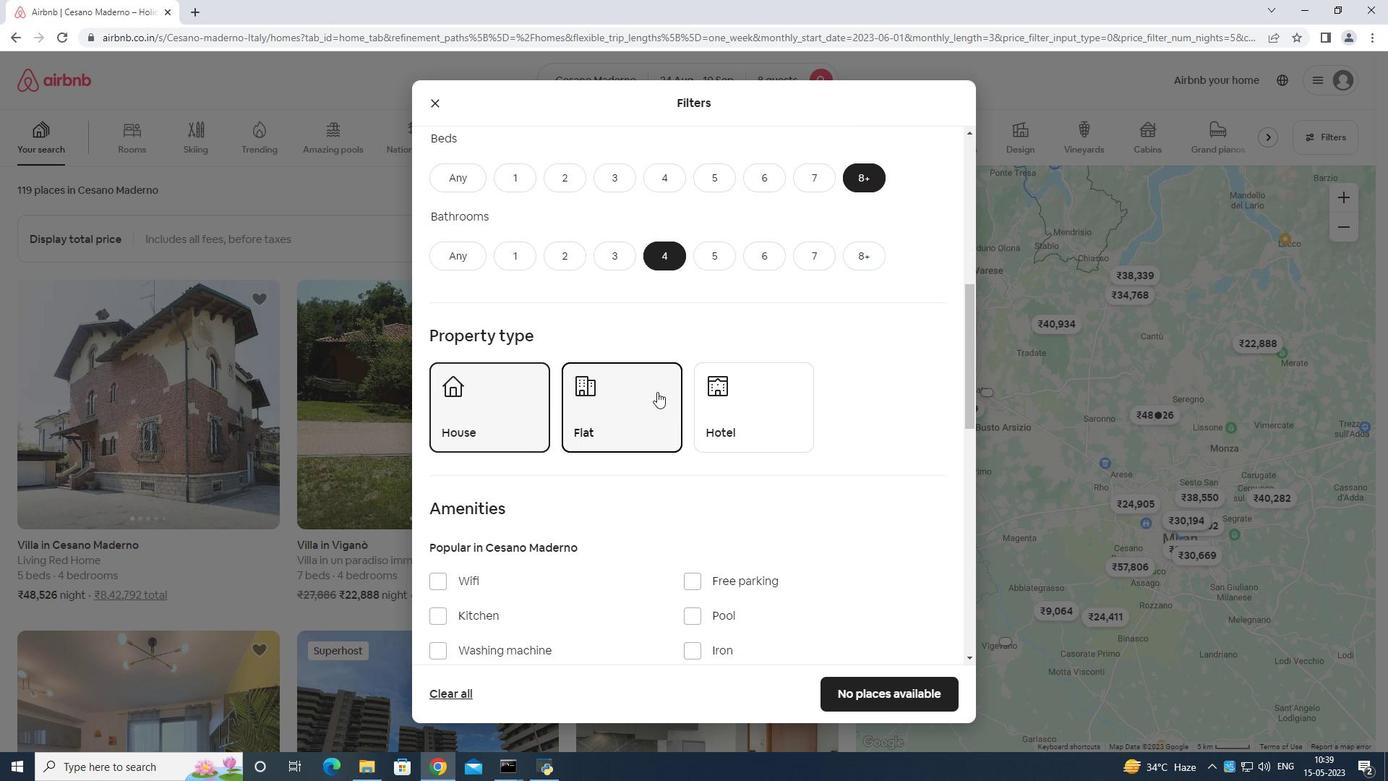 
Action: Mouse moved to (654, 398)
Screenshot: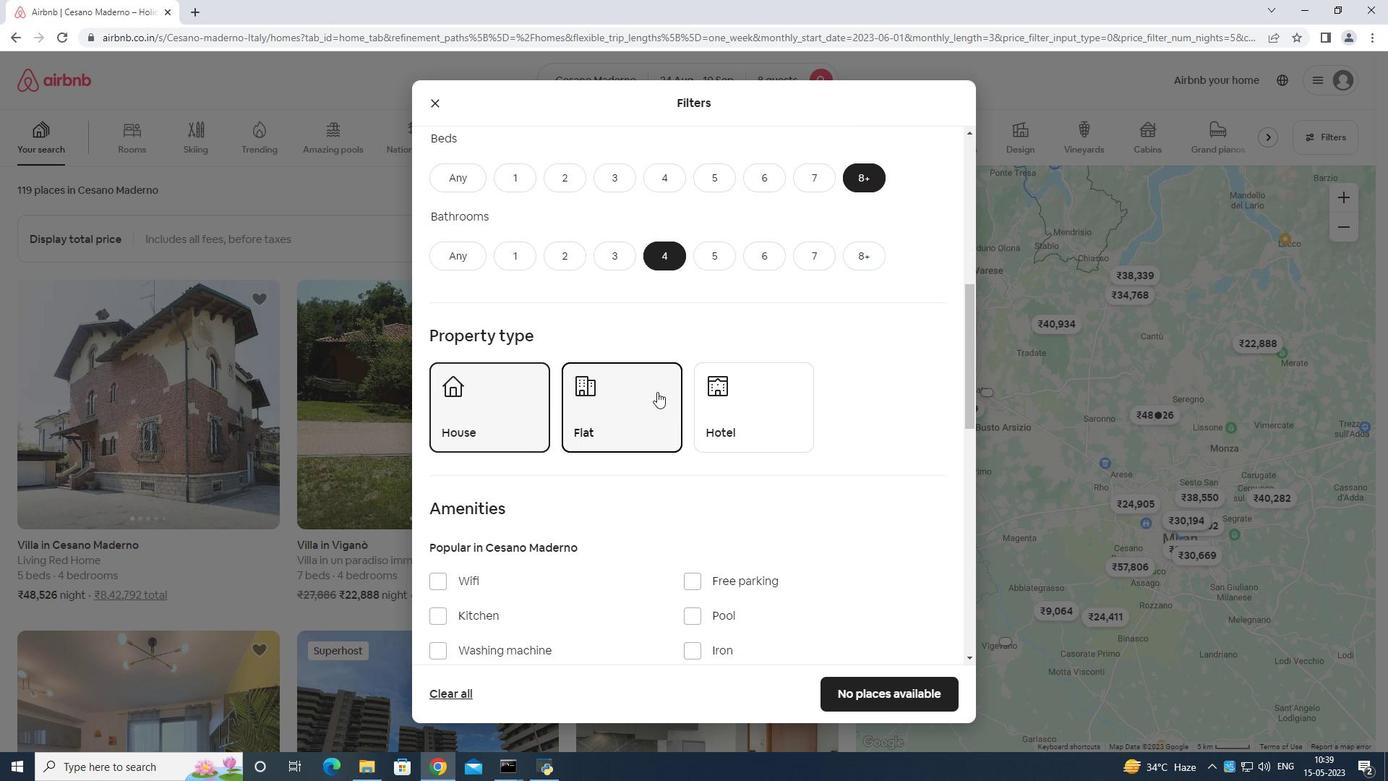 
Action: Mouse scrolled (654, 397) with delta (0, 0)
Screenshot: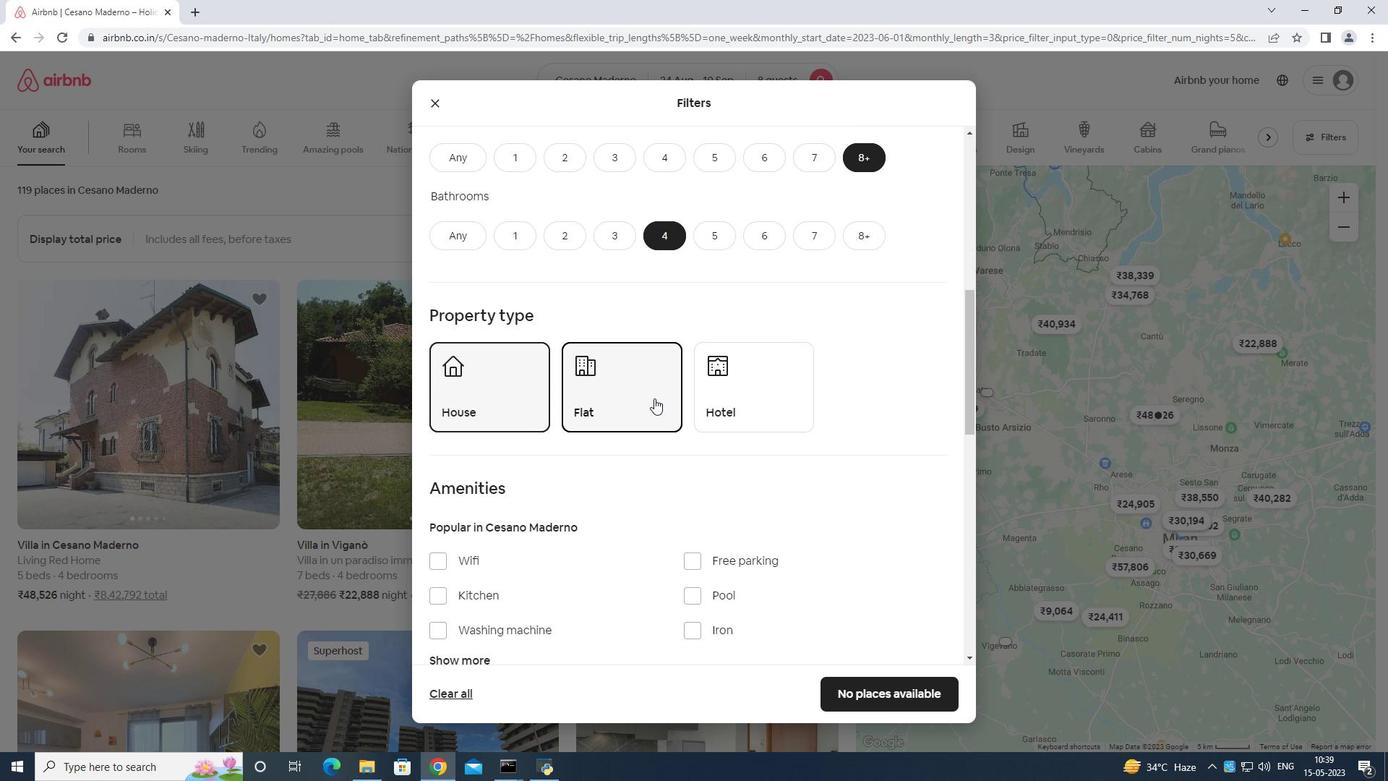 
Action: Mouse moved to (442, 358)
Screenshot: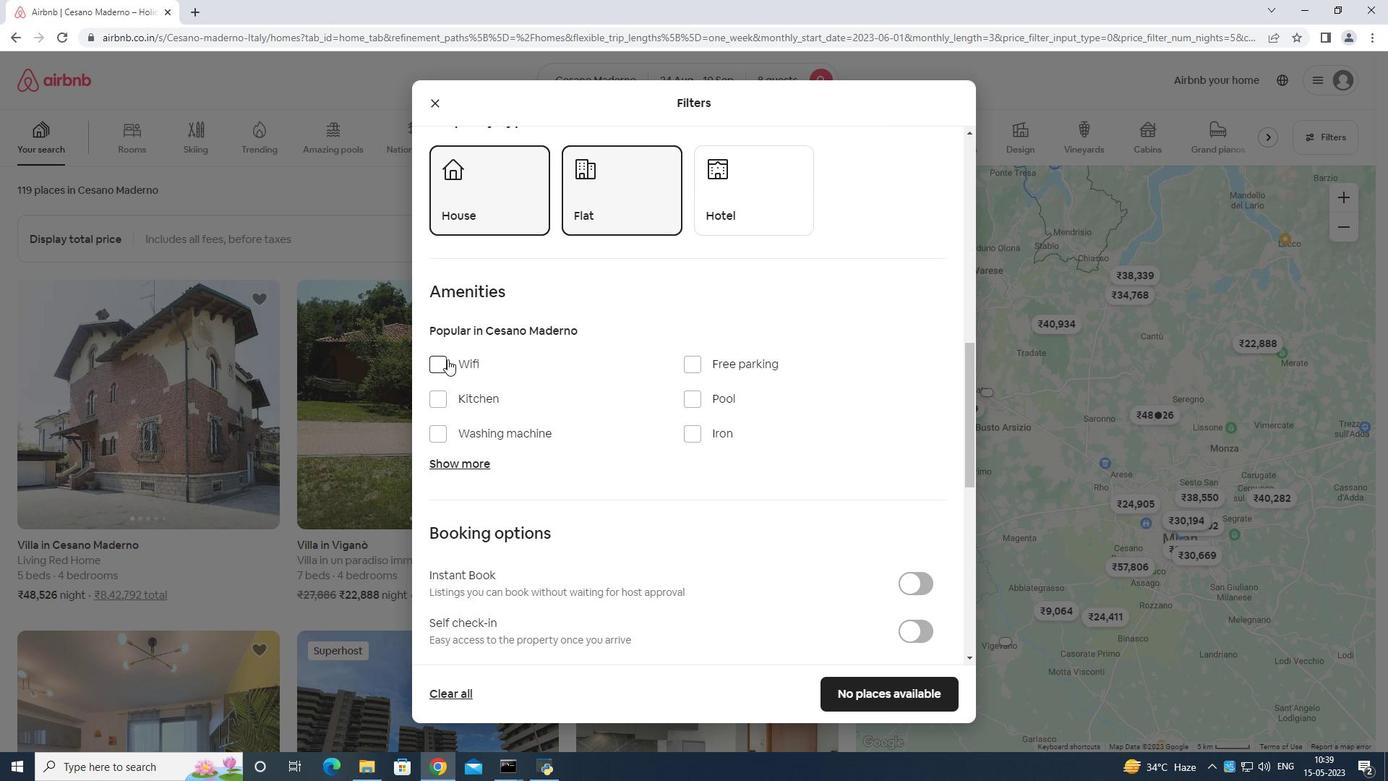 
Action: Mouse pressed left at (442, 358)
Screenshot: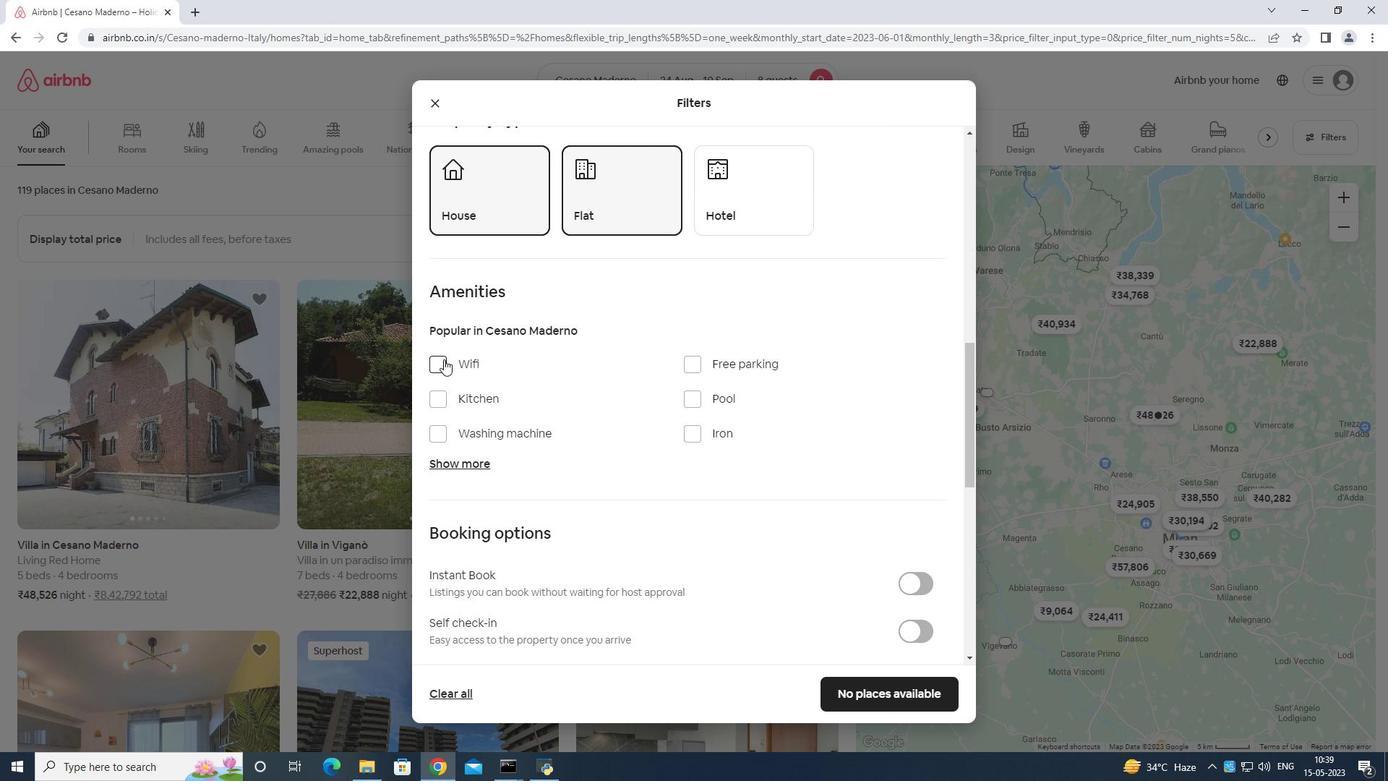 
Action: Mouse moved to (697, 363)
Screenshot: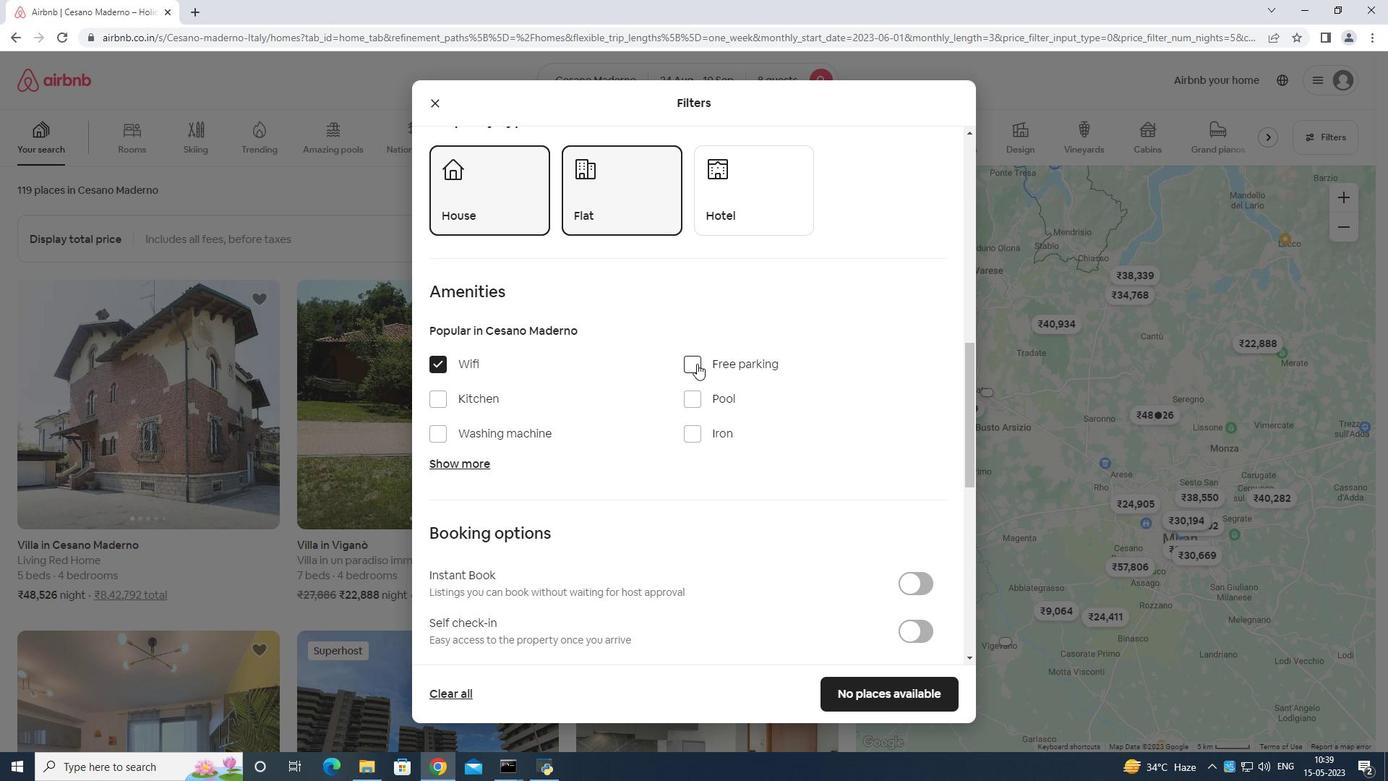 
Action: Mouse pressed left at (697, 363)
Screenshot: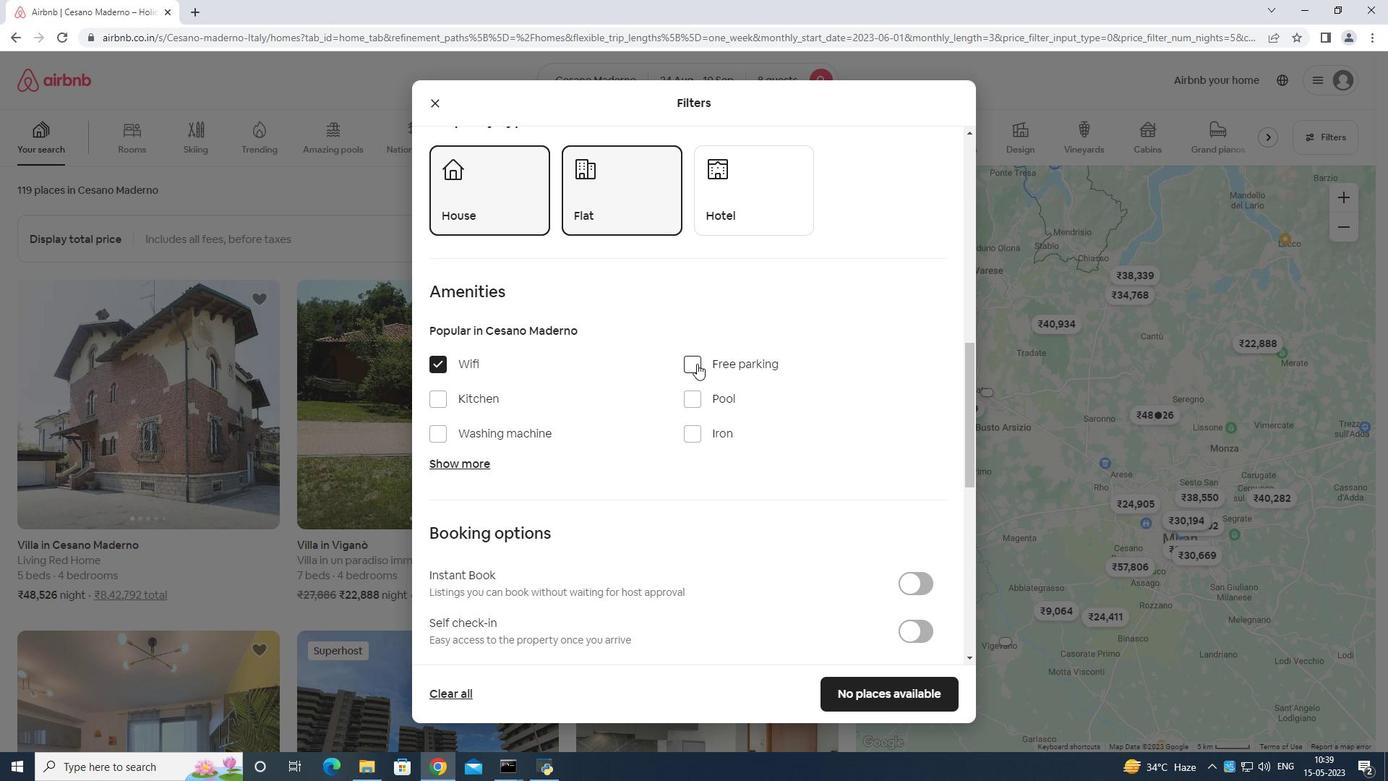 
Action: Mouse moved to (467, 462)
Screenshot: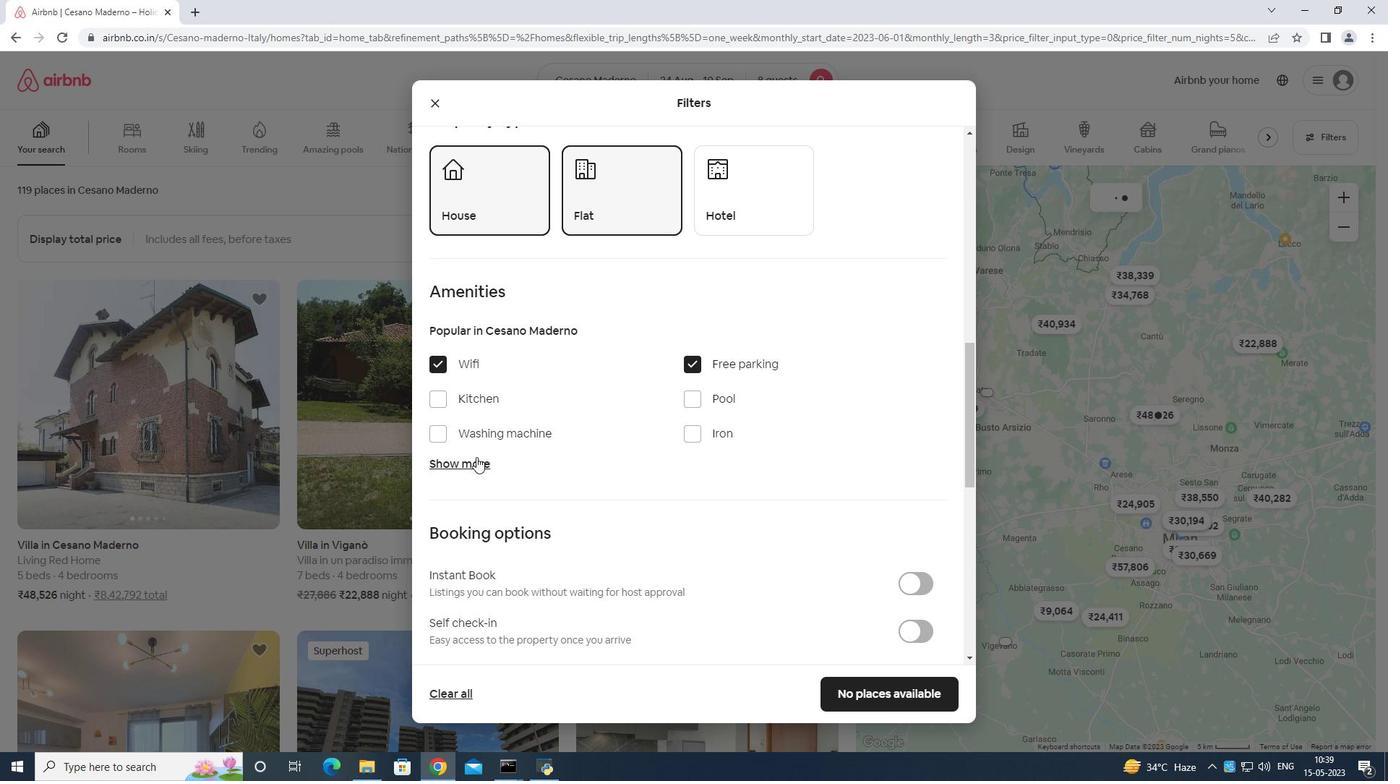 
Action: Mouse pressed left at (467, 462)
Screenshot: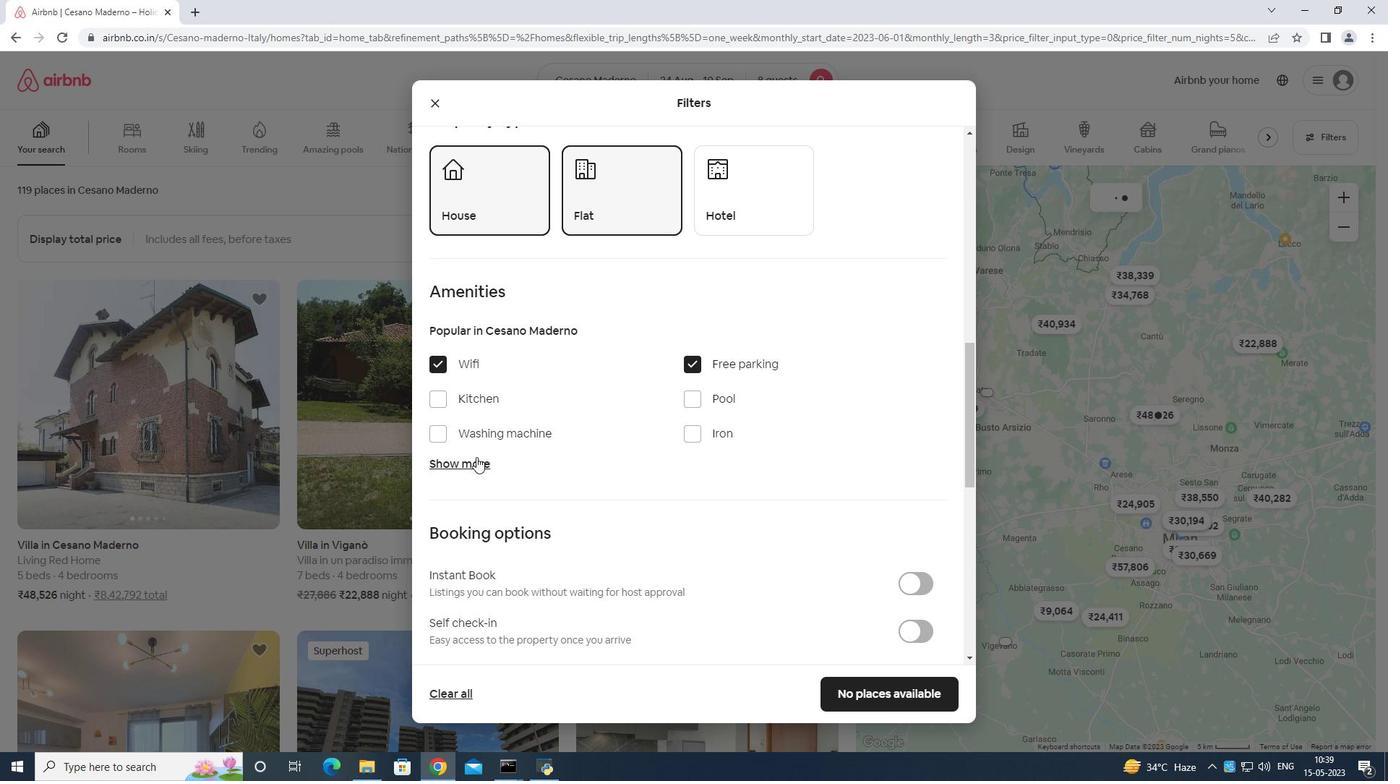 
Action: Mouse moved to (432, 581)
Screenshot: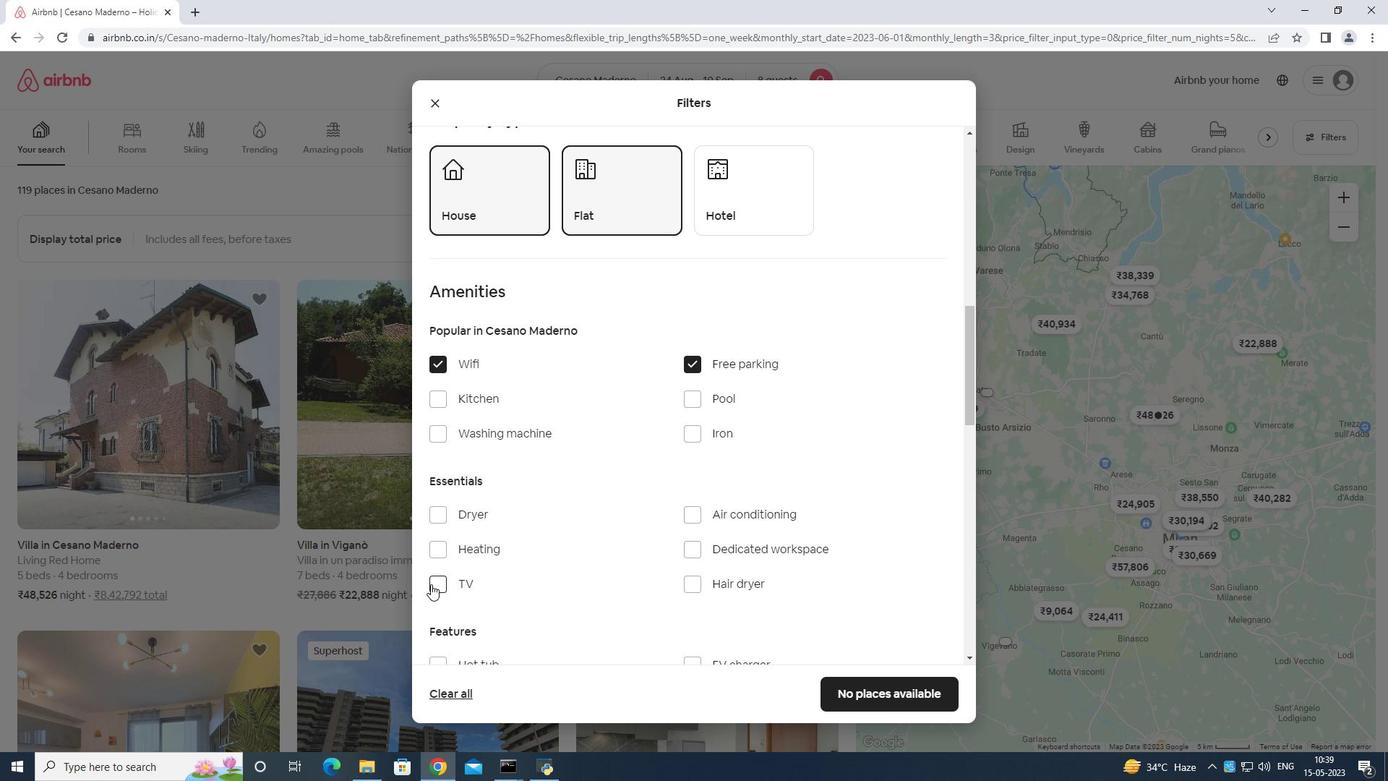 
Action: Mouse pressed left at (432, 581)
Screenshot: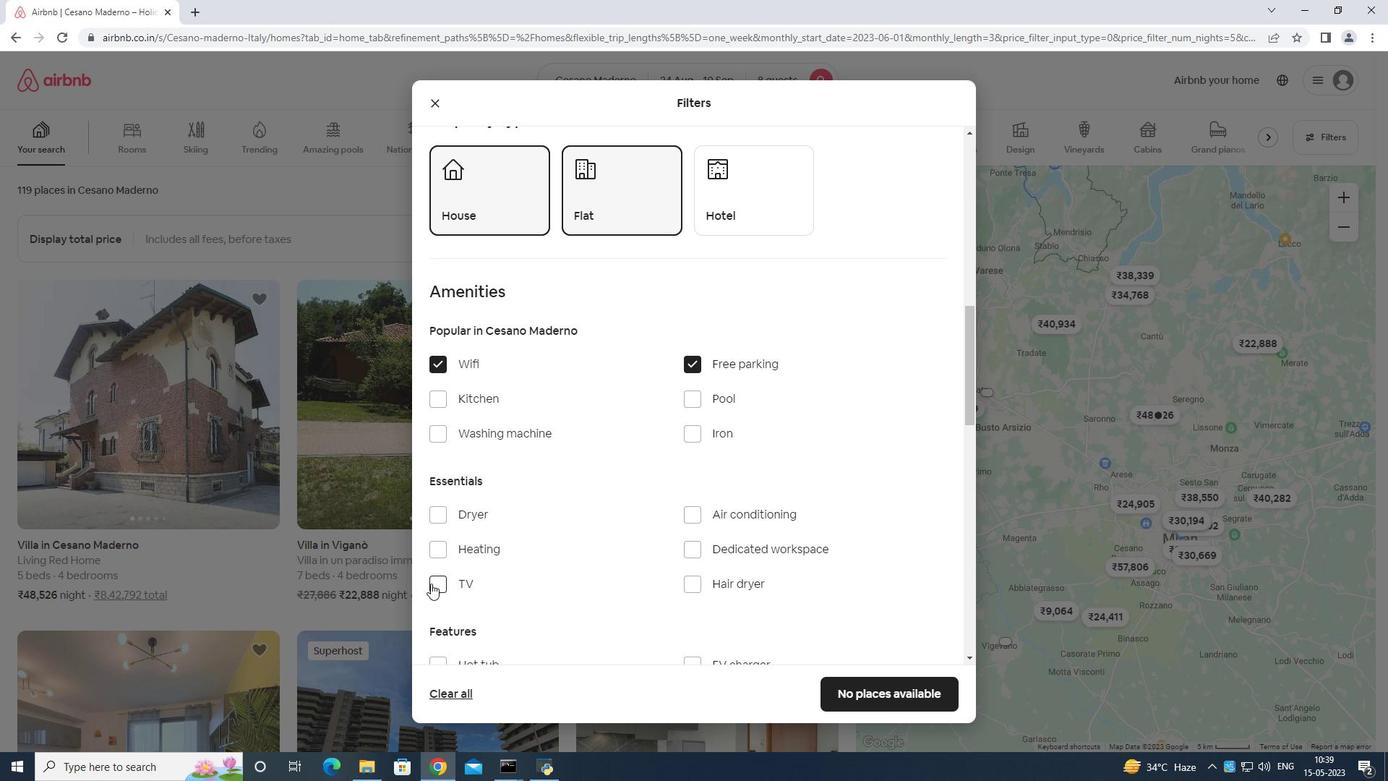 
Action: Mouse moved to (468, 538)
Screenshot: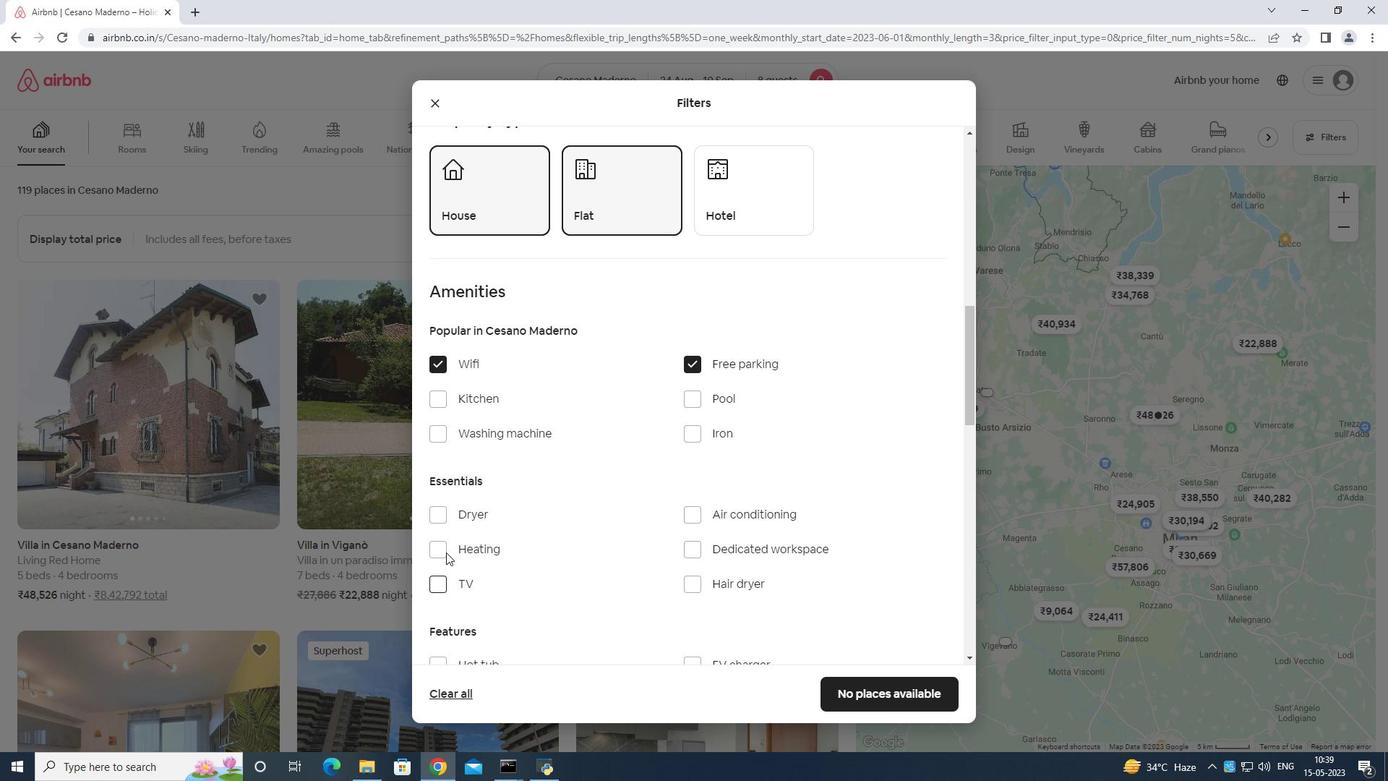 
Action: Mouse scrolled (468, 537) with delta (0, 0)
Screenshot: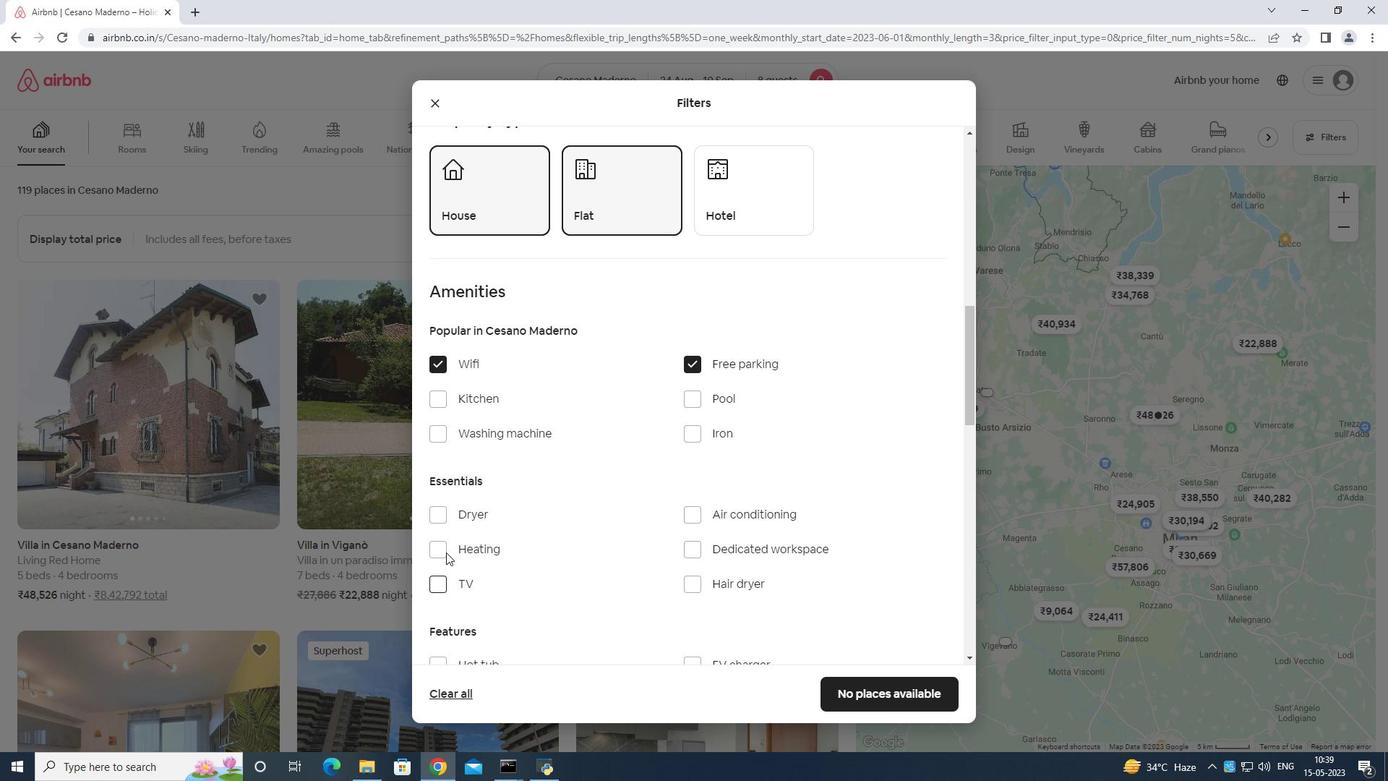 
Action: Mouse moved to (473, 544)
Screenshot: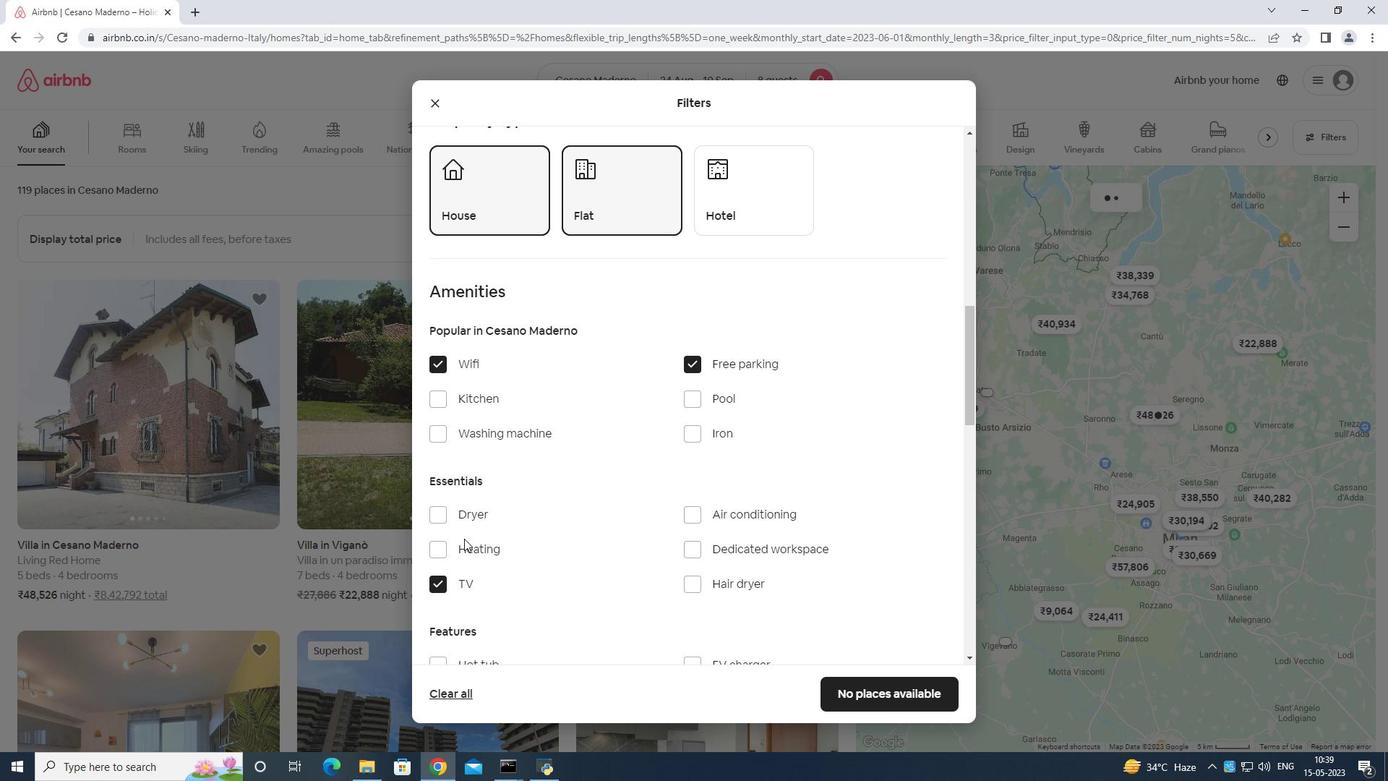 
Action: Mouse scrolled (473, 543) with delta (0, 0)
Screenshot: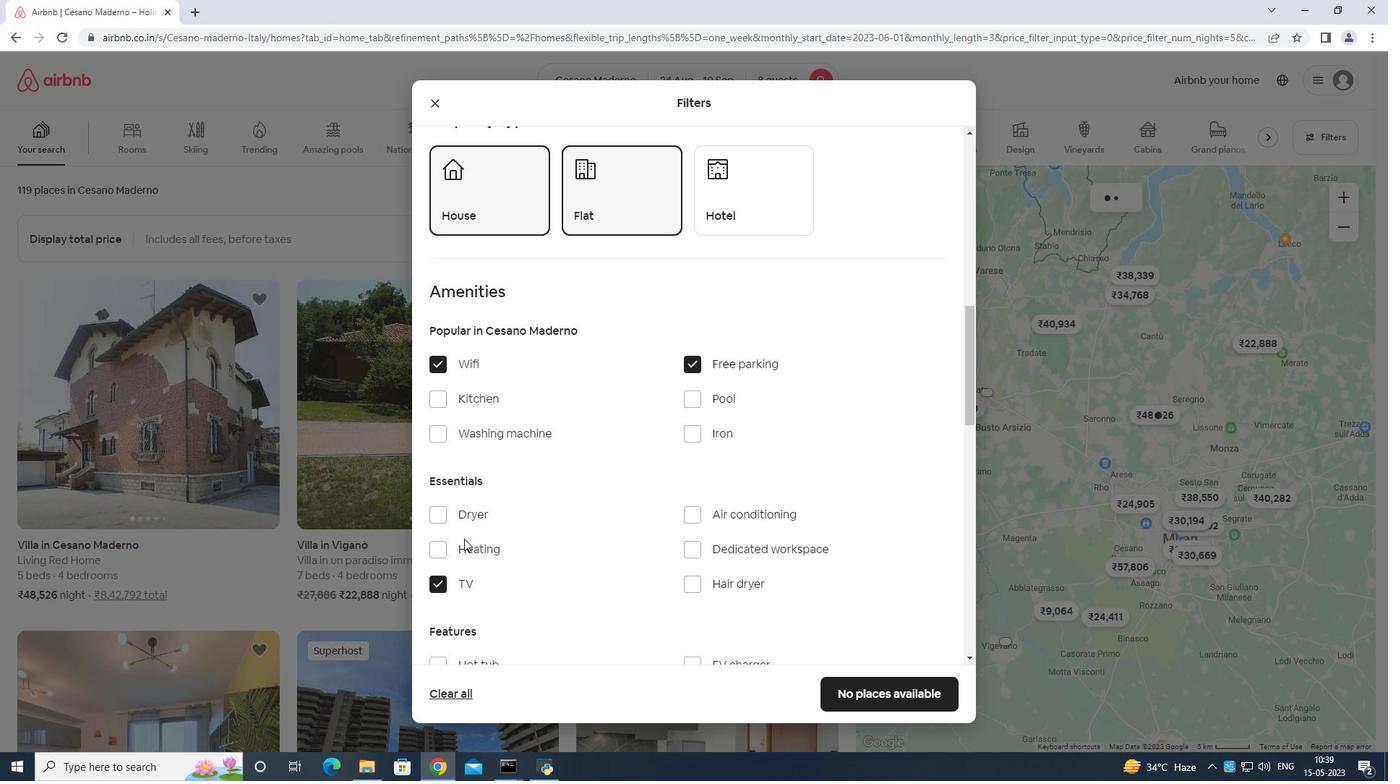 
Action: Mouse moved to (475, 546)
Screenshot: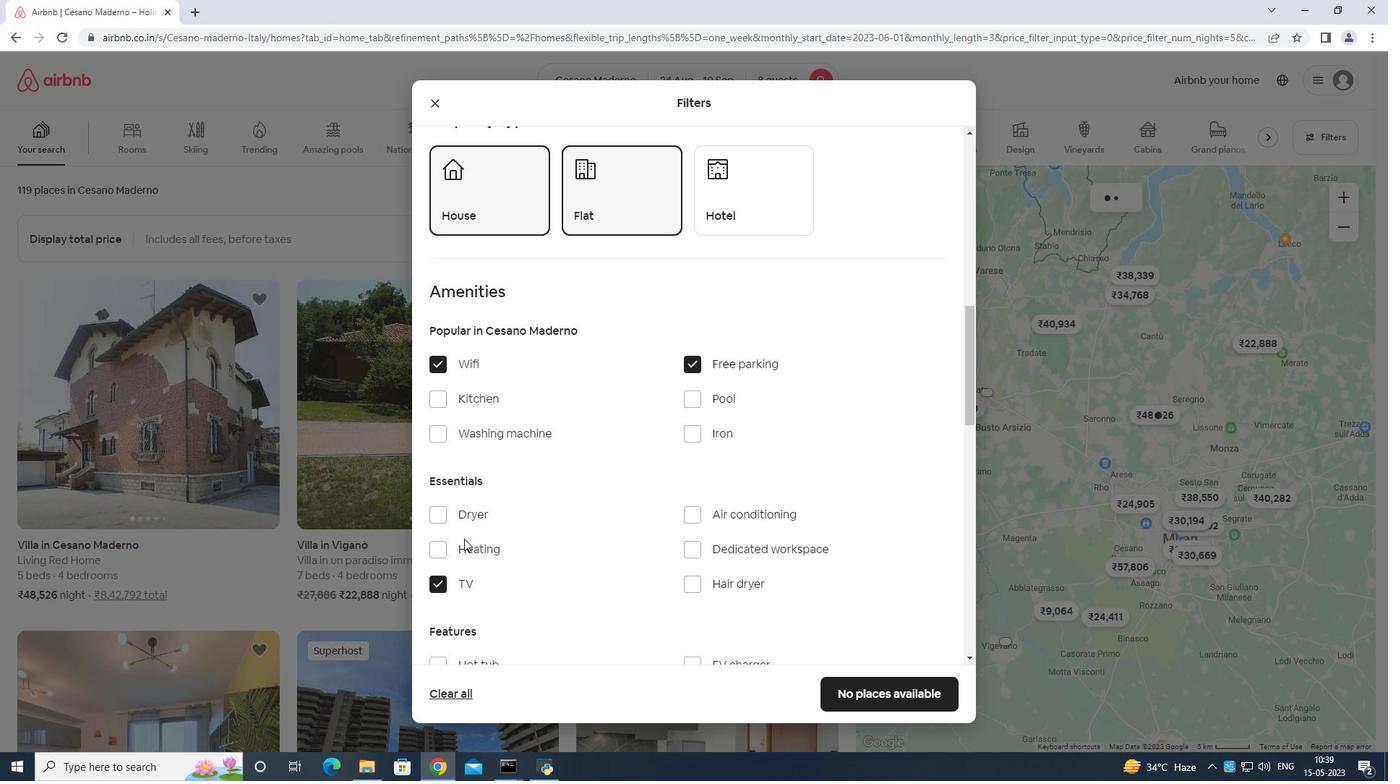 
Action: Mouse scrolled (475, 545) with delta (0, 0)
Screenshot: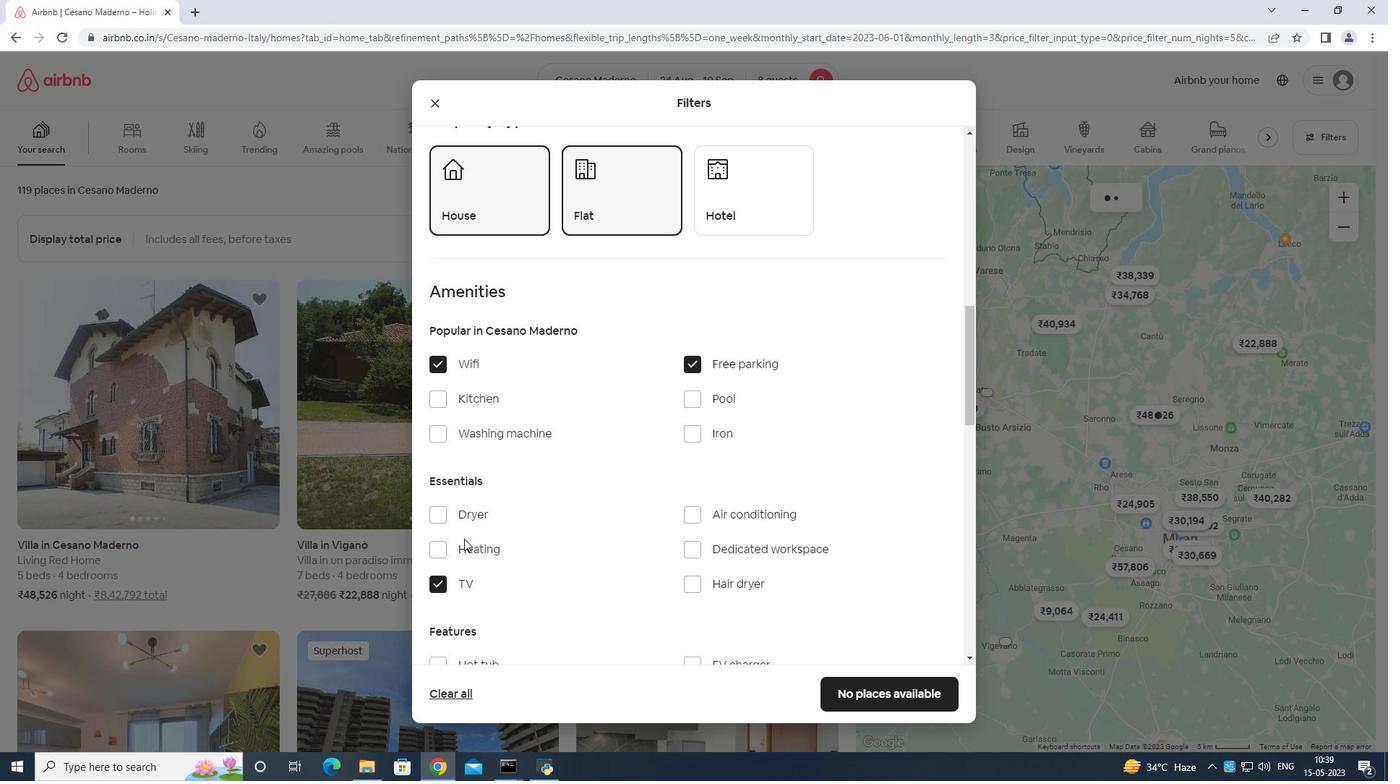 
Action: Mouse moved to (475, 546)
Screenshot: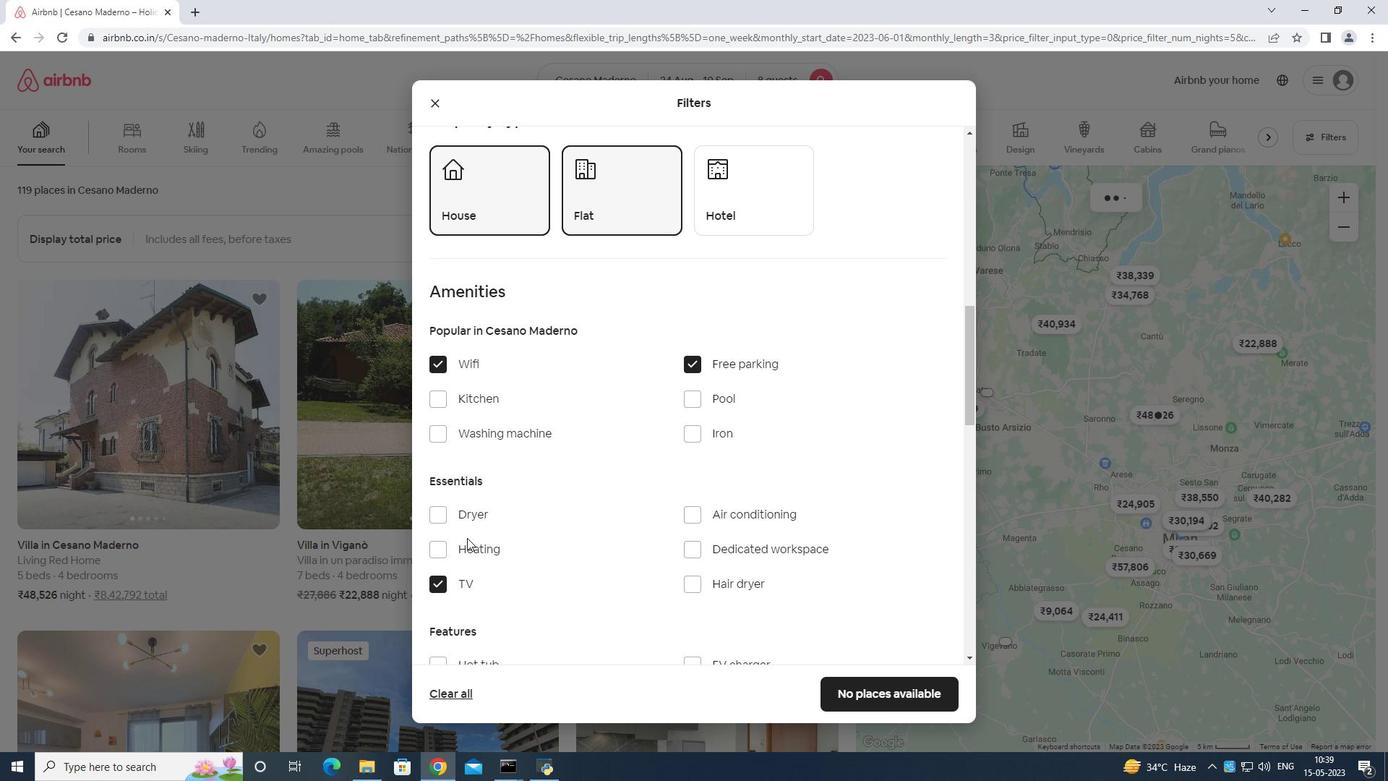 
Action: Mouse scrolled (475, 545) with delta (0, 0)
Screenshot: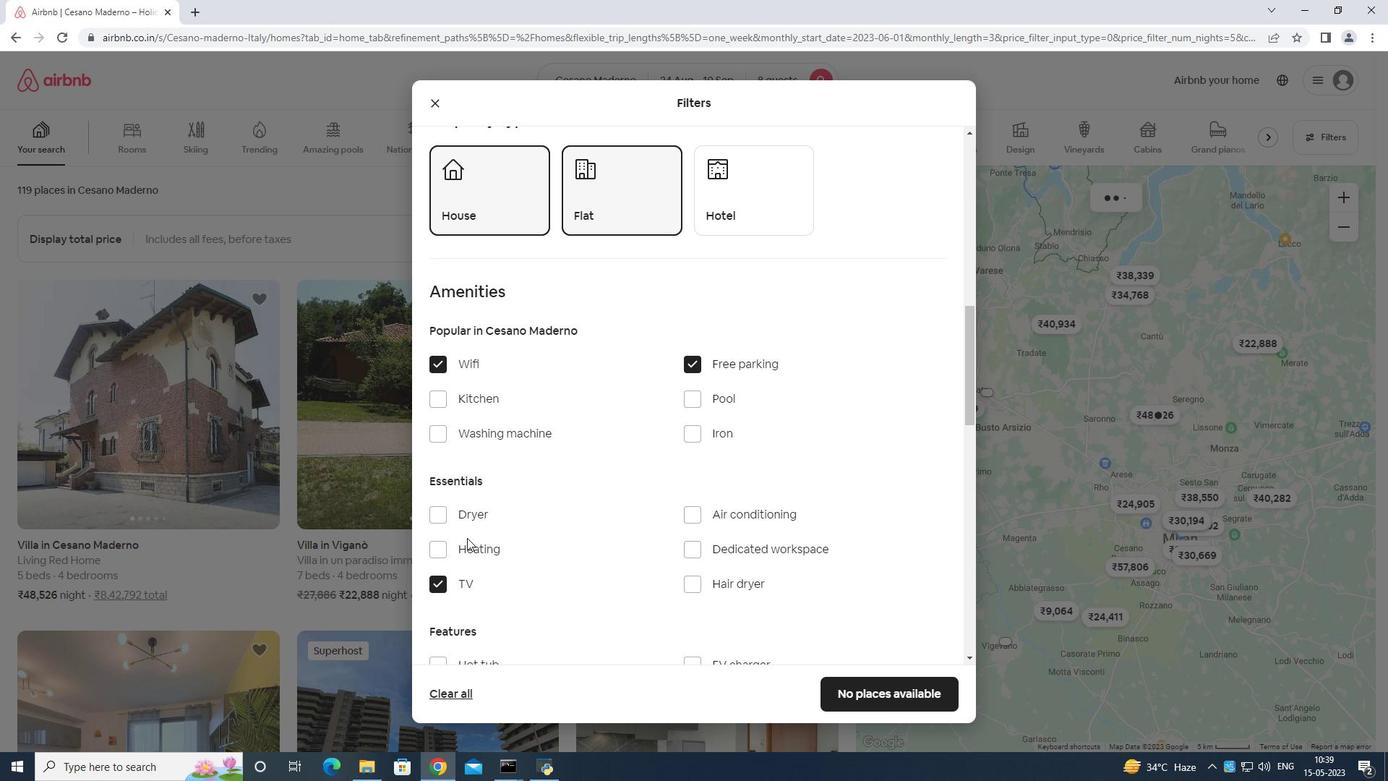 
Action: Mouse moved to (694, 415)
Screenshot: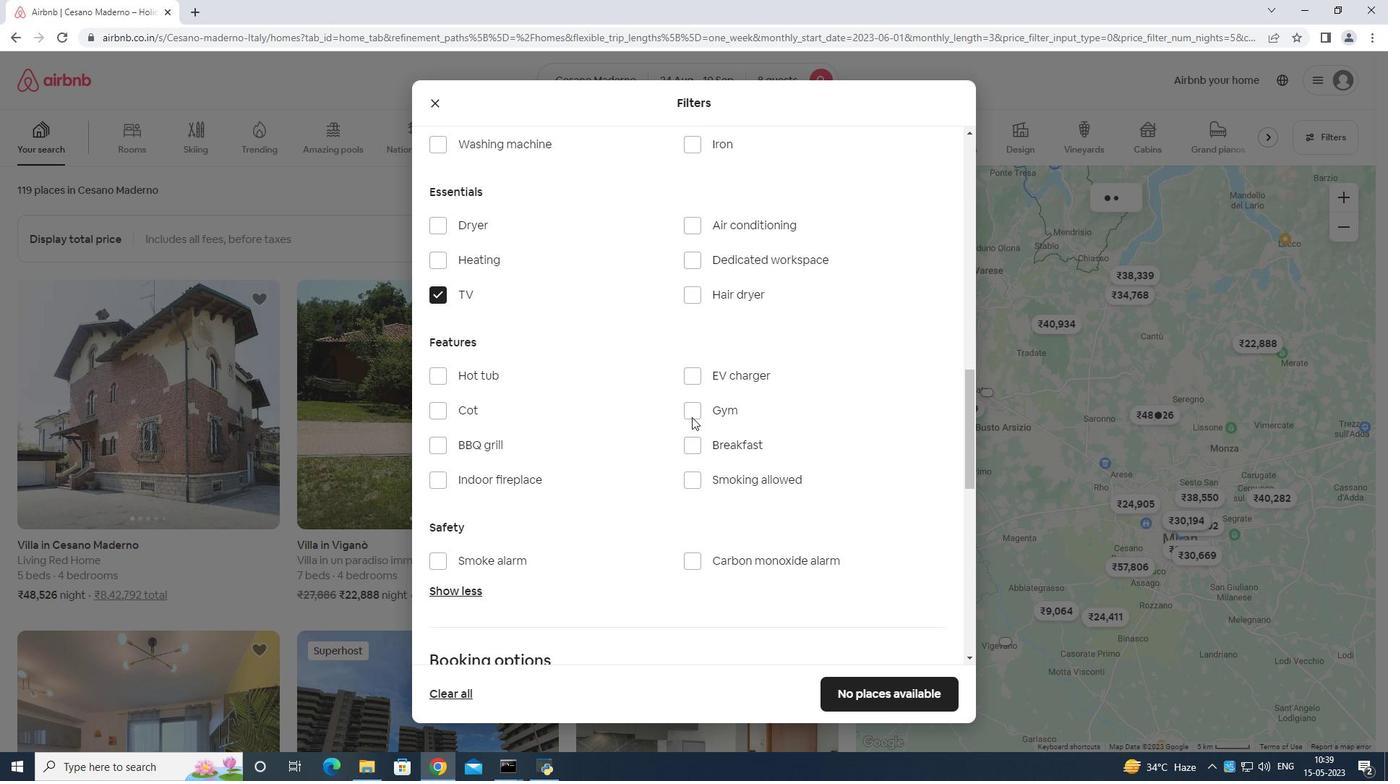 
Action: Mouse pressed left at (694, 415)
Screenshot: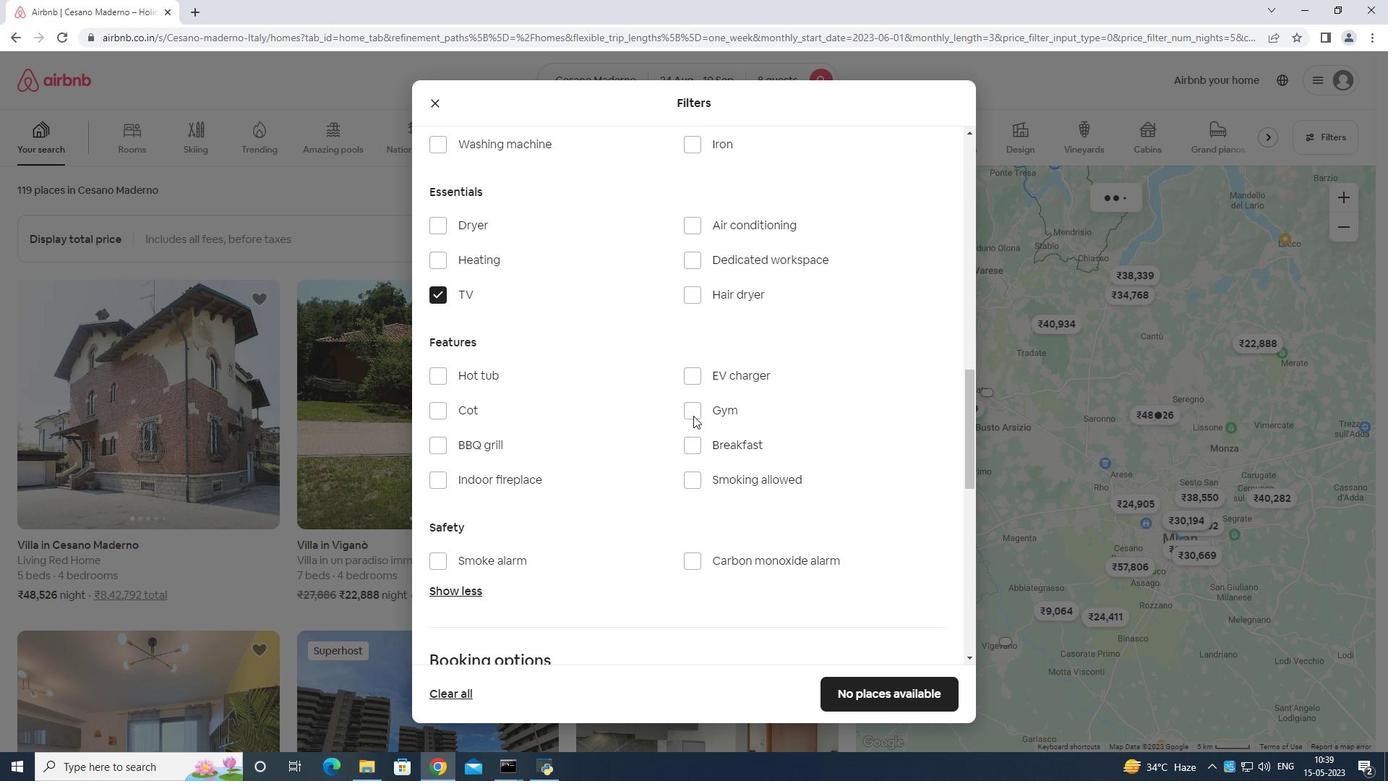 
Action: Mouse moved to (698, 444)
Screenshot: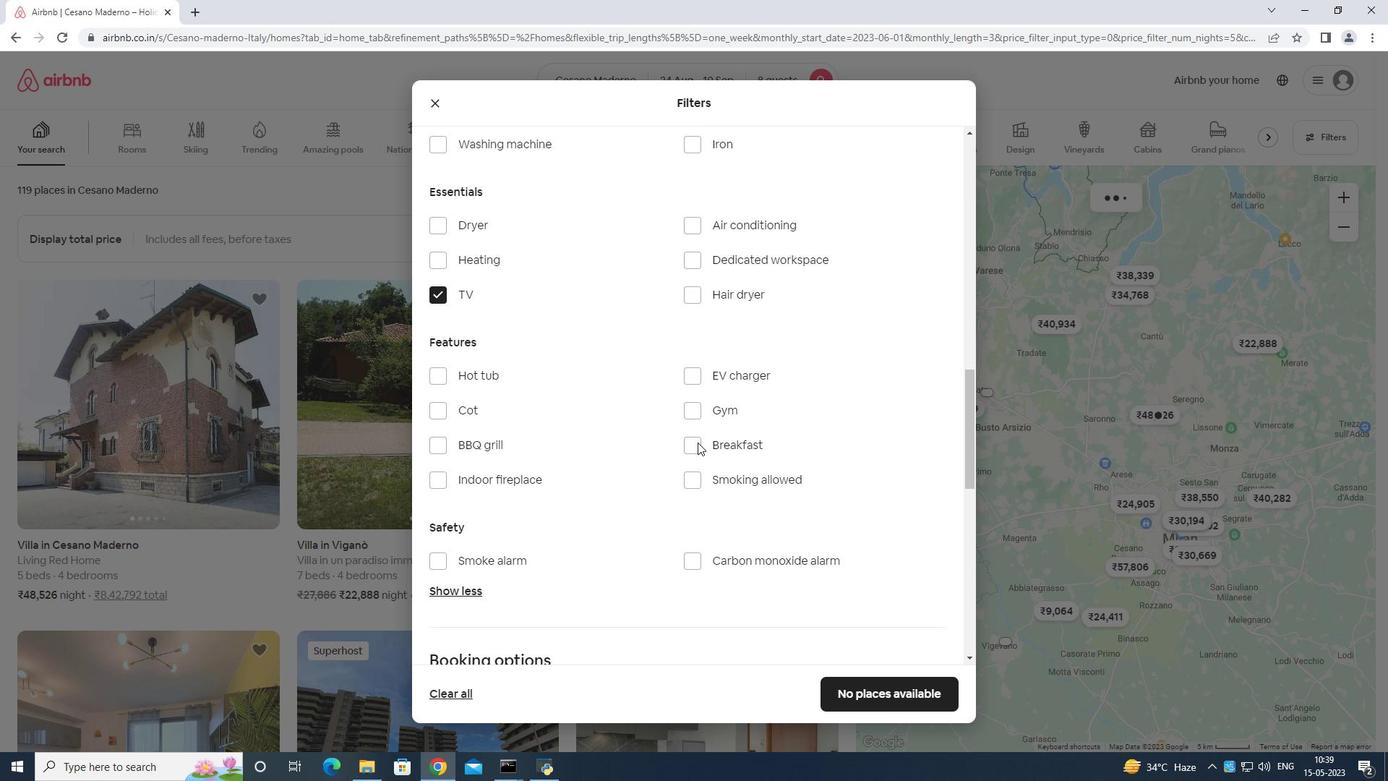 
Action: Mouse pressed left at (698, 444)
Screenshot: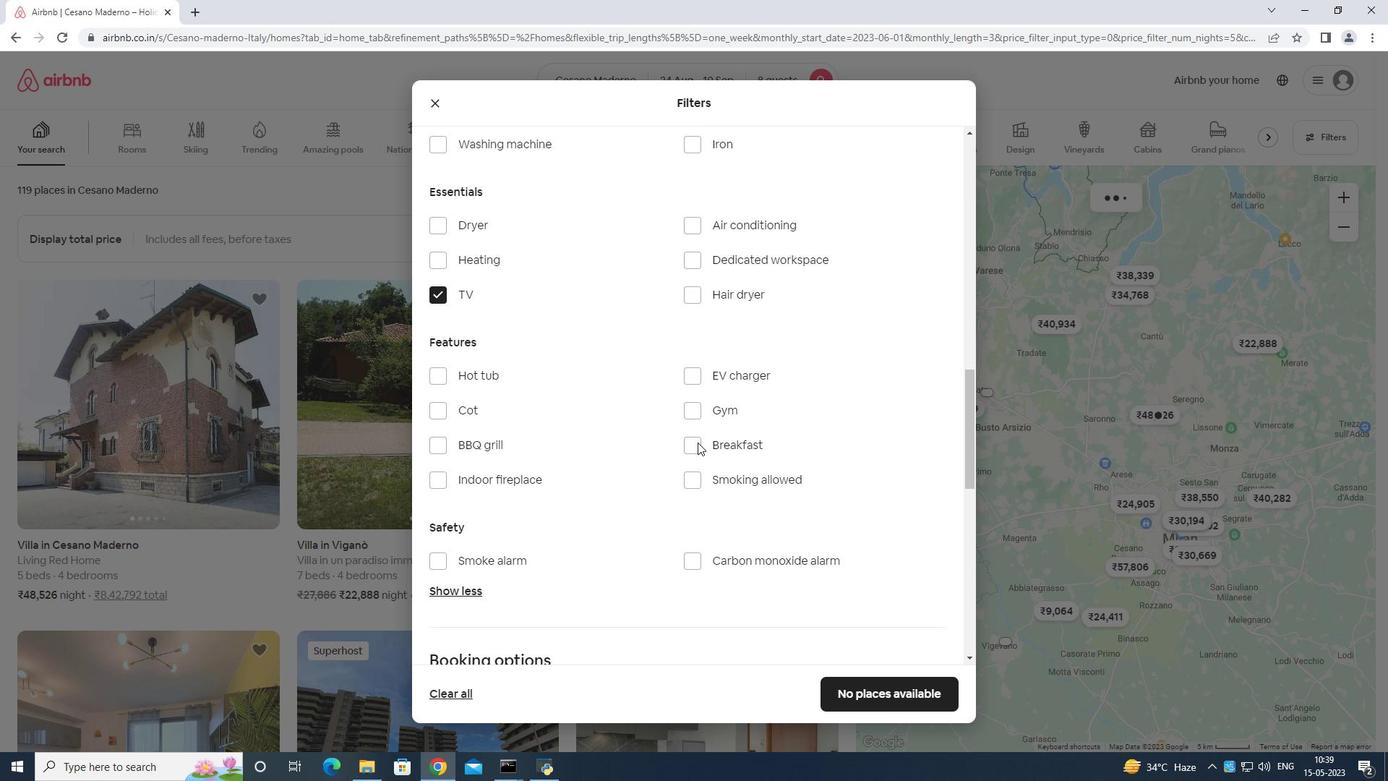 
Action: Mouse moved to (739, 457)
Screenshot: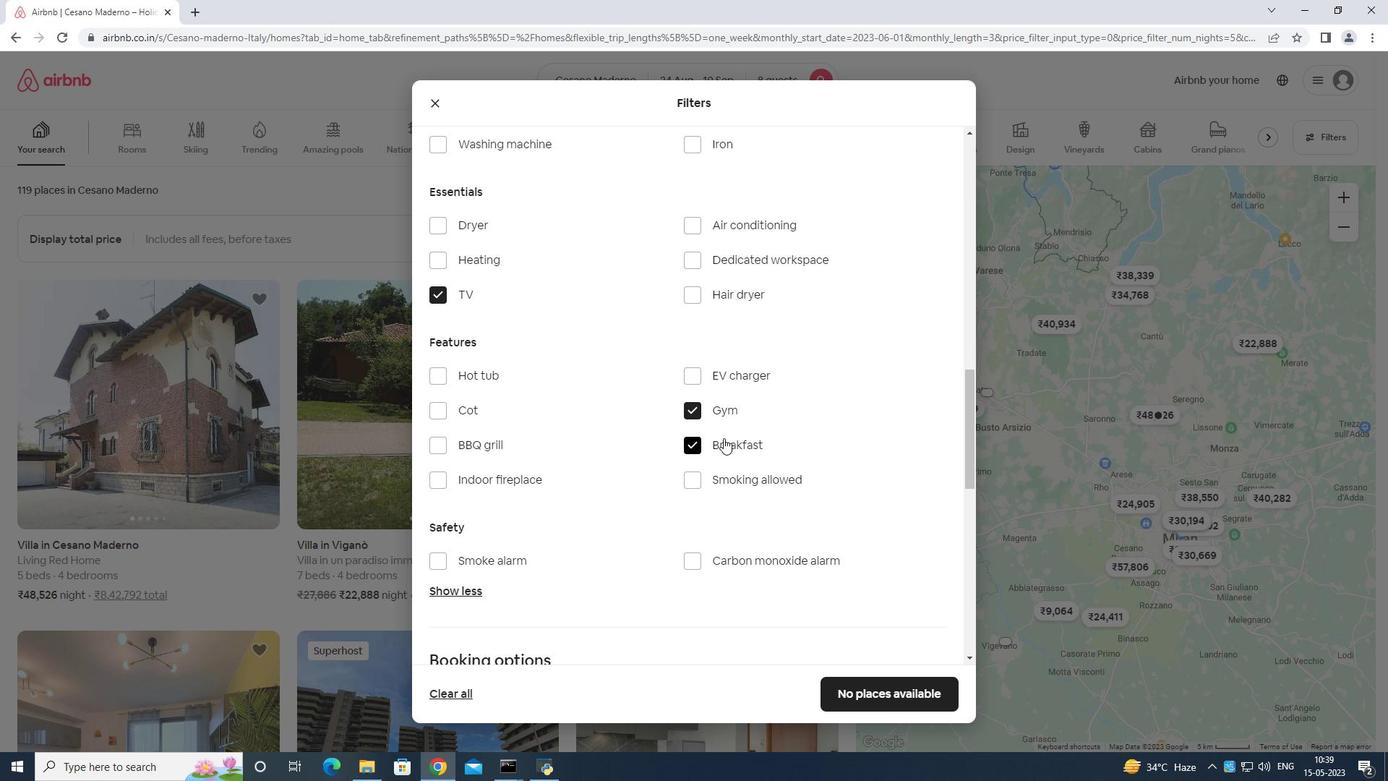 
Action: Mouse scrolled (739, 456) with delta (0, 0)
Screenshot: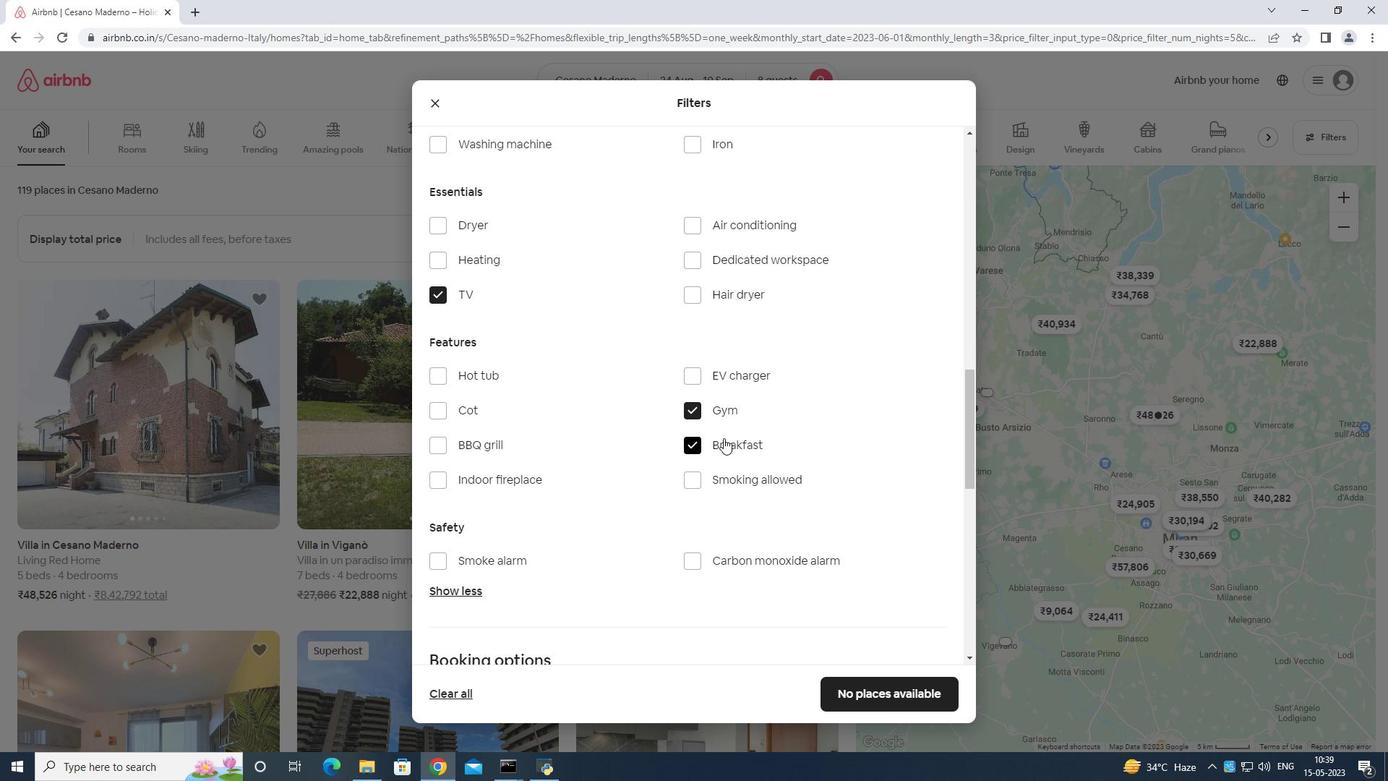 
Action: Mouse moved to (744, 465)
Screenshot: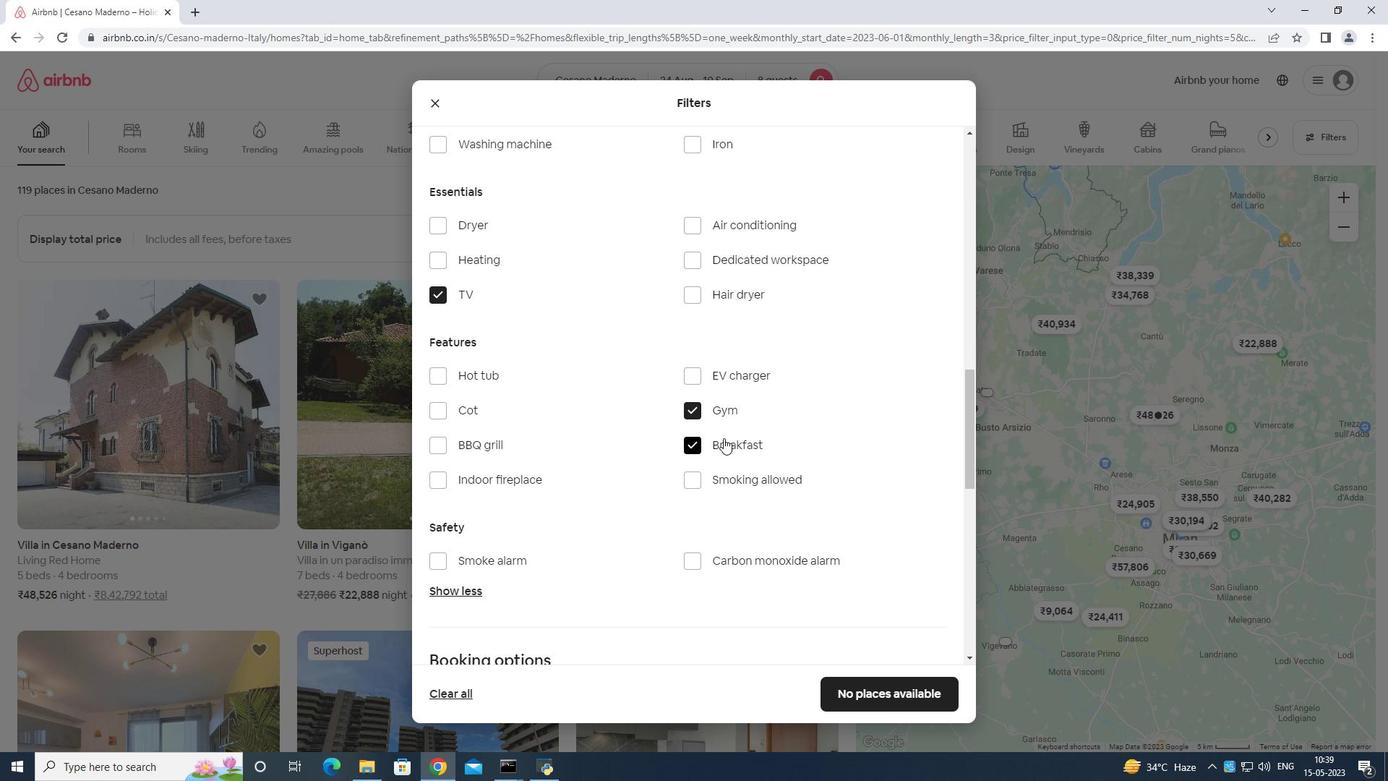 
Action: Mouse scrolled (744, 464) with delta (0, 0)
Screenshot: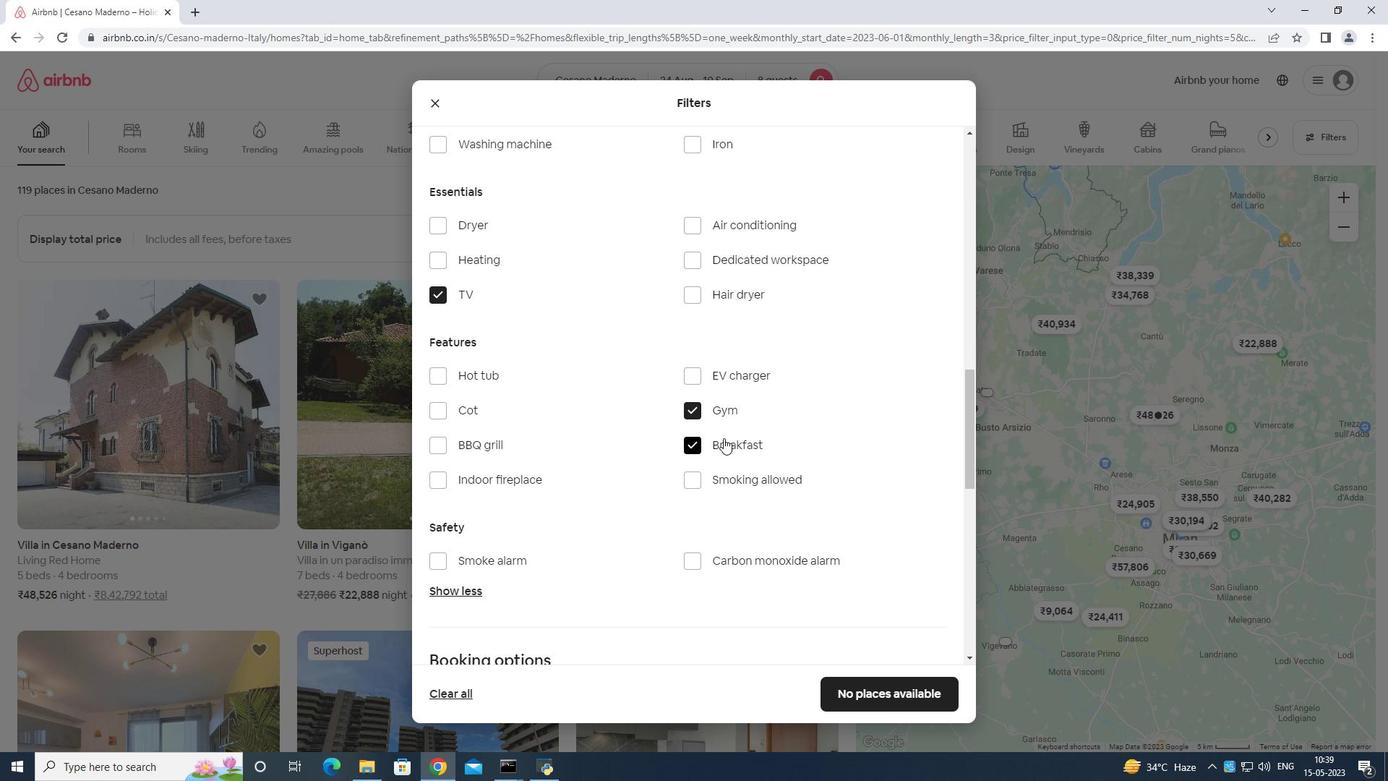 
Action: Mouse moved to (746, 468)
Screenshot: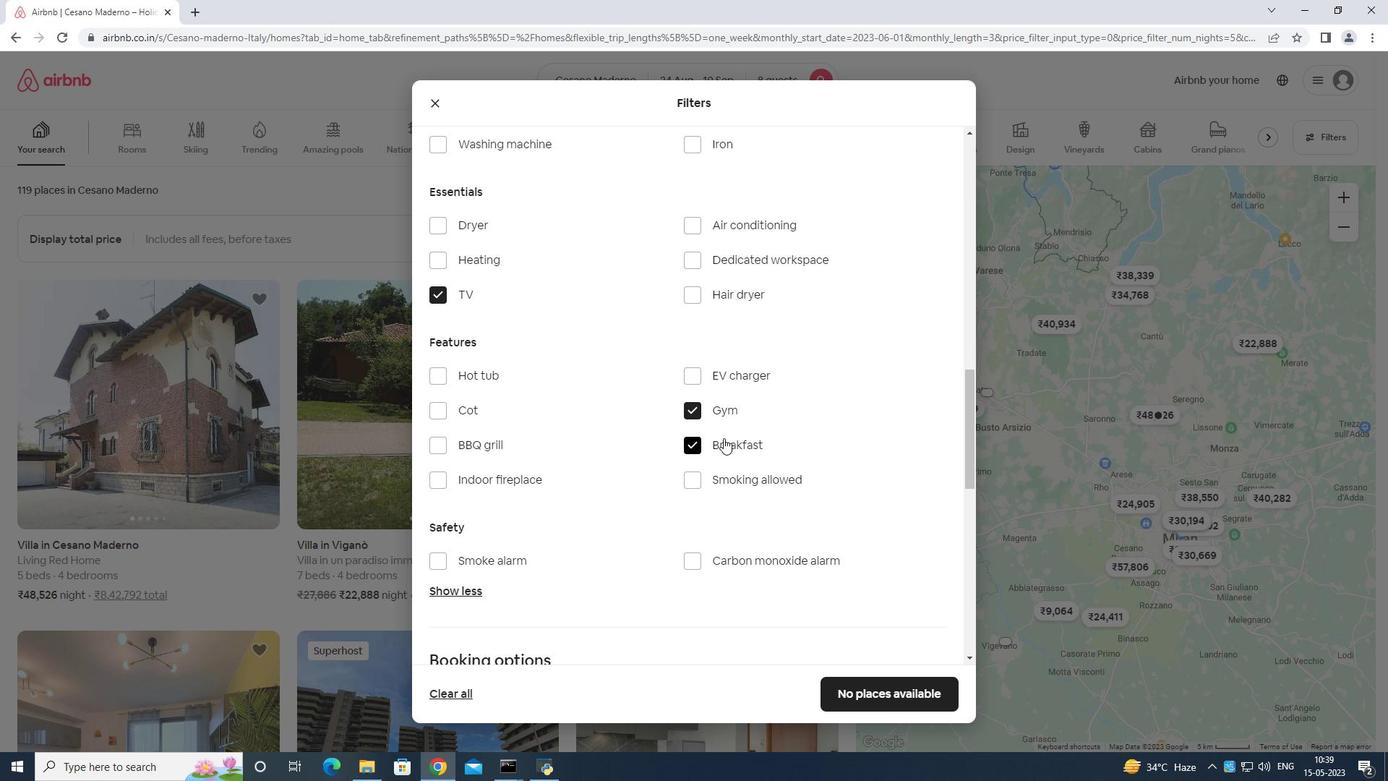 
Action: Mouse scrolled (746, 467) with delta (0, 0)
Screenshot: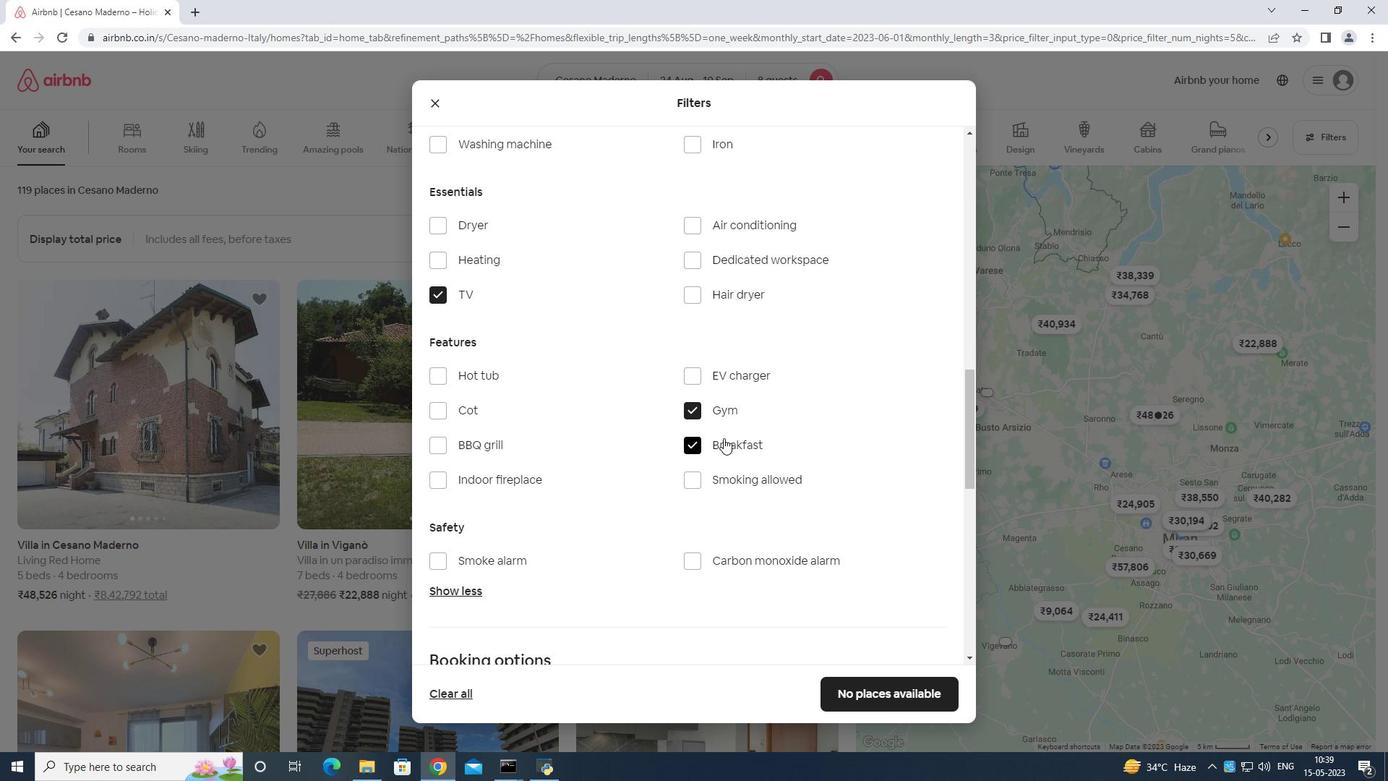 
Action: Mouse moved to (750, 470)
Screenshot: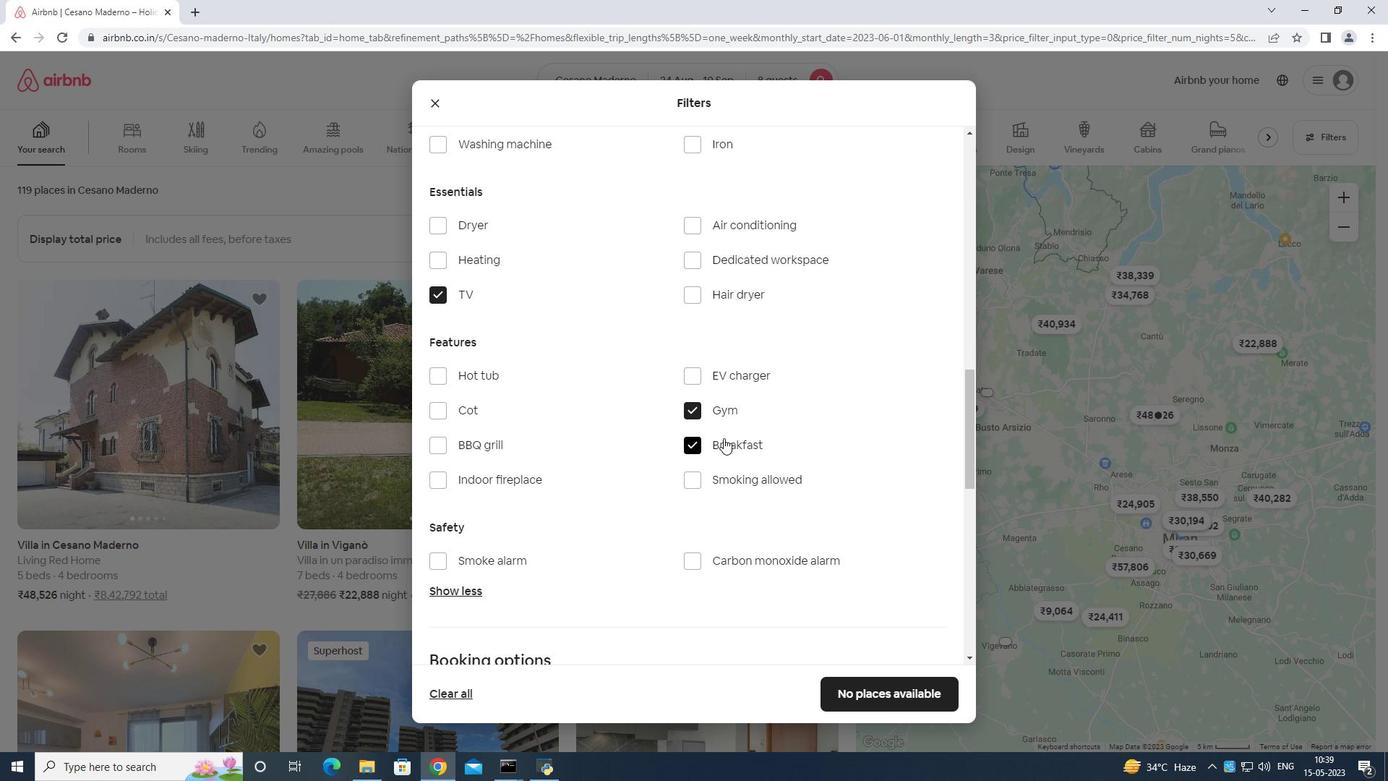
Action: Mouse scrolled (750, 469) with delta (0, 0)
Screenshot: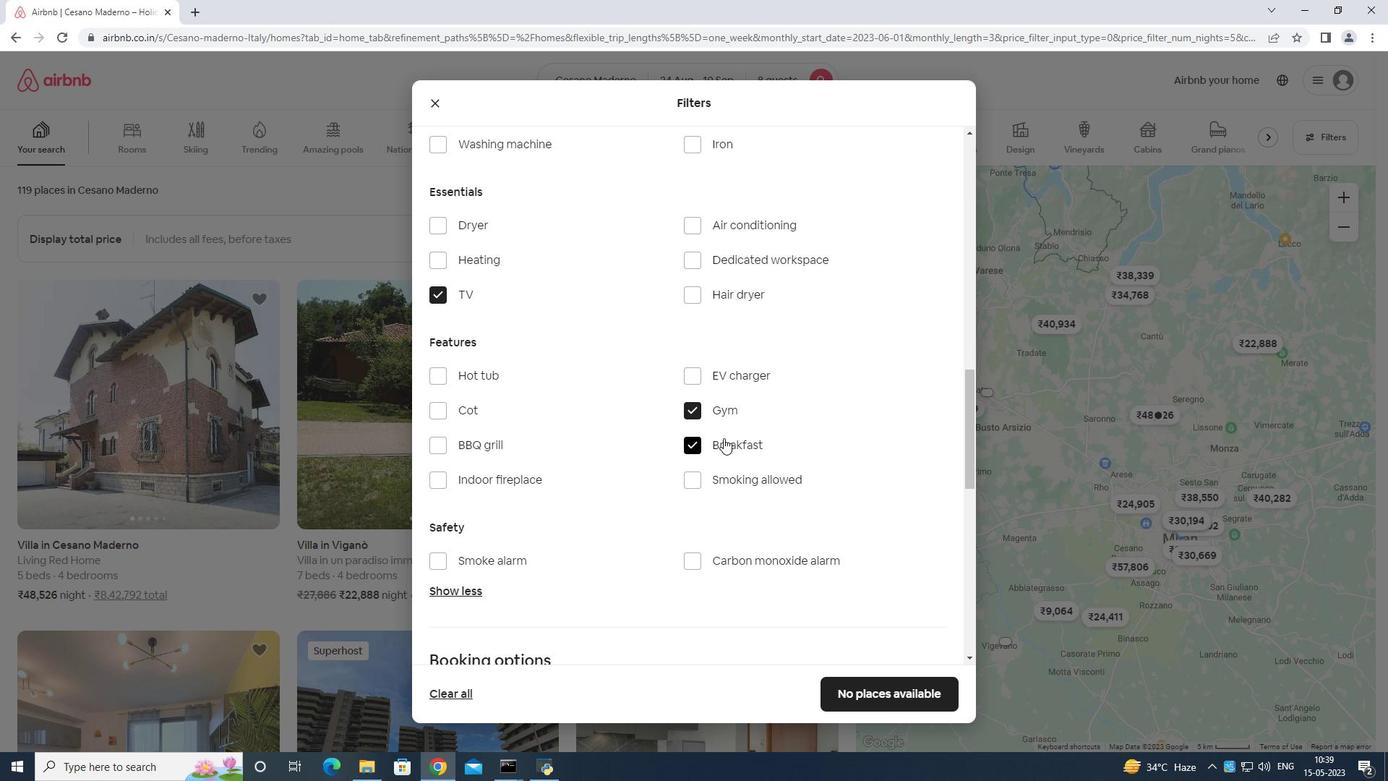 
Action: Mouse moved to (757, 473)
Screenshot: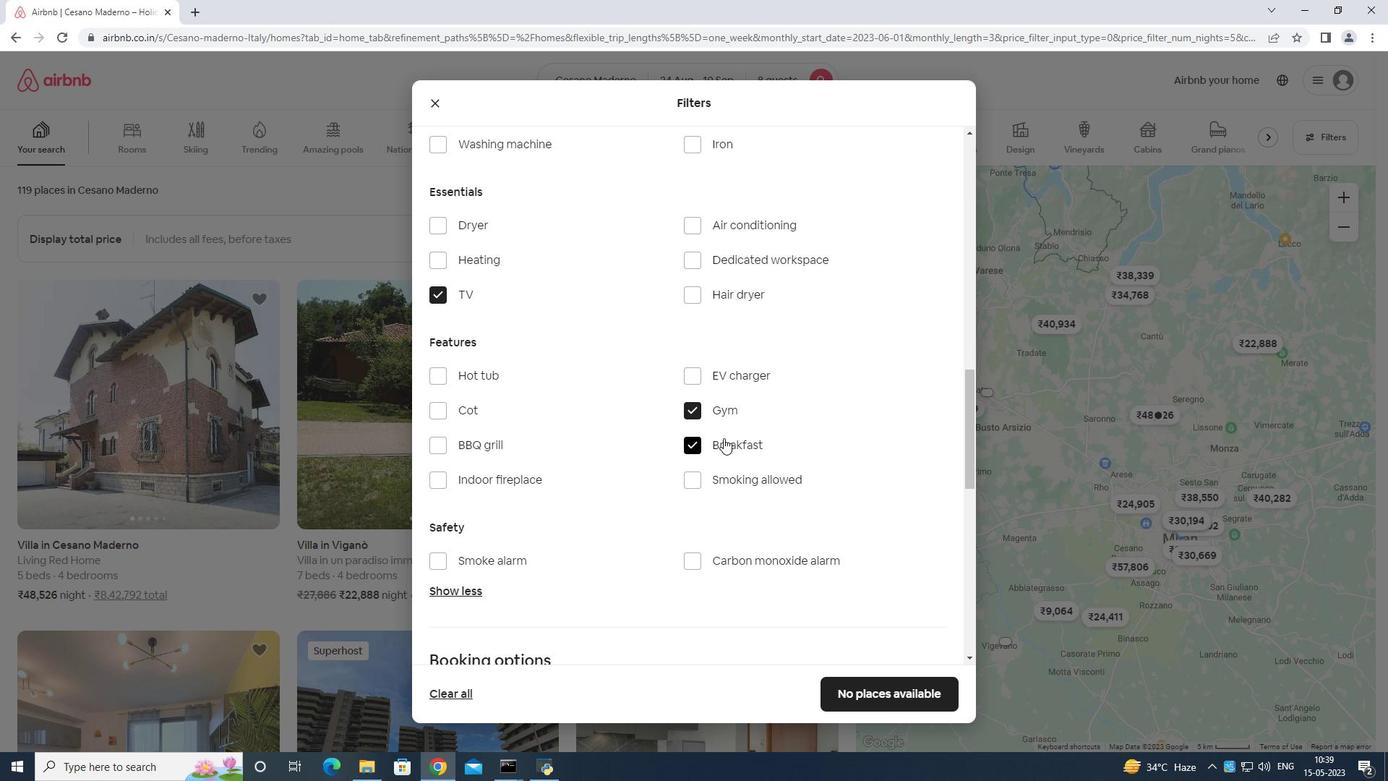 
Action: Mouse scrolled (757, 472) with delta (0, 0)
Screenshot: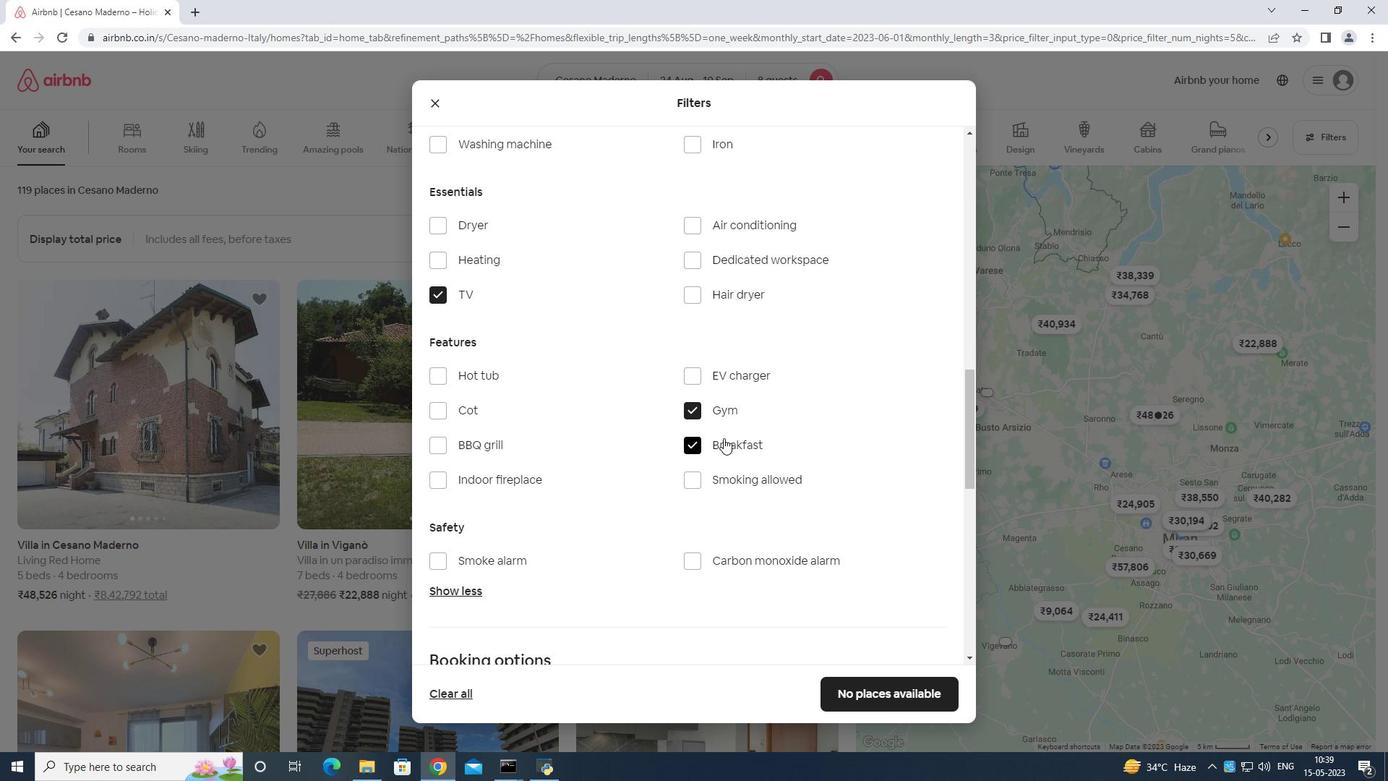 
Action: Mouse moved to (919, 392)
Screenshot: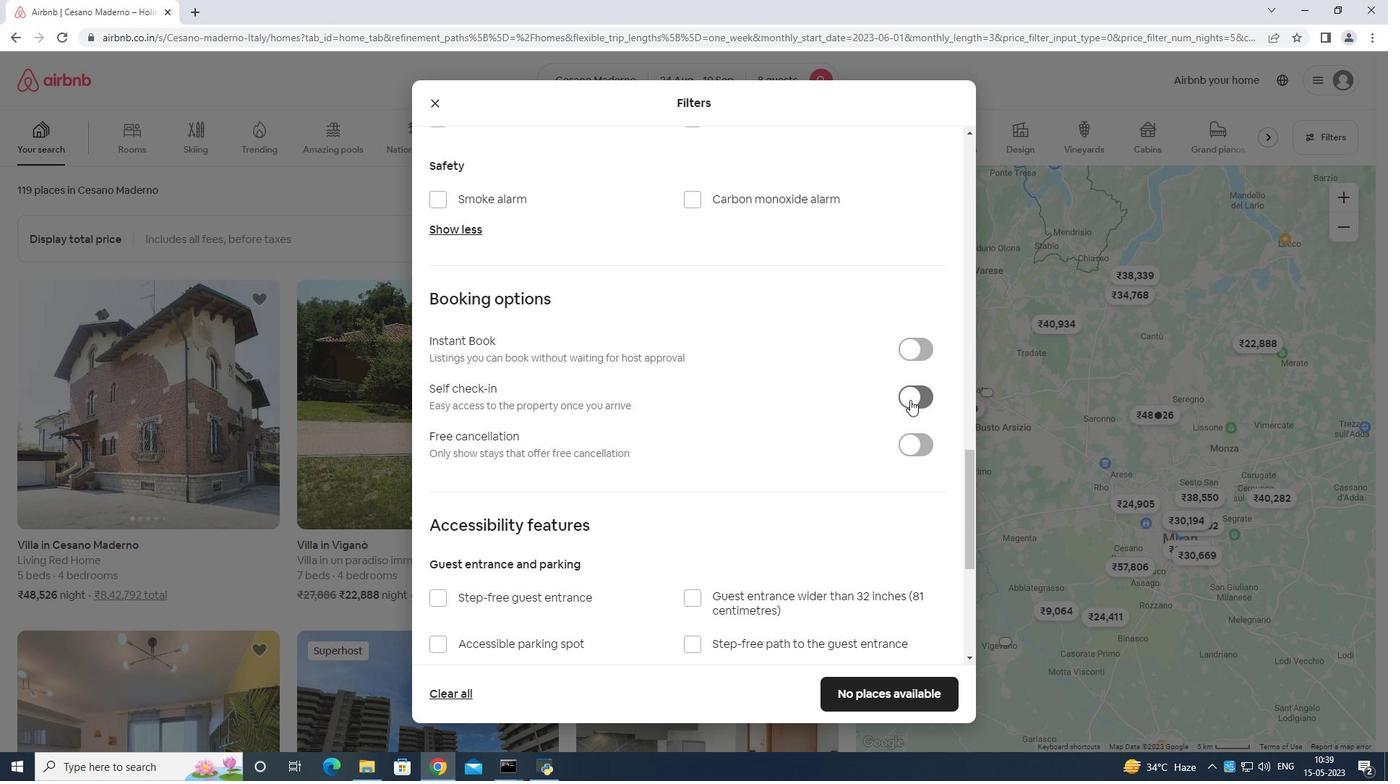 
Action: Mouse pressed left at (919, 392)
Screenshot: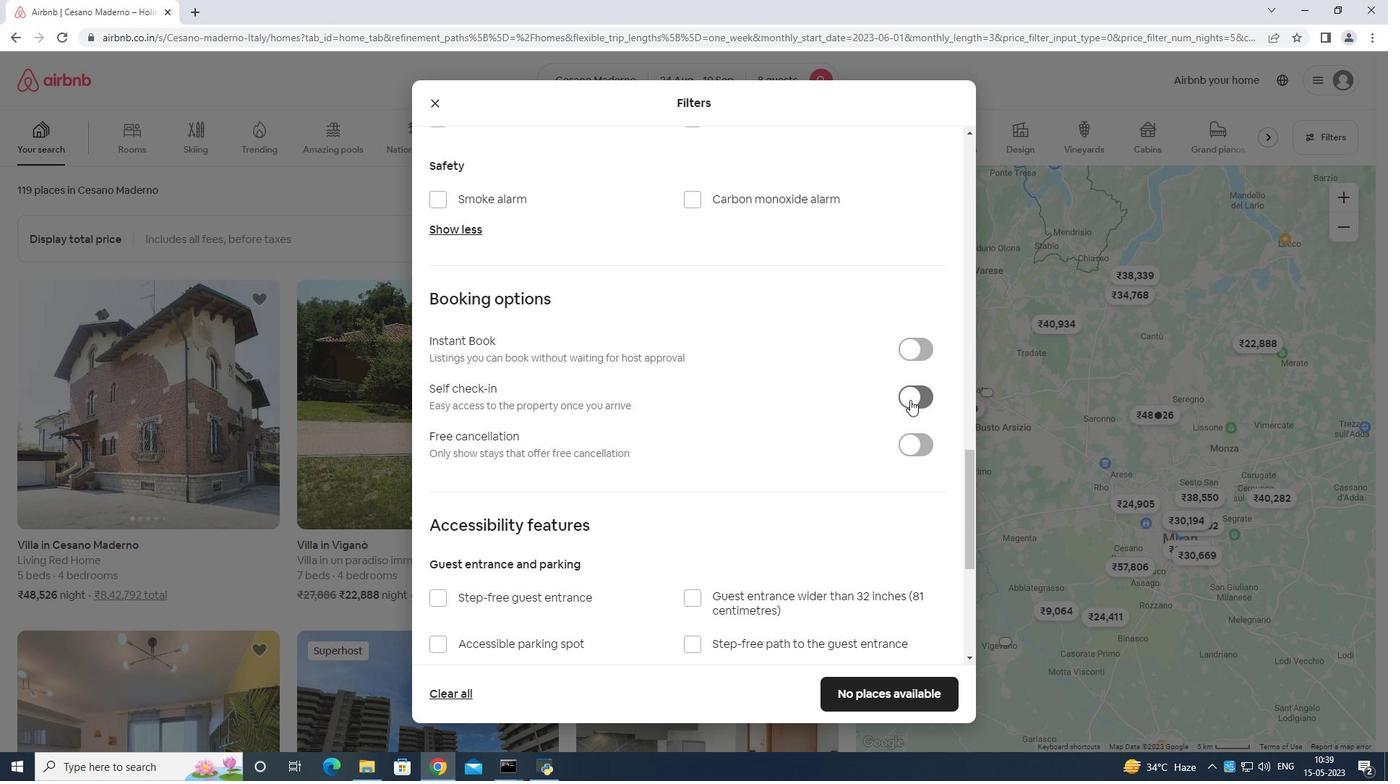 
Action: Mouse moved to (904, 397)
Screenshot: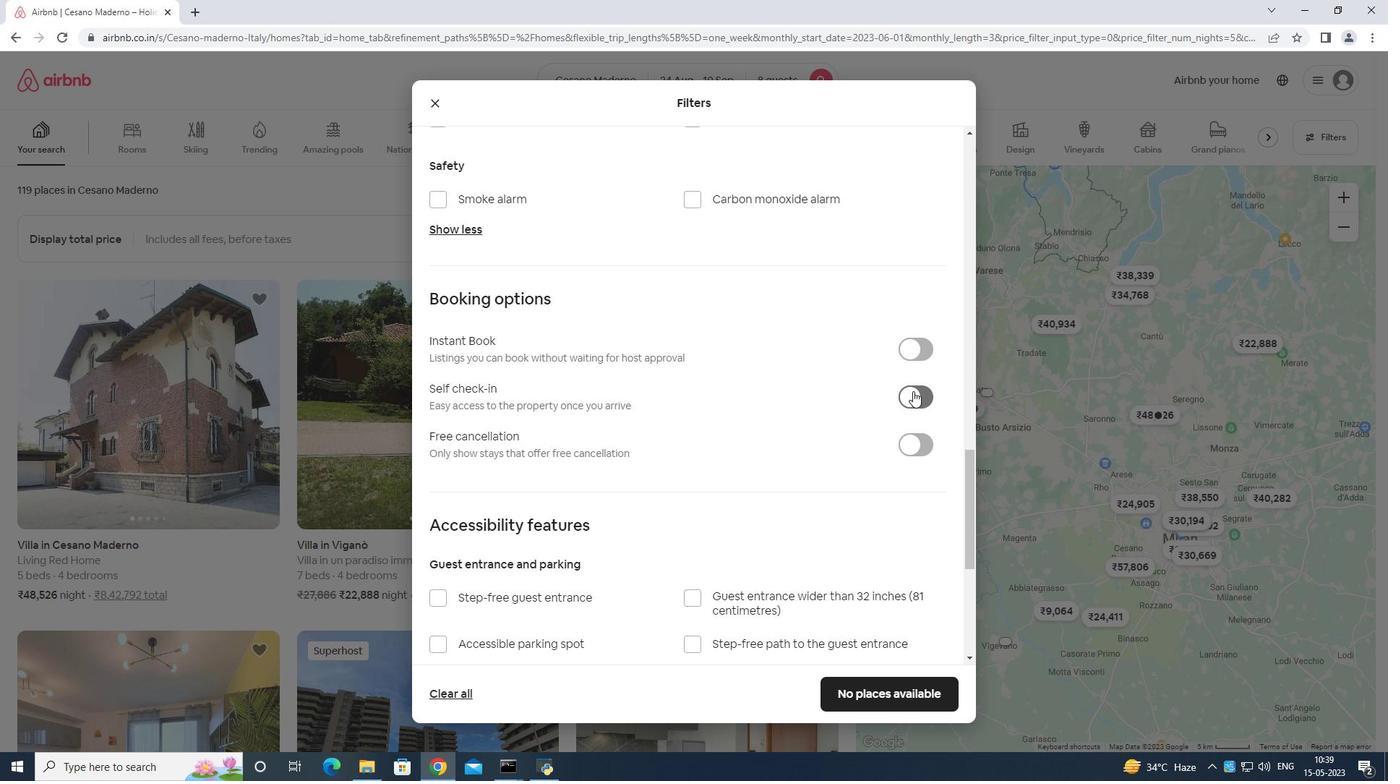 
Action: Mouse scrolled (904, 396) with delta (0, 0)
Screenshot: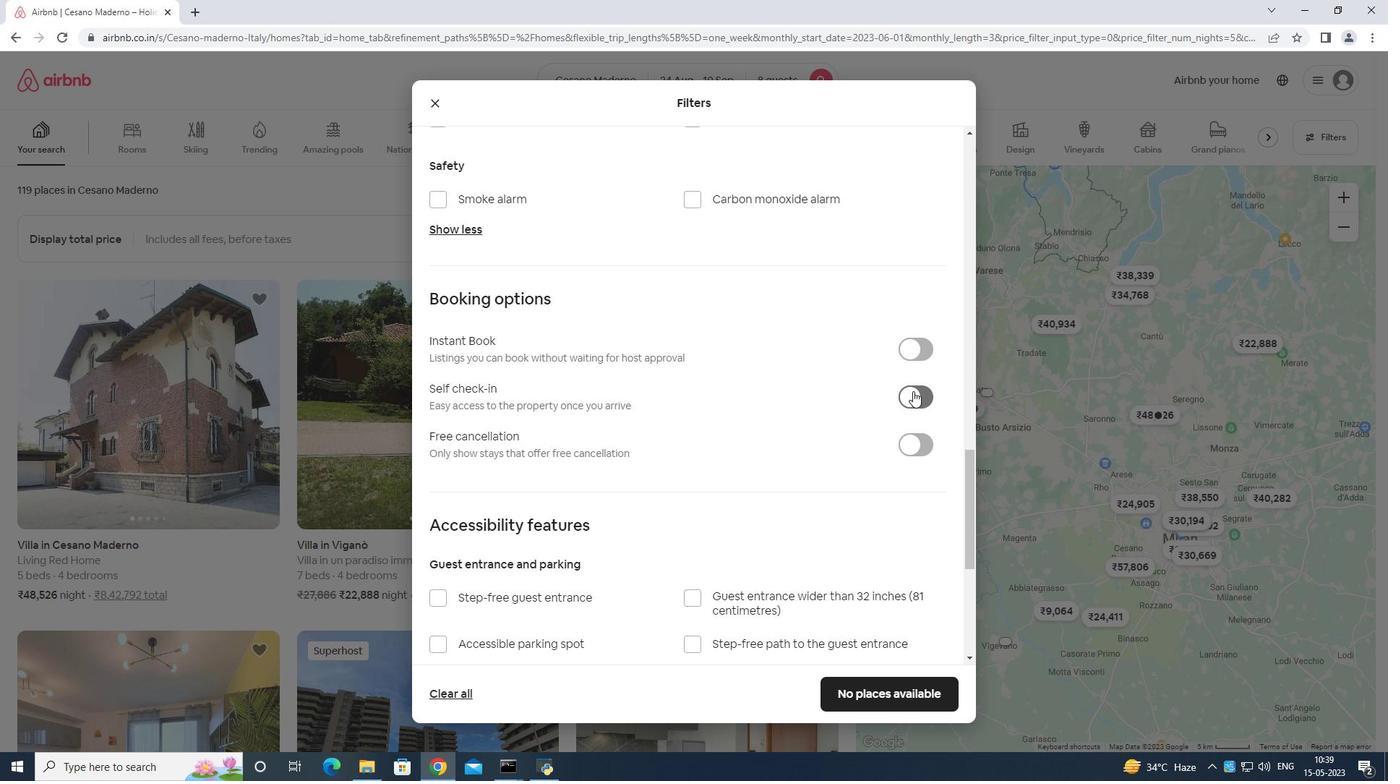
Action: Mouse moved to (904, 400)
Screenshot: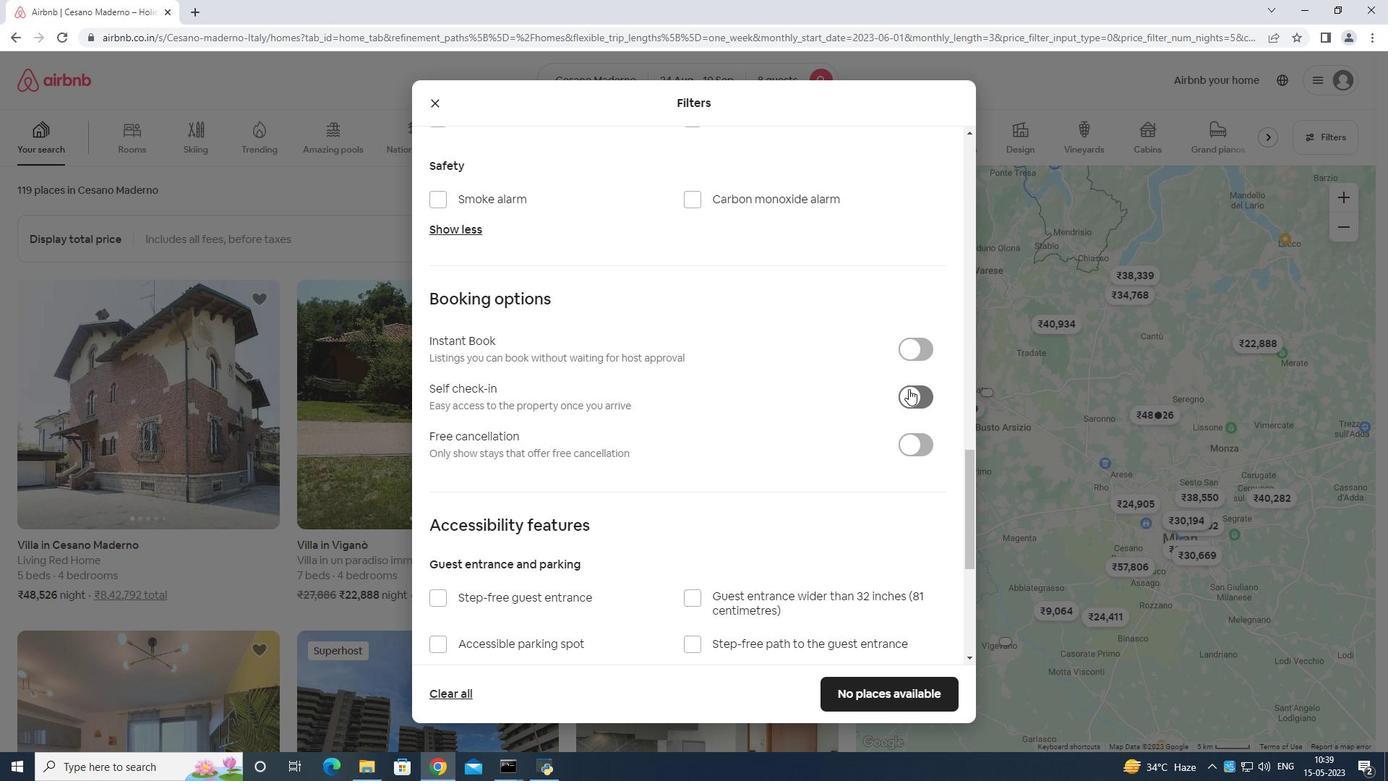 
Action: Mouse scrolled (904, 399) with delta (0, 0)
Screenshot: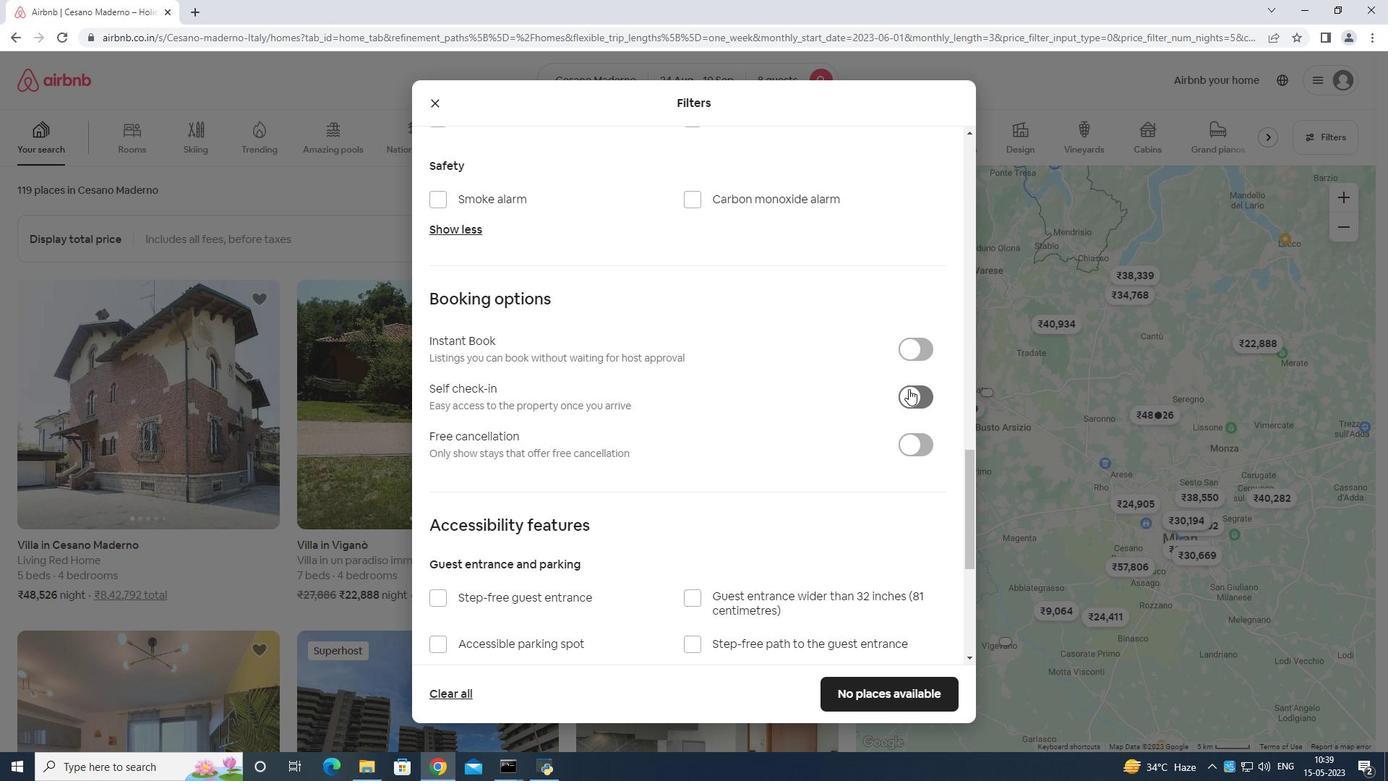 
Action: Mouse moved to (903, 402)
Screenshot: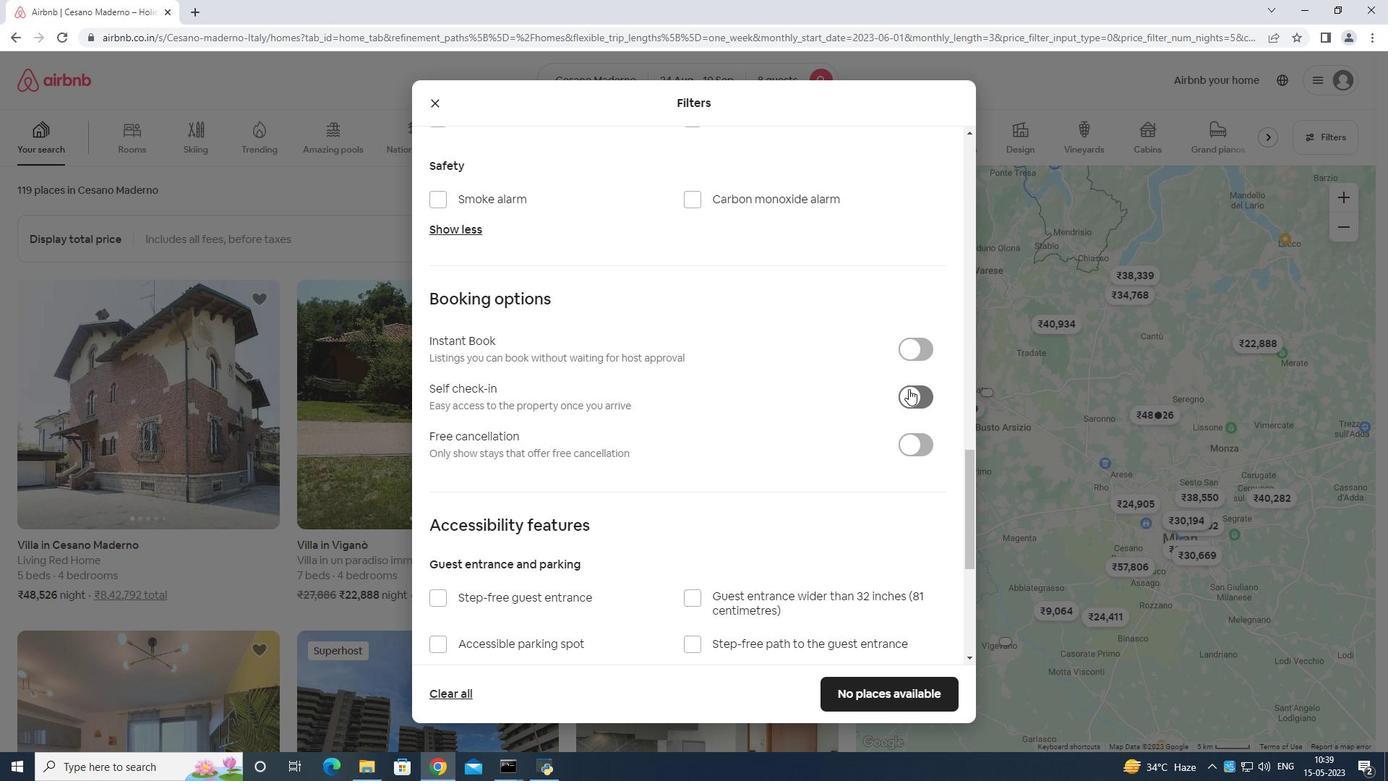 
Action: Mouse scrolled (903, 401) with delta (0, 0)
Screenshot: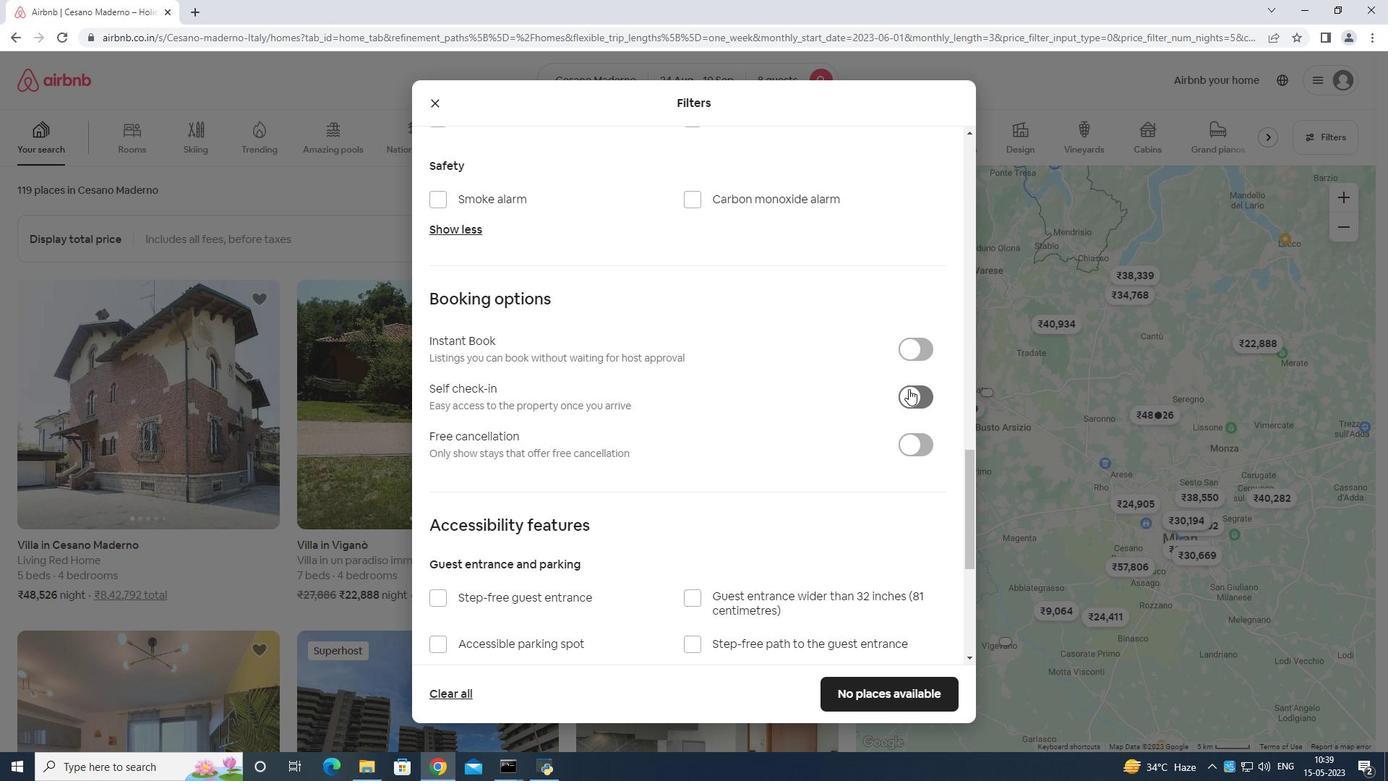 
Action: Mouse moved to (902, 402)
Screenshot: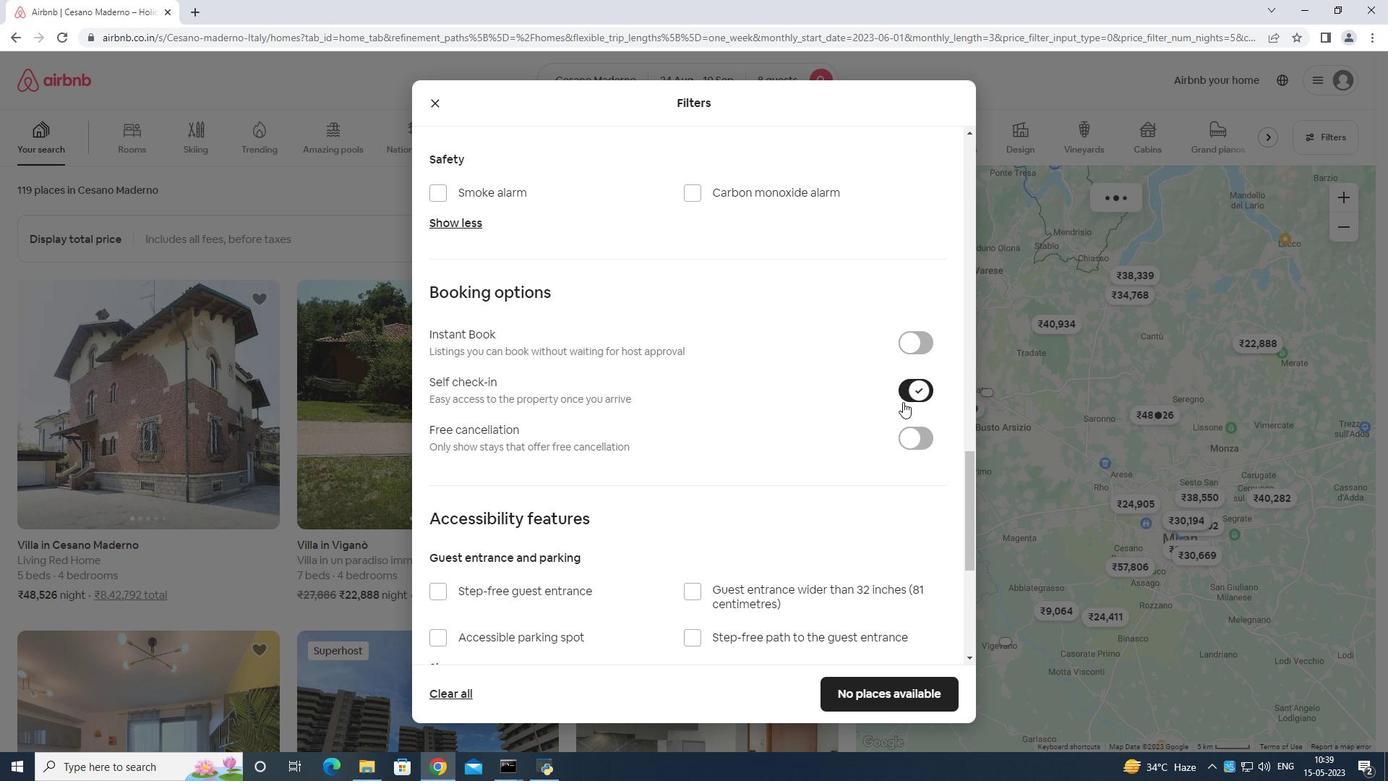 
Action: Mouse scrolled (902, 402) with delta (0, 0)
Screenshot: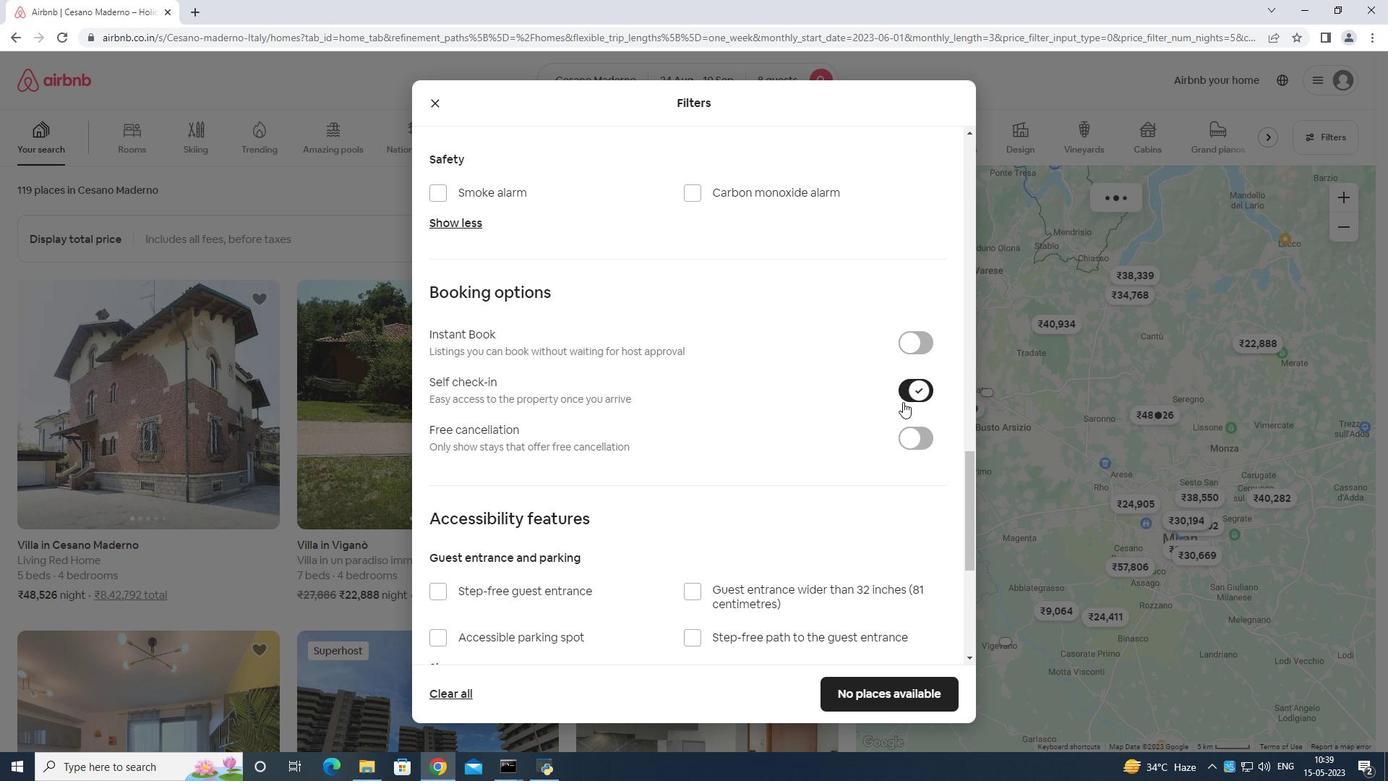 
Action: Mouse moved to (897, 406)
Screenshot: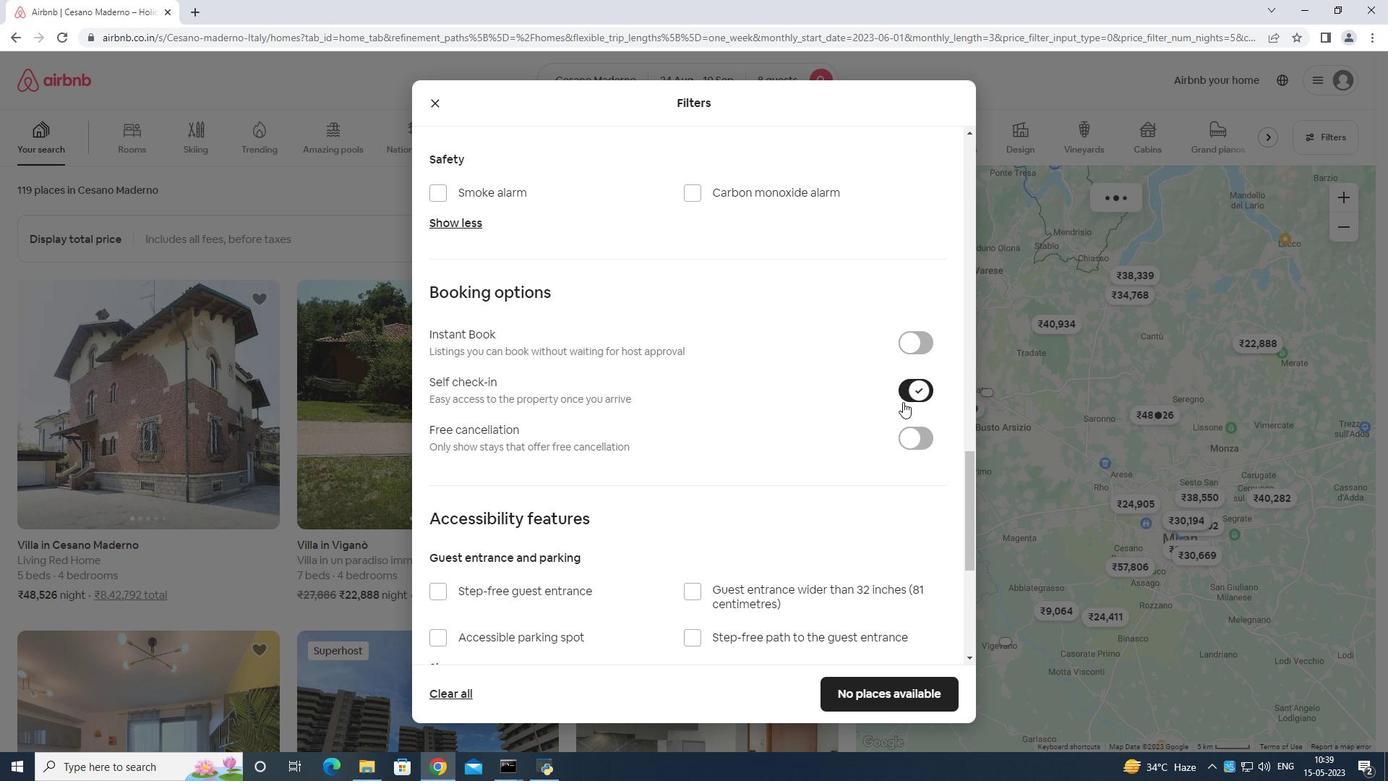 
Action: Mouse scrolled (897, 405) with delta (0, 0)
Screenshot: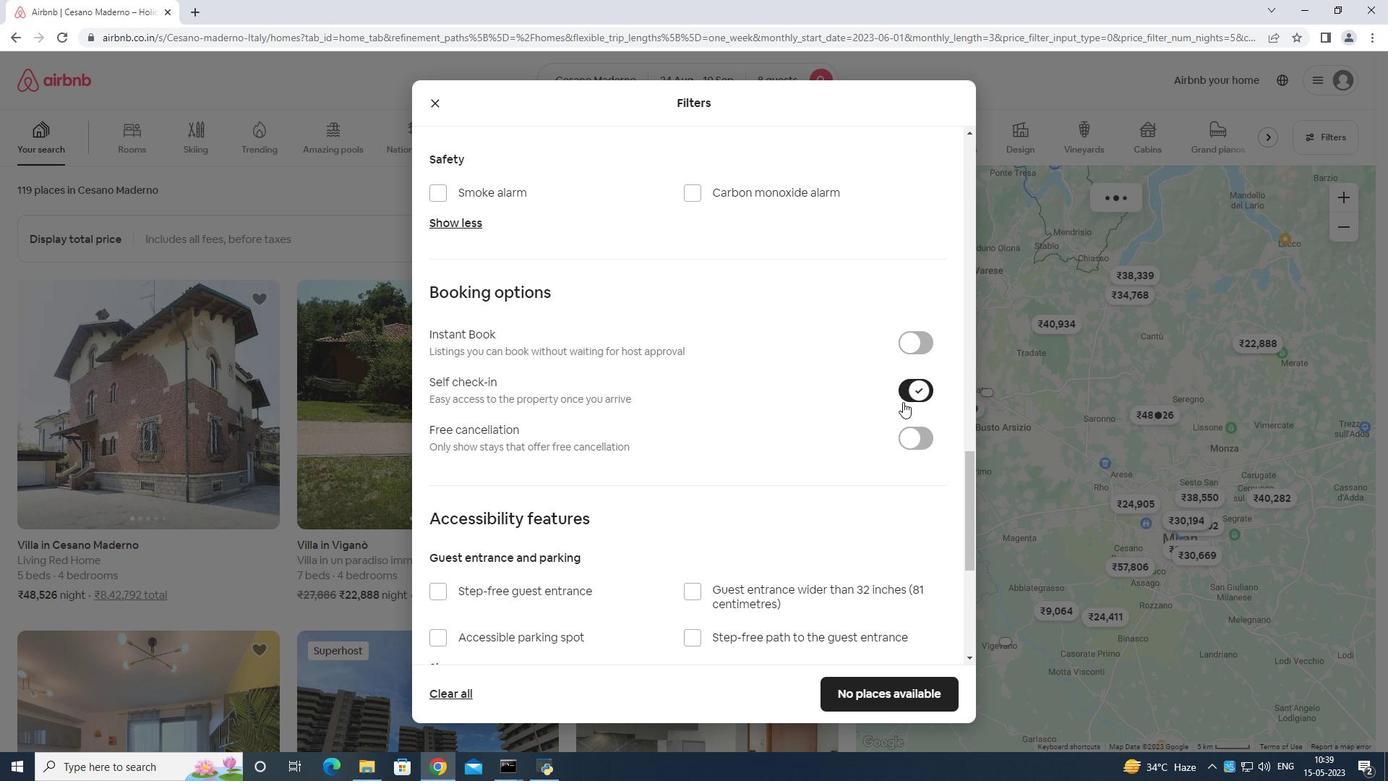 
Action: Mouse moved to (896, 407)
Screenshot: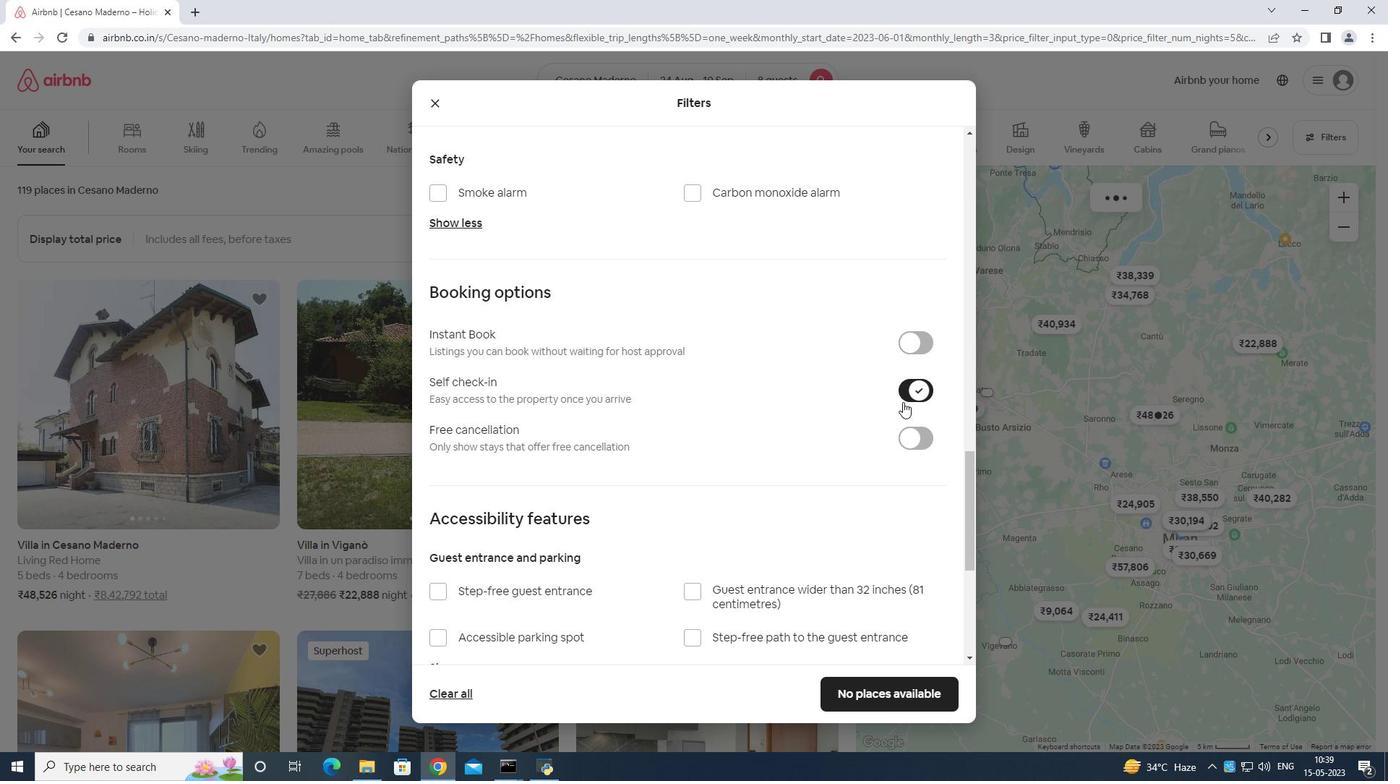 
Action: Mouse scrolled (896, 407) with delta (0, 0)
Screenshot: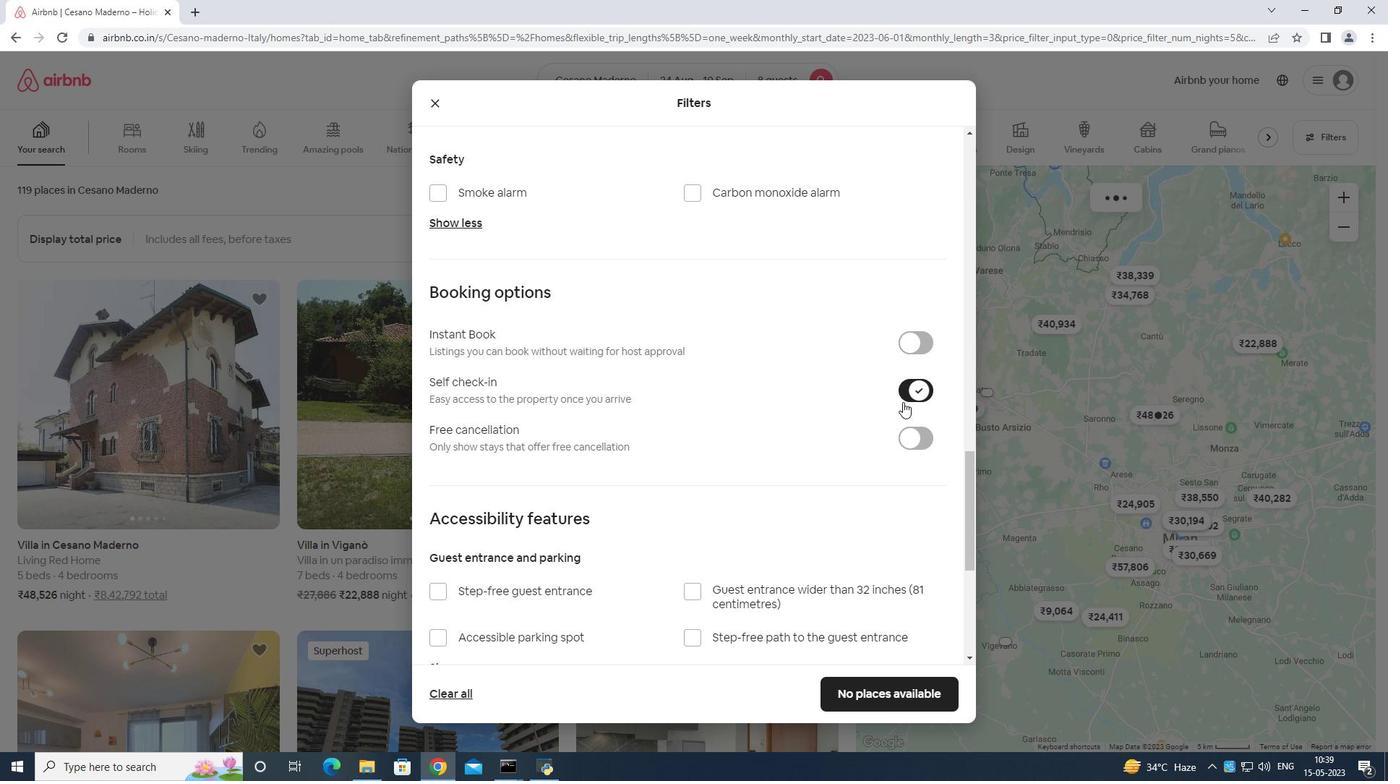 
Action: Mouse moved to (887, 405)
Screenshot: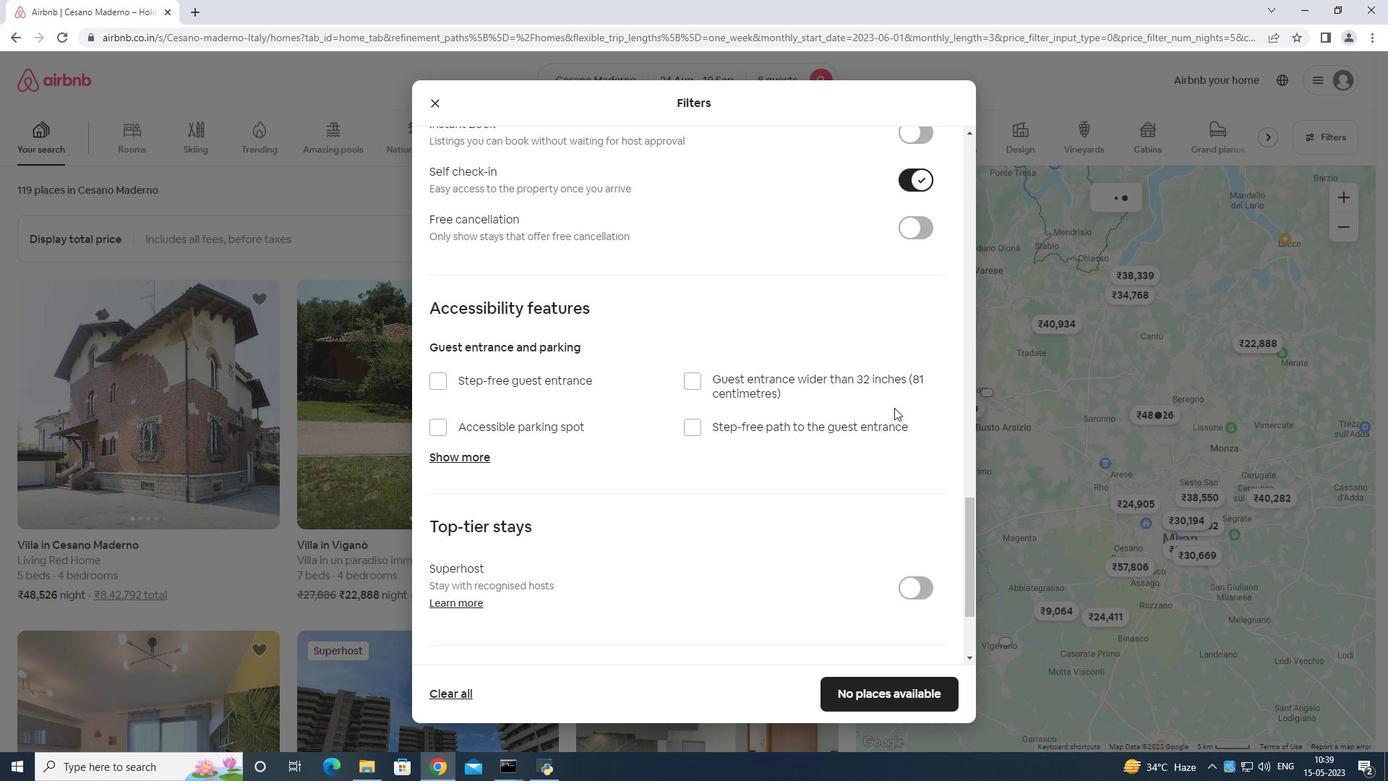 
Action: Mouse scrolled (889, 404) with delta (0, 0)
Screenshot: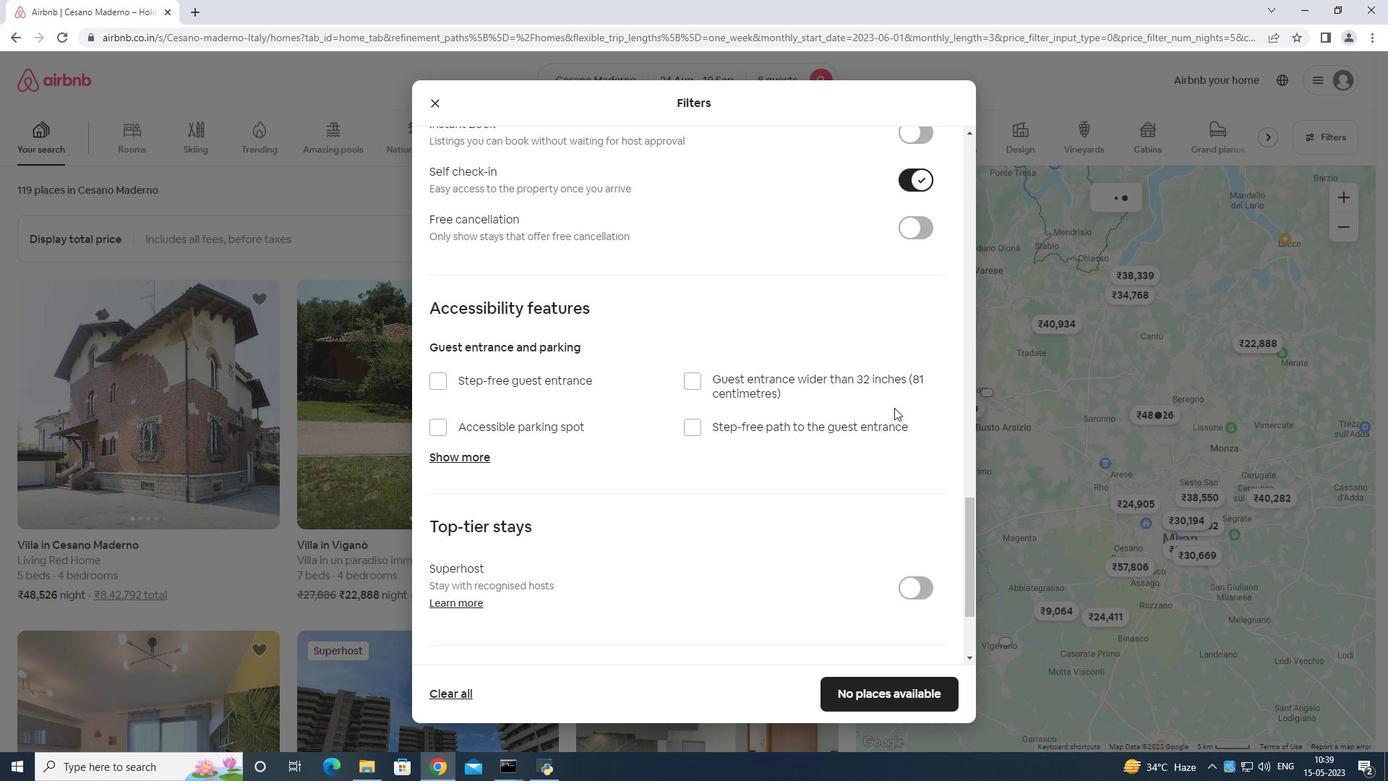
Action: Mouse moved to (886, 405)
Screenshot: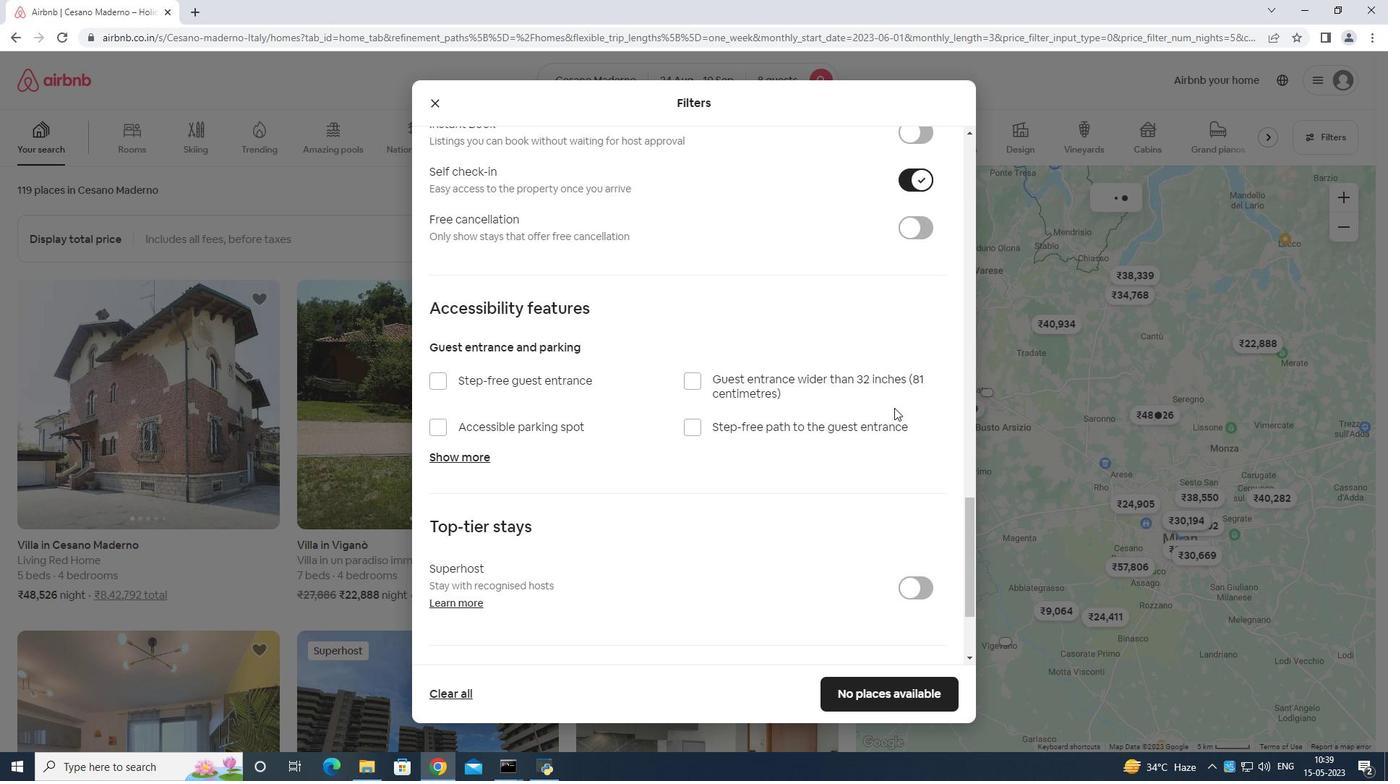 
Action: Mouse scrolled (886, 404) with delta (0, 0)
Screenshot: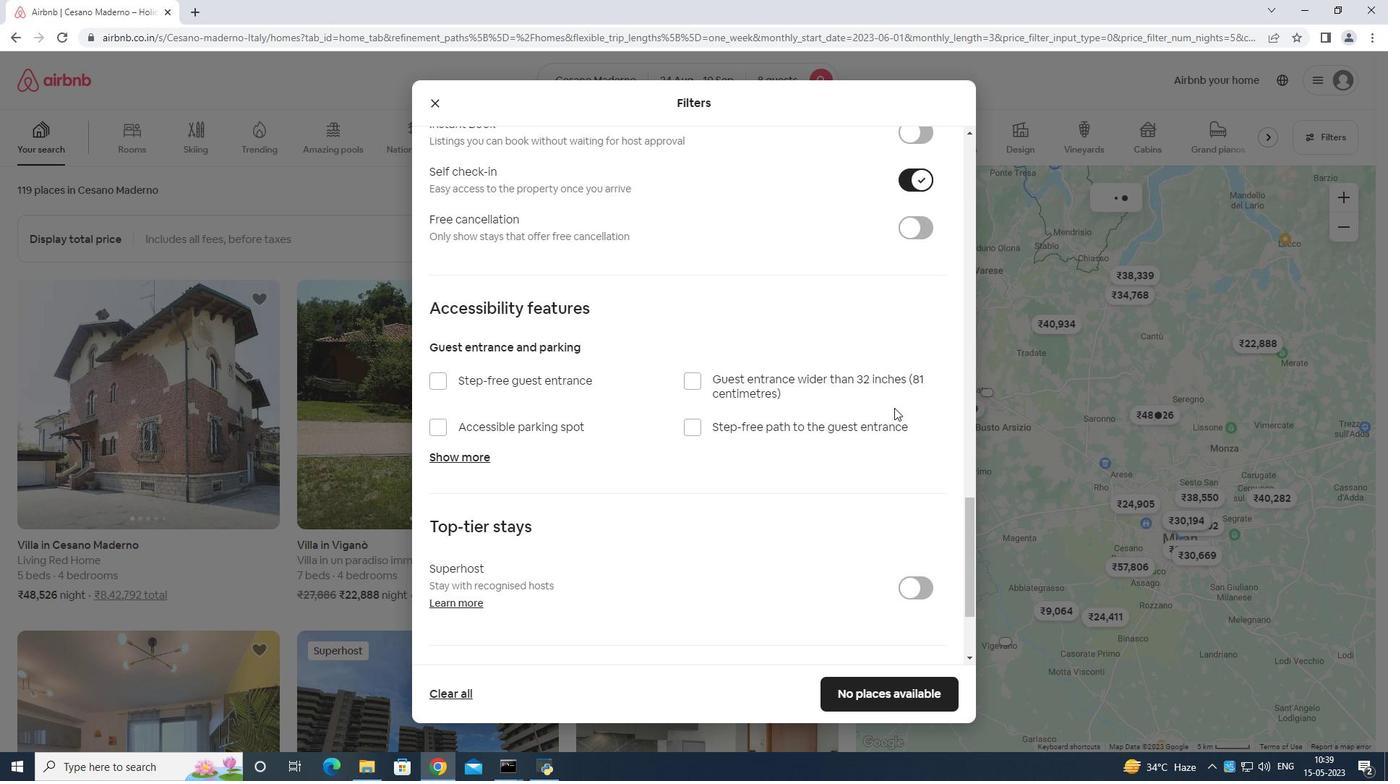 
Action: Mouse moved to (867, 407)
Screenshot: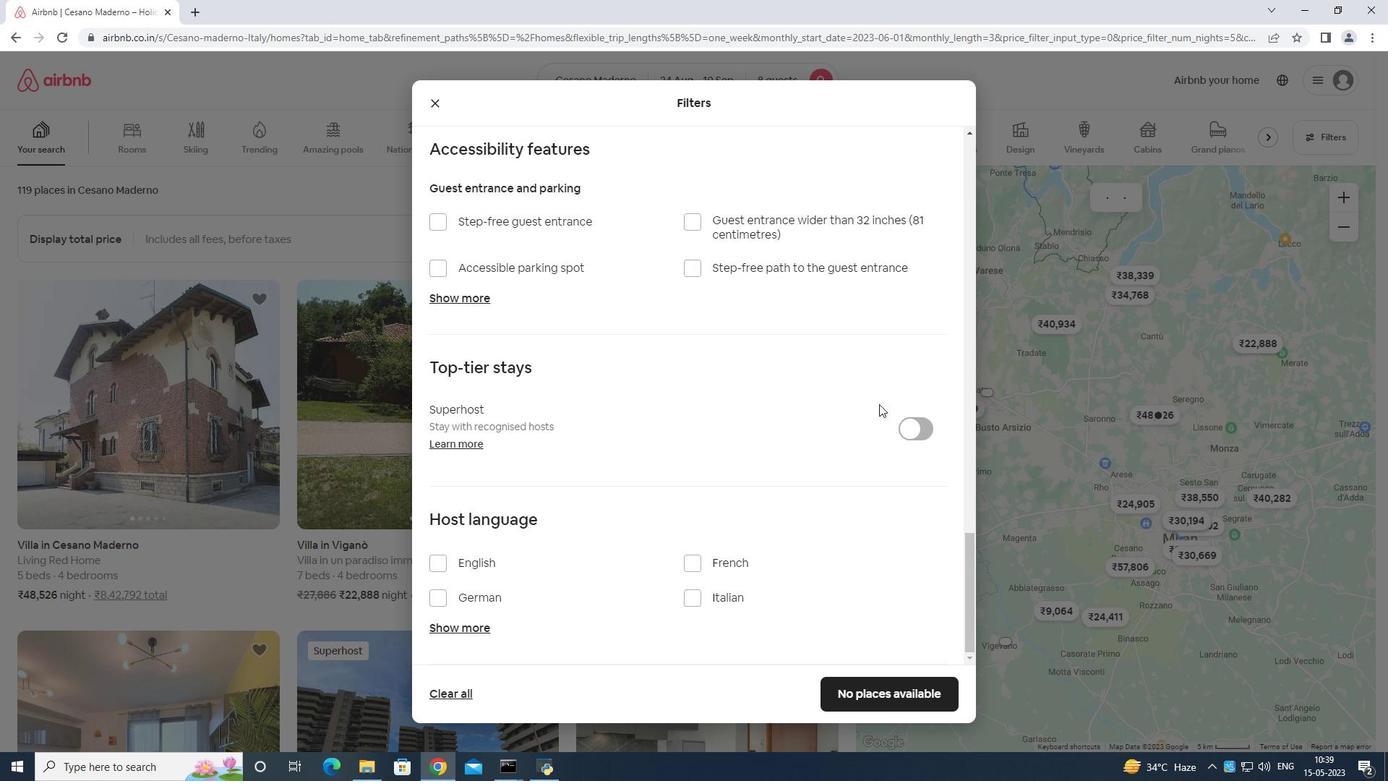
Action: Mouse scrolled (867, 407) with delta (0, 0)
Screenshot: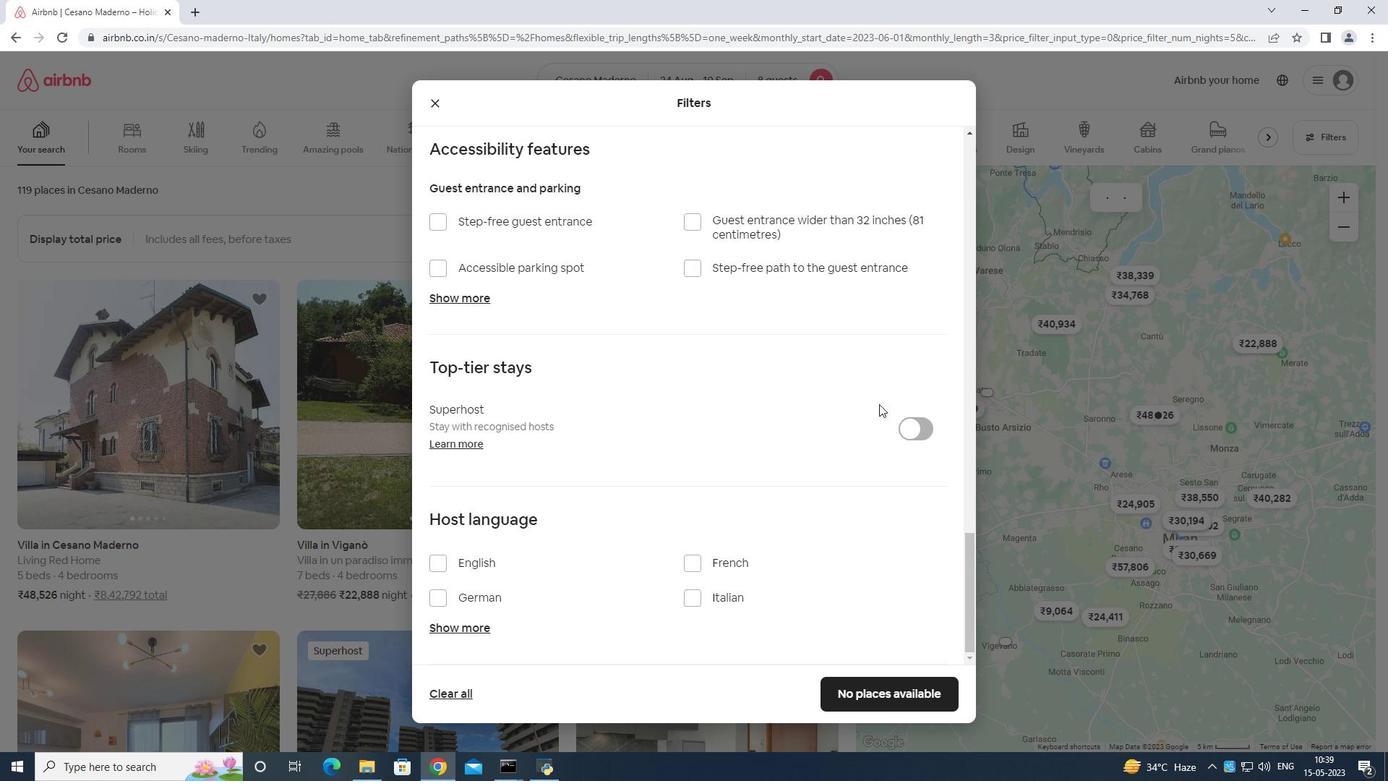 
Action: Mouse moved to (842, 441)
Screenshot: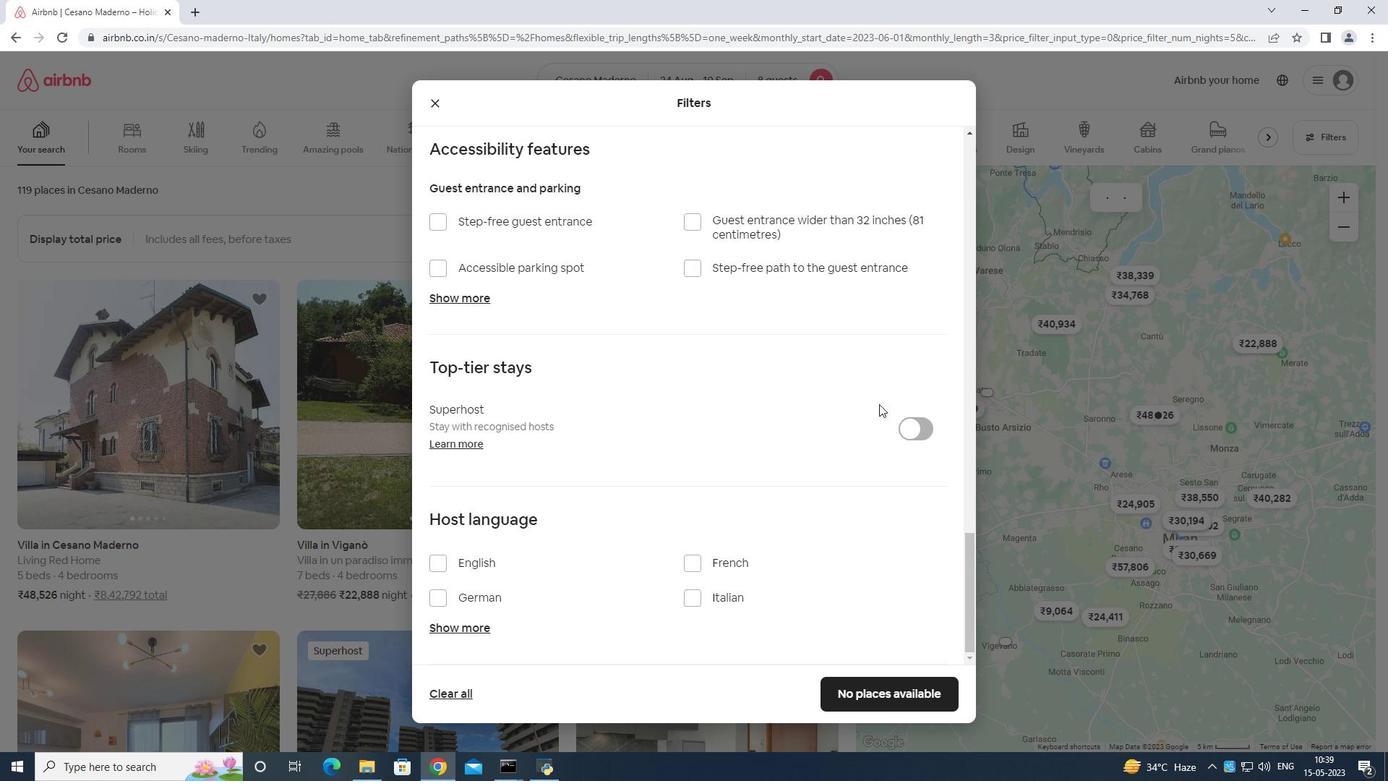 
Action: Mouse scrolled (842, 441) with delta (0, 0)
Screenshot: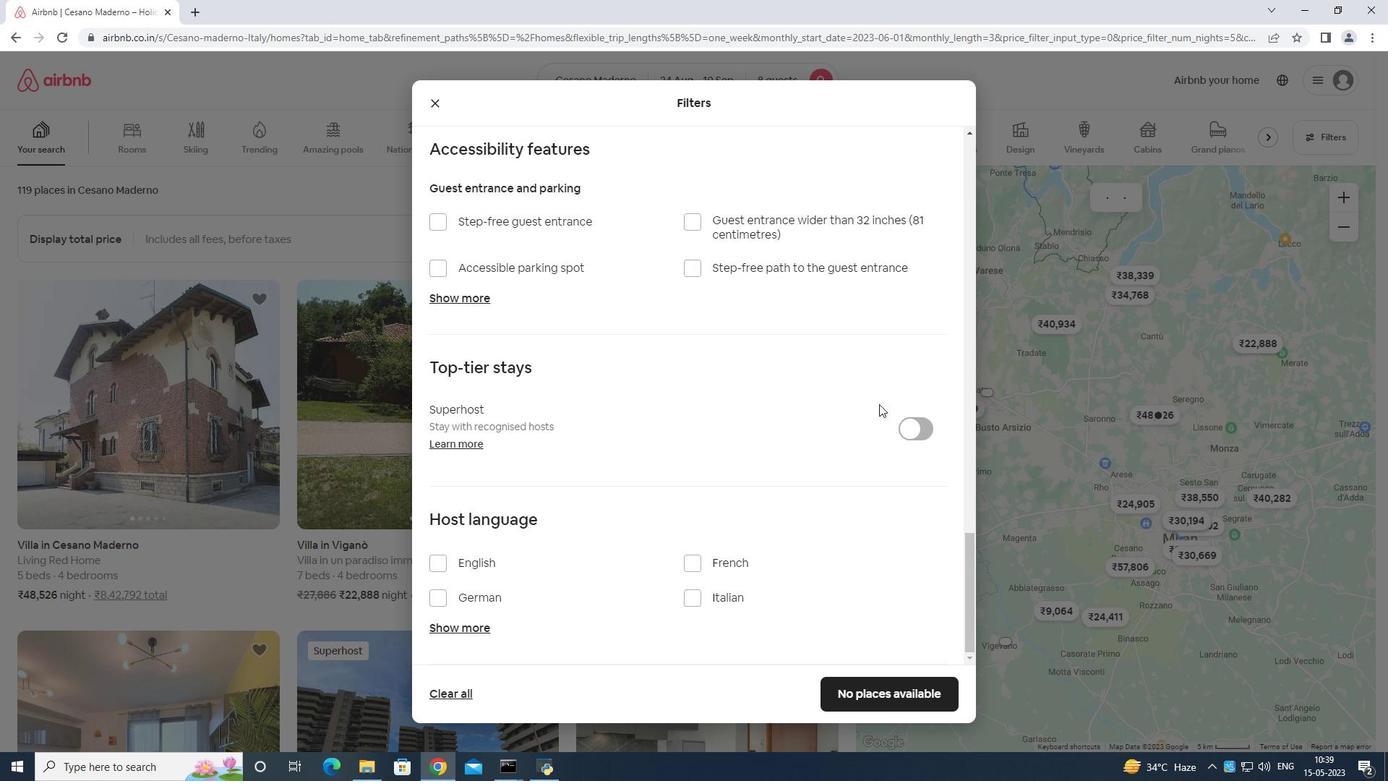 
Action: Mouse moved to (816, 477)
Screenshot: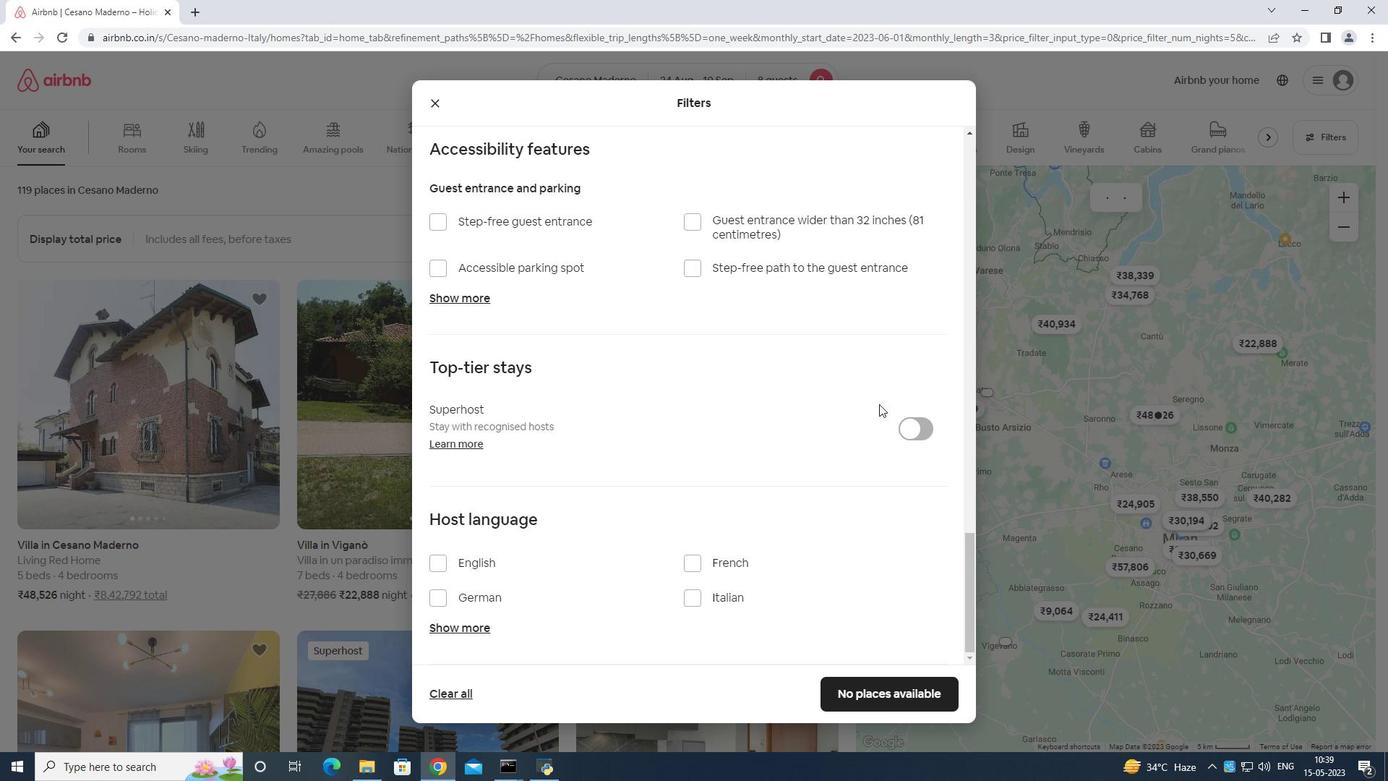 
Action: Mouse scrolled (816, 476) with delta (0, 0)
Screenshot: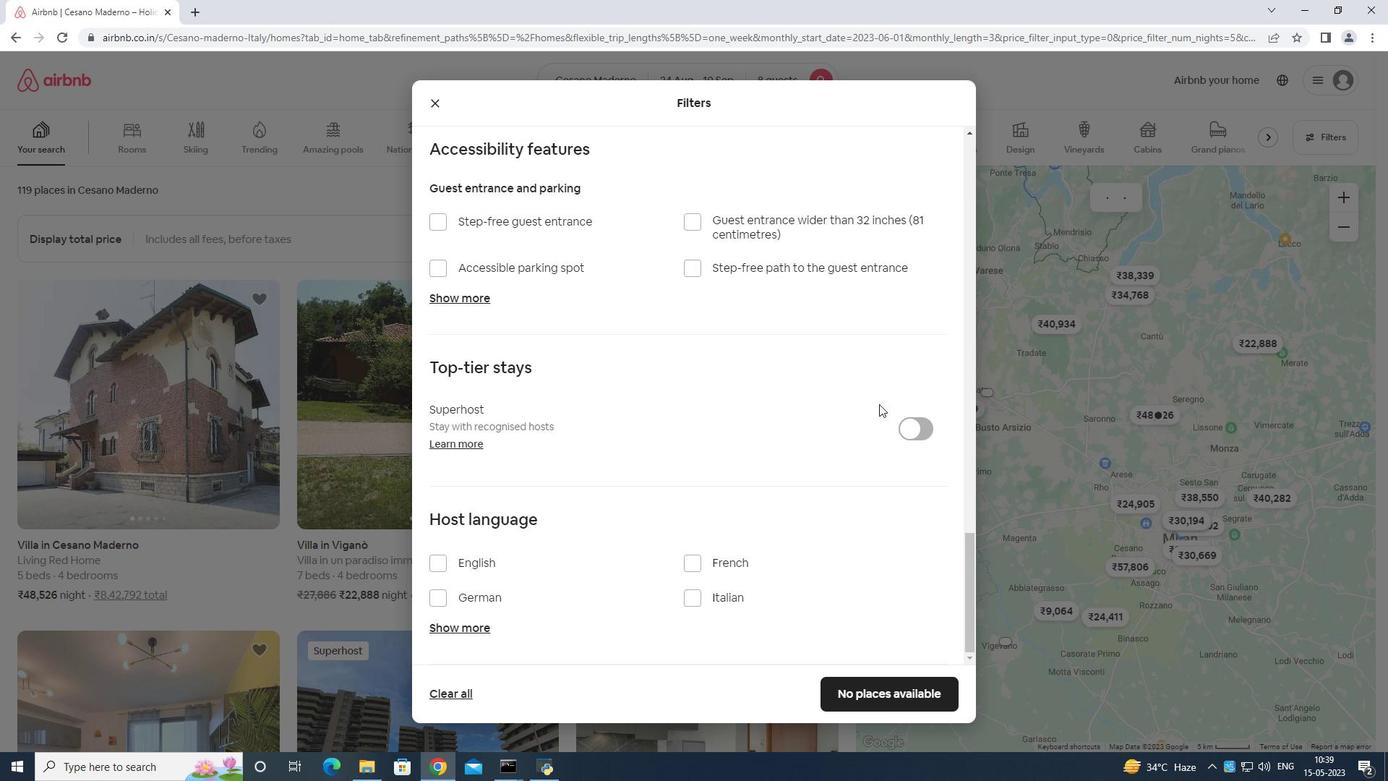
Action: Mouse moved to (802, 496)
Screenshot: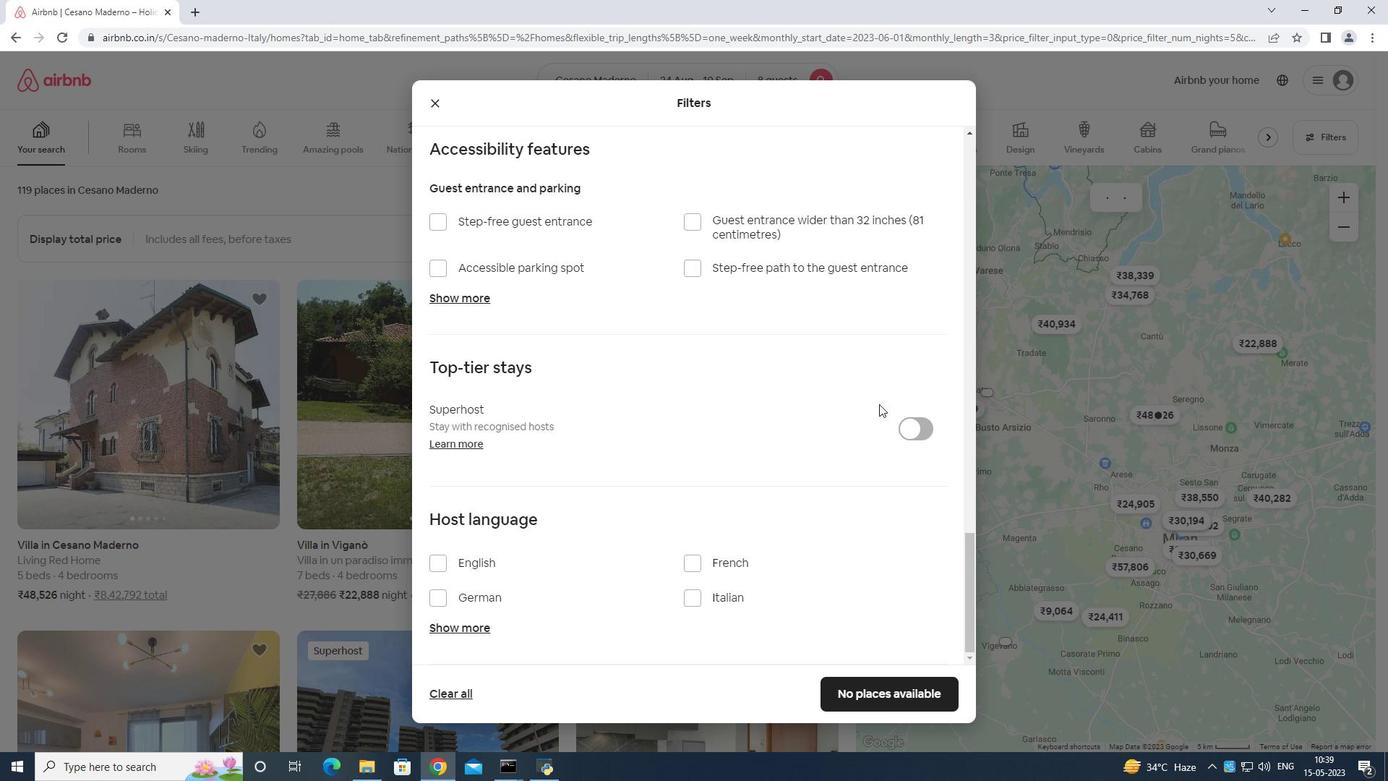 
Action: Mouse scrolled (802, 496) with delta (0, 0)
Screenshot: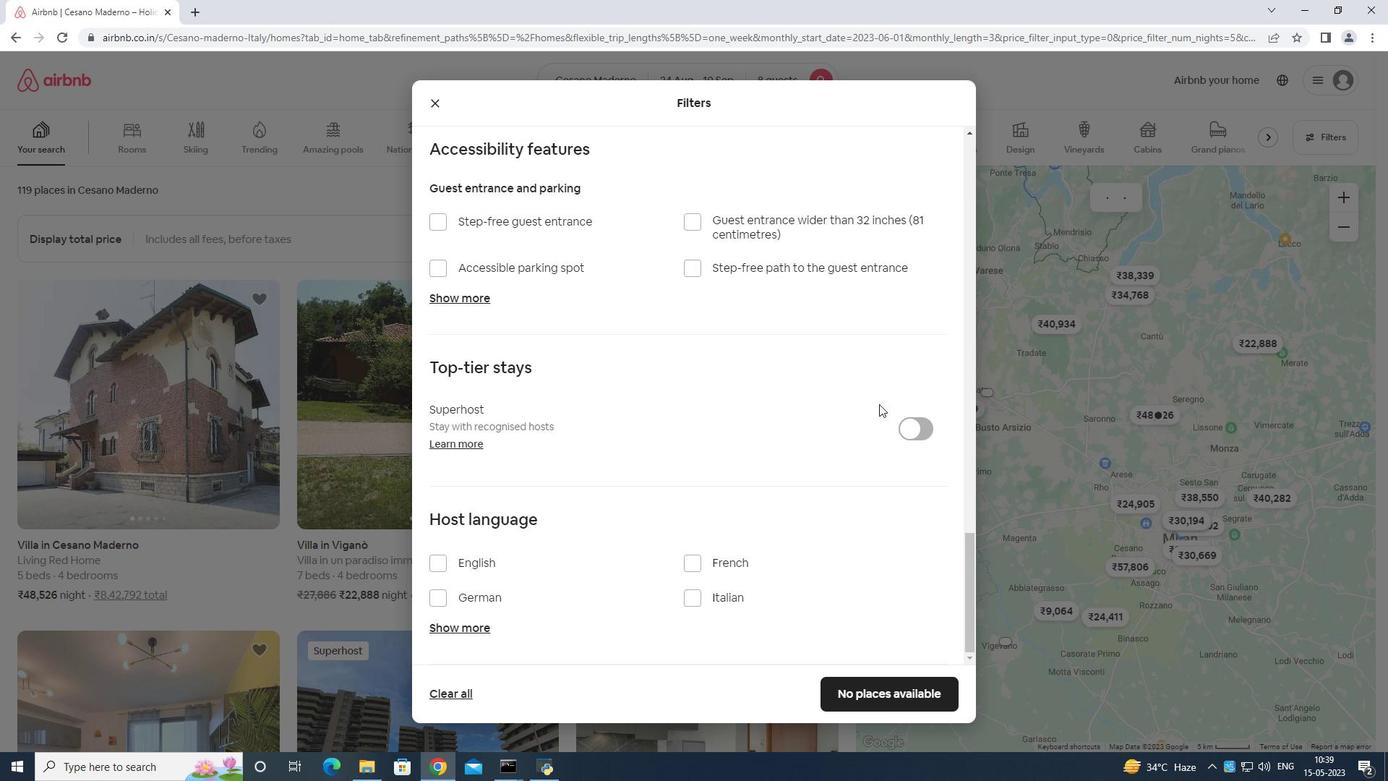 
Action: Mouse moved to (470, 559)
Screenshot: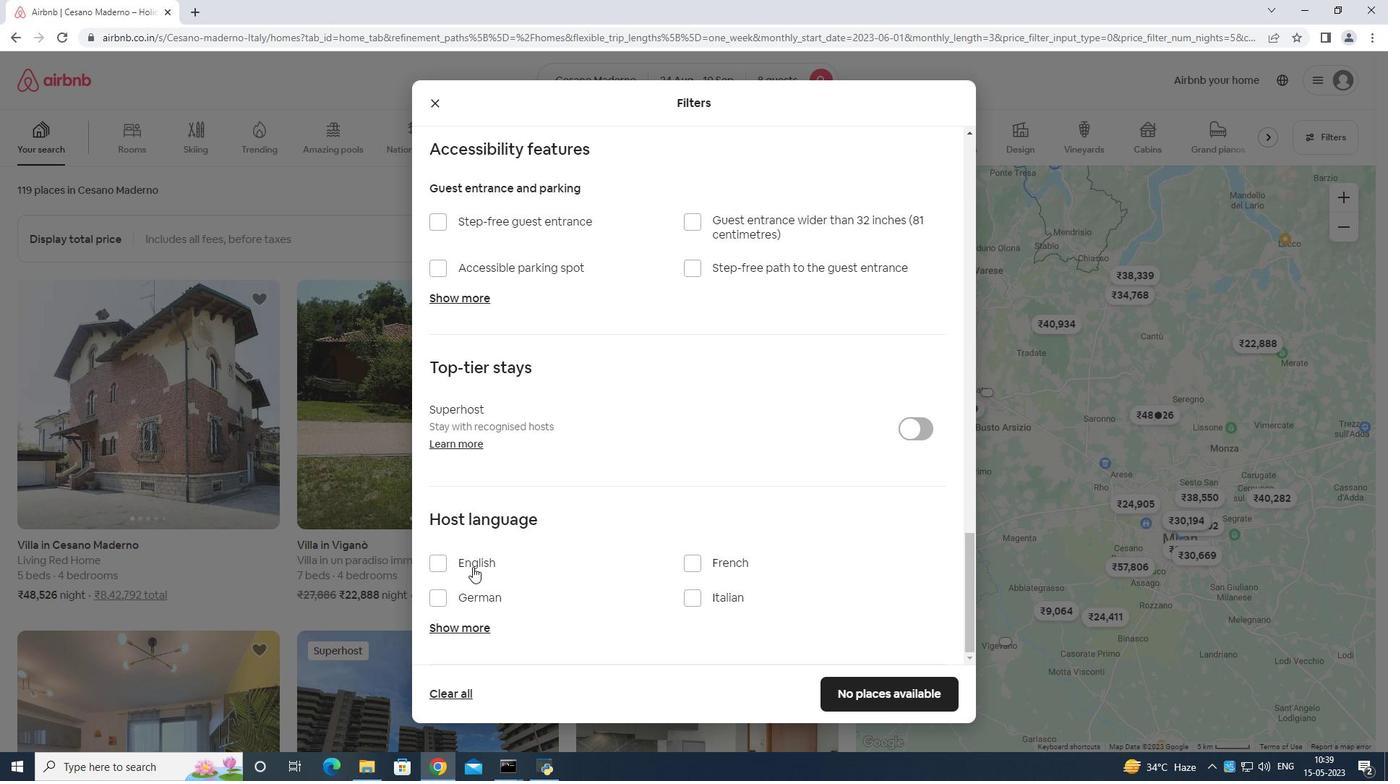 
Action: Mouse pressed left at (470, 559)
Screenshot: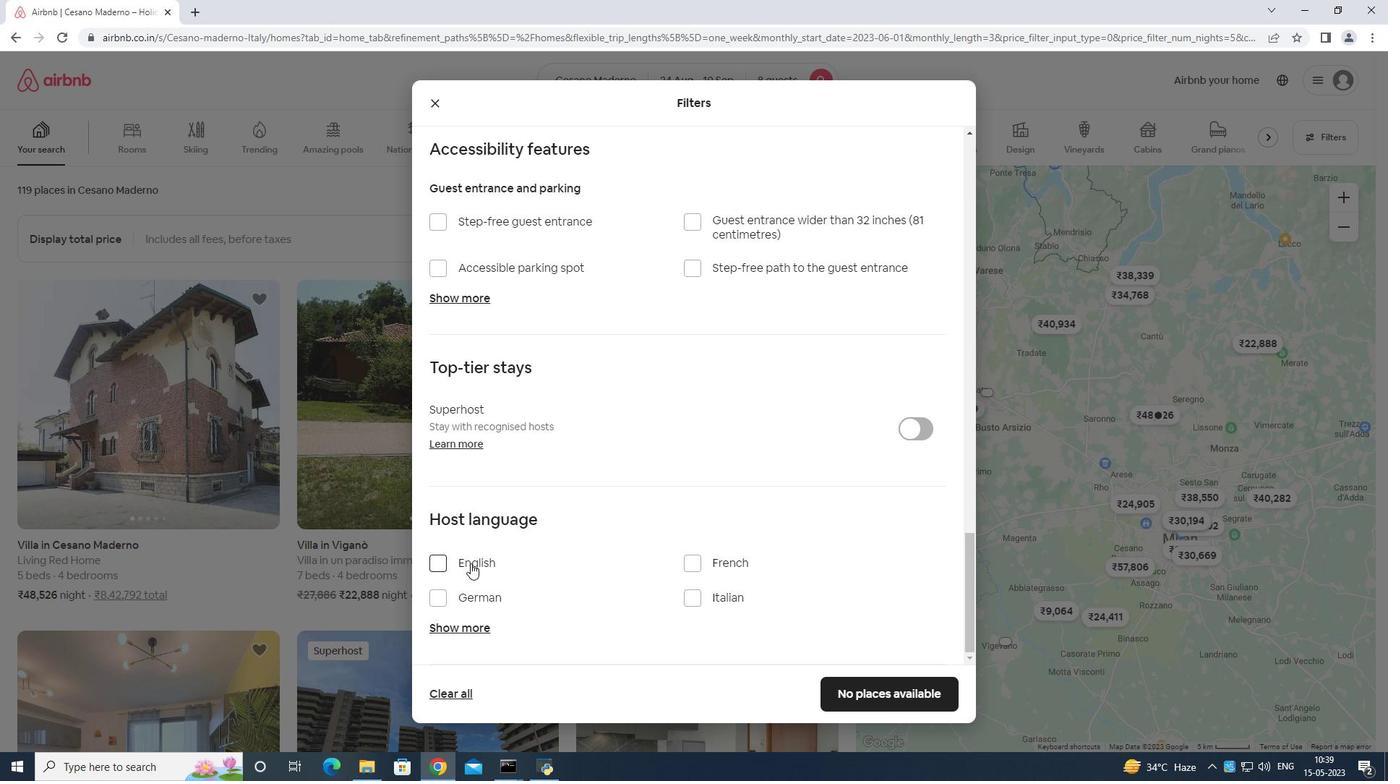 
Action: Mouse moved to (936, 685)
Screenshot: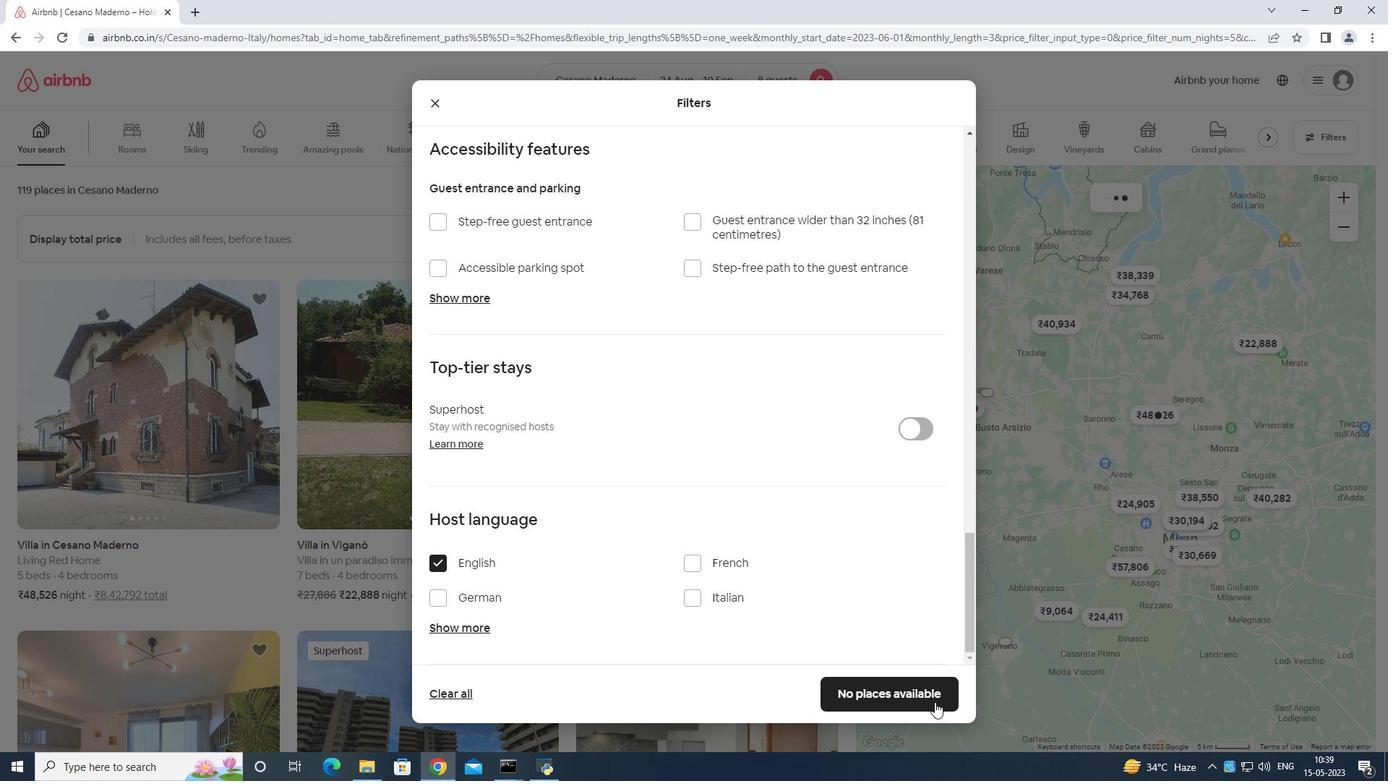 
Action: Mouse pressed left at (936, 685)
Screenshot: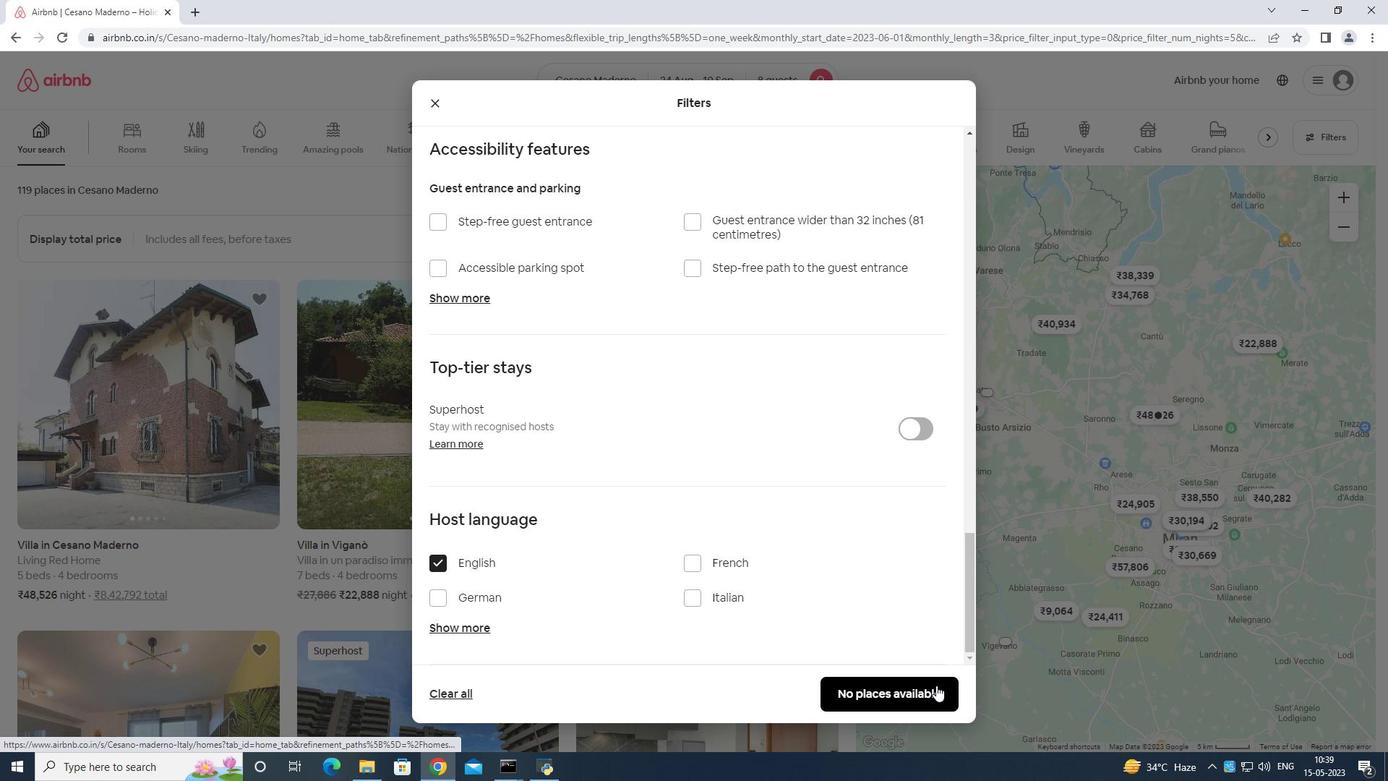 
